 Task: Combining Tracks.
Action: Mouse moved to (92, 34)
Screenshot: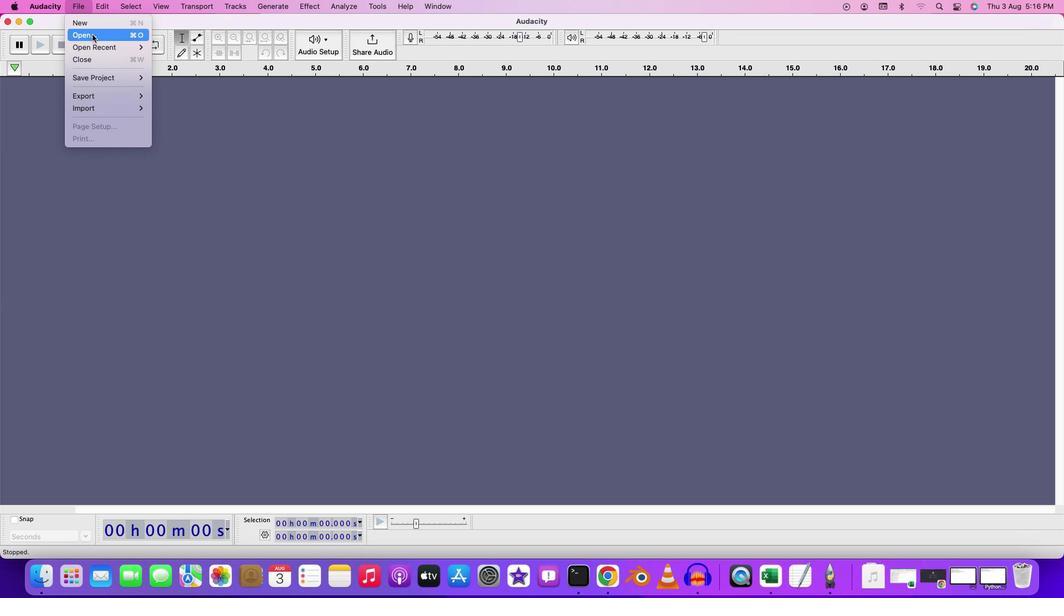 
Action: Mouse pressed left at (92, 34)
Screenshot: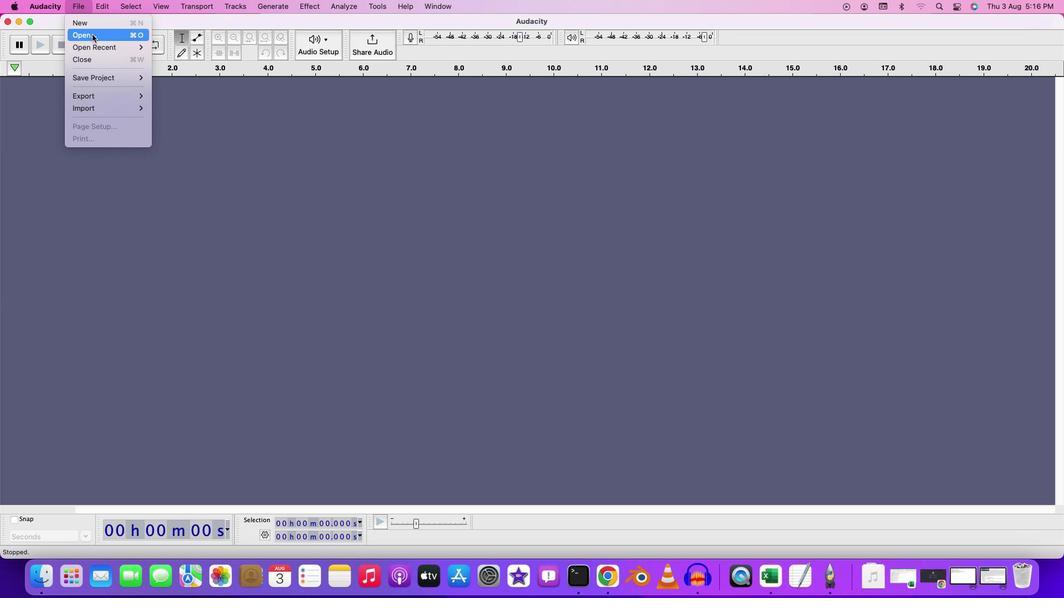 
Action: Mouse moved to (353, 174)
Screenshot: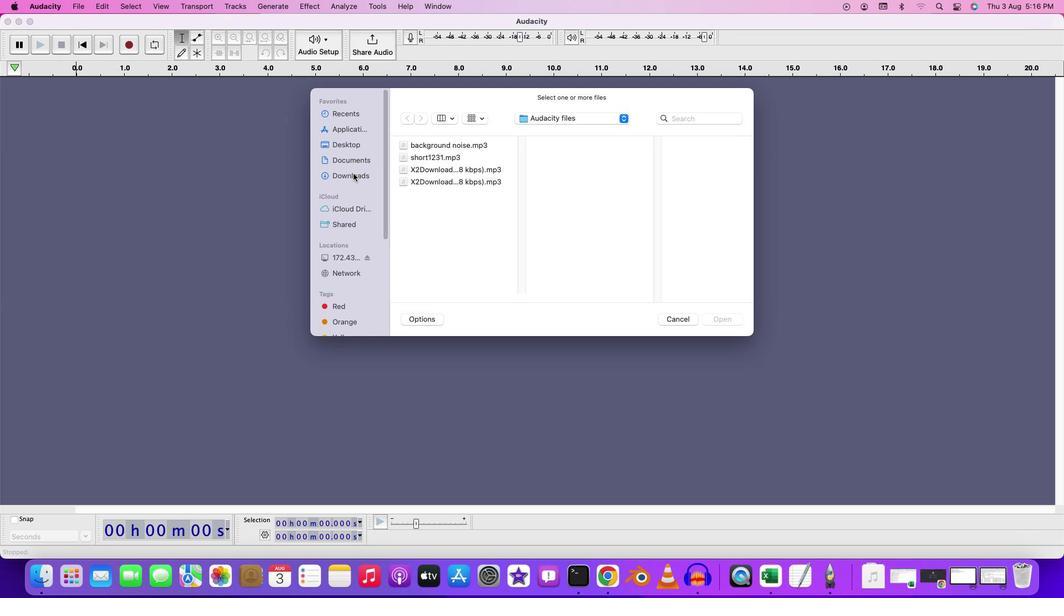 
Action: Mouse pressed left at (353, 174)
Screenshot: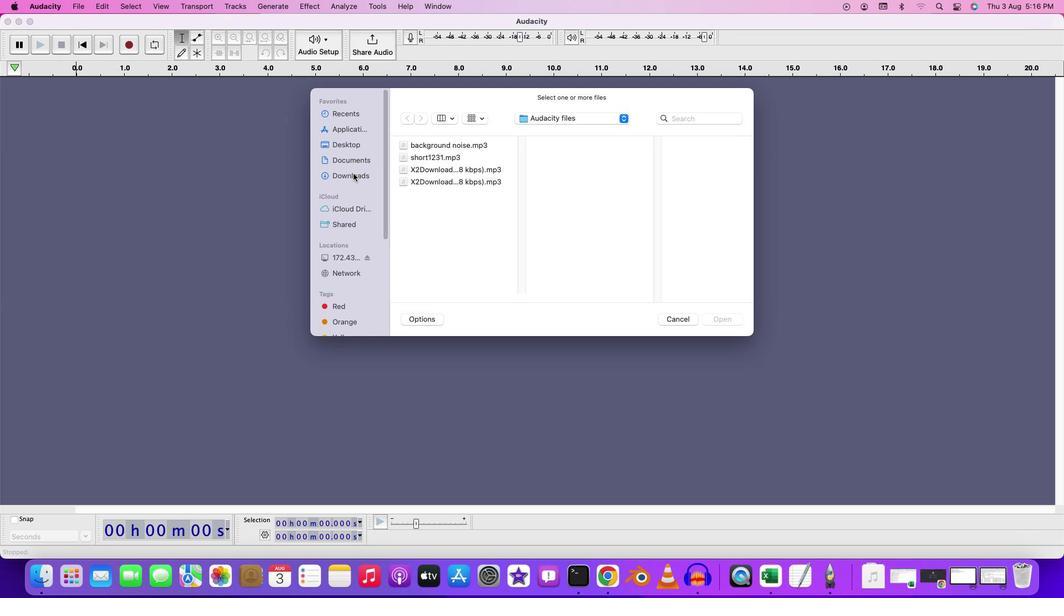
Action: Mouse moved to (441, 205)
Screenshot: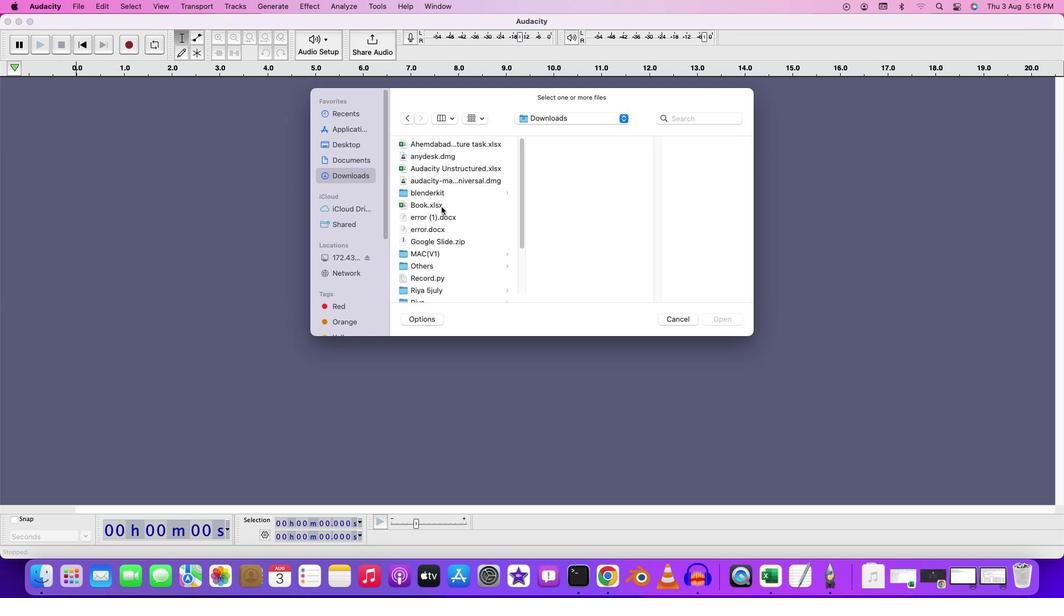 
Action: Mouse scrolled (441, 205) with delta (0, 0)
Screenshot: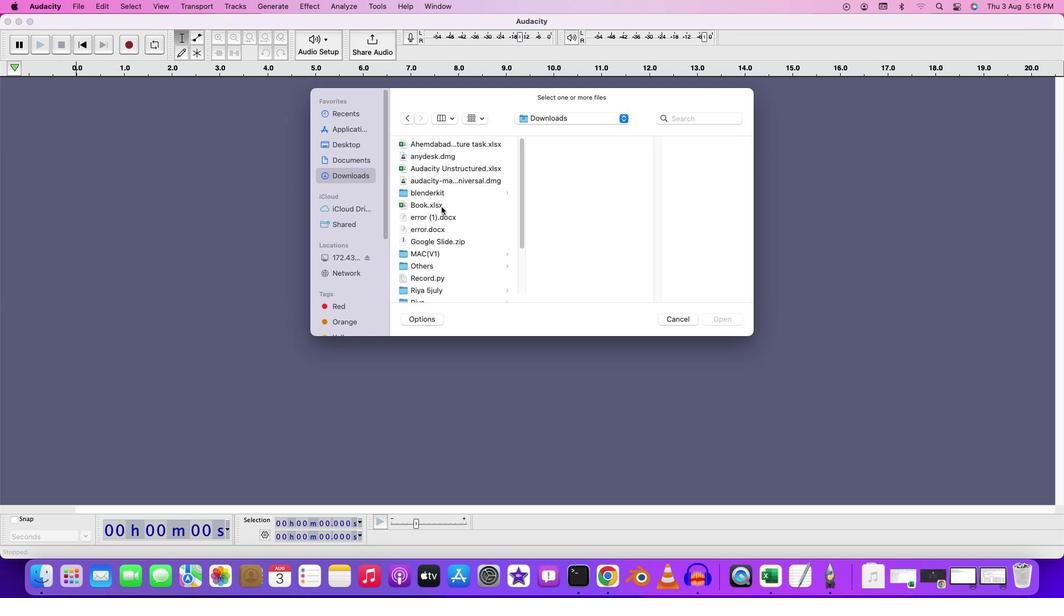 
Action: Mouse moved to (441, 206)
Screenshot: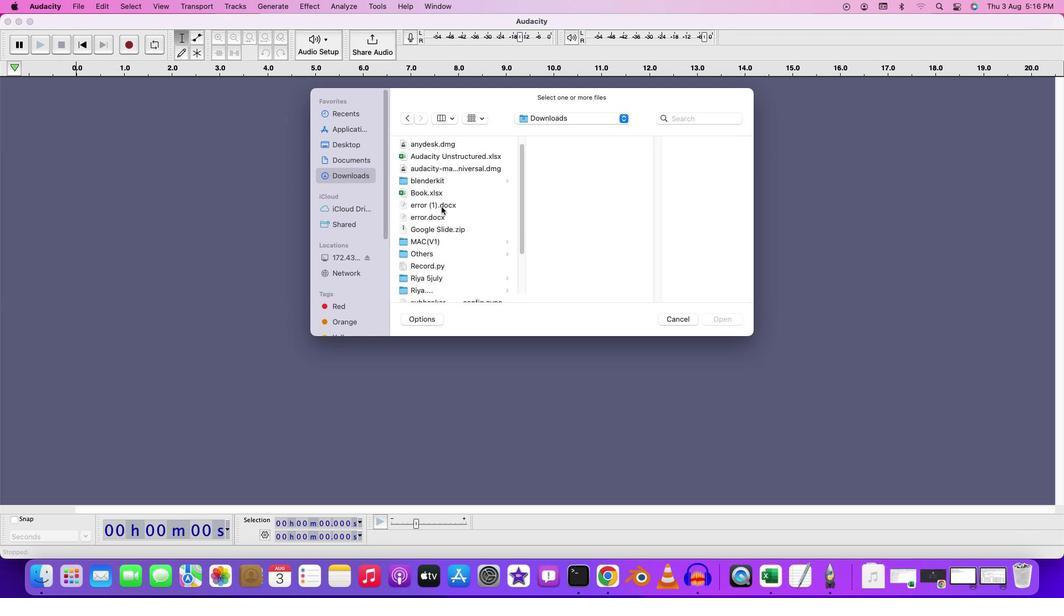 
Action: Mouse scrolled (441, 206) with delta (0, 0)
Screenshot: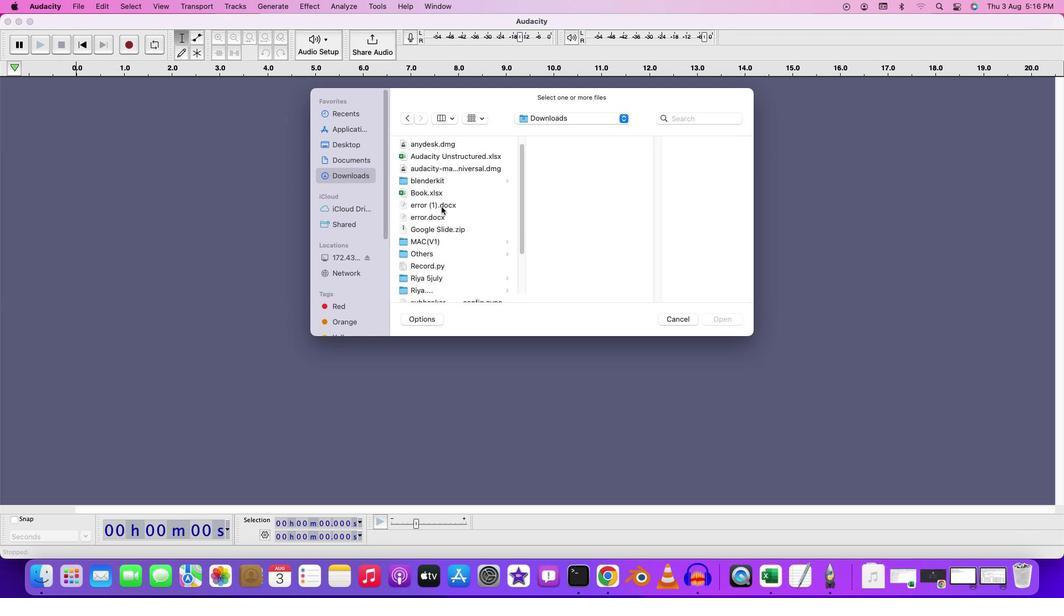 
Action: Mouse scrolled (441, 206) with delta (0, -1)
Screenshot: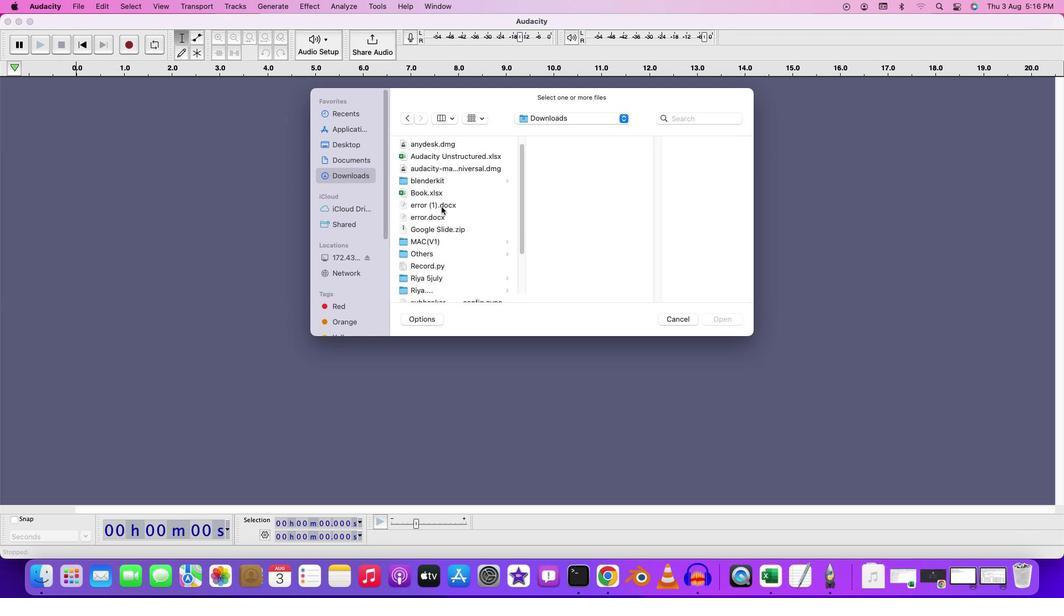
Action: Mouse moved to (441, 206)
Screenshot: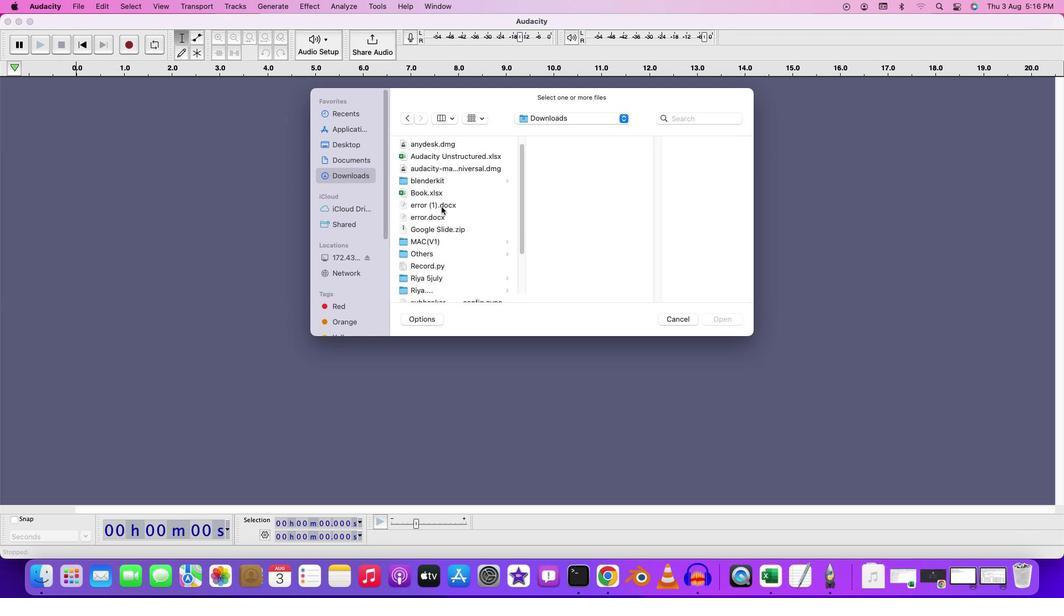 
Action: Mouse scrolled (441, 206) with delta (0, -2)
Screenshot: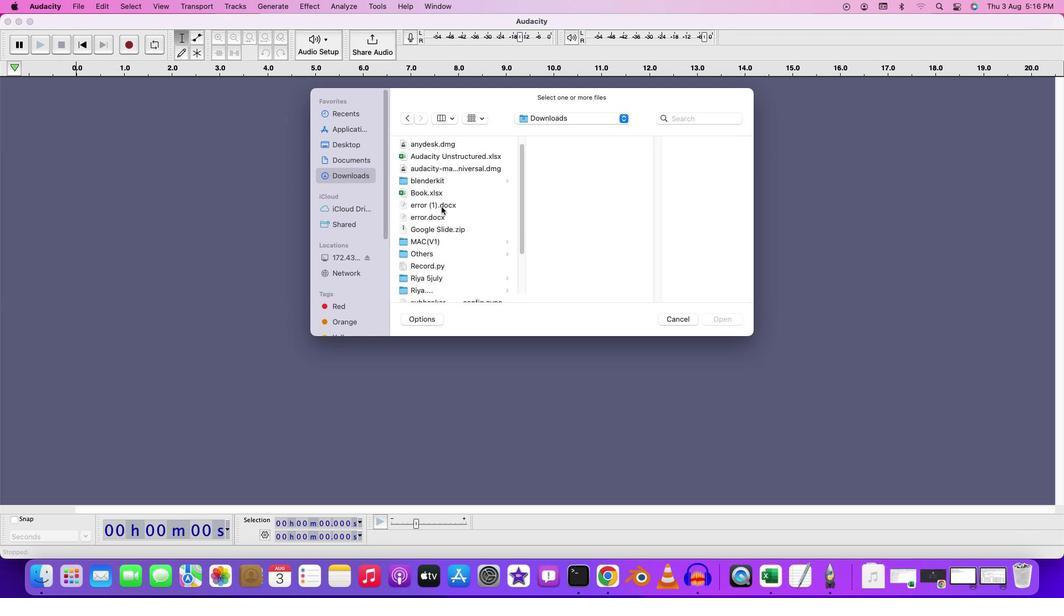 
Action: Mouse scrolled (441, 206) with delta (0, -3)
Screenshot: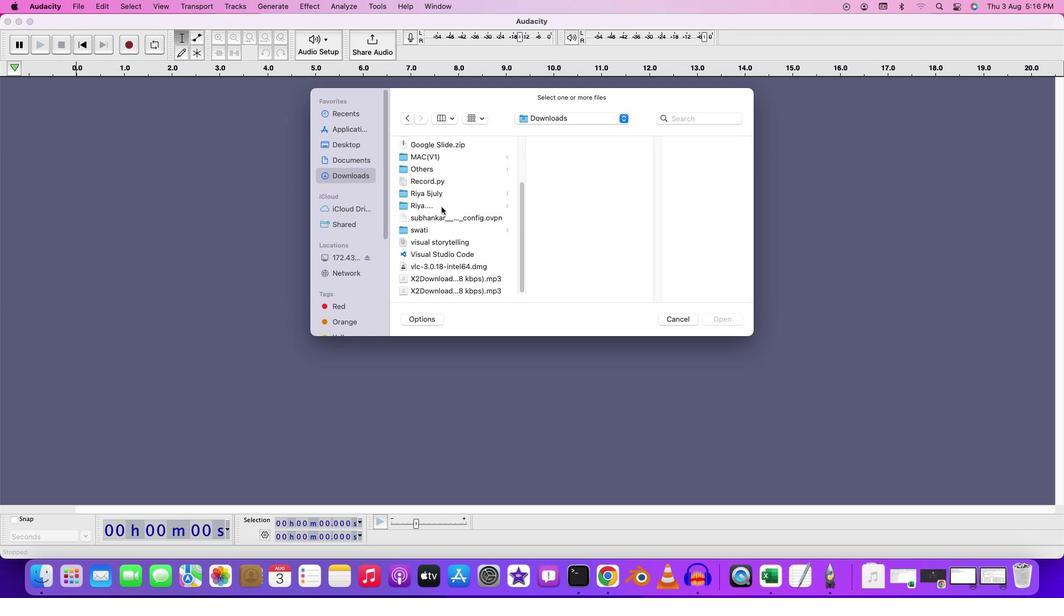 
Action: Mouse scrolled (441, 206) with delta (0, -3)
Screenshot: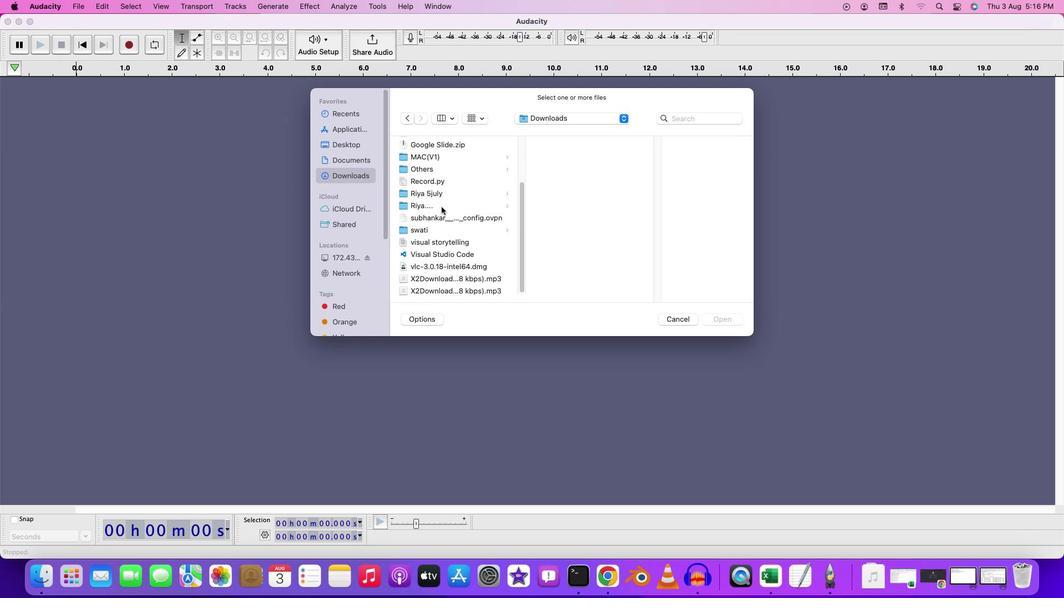 
Action: Mouse moved to (441, 206)
Screenshot: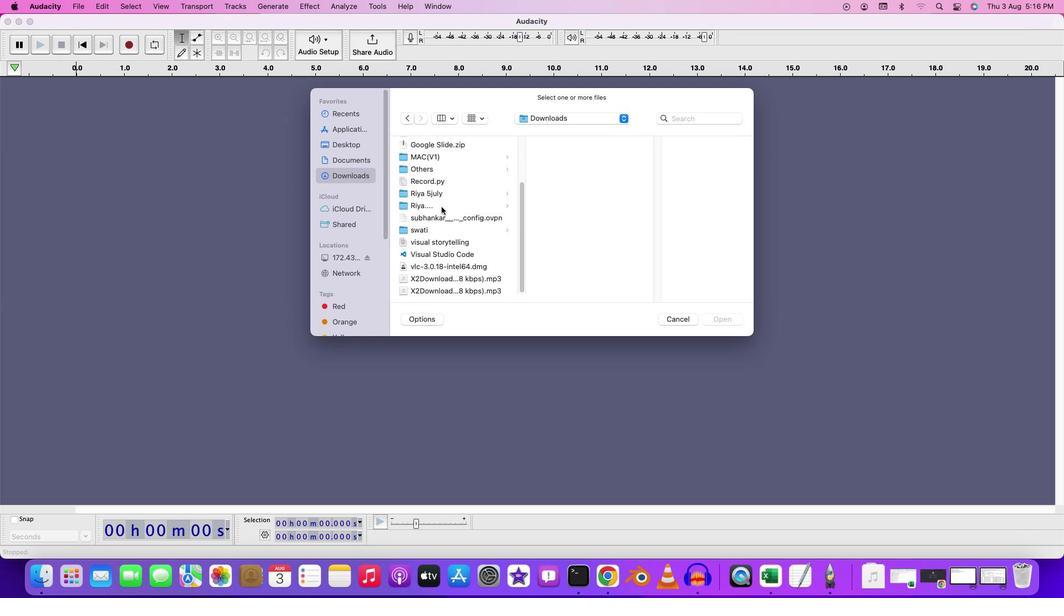 
Action: Mouse scrolled (441, 206) with delta (0, 0)
Screenshot: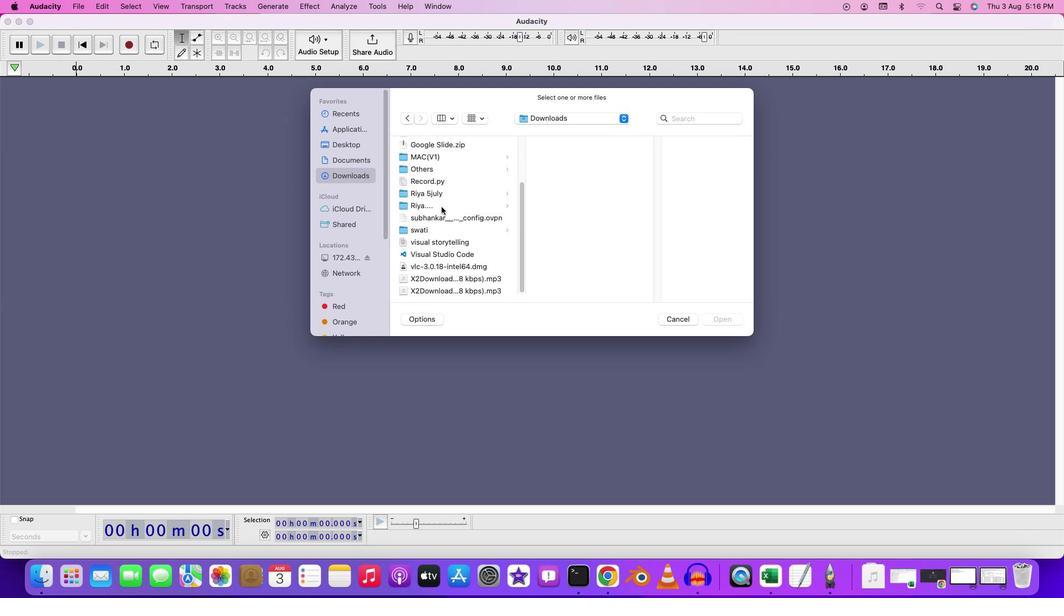
Action: Mouse moved to (441, 206)
Screenshot: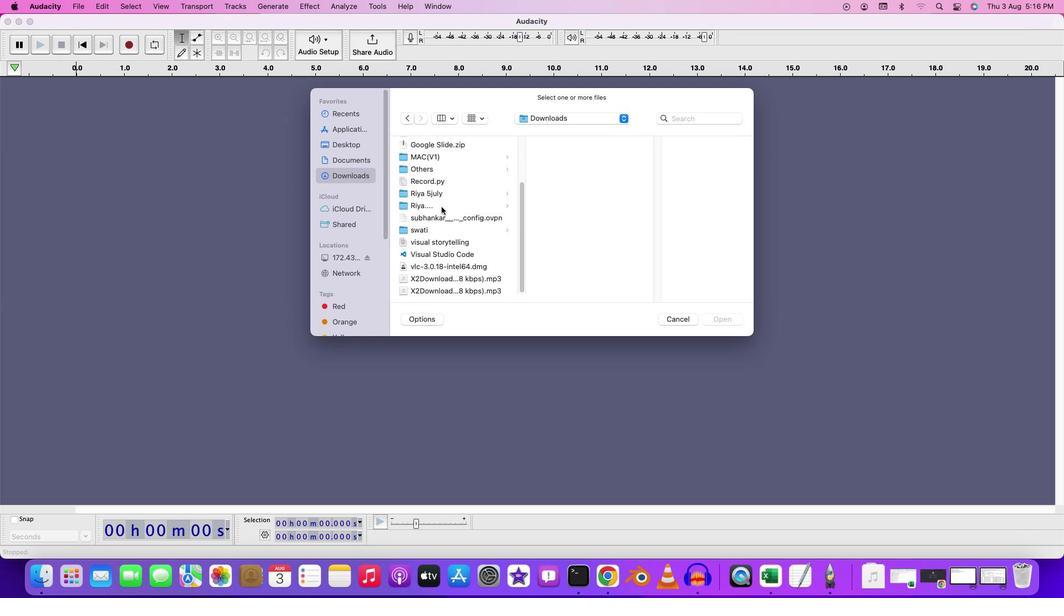
Action: Mouse scrolled (441, 206) with delta (0, 0)
Screenshot: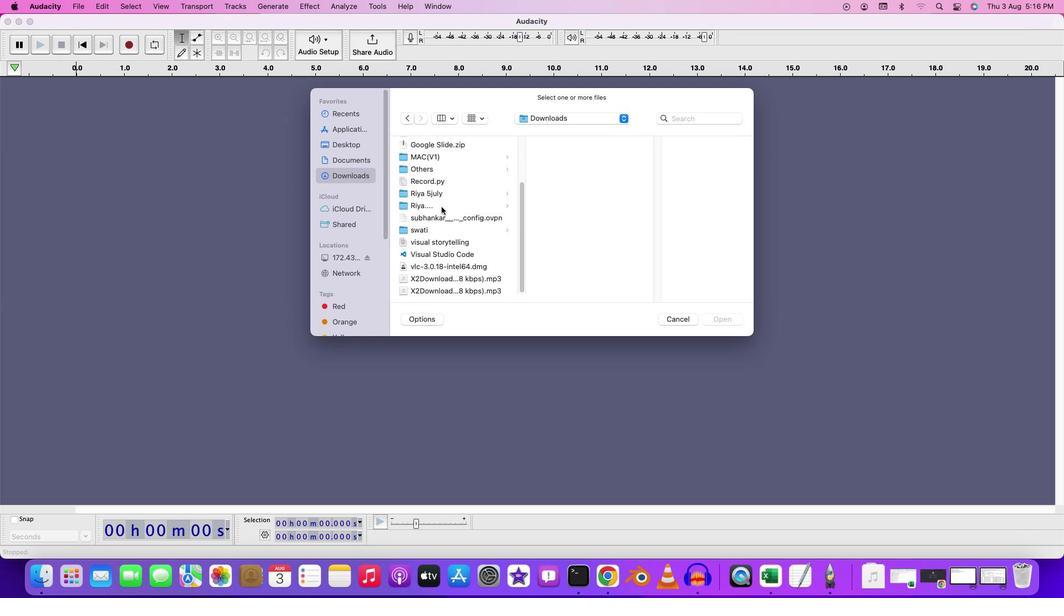 
Action: Mouse scrolled (441, 206) with delta (0, -1)
Screenshot: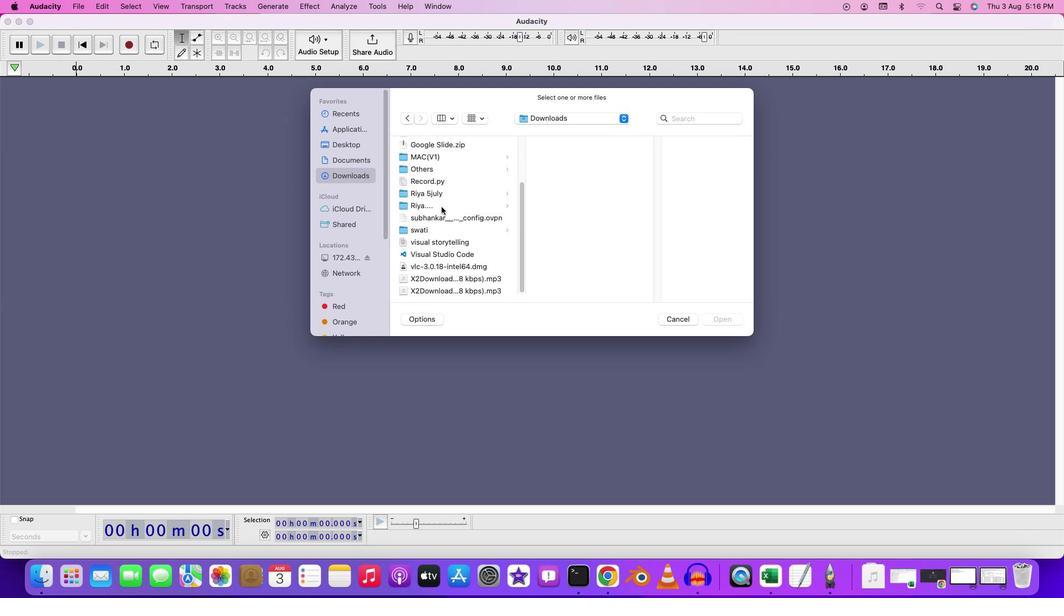 
Action: Mouse scrolled (441, 206) with delta (0, -2)
Screenshot: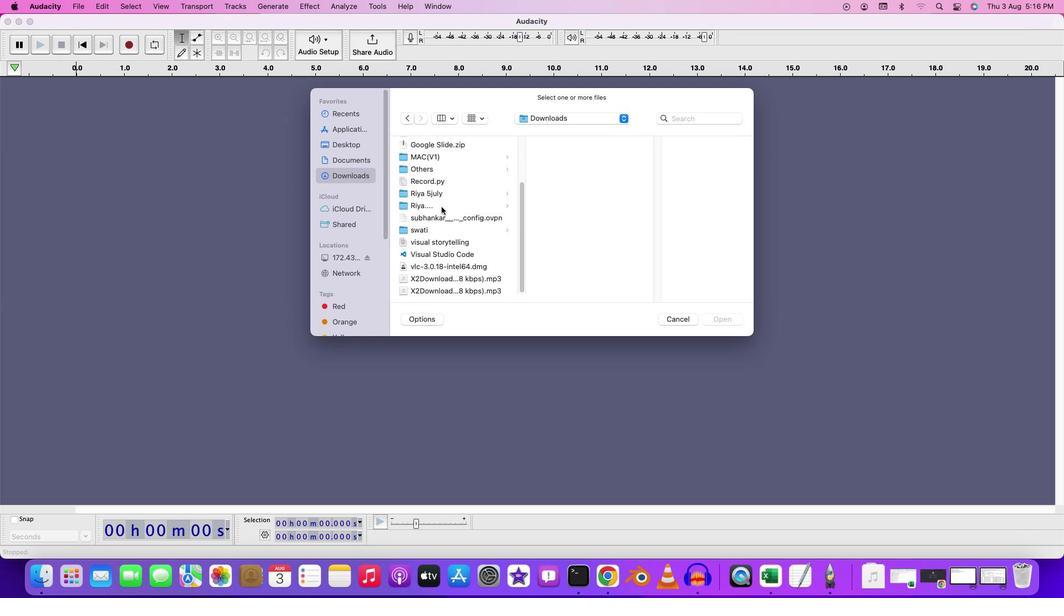 
Action: Mouse scrolled (441, 206) with delta (0, -3)
Screenshot: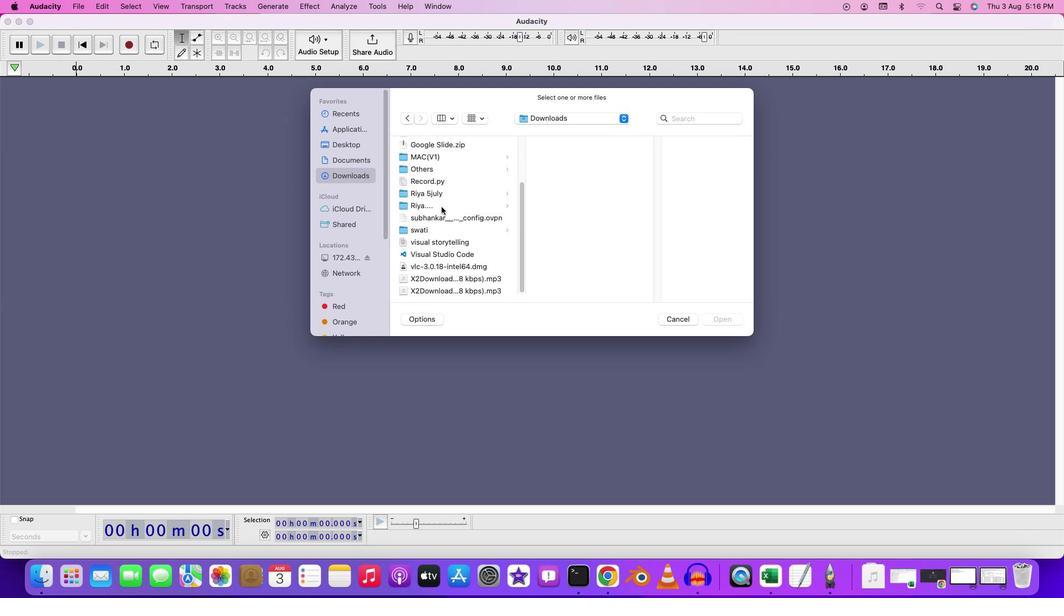 
Action: Mouse moved to (467, 289)
Screenshot: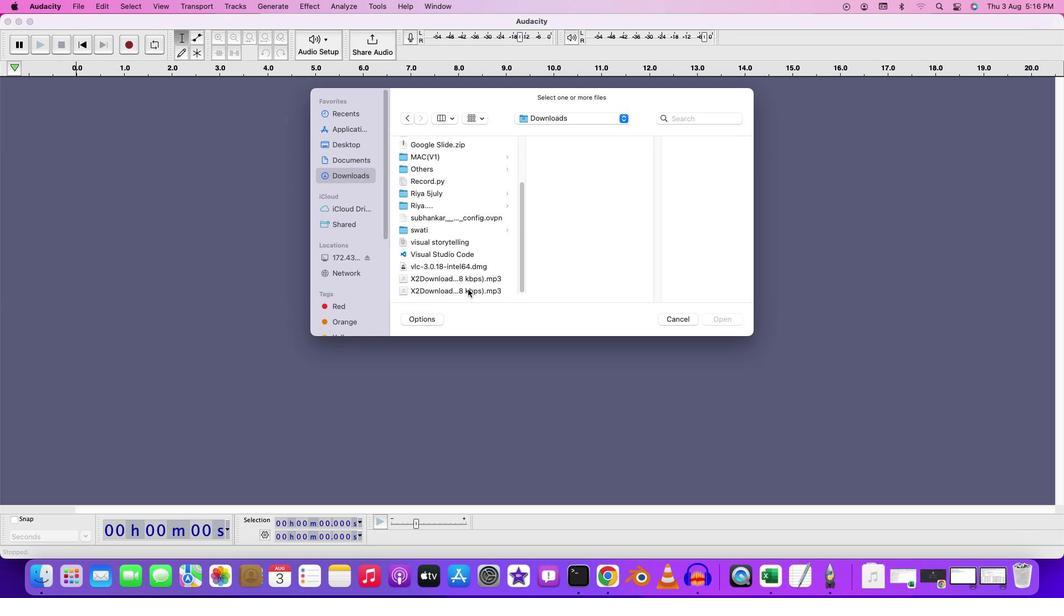 
Action: Mouse pressed left at (467, 289)
Screenshot: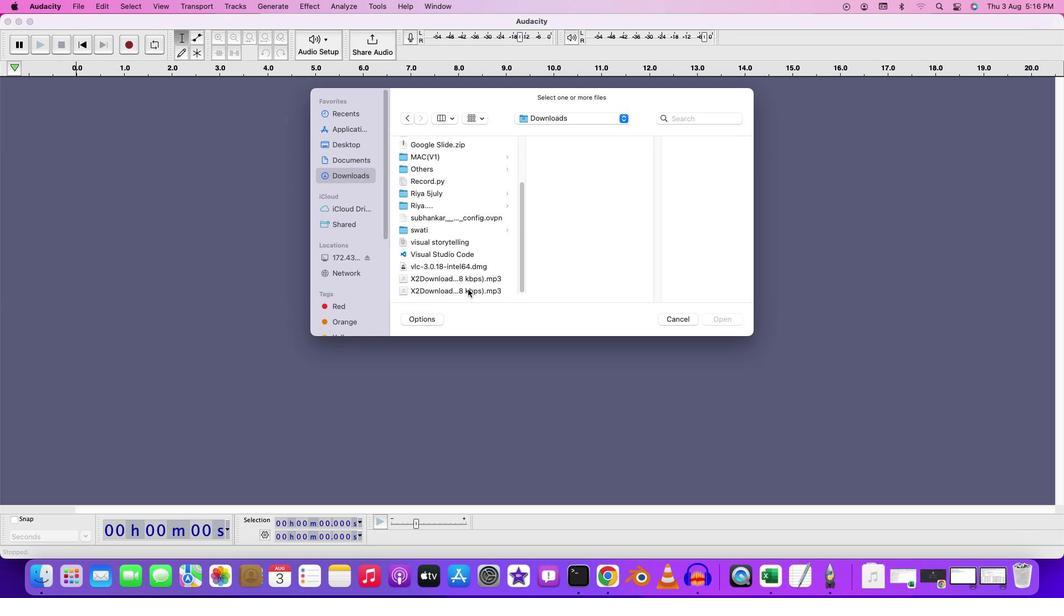 
Action: Mouse moved to (469, 291)
Screenshot: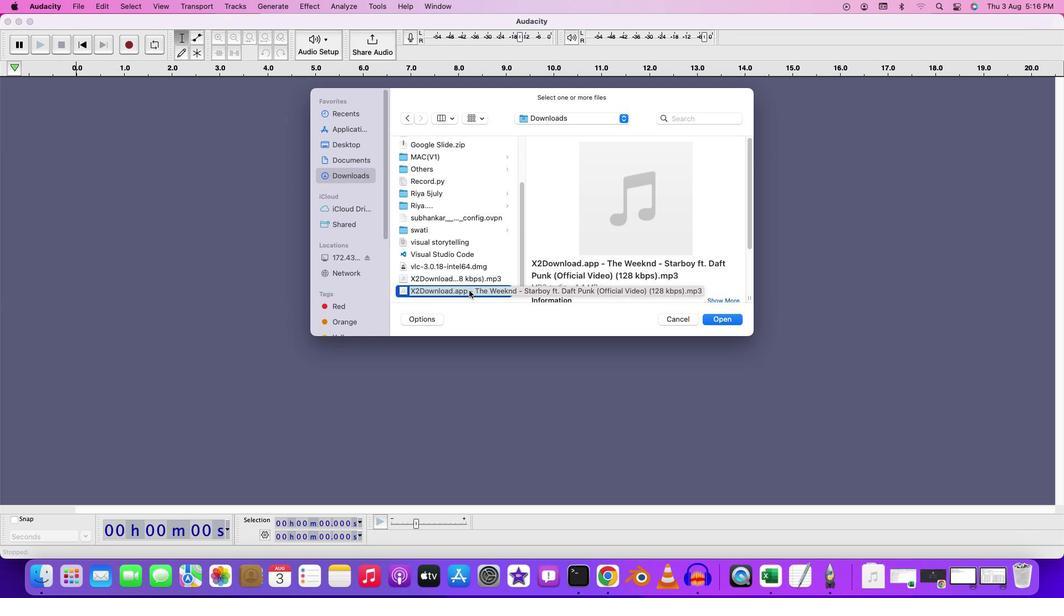 
Action: Mouse pressed left at (469, 291)
Screenshot: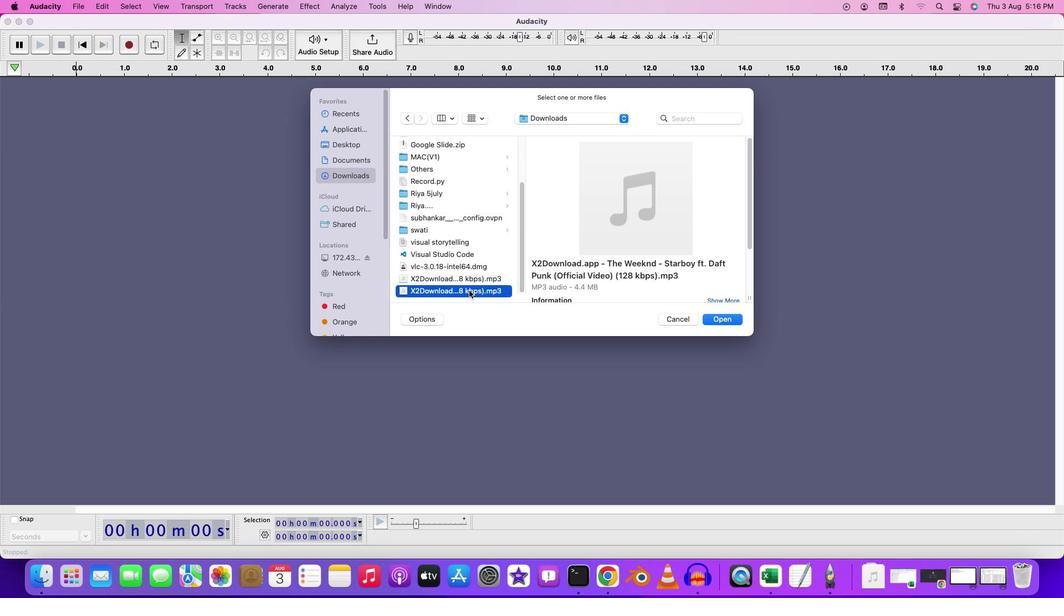 
Action: Mouse pressed left at (469, 291)
Screenshot: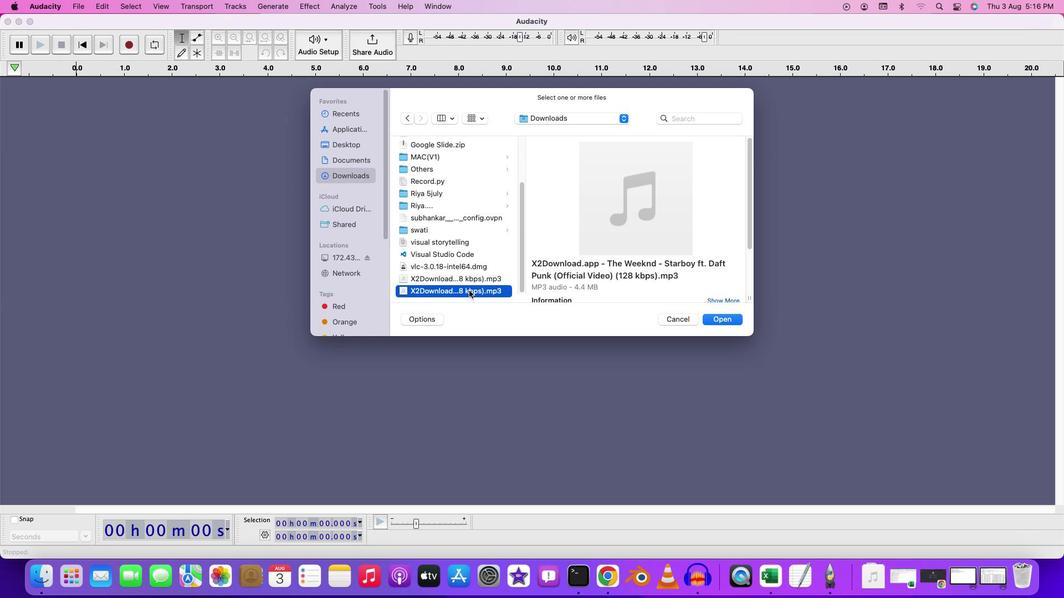 
Action: Mouse moved to (242, 283)
Screenshot: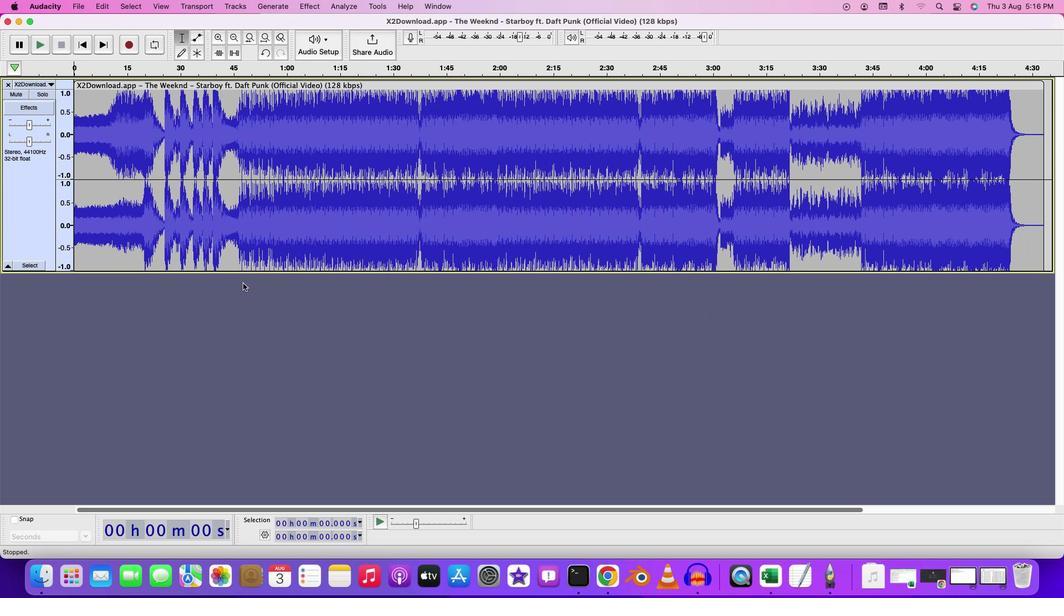 
Action: Mouse pressed left at (242, 283)
Screenshot: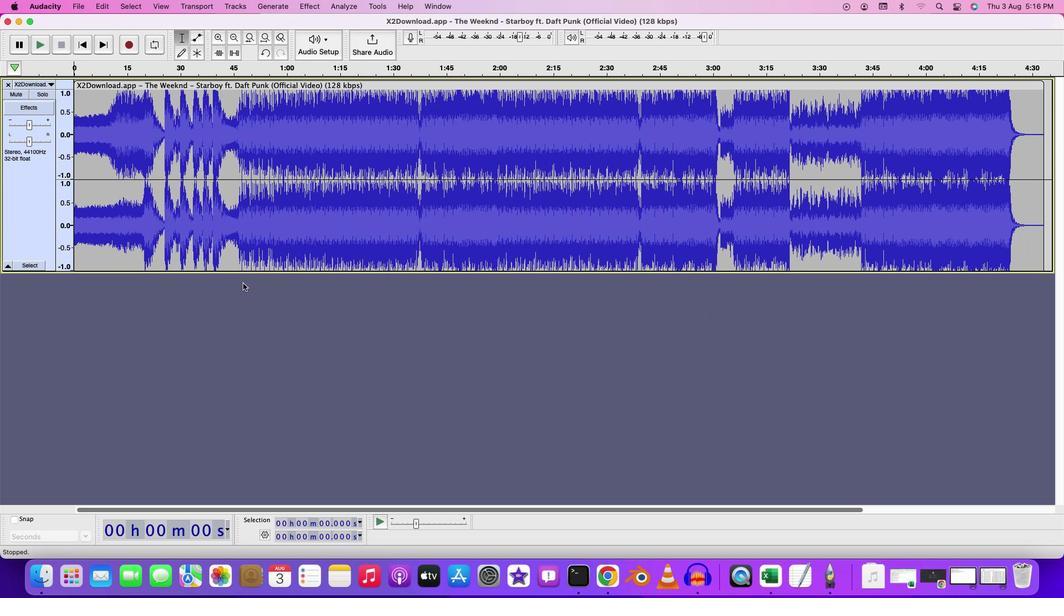
Action: Mouse moved to (226, 175)
Screenshot: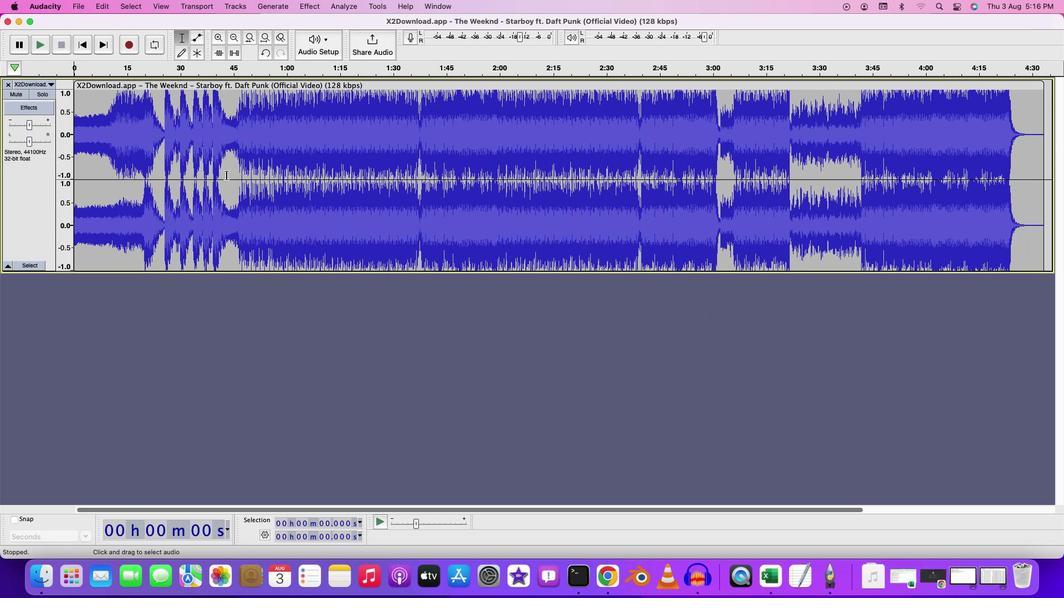 
Action: Mouse pressed left at (226, 175)
Screenshot: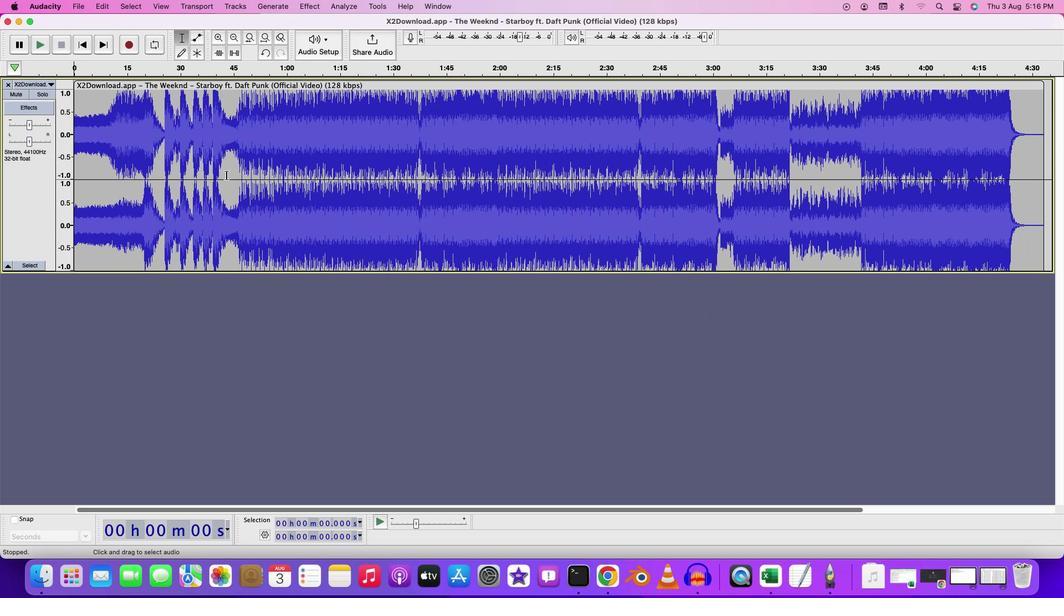 
Action: Key pressed Key.spaceKey.space
Screenshot: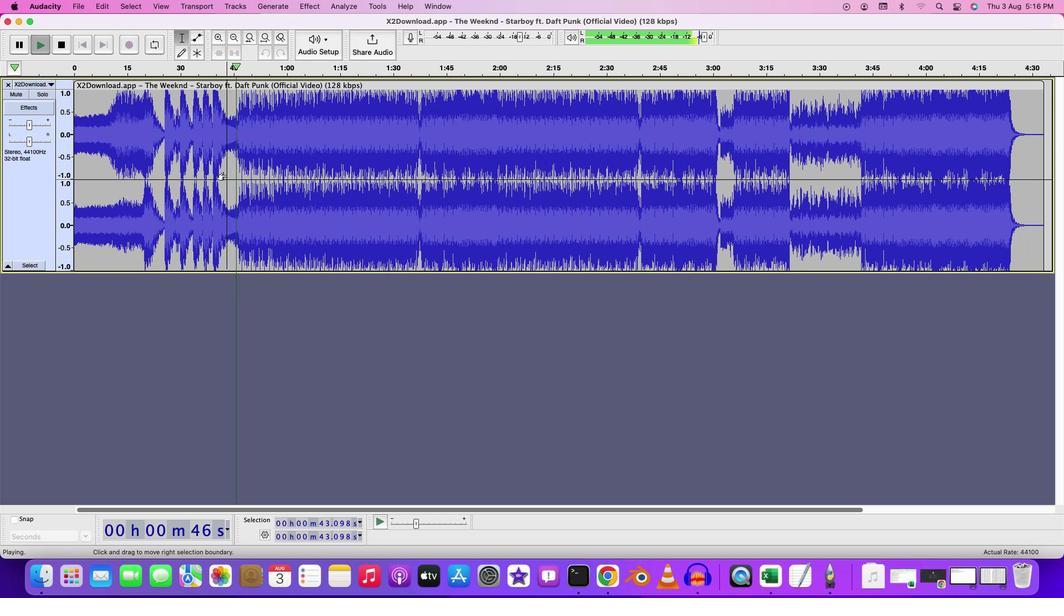 
Action: Mouse moved to (270, 219)
Screenshot: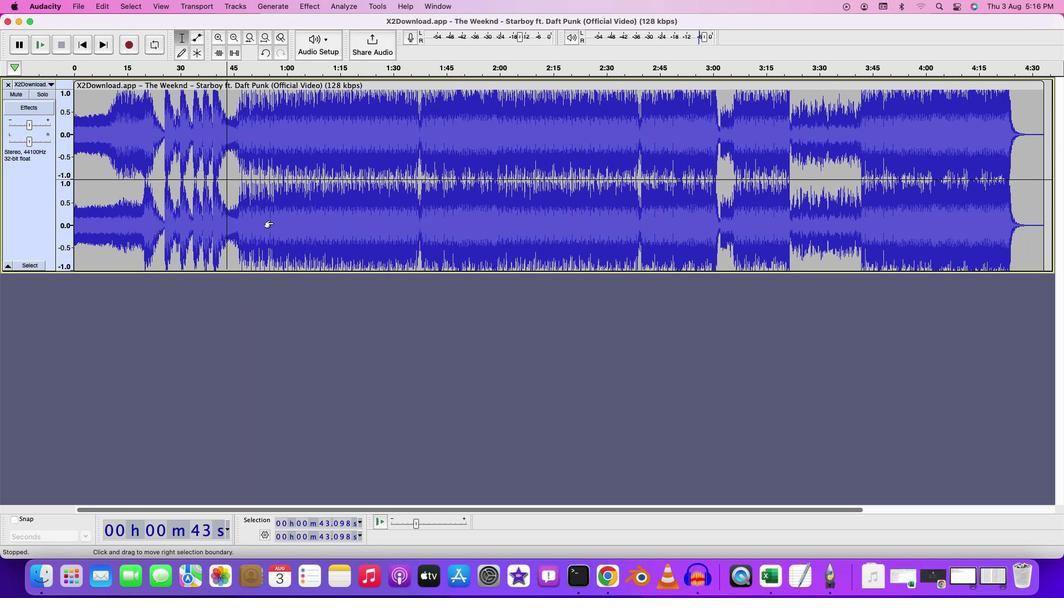
Action: Key pressed Key.cmd
Screenshot: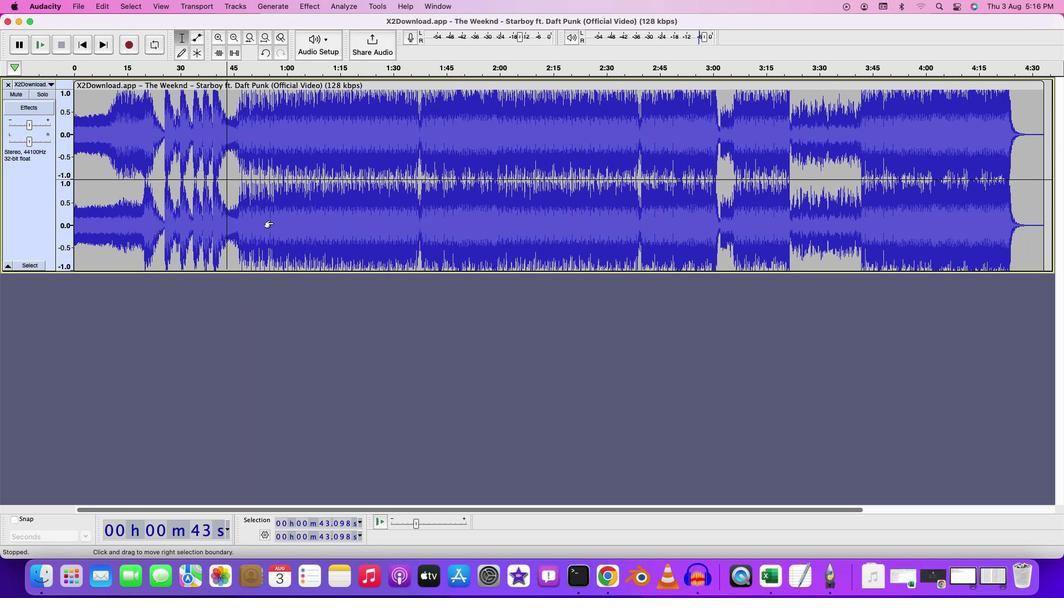 
Action: Mouse moved to (275, 241)
Screenshot: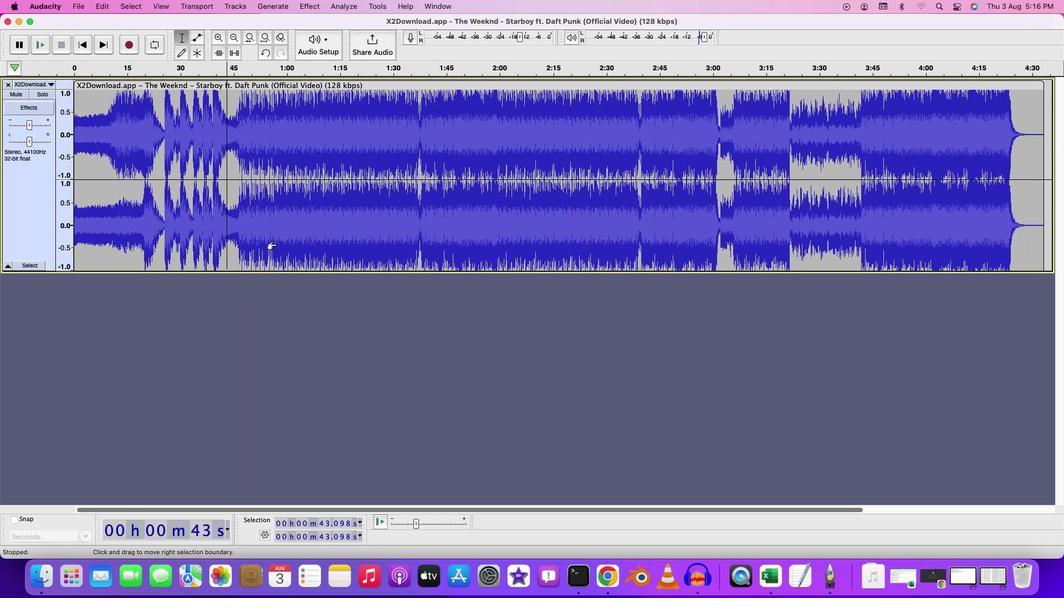 
Action: Mouse scrolled (275, 241) with delta (0, 0)
Screenshot: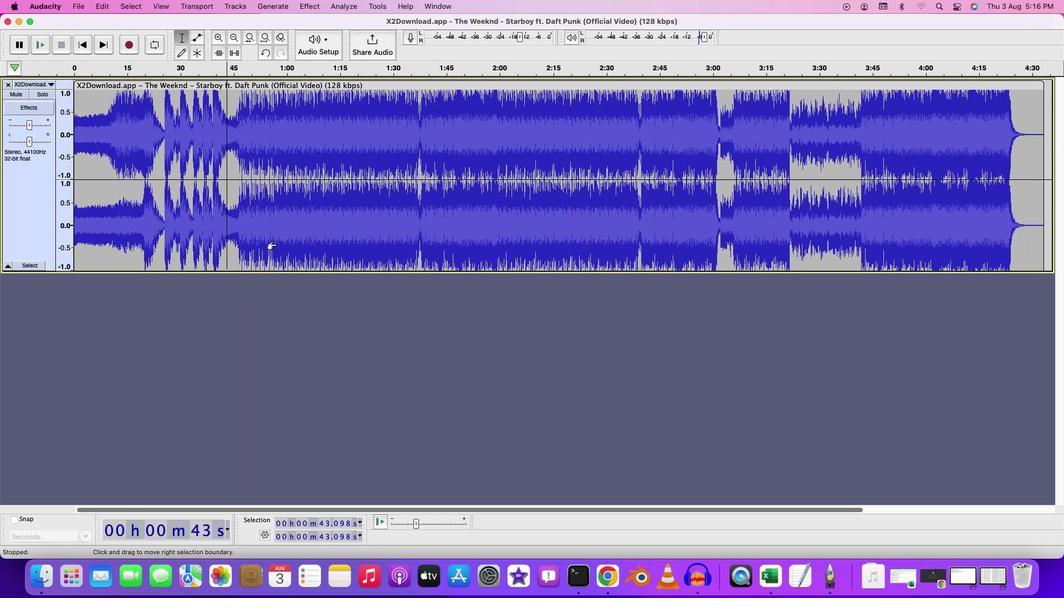 
Action: Mouse moved to (275, 244)
Screenshot: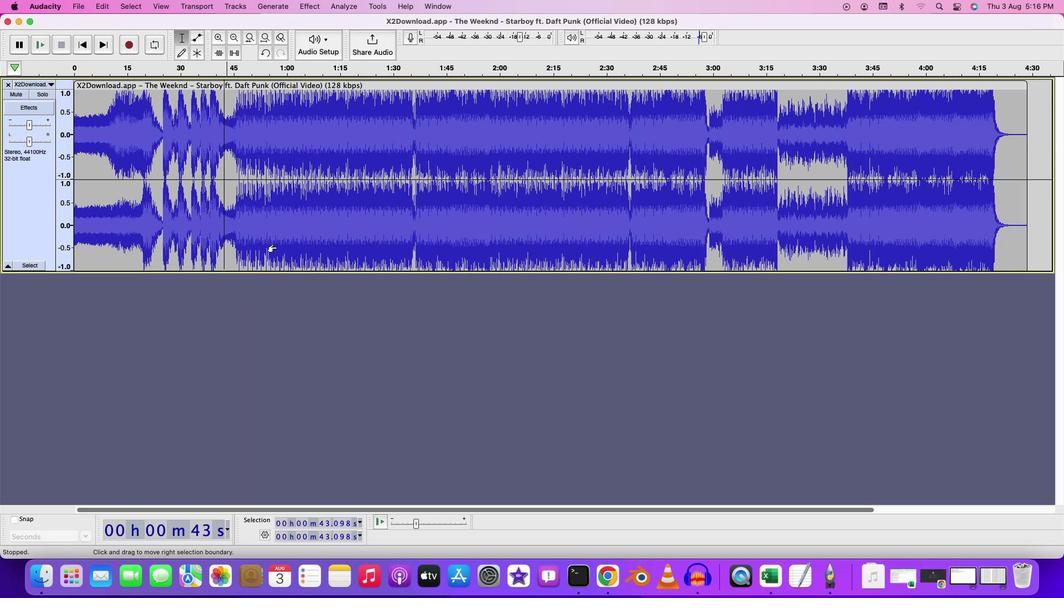 
Action: Mouse scrolled (275, 244) with delta (0, 0)
Screenshot: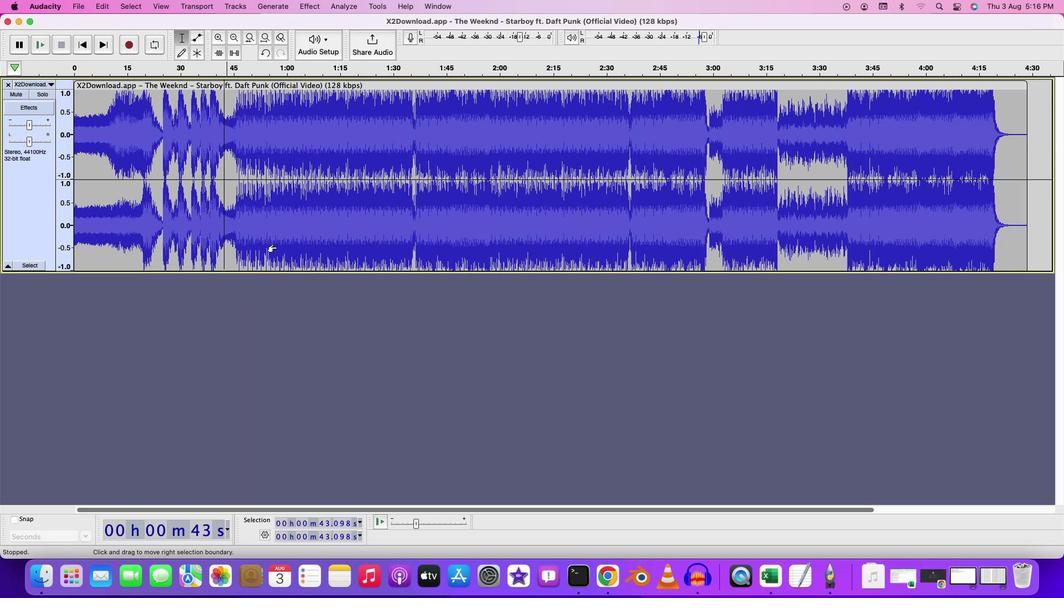 
Action: Mouse moved to (276, 249)
Screenshot: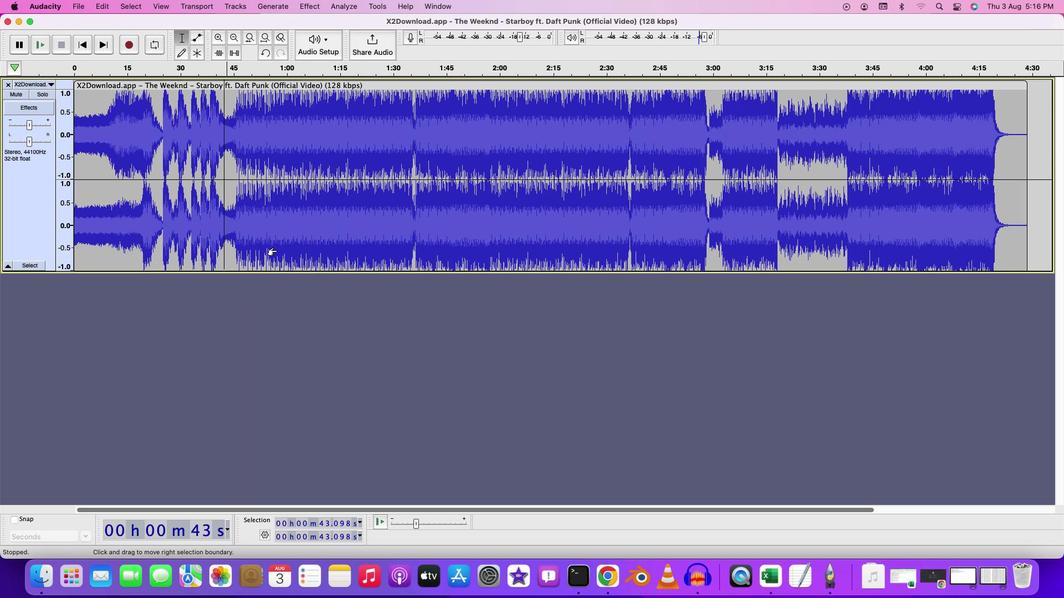 
Action: Mouse scrolled (276, 249) with delta (0, -1)
Screenshot: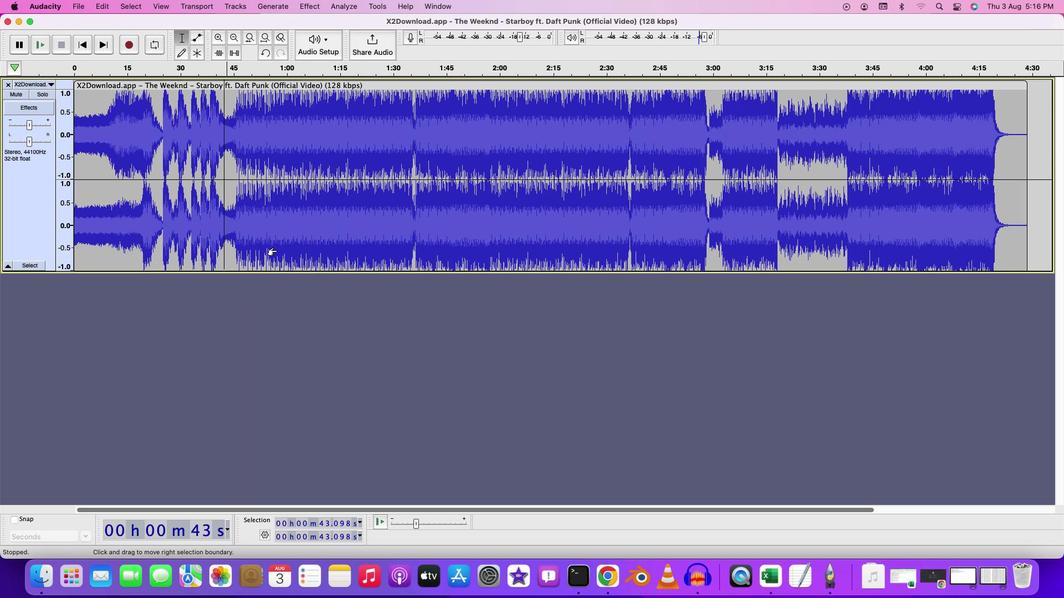 
Action: Mouse moved to (280, 260)
Screenshot: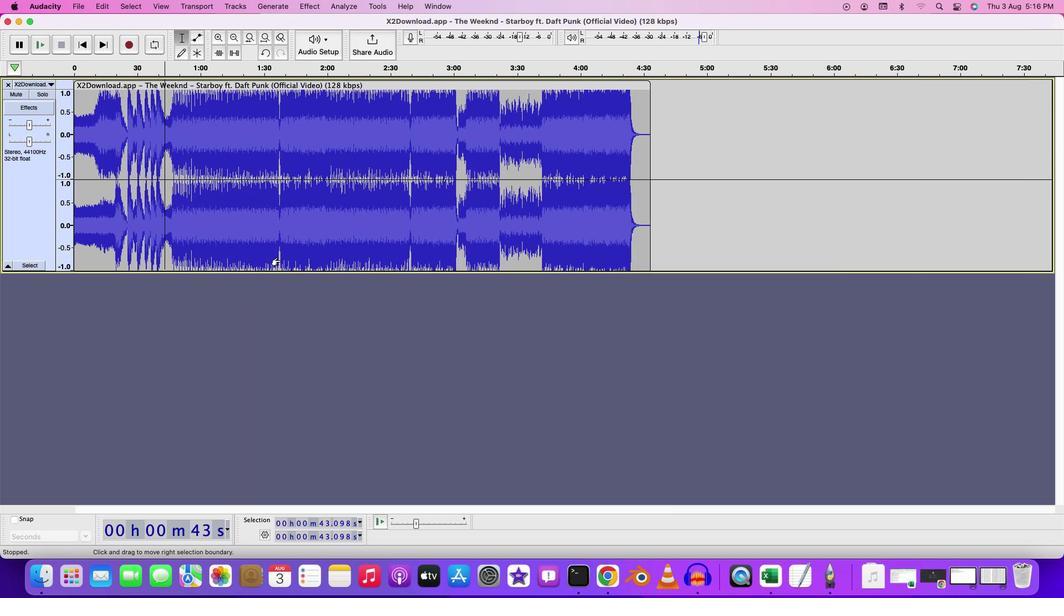 
Action: Mouse scrolled (280, 260) with delta (0, 0)
Screenshot: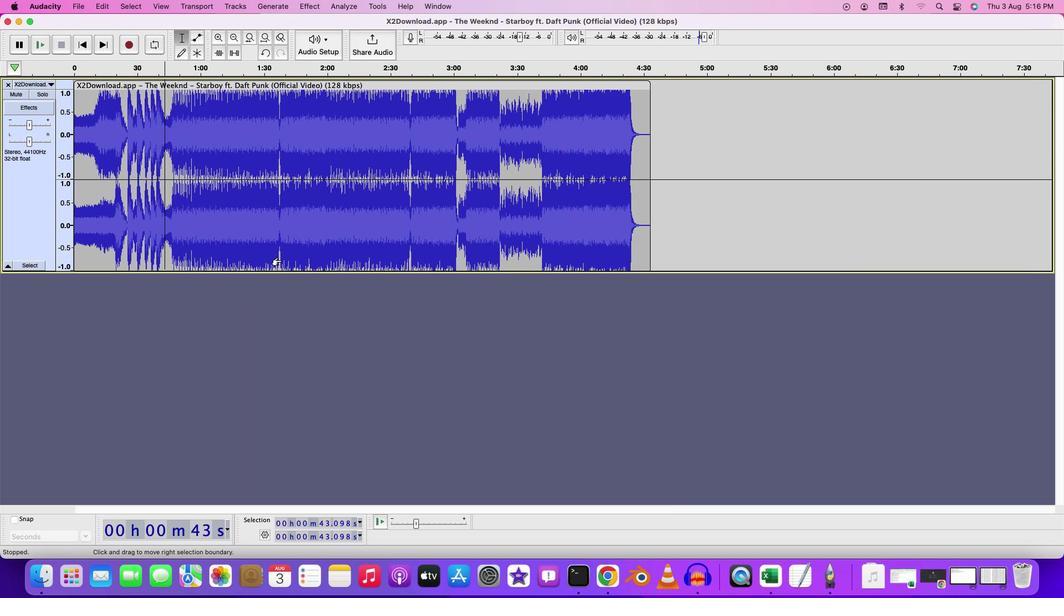 
Action: Mouse moved to (280, 261)
Screenshot: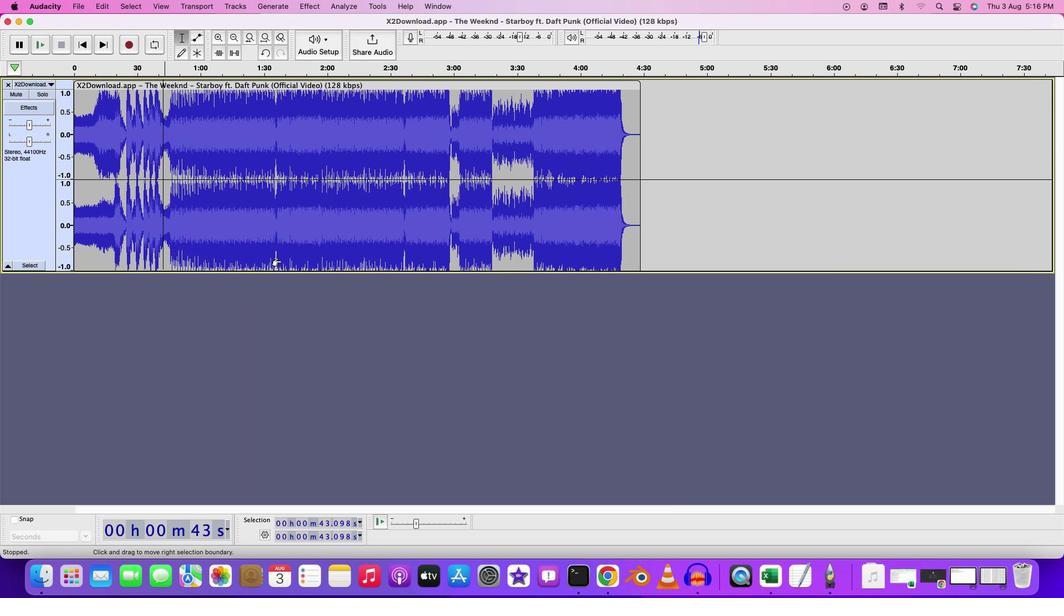
Action: Mouse scrolled (280, 261) with delta (0, 0)
Screenshot: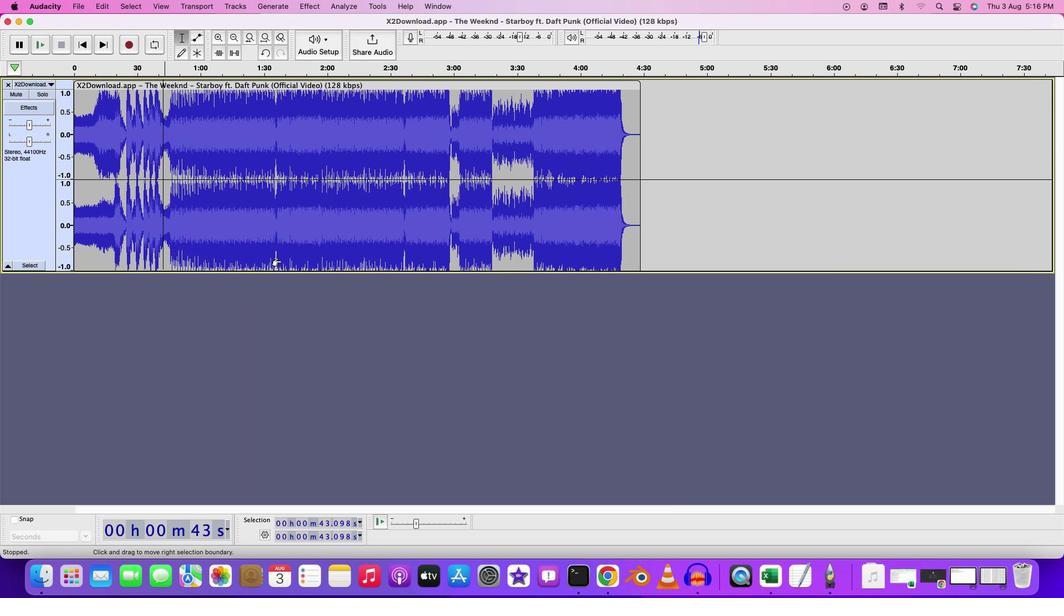 
Action: Mouse moved to (172, 149)
Screenshot: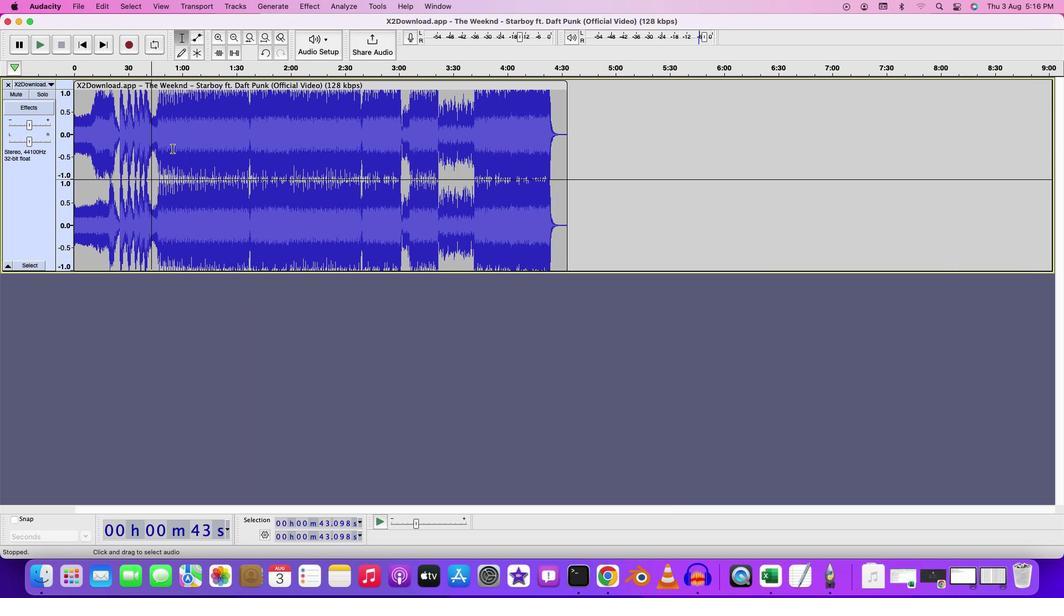 
Action: Mouse pressed left at (172, 149)
Screenshot: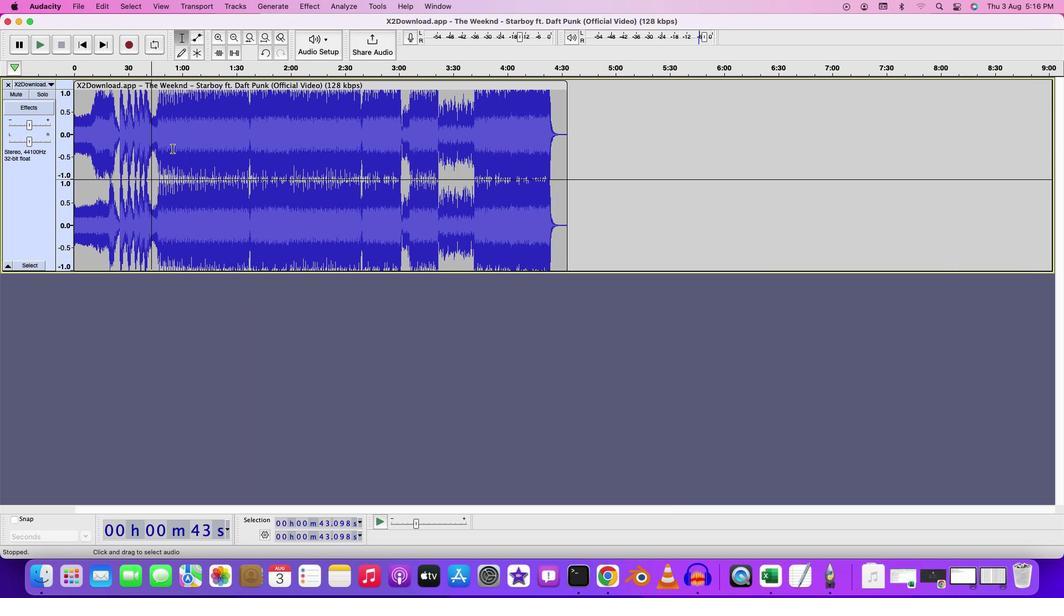
Action: Mouse moved to (191, 139)
Screenshot: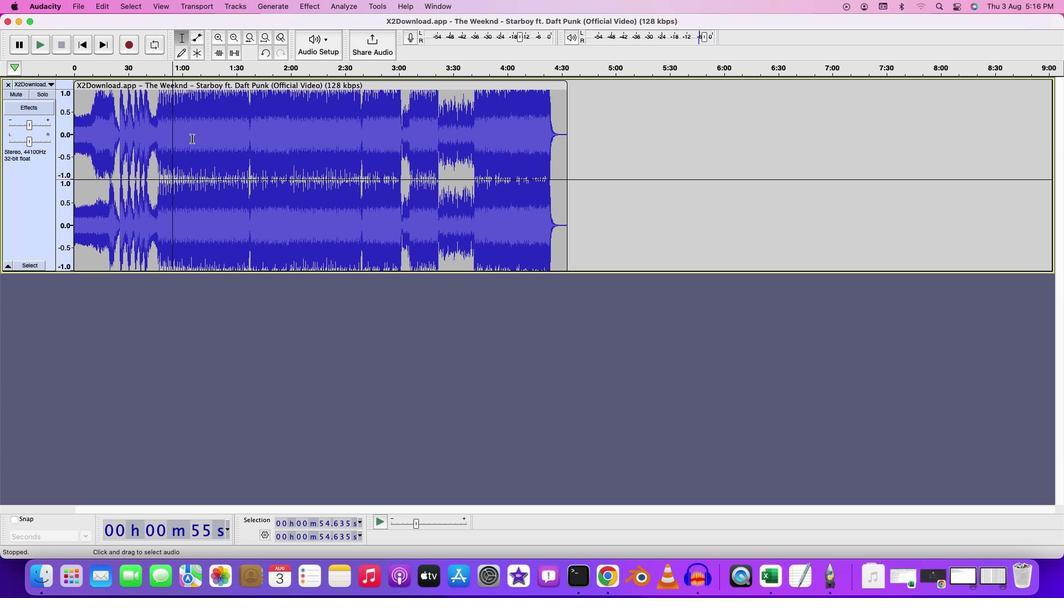 
Action: Key pressed Key.space
Screenshot: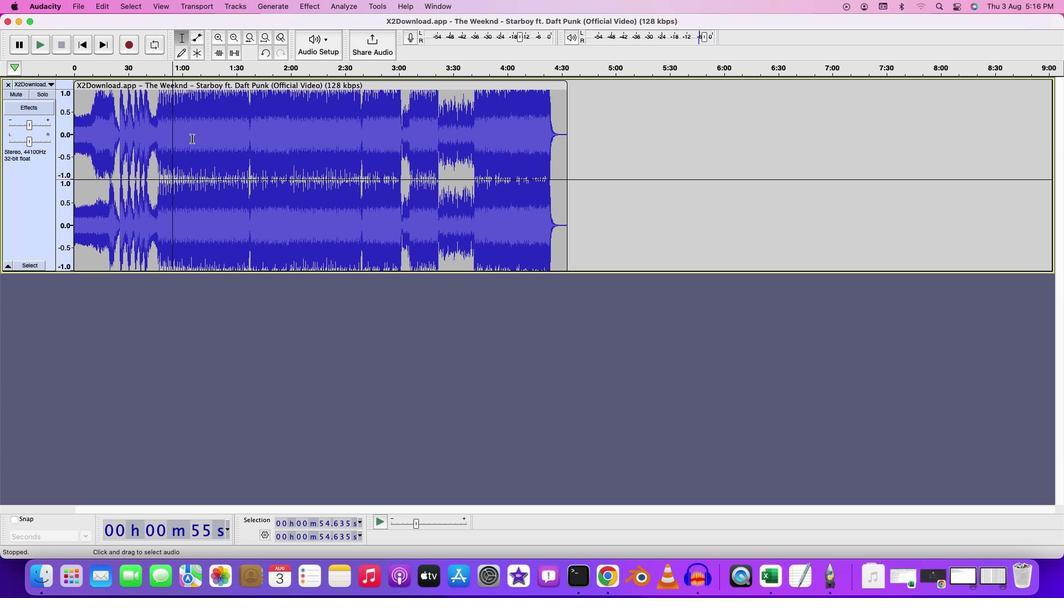 
Action: Mouse moved to (394, 109)
Screenshot: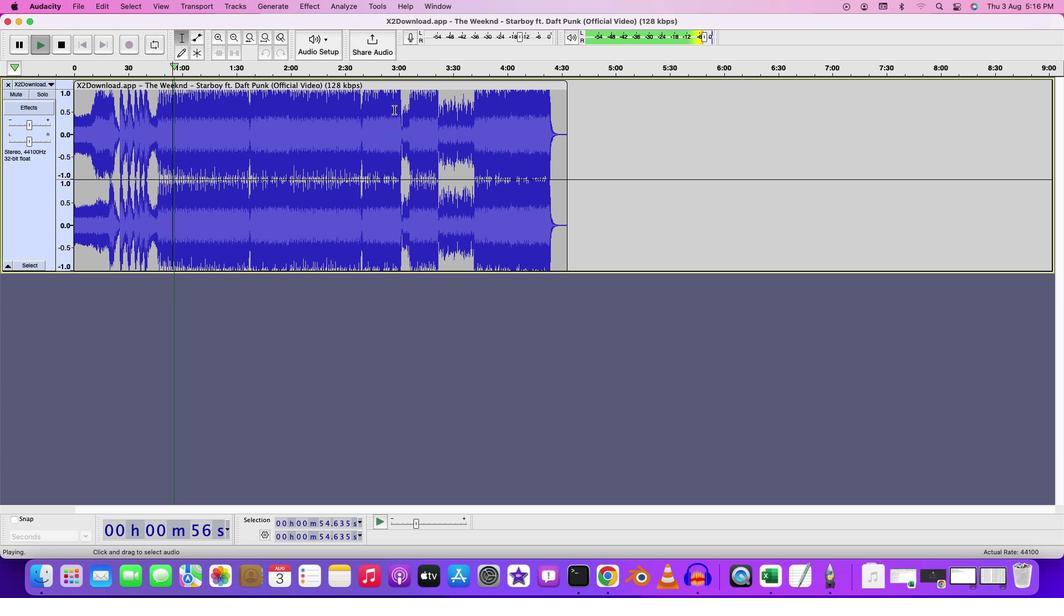 
Action: Mouse pressed left at (394, 109)
Screenshot: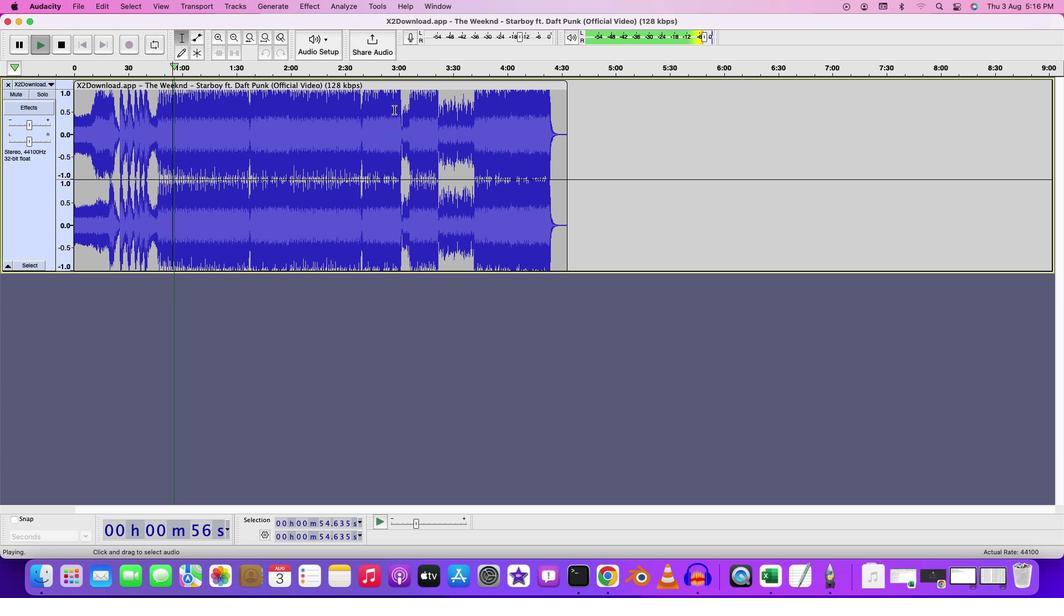 
Action: Key pressed Key.spaceKey.space
Screenshot: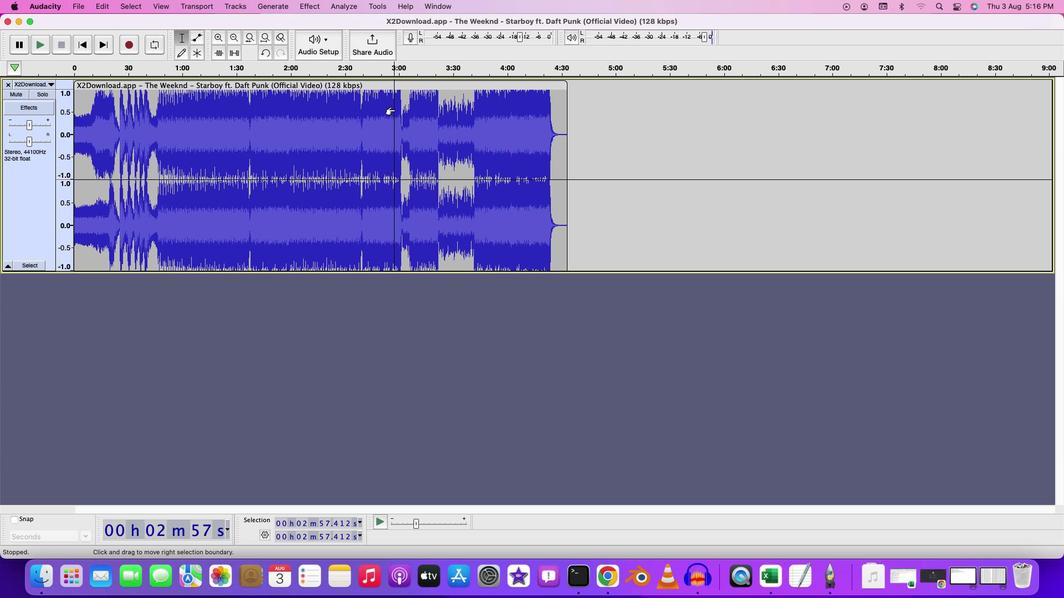 
Action: Mouse moved to (315, 197)
Screenshot: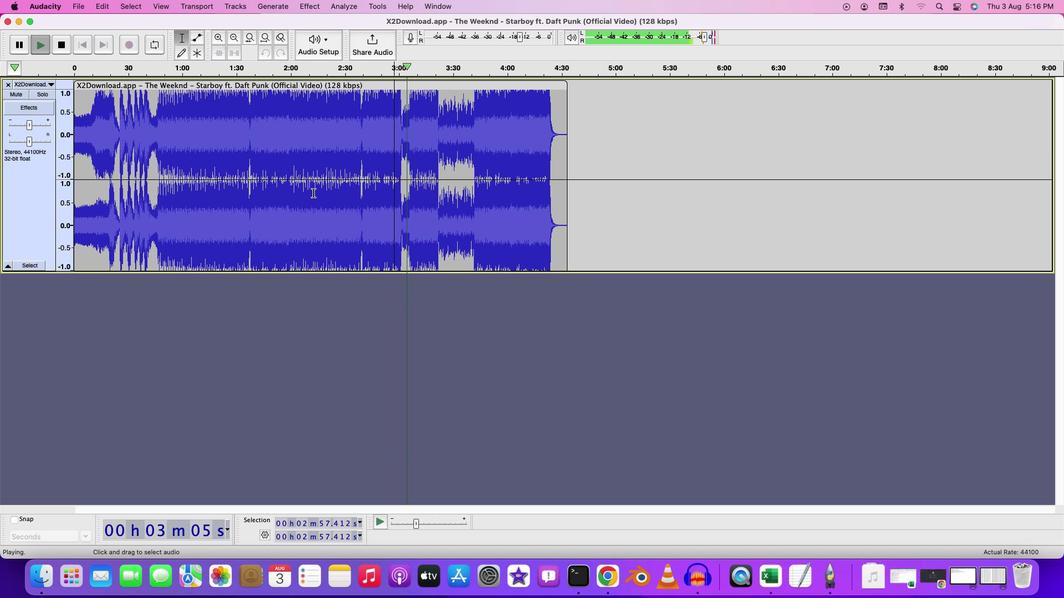 
Action: Key pressed Key.space
Screenshot: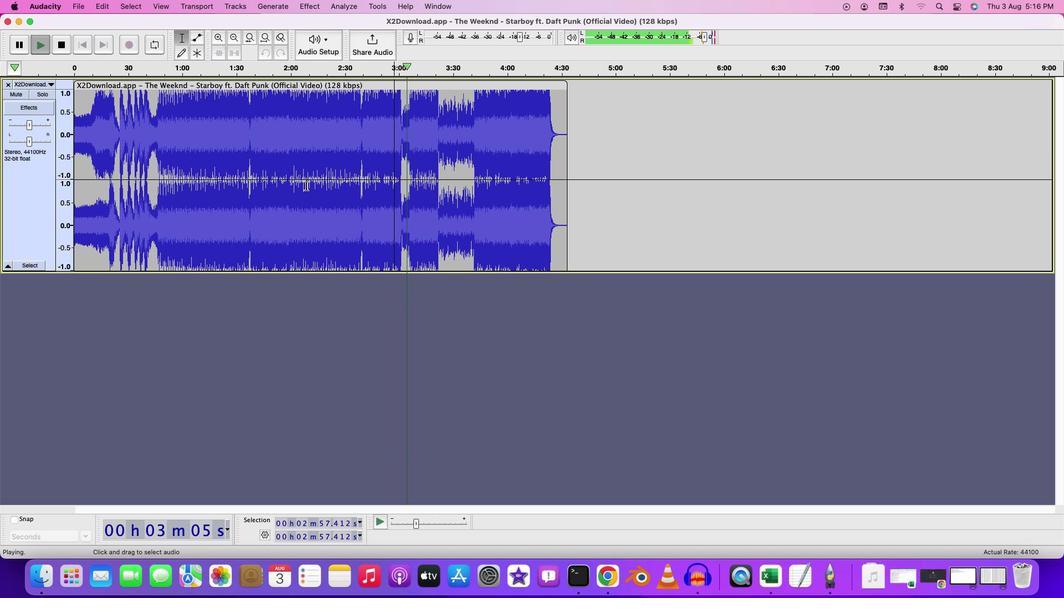 
Action: Mouse moved to (82, 8)
Screenshot: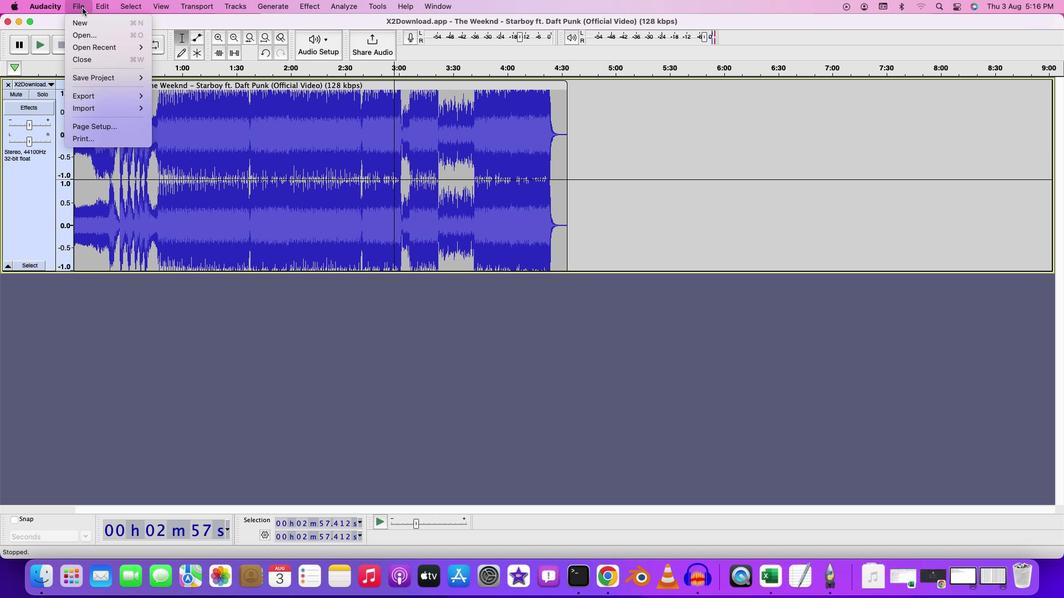 
Action: Mouse pressed left at (82, 8)
Screenshot: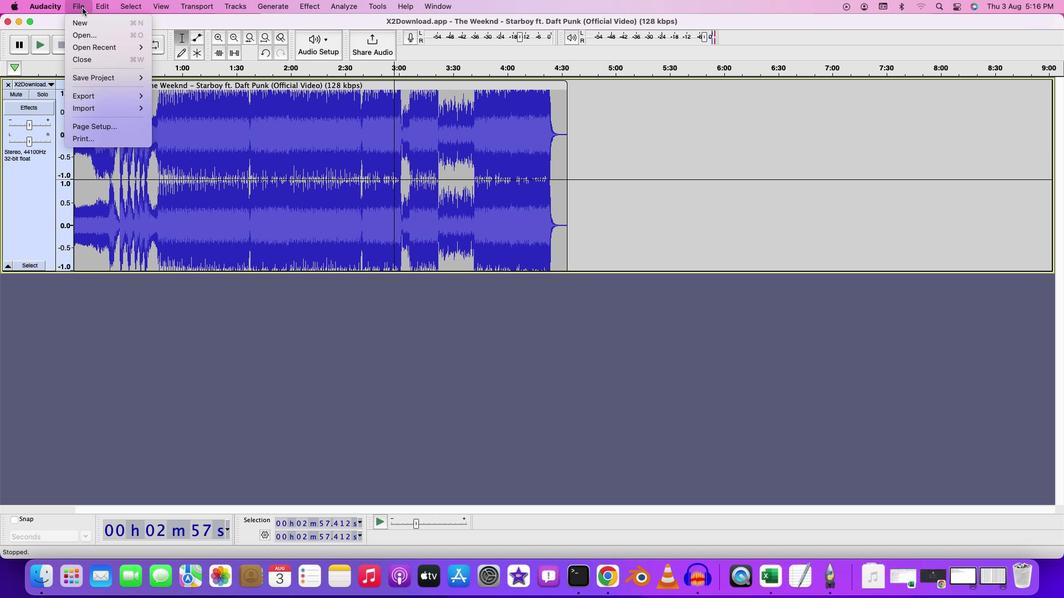
Action: Mouse moved to (91, 37)
Screenshot: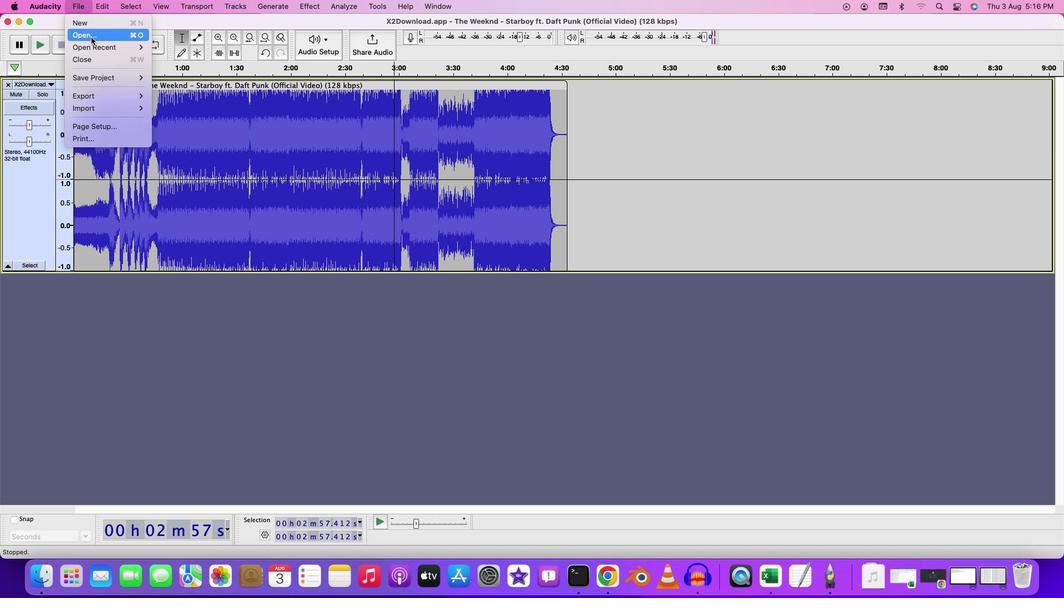 
Action: Mouse pressed left at (91, 37)
Screenshot: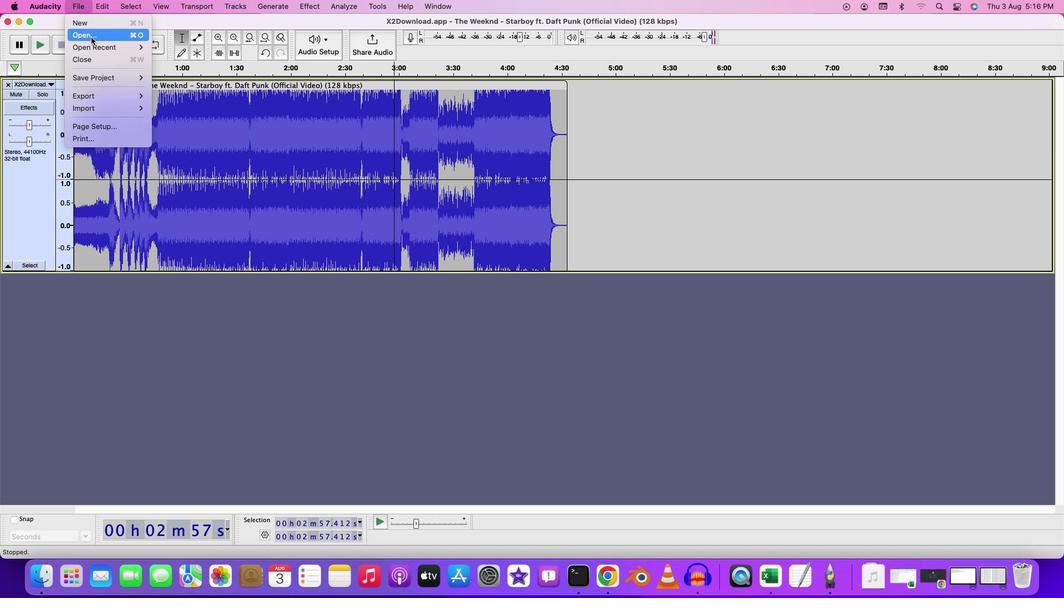 
Action: Mouse moved to (433, 234)
Screenshot: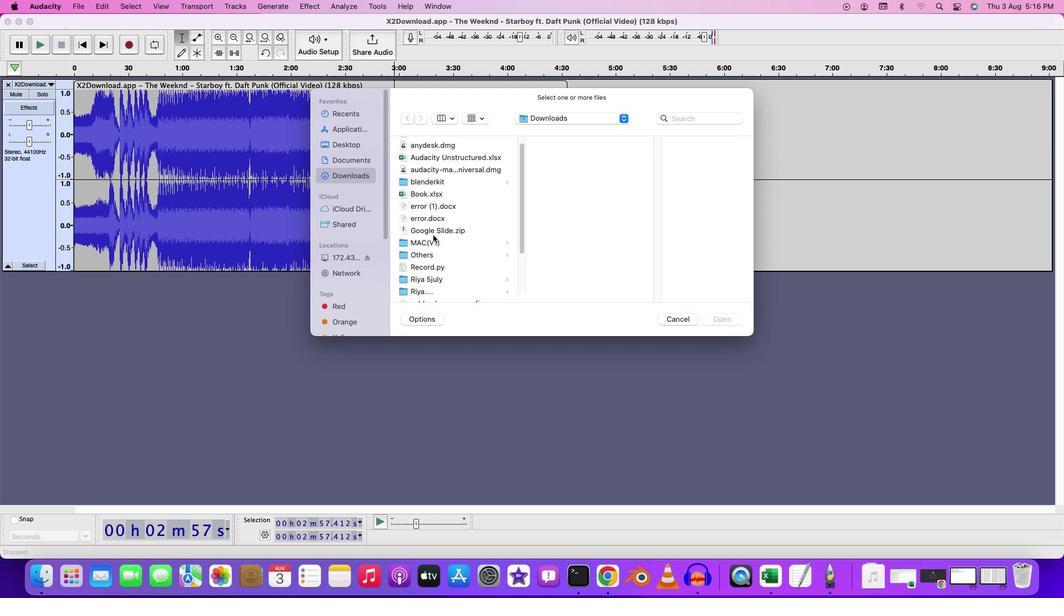 
Action: Mouse scrolled (433, 234) with delta (0, 0)
Screenshot: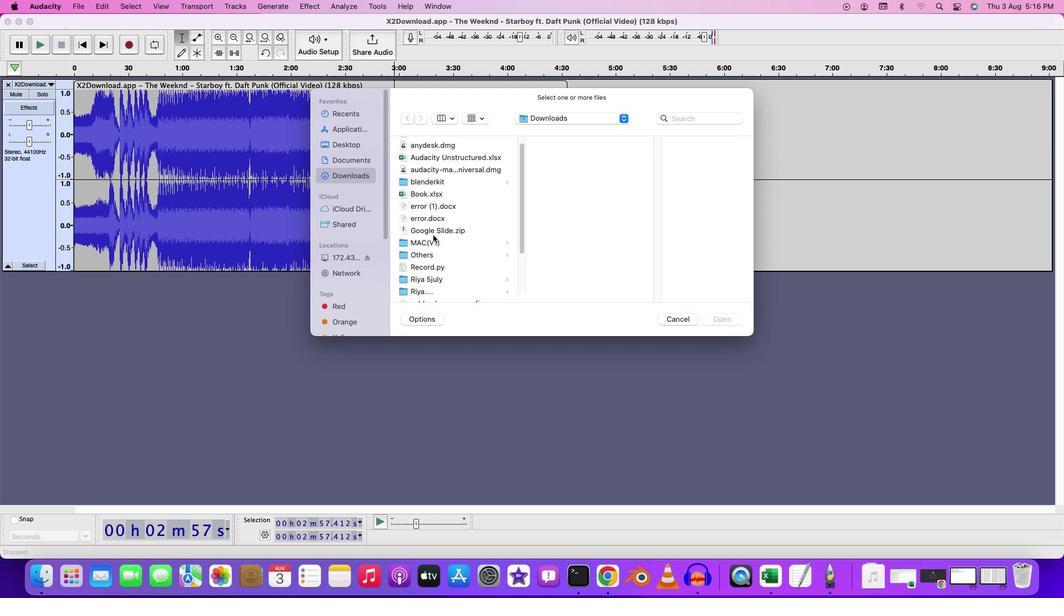 
Action: Mouse moved to (433, 235)
Screenshot: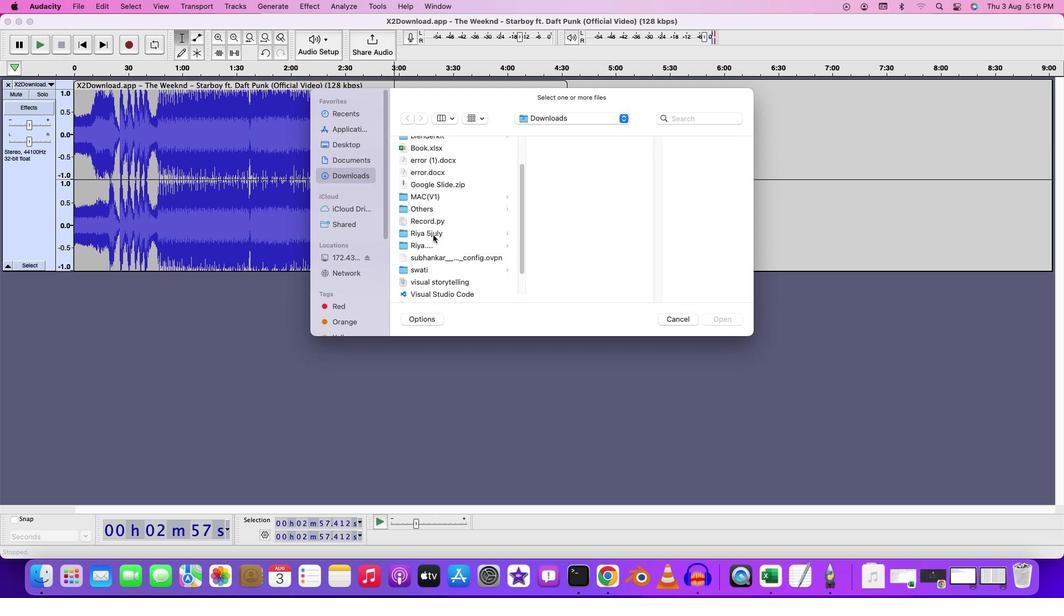
Action: Mouse scrolled (433, 235) with delta (0, 0)
Screenshot: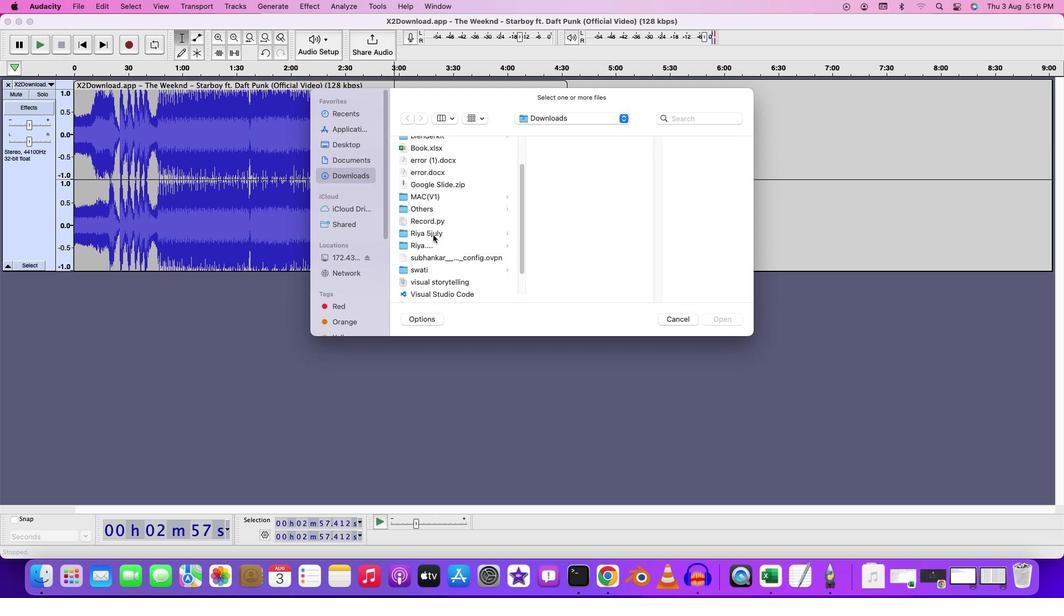 
Action: Mouse moved to (433, 235)
Screenshot: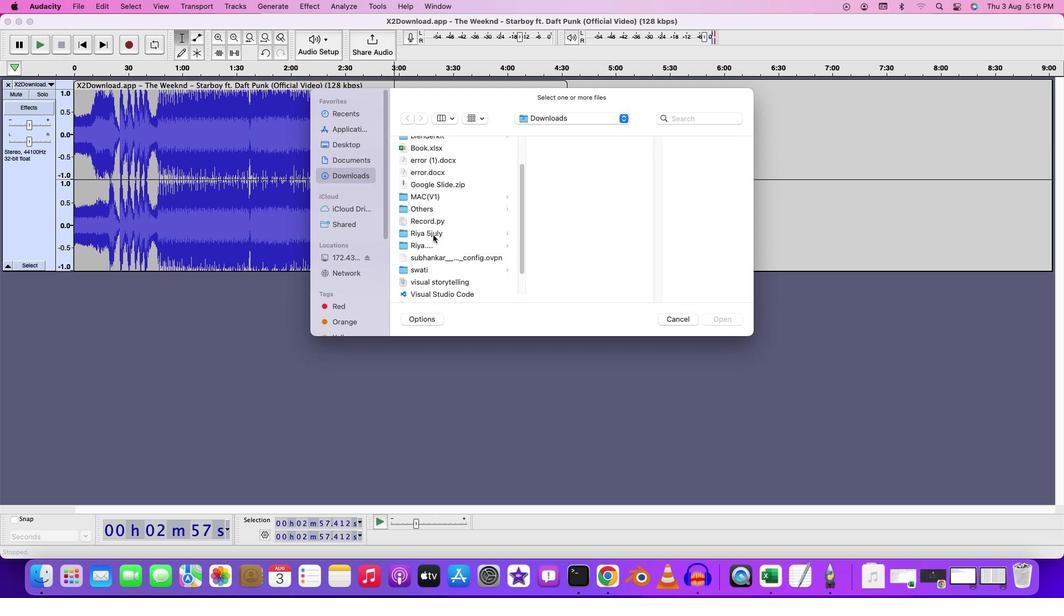 
Action: Mouse scrolled (433, 235) with delta (0, -1)
Screenshot: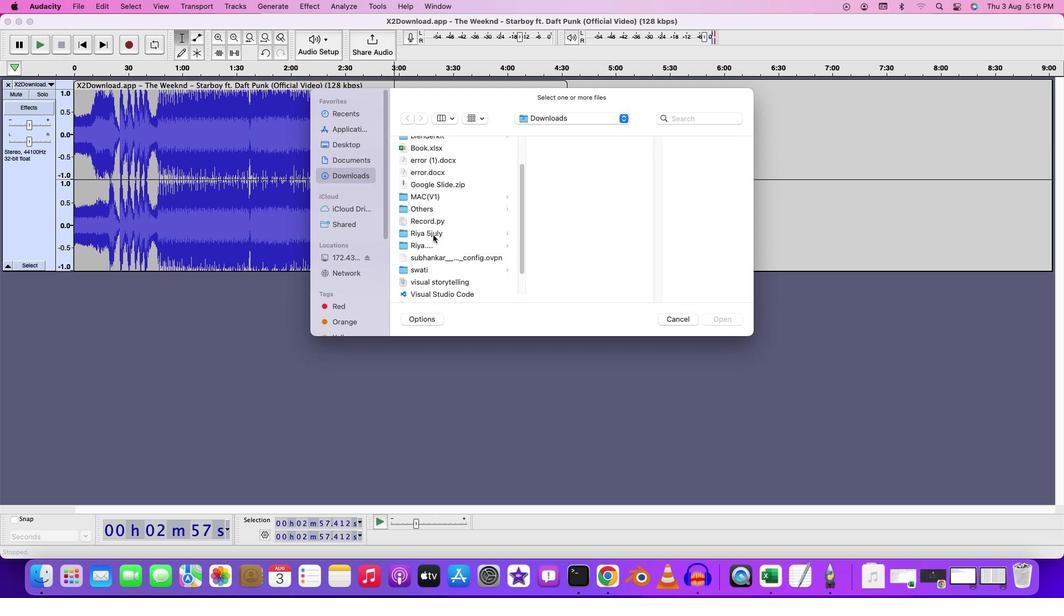 
Action: Mouse scrolled (433, 235) with delta (0, -2)
Screenshot: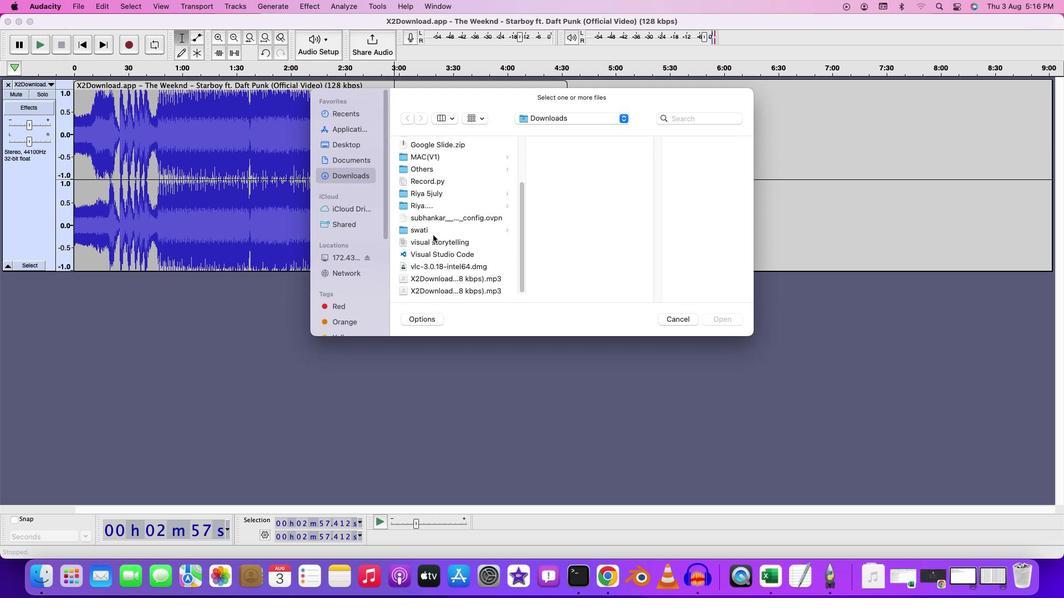 
Action: Mouse scrolled (433, 235) with delta (0, -3)
Screenshot: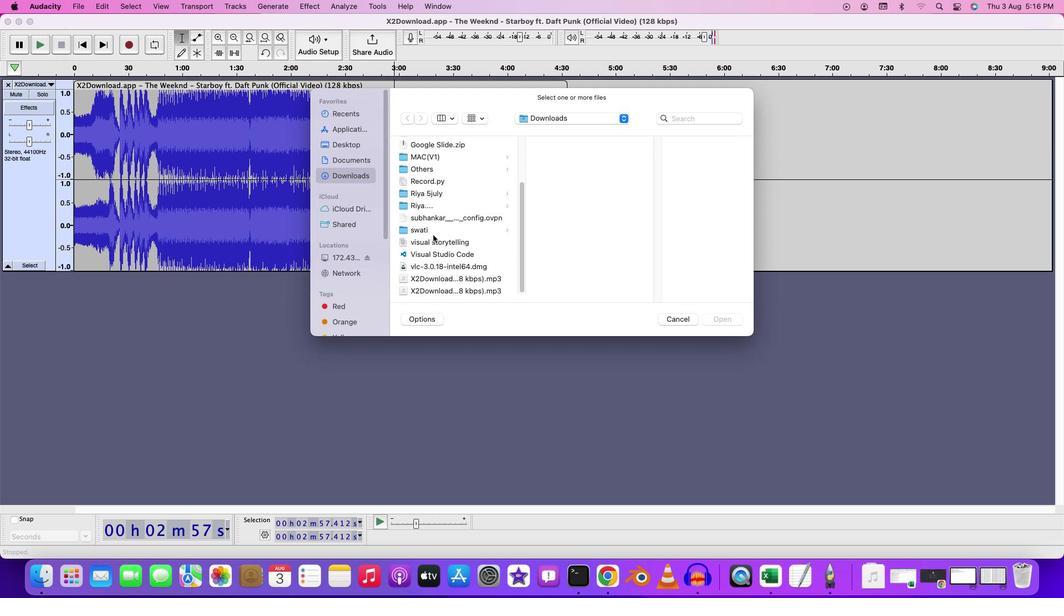 
Action: Mouse moved to (434, 238)
Screenshot: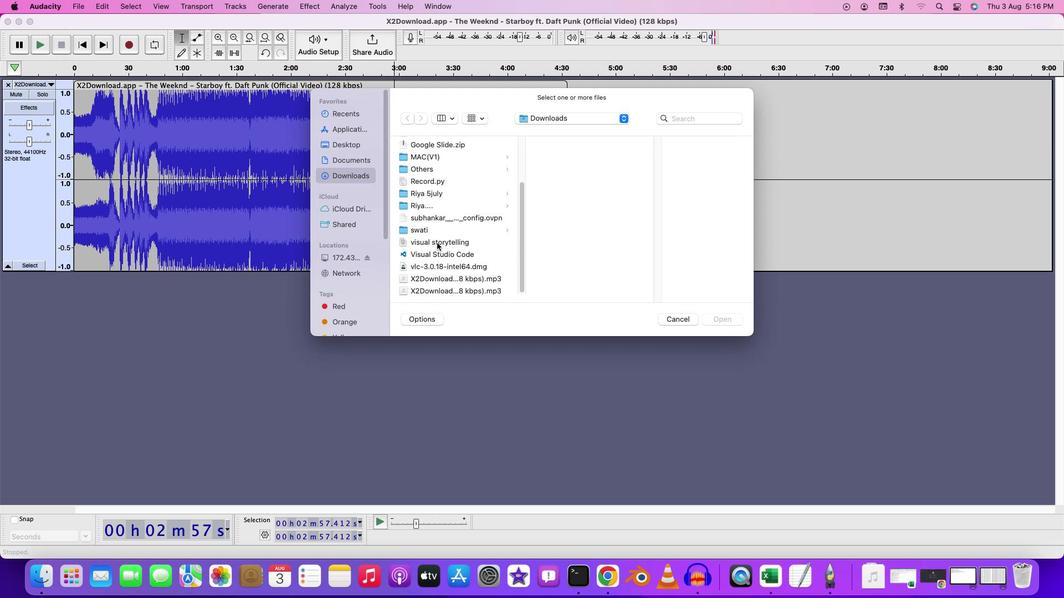 
Action: Mouse scrolled (434, 238) with delta (0, 0)
Screenshot: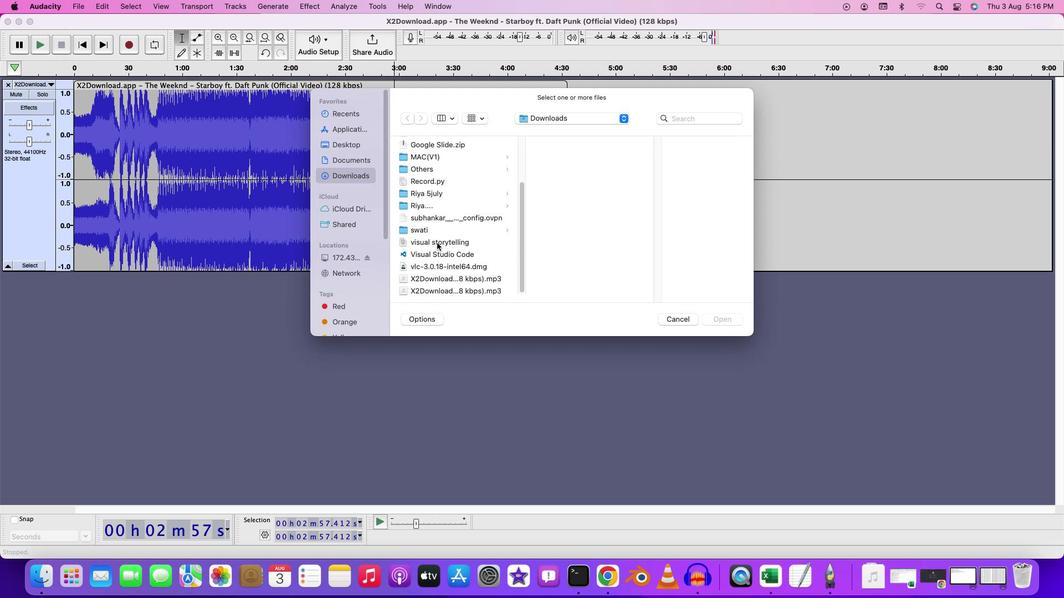 
Action: Mouse moved to (435, 241)
Screenshot: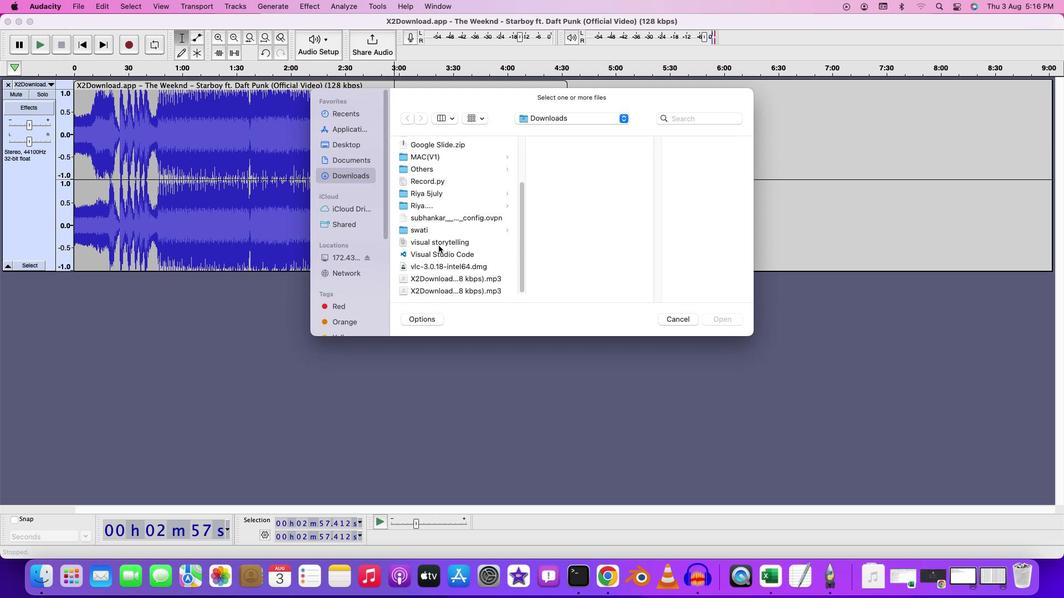 
Action: Mouse scrolled (435, 241) with delta (0, 0)
Screenshot: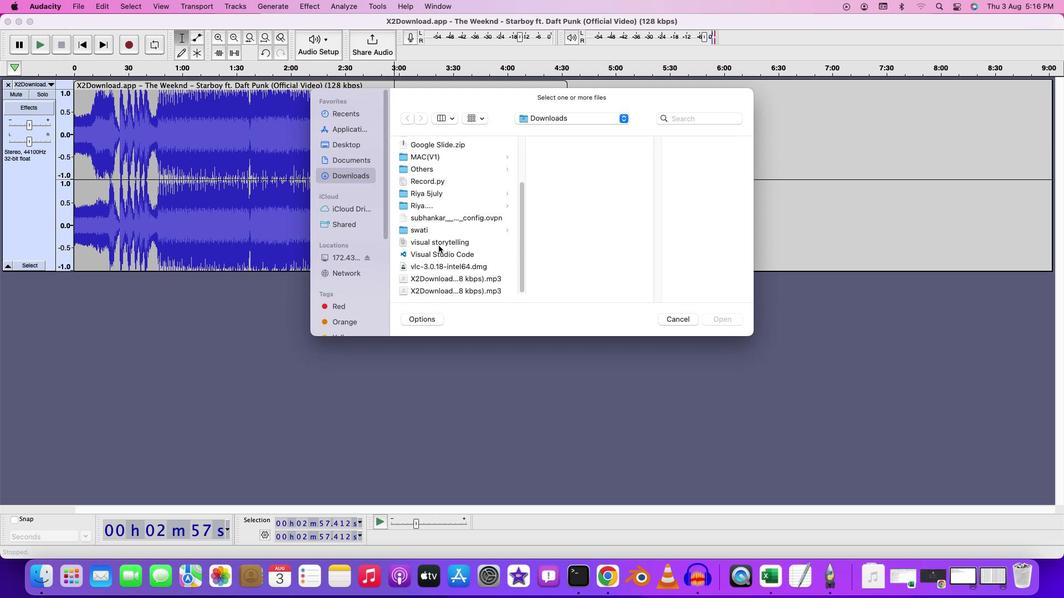 
Action: Mouse moved to (436, 242)
Screenshot: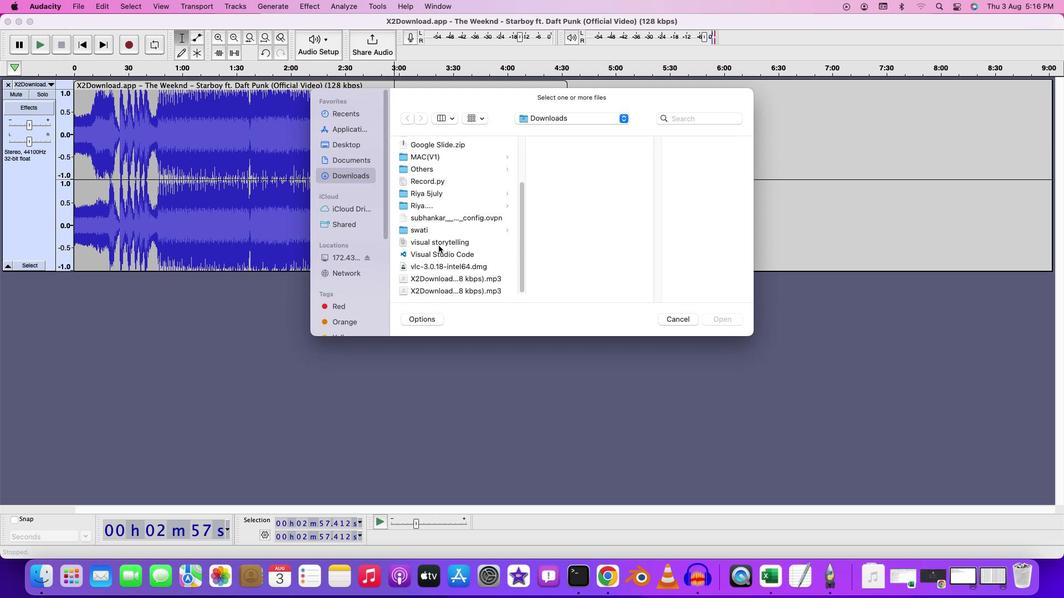 
Action: Mouse scrolled (436, 242) with delta (0, -1)
Screenshot: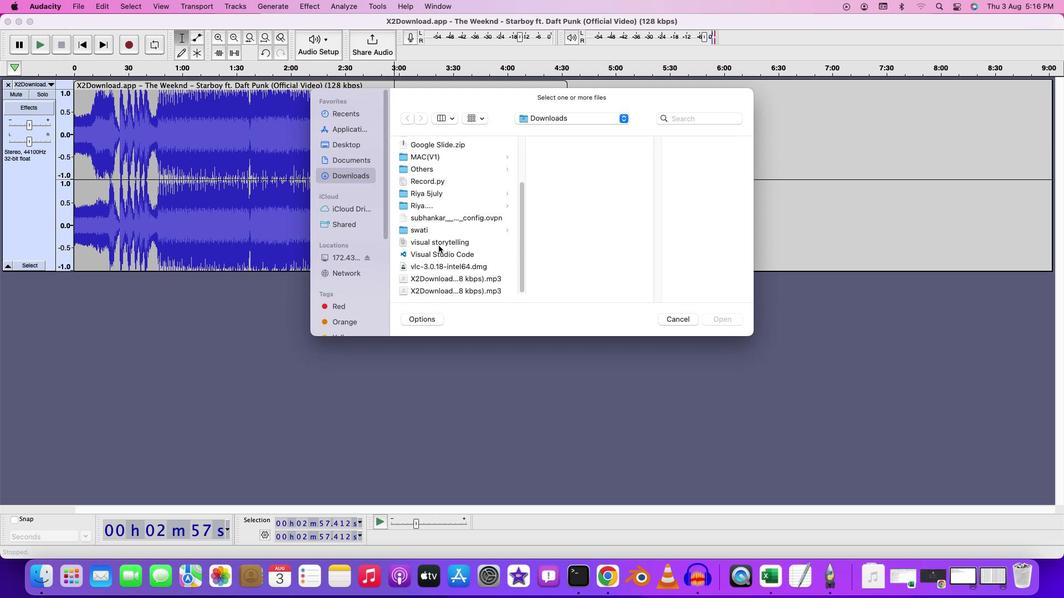 
Action: Mouse moved to (464, 279)
Screenshot: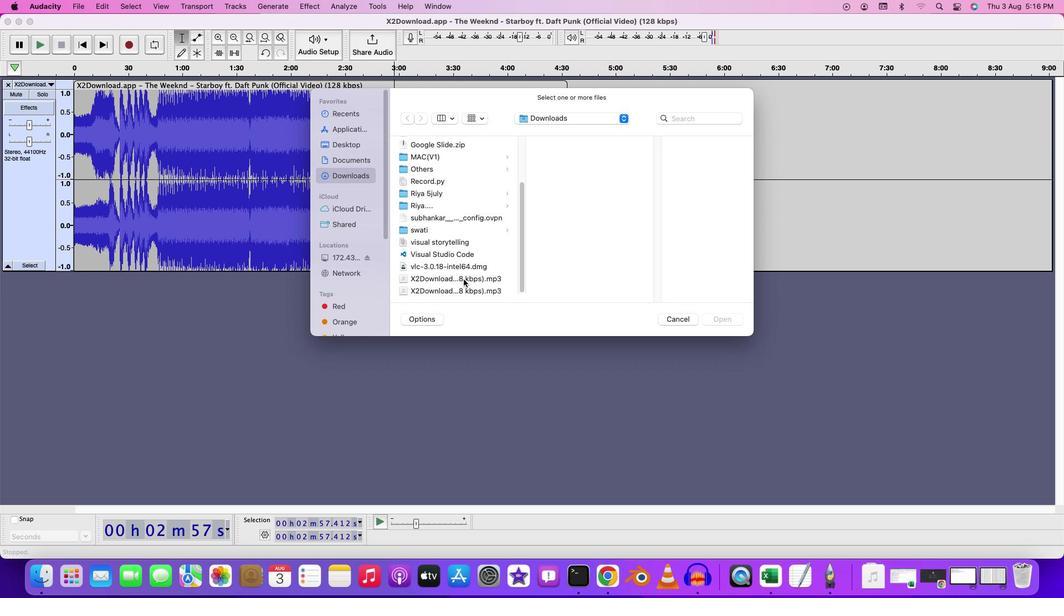 
Action: Mouse pressed left at (464, 279)
Screenshot: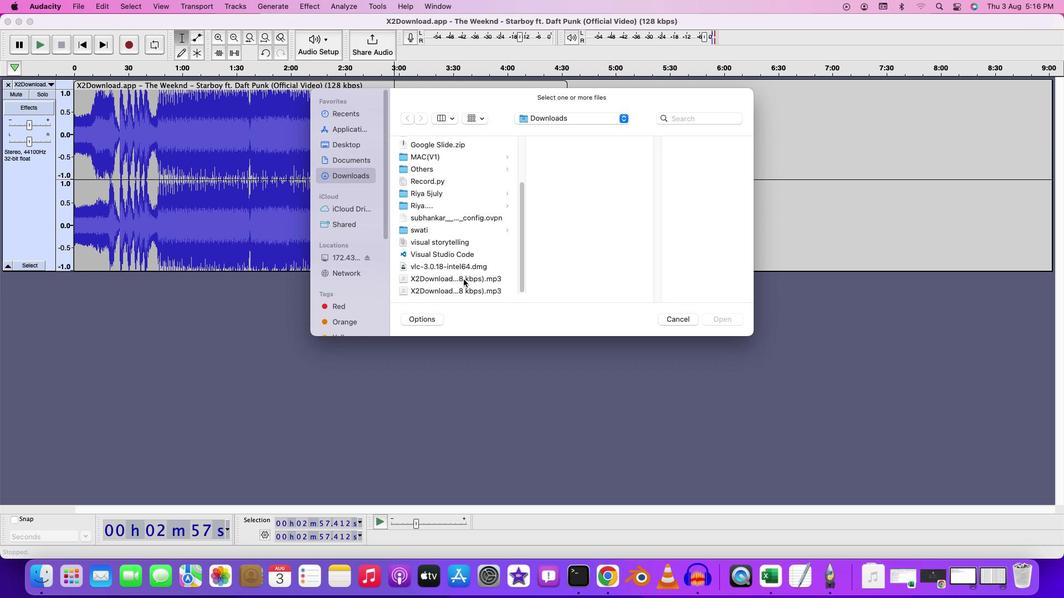 
Action: Mouse moved to (727, 318)
Screenshot: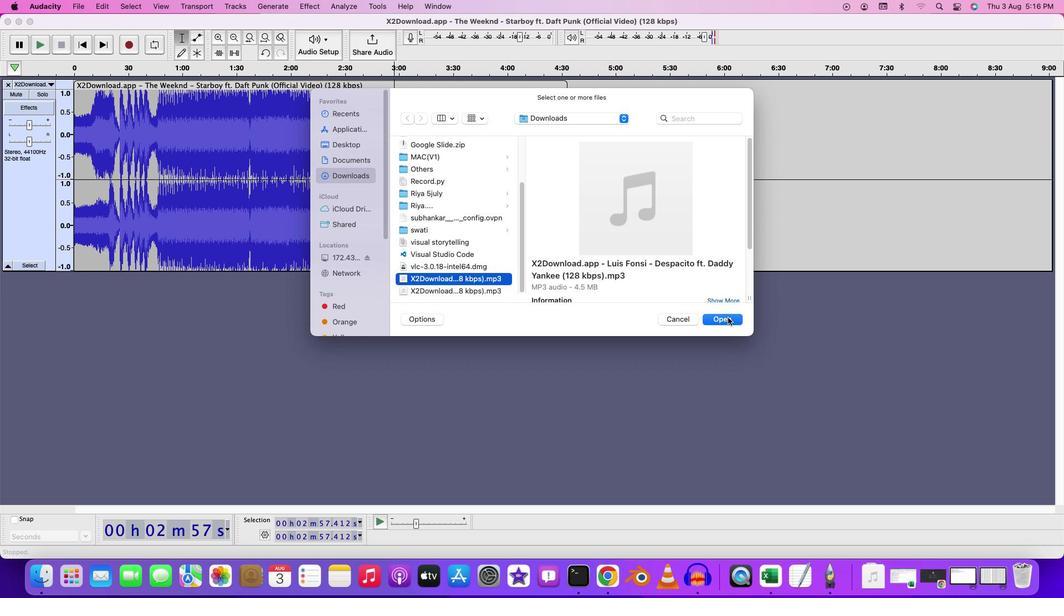 
Action: Mouse pressed left at (727, 318)
Screenshot: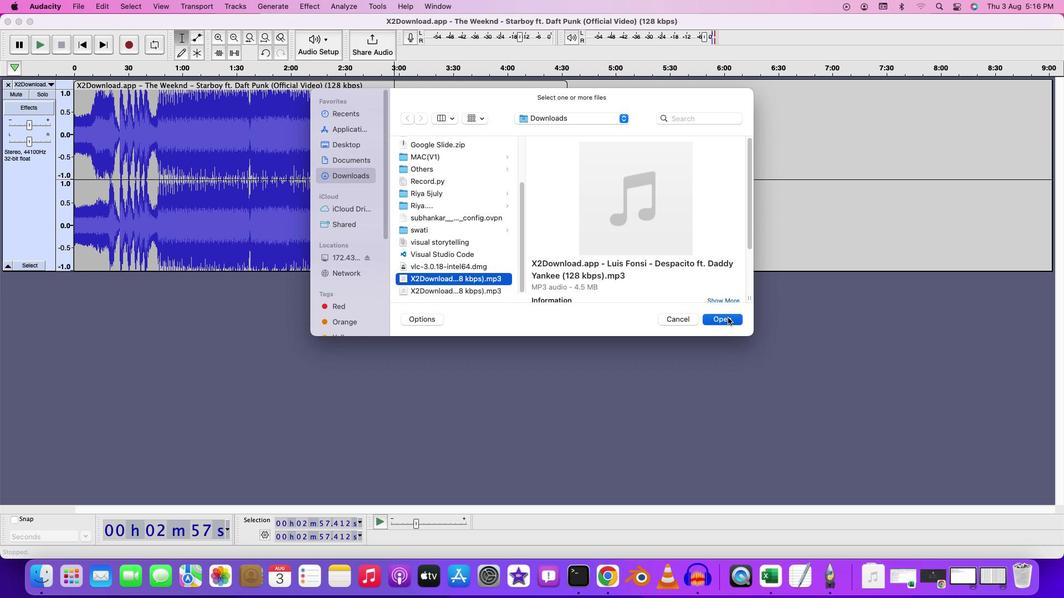 
Action: Mouse moved to (135, 254)
Screenshot: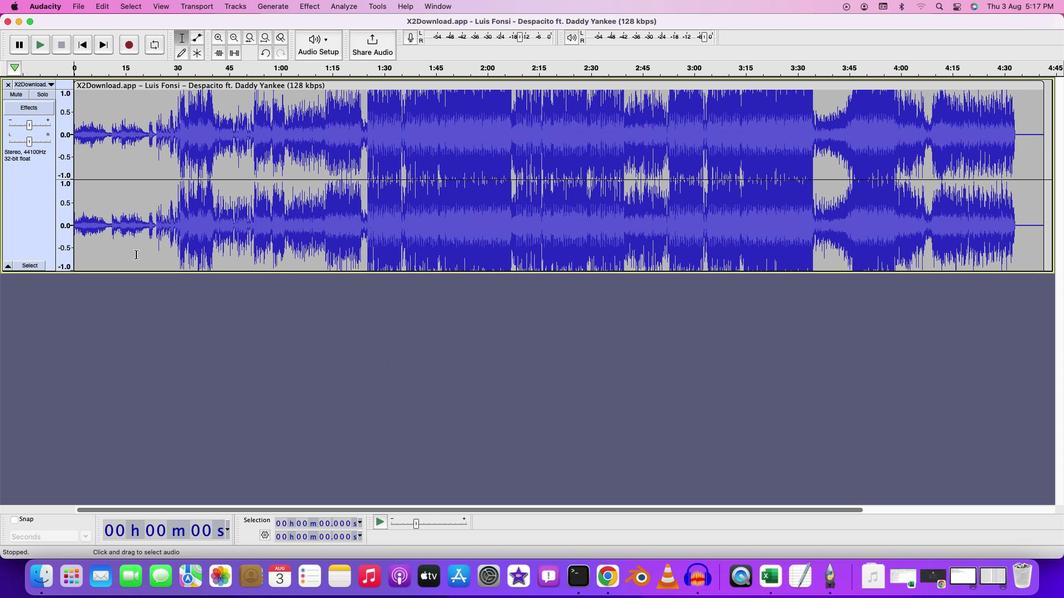 
Action: Mouse pressed left at (135, 254)
Screenshot: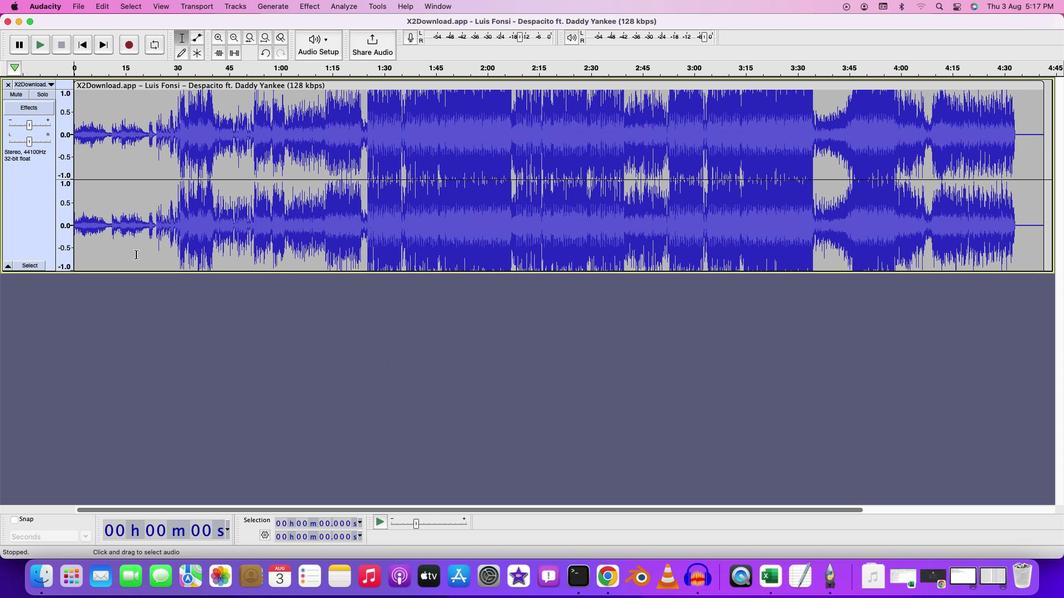 
Action: Mouse moved to (206, 332)
Screenshot: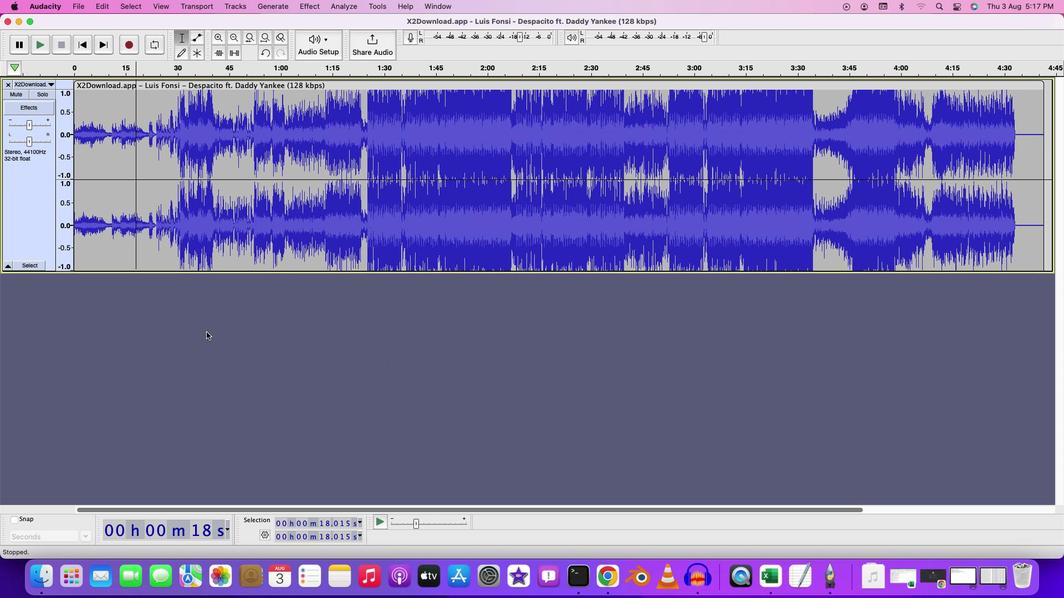 
Action: Mouse pressed left at (206, 332)
Screenshot: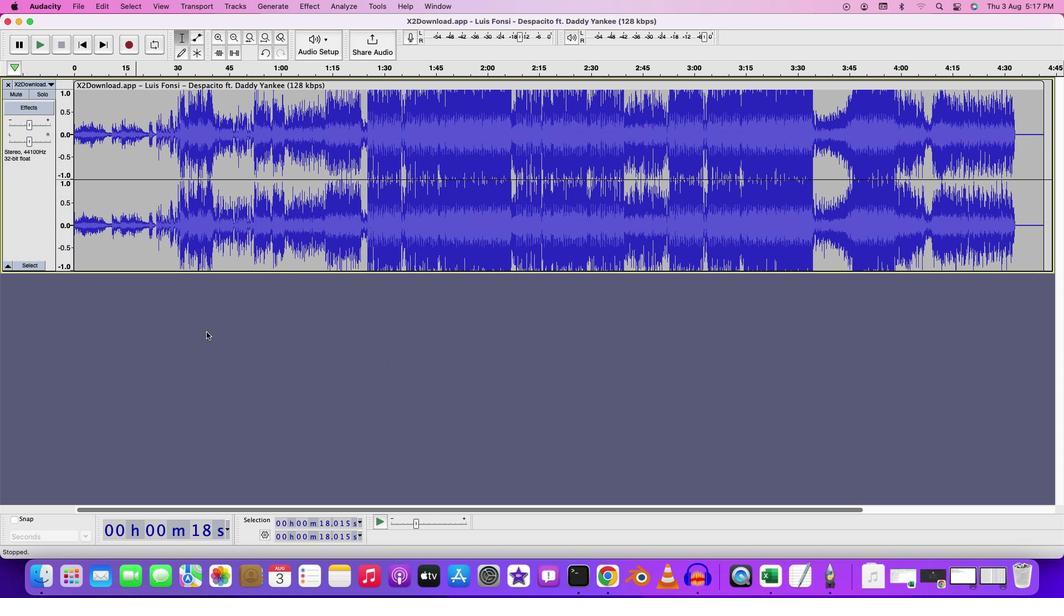 
Action: Mouse moved to (222, 355)
Screenshot: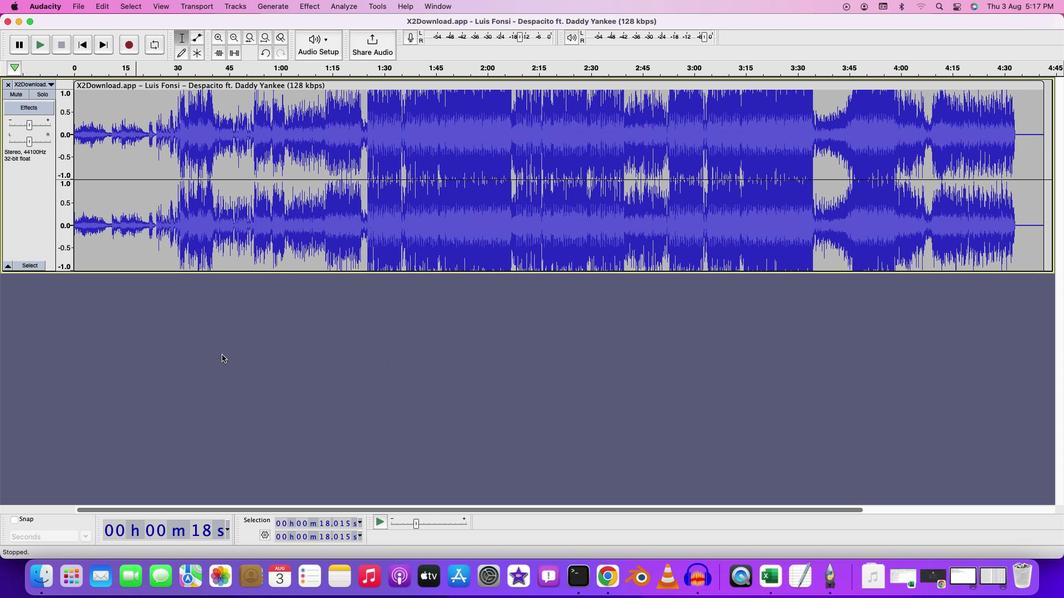 
Action: Mouse pressed left at (222, 355)
Screenshot: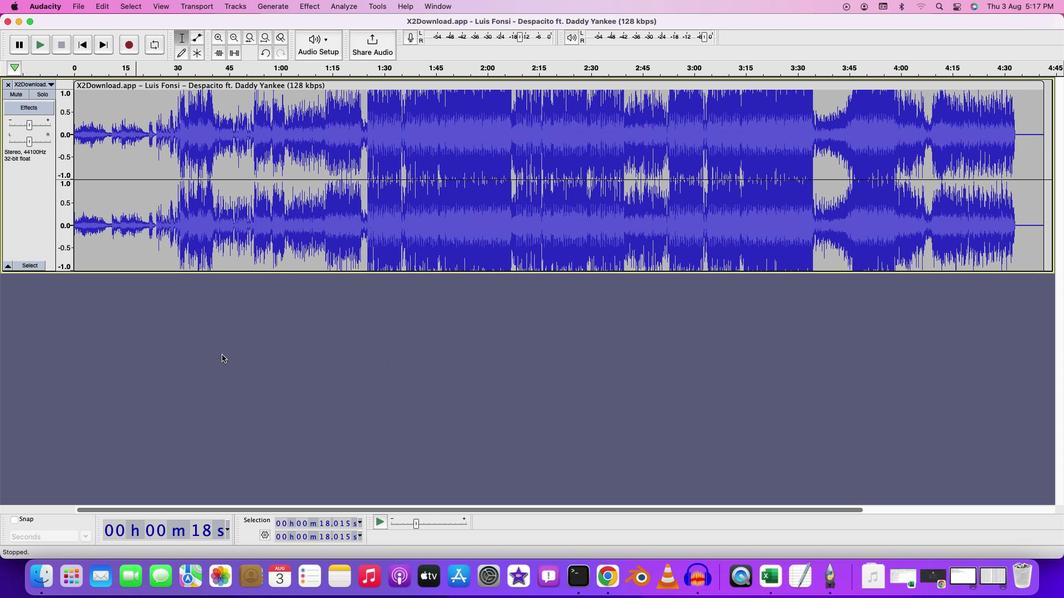 
Action: Mouse moved to (81, 23)
Screenshot: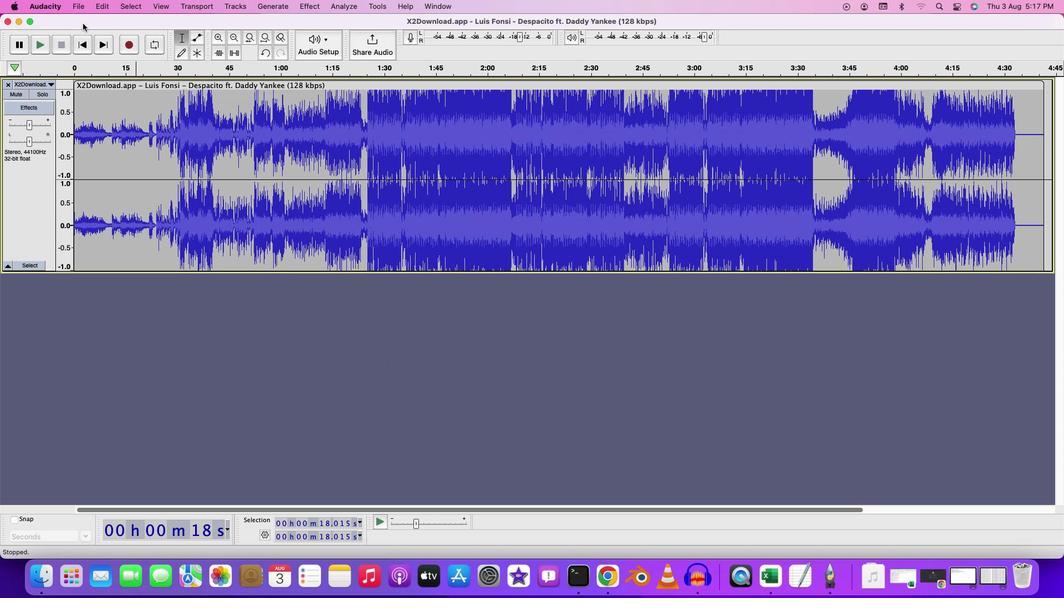 
Action: Mouse pressed left at (81, 23)
Screenshot: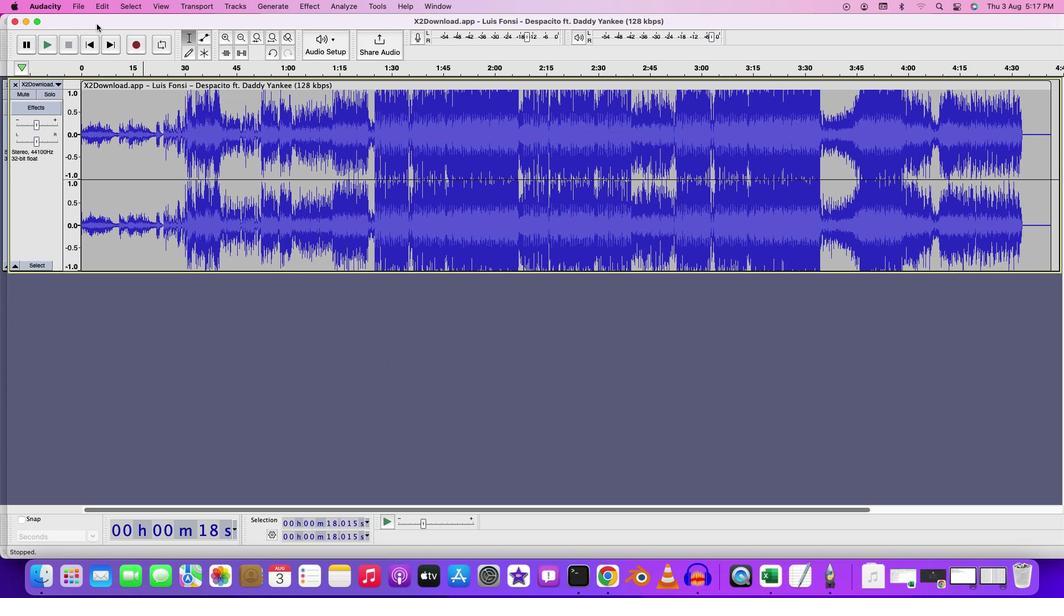 
Action: Mouse moved to (408, 233)
Screenshot: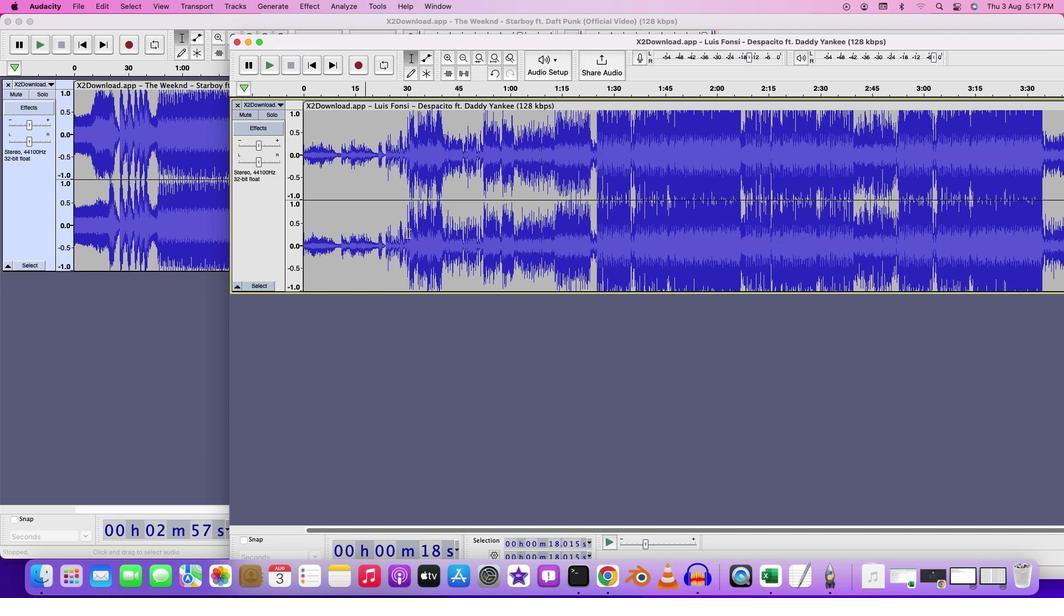 
Action: Key pressed Key.cmd'a'
Screenshot: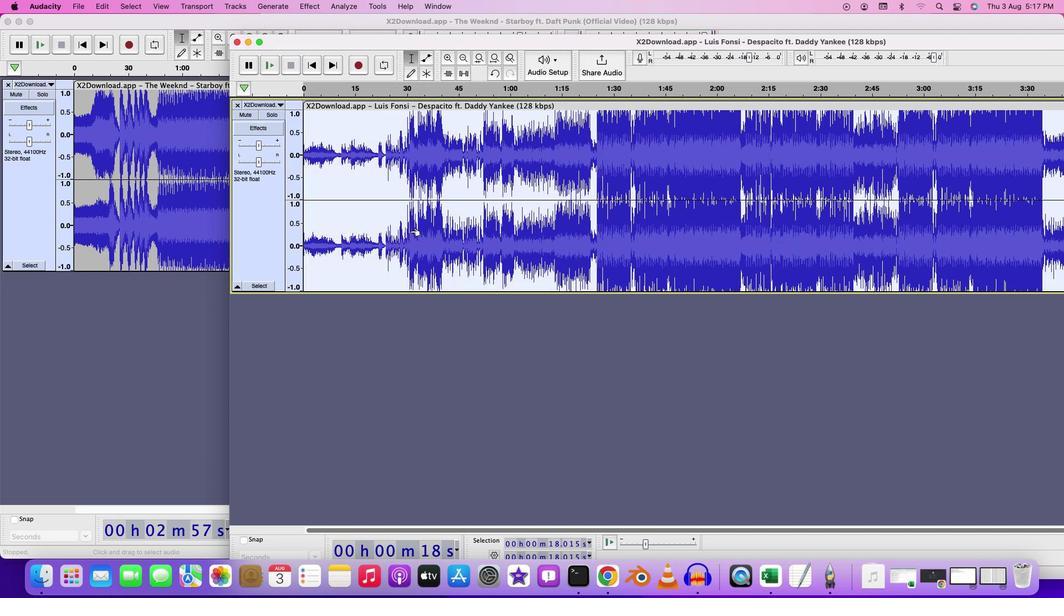 
Action: Mouse moved to (436, 161)
Screenshot: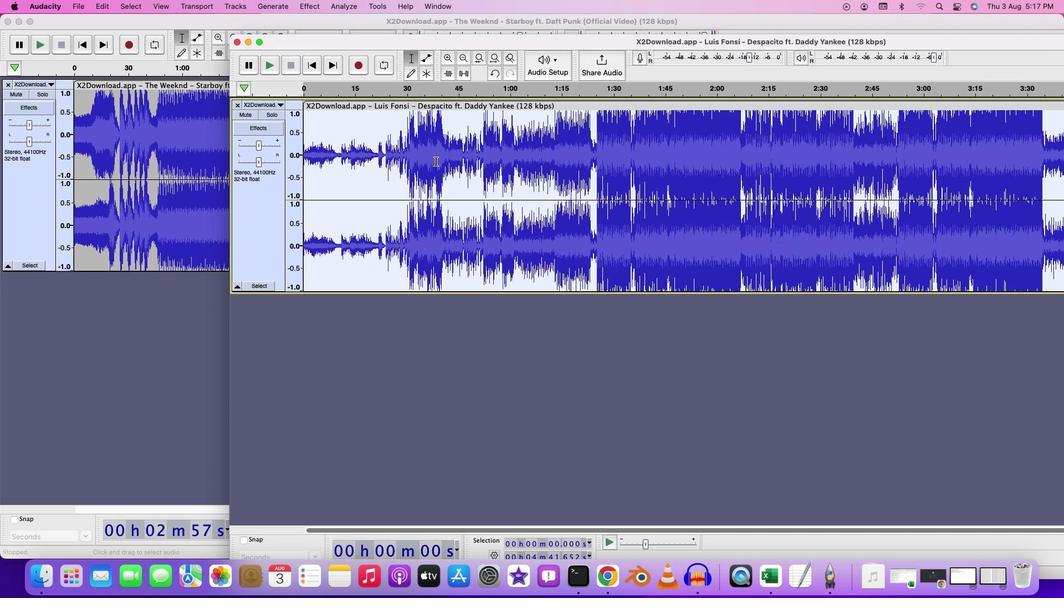 
Action: Mouse pressed left at (436, 161)
Screenshot: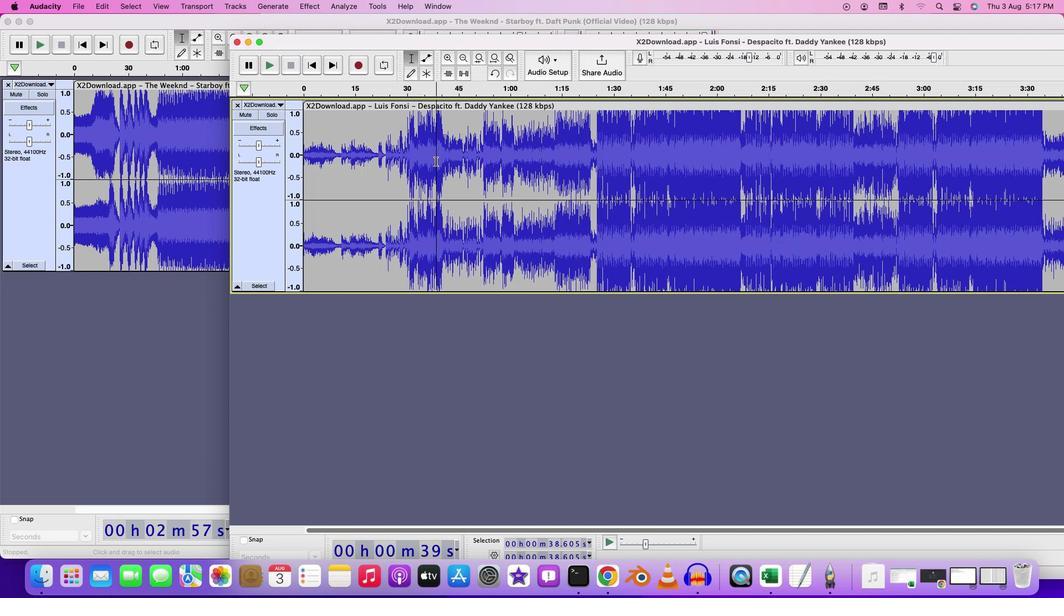 
Action: Mouse moved to (344, 340)
Screenshot: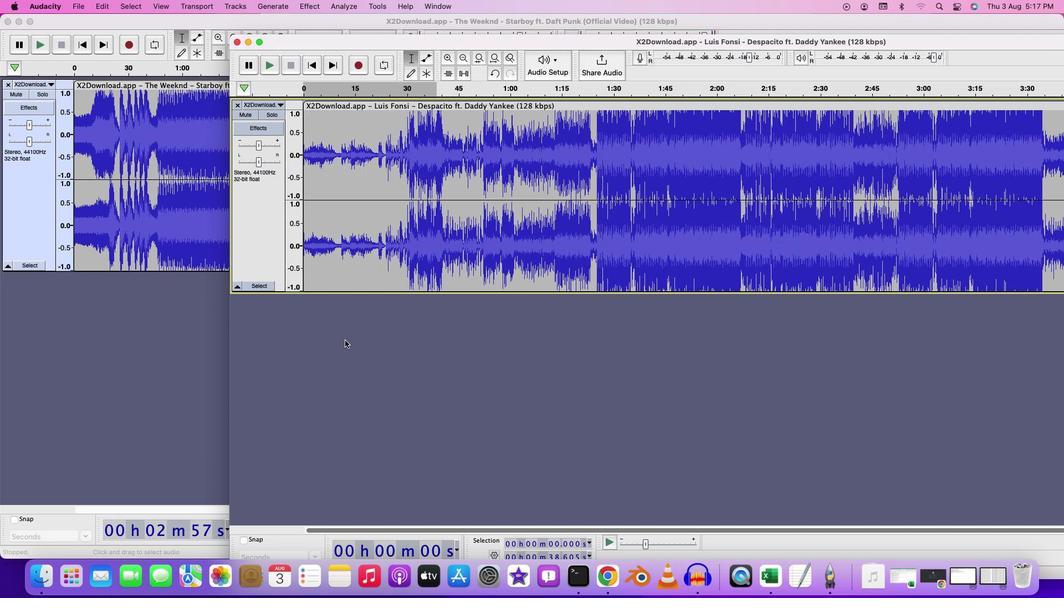 
Action: Mouse pressed left at (344, 340)
Screenshot: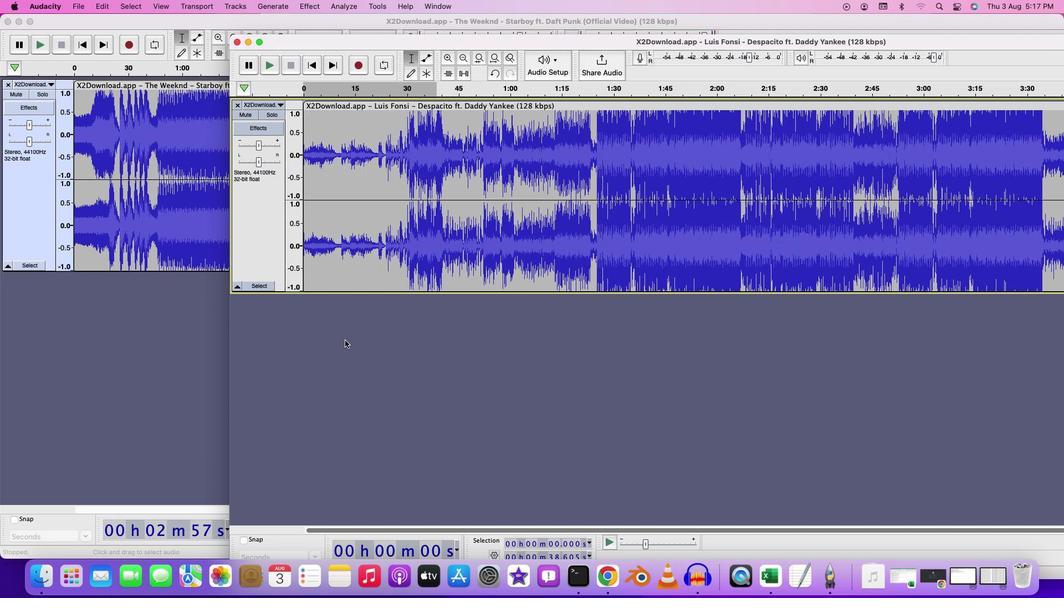 
Action: Mouse moved to (343, 320)
Screenshot: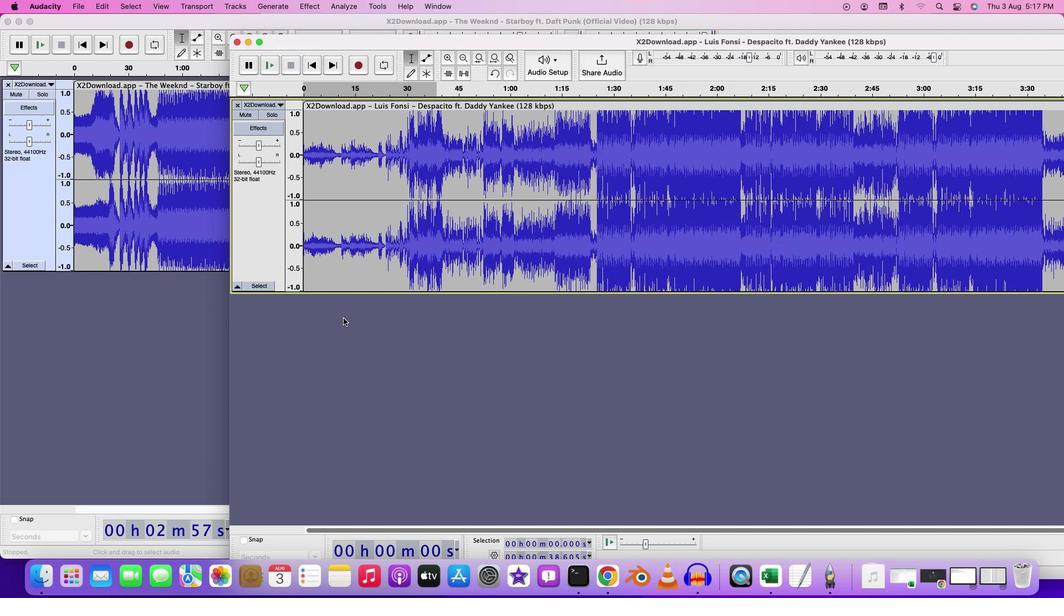 
Action: Key pressed Key.cmd
Screenshot: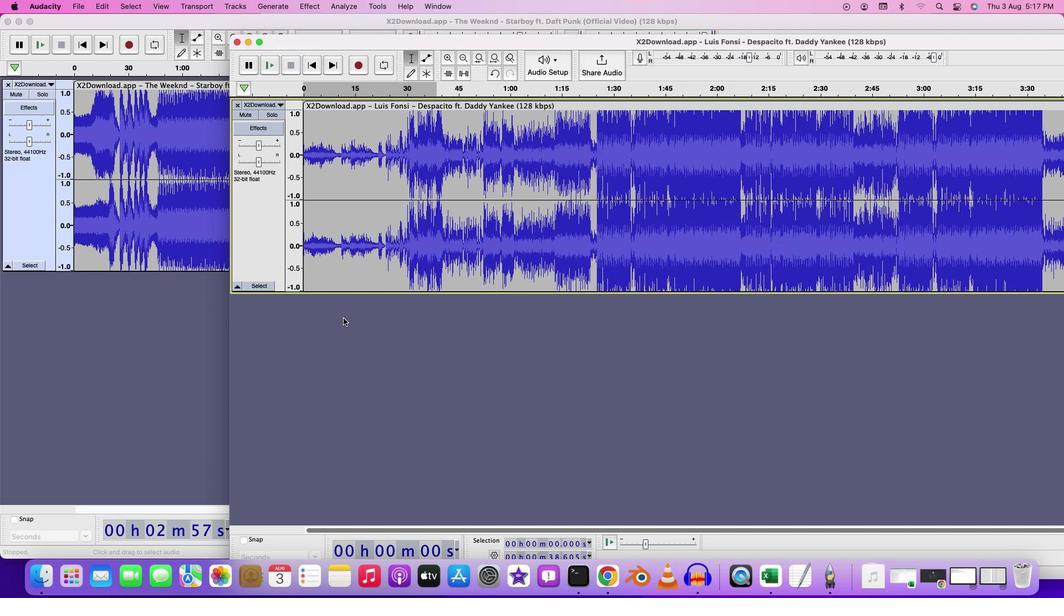 
Action: Mouse moved to (343, 318)
Screenshot: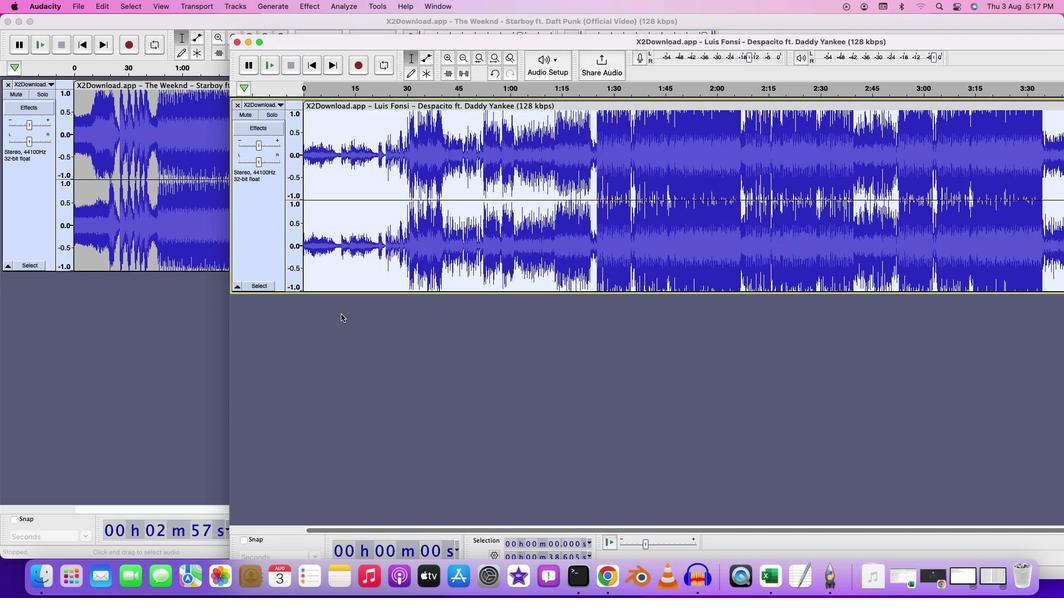 
Action: Key pressed 'a'
Screenshot: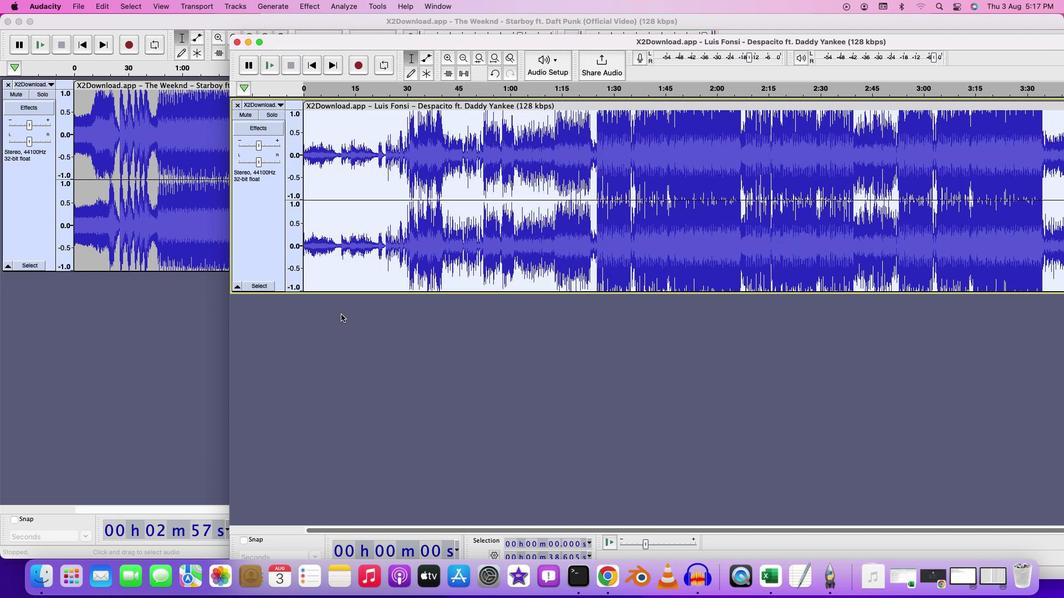 
Action: Mouse moved to (254, 102)
Screenshot: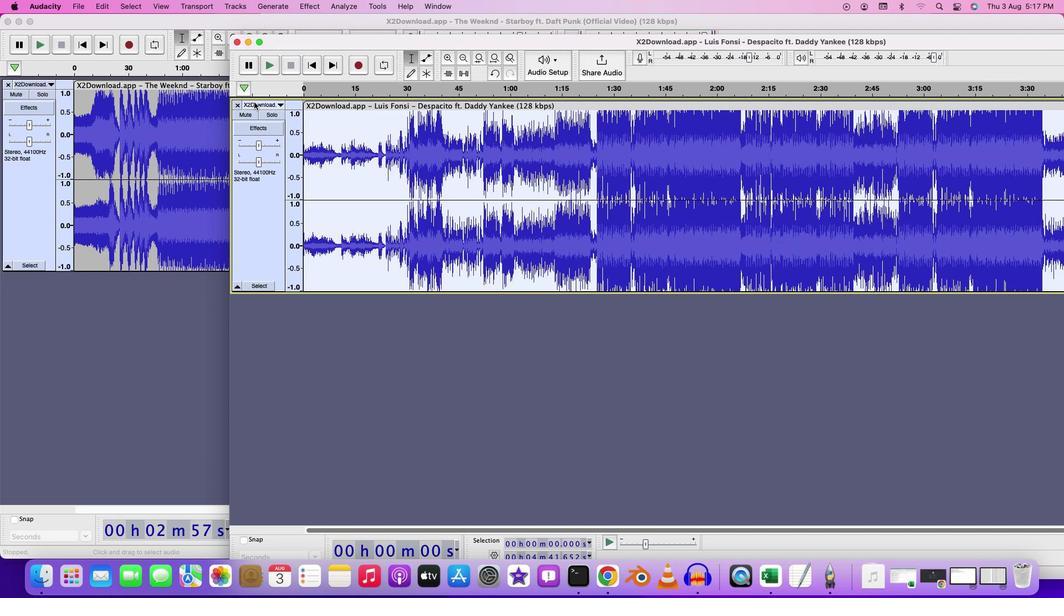 
Action: Mouse pressed left at (254, 102)
Screenshot: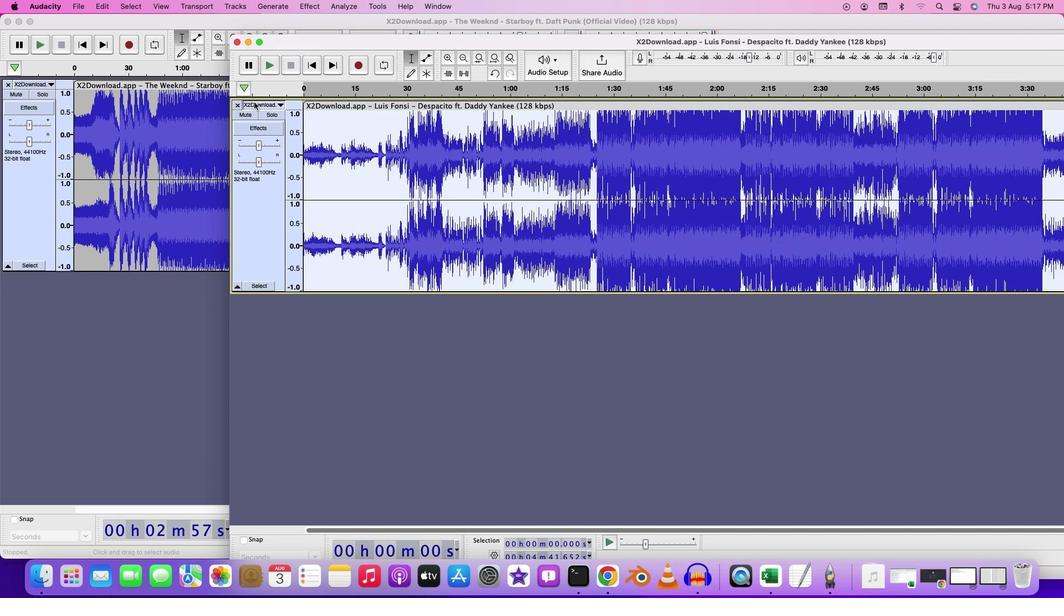
Action: Mouse moved to (282, 105)
Screenshot: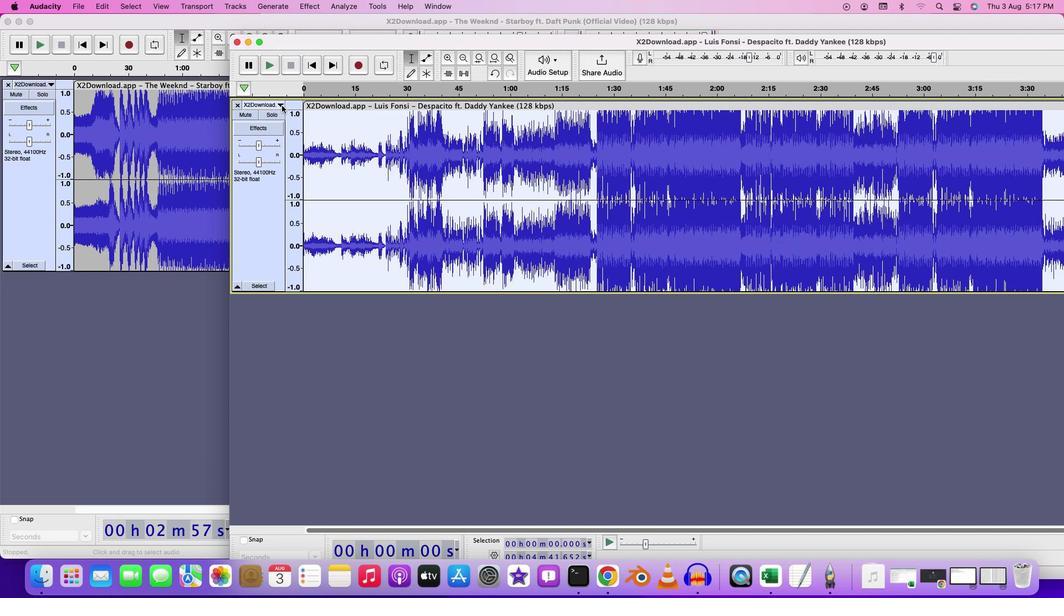 
Action: Mouse pressed left at (282, 105)
Screenshot: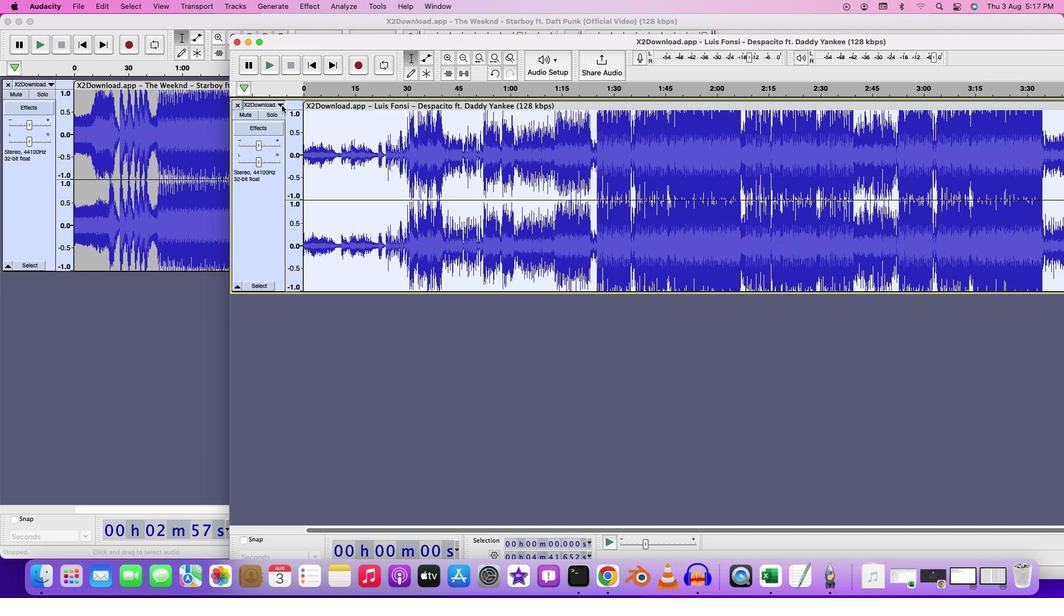 
Action: Mouse moved to (479, 358)
Screenshot: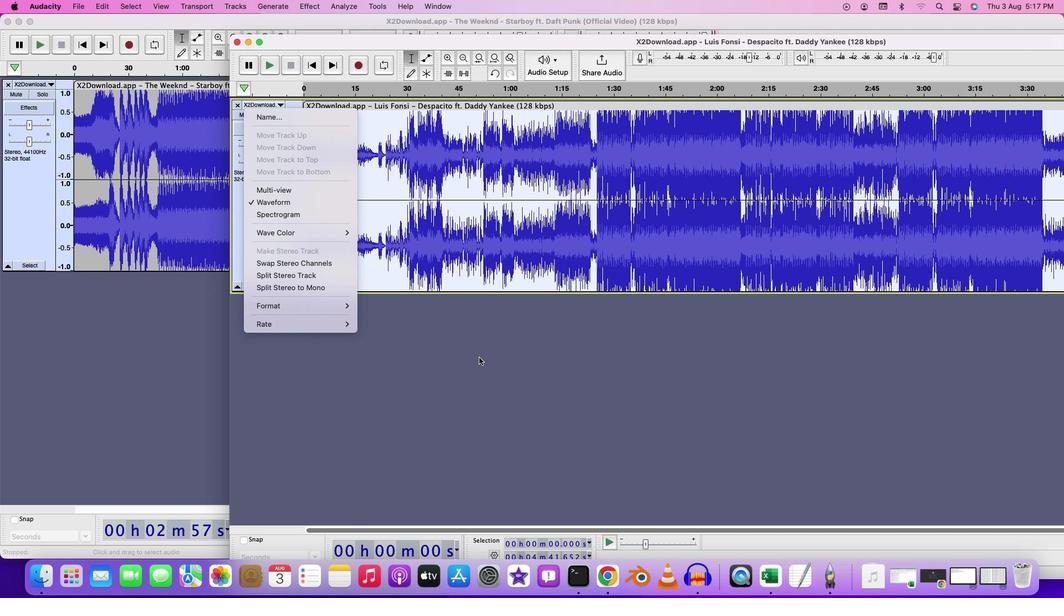 
Action: Mouse pressed left at (479, 358)
Screenshot: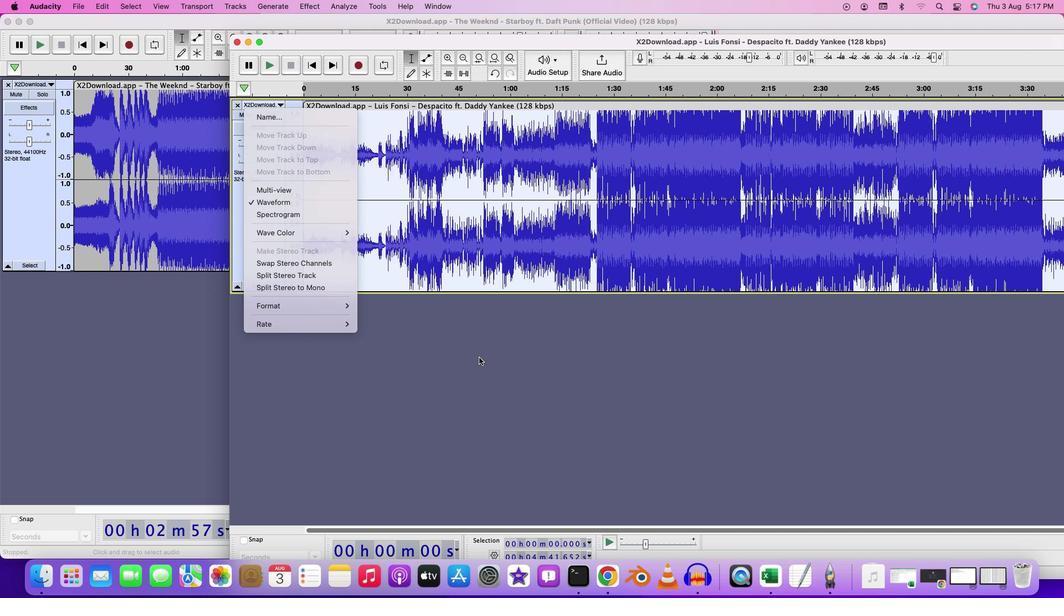 
Action: Mouse moved to (322, 108)
Screenshot: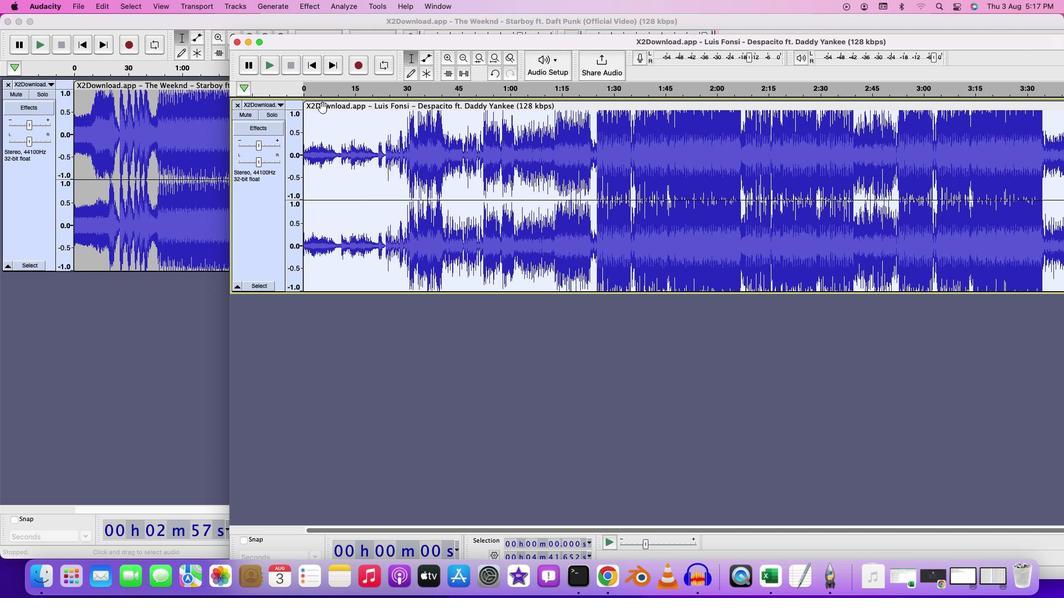 
Action: Mouse pressed left at (322, 108)
Screenshot: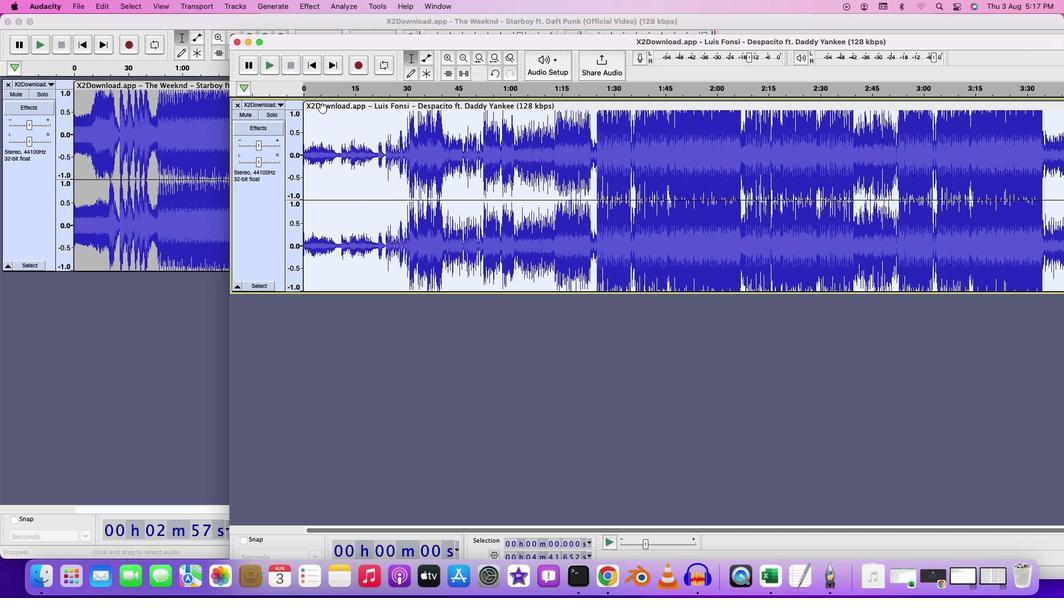 
Action: Mouse moved to (430, 166)
Screenshot: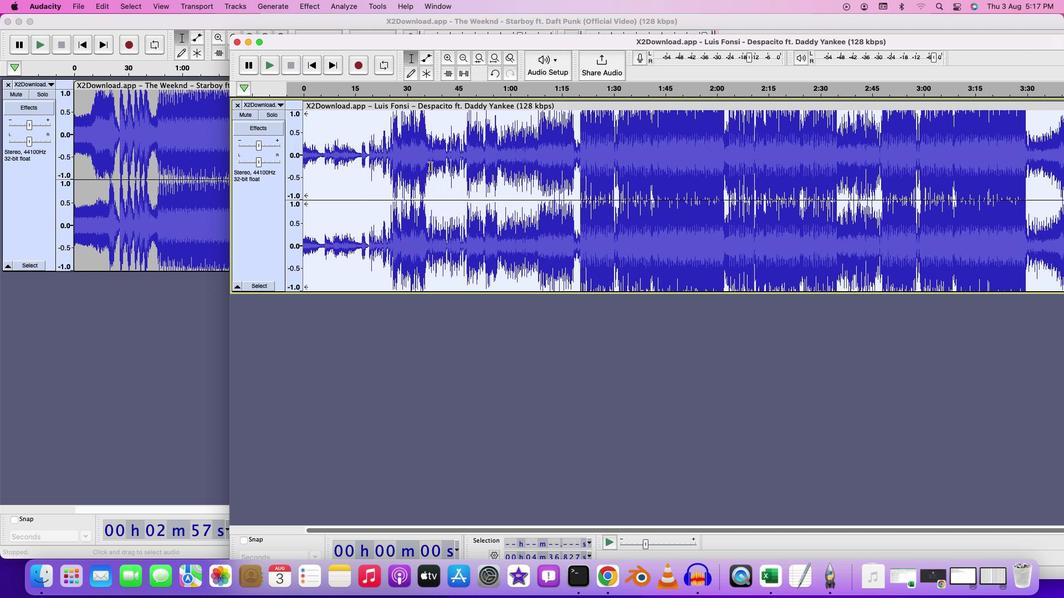 
Action: Mouse pressed left at (430, 166)
Screenshot: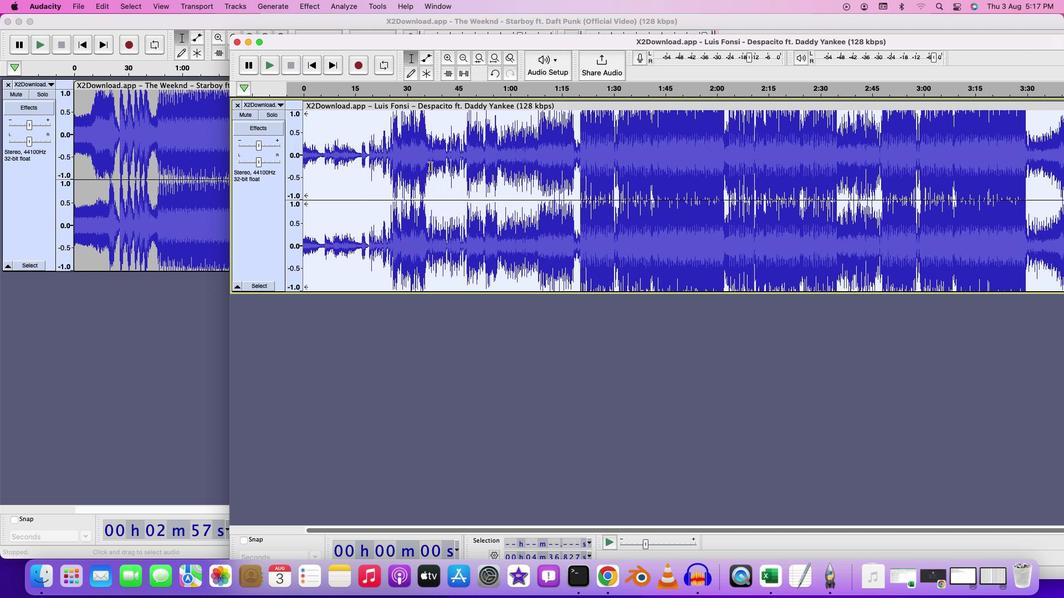 
Action: Mouse moved to (431, 166)
Screenshot: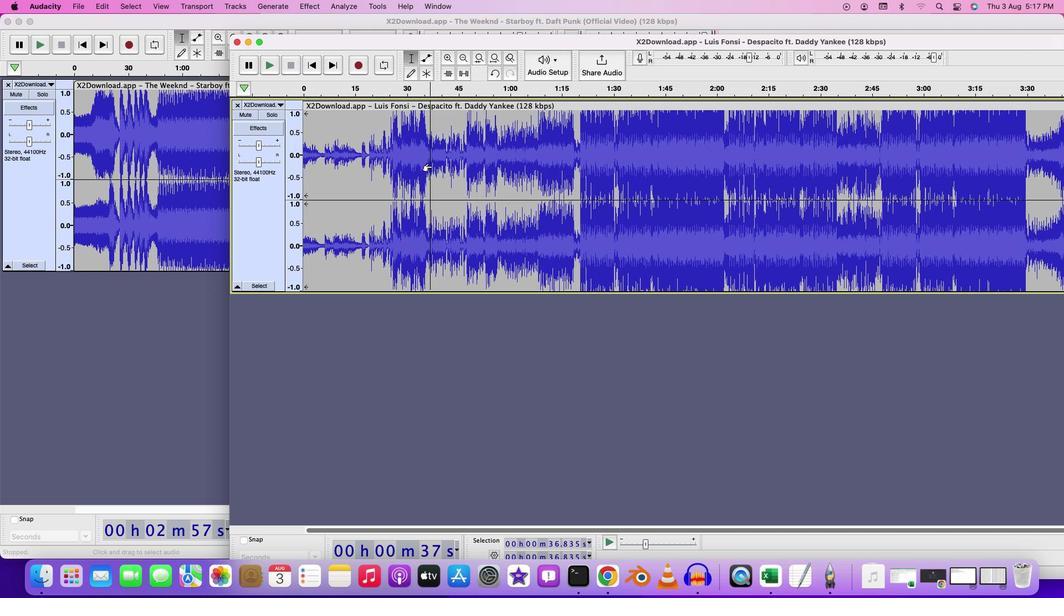 
Action: Key pressed Key.cmd'a'Key.cmd'x'
Screenshot: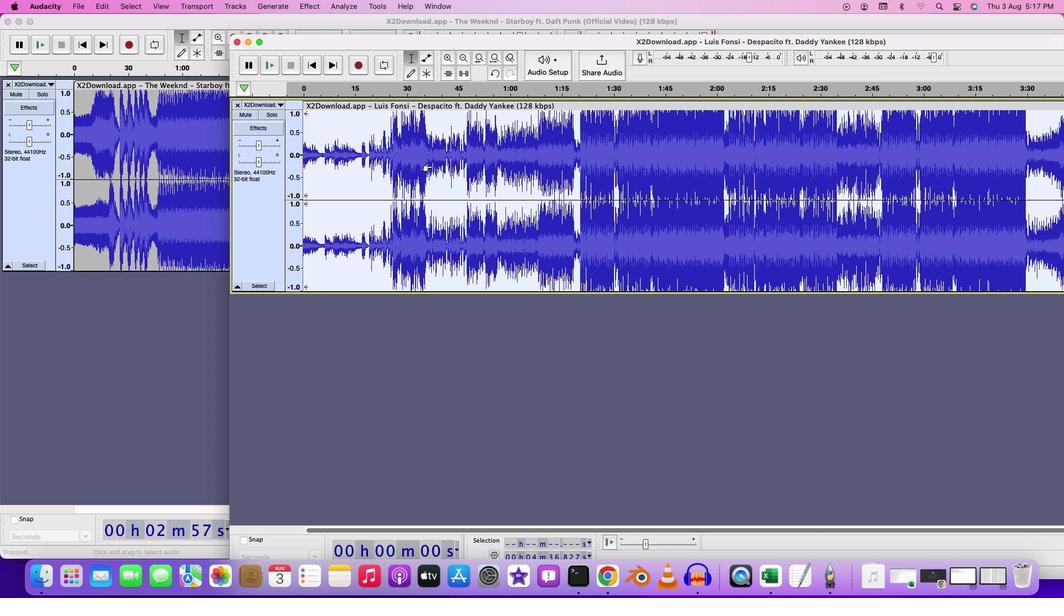 
Action: Mouse moved to (16, 289)
Screenshot: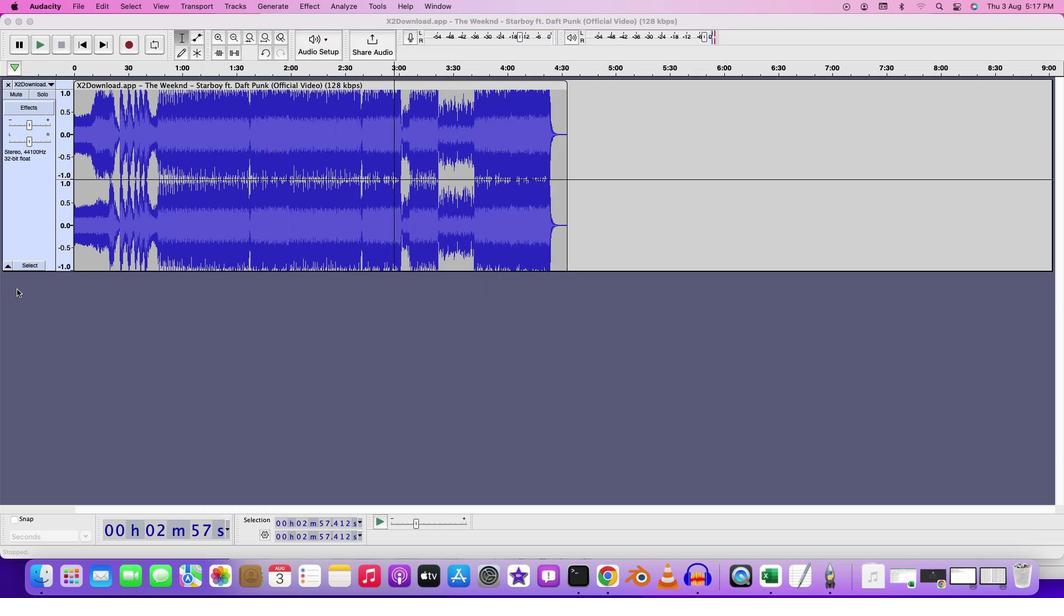 
Action: Mouse pressed left at (16, 289)
Screenshot: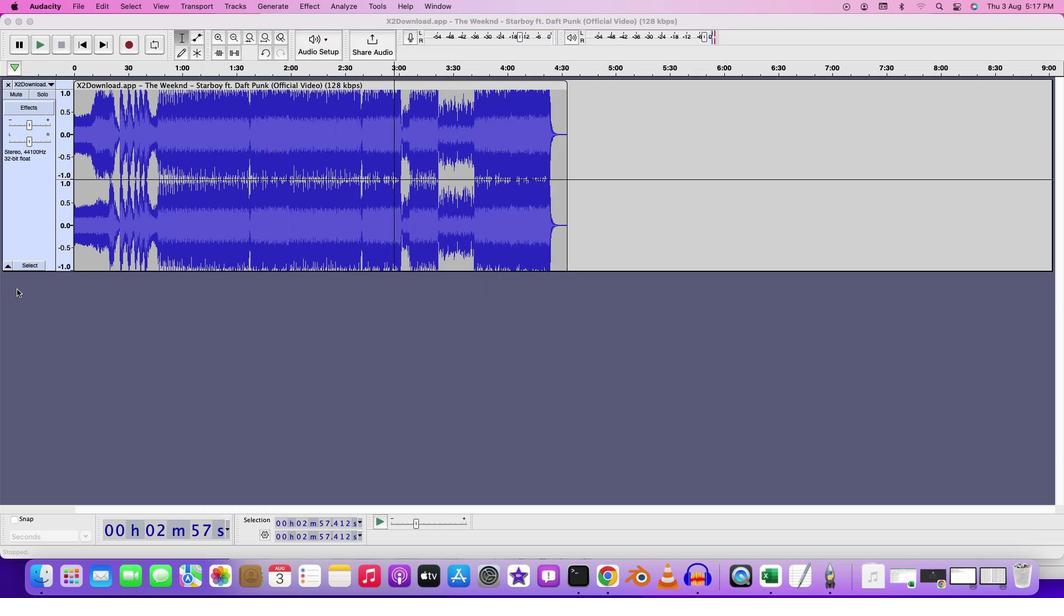 
Action: Mouse moved to (34, 301)
Screenshot: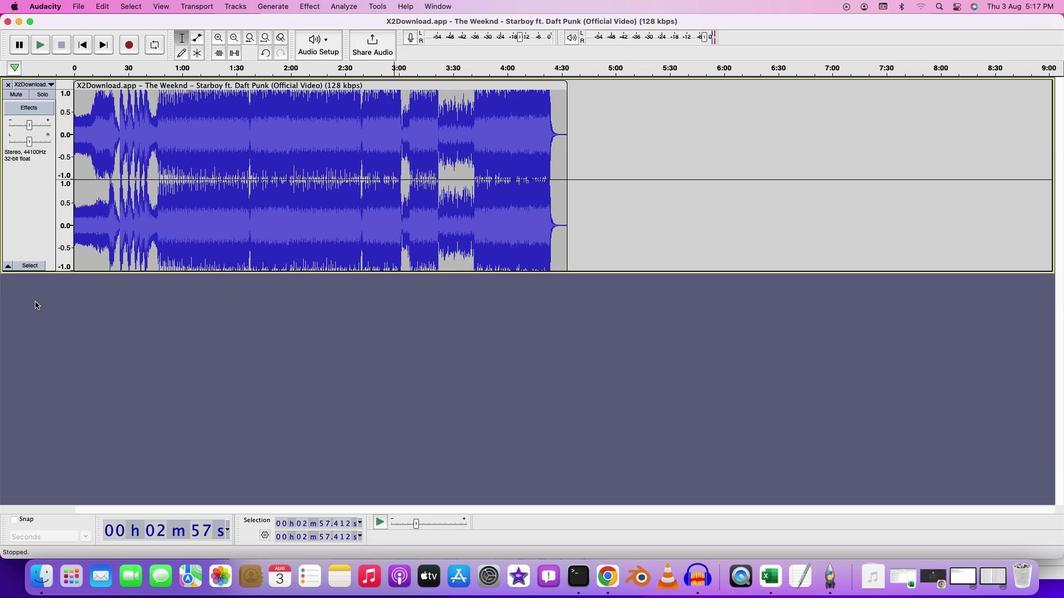 
Action: Mouse pressed left at (34, 301)
Screenshot: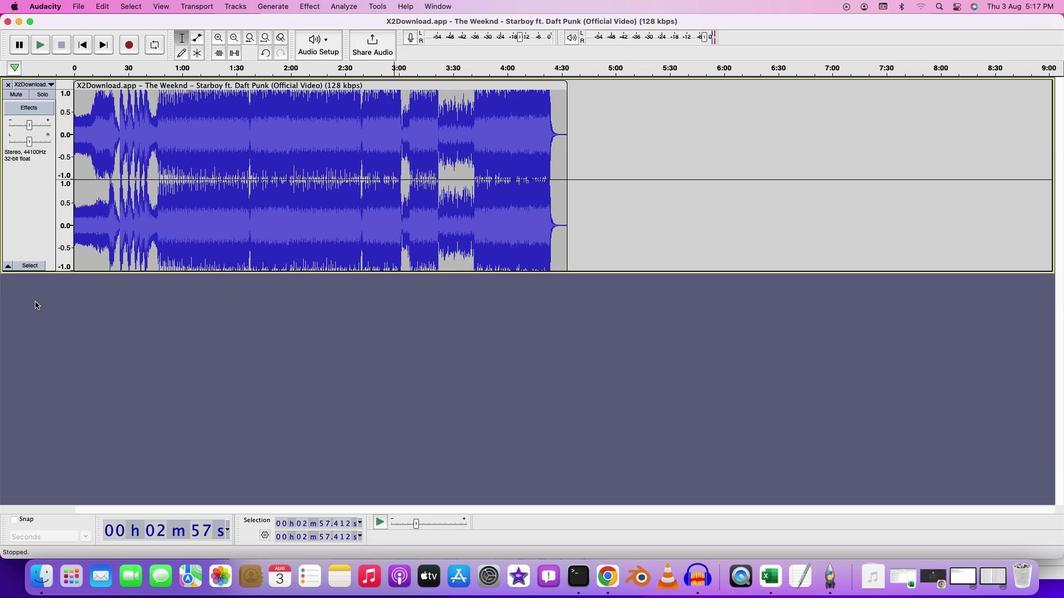 
Action: Mouse moved to (618, 131)
Screenshot: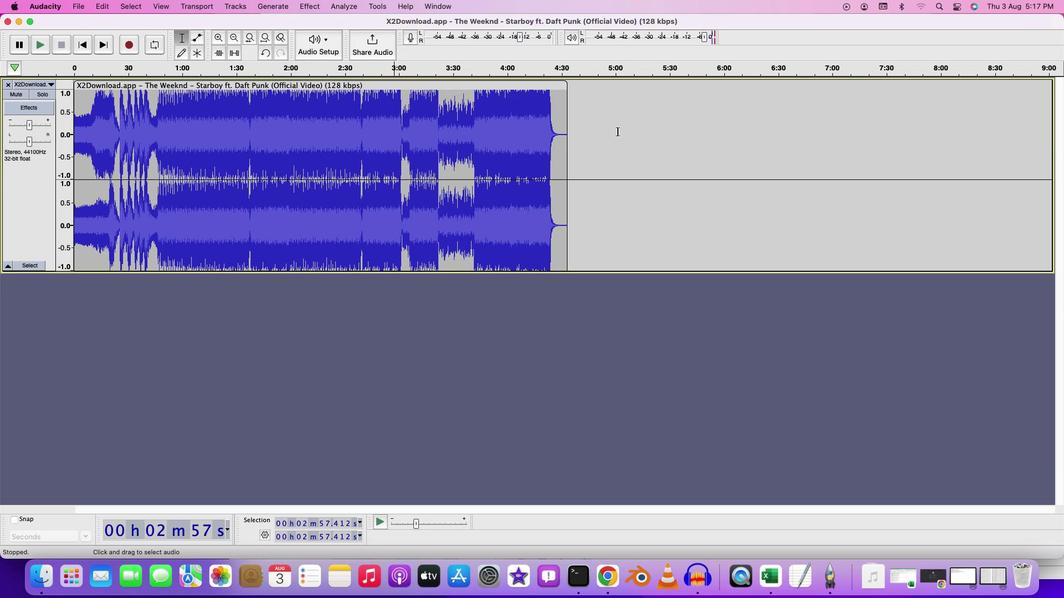 
Action: Mouse pressed left at (618, 131)
Screenshot: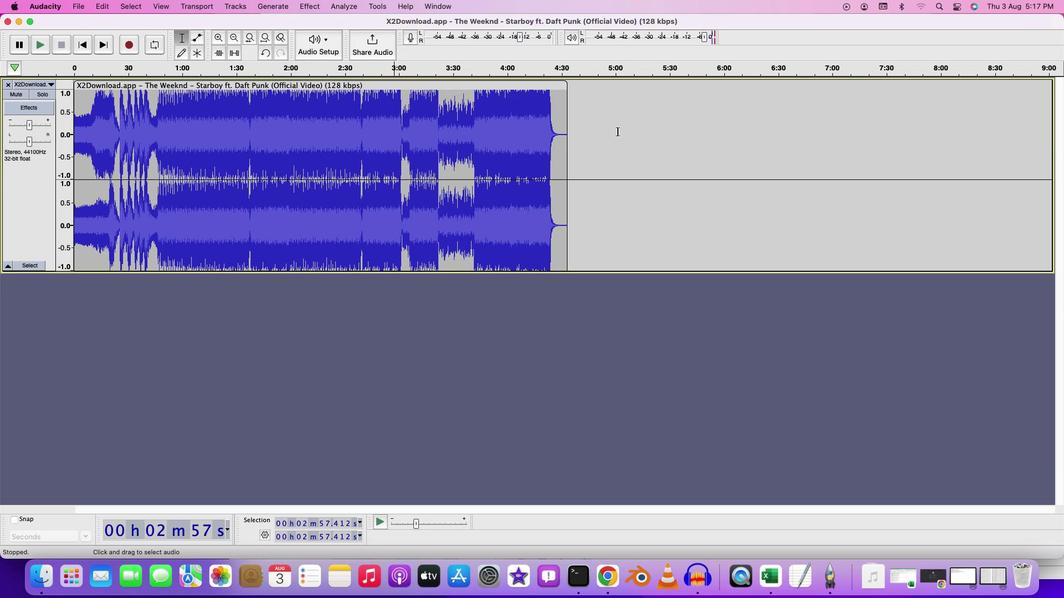 
Action: Mouse moved to (605, 123)
Screenshot: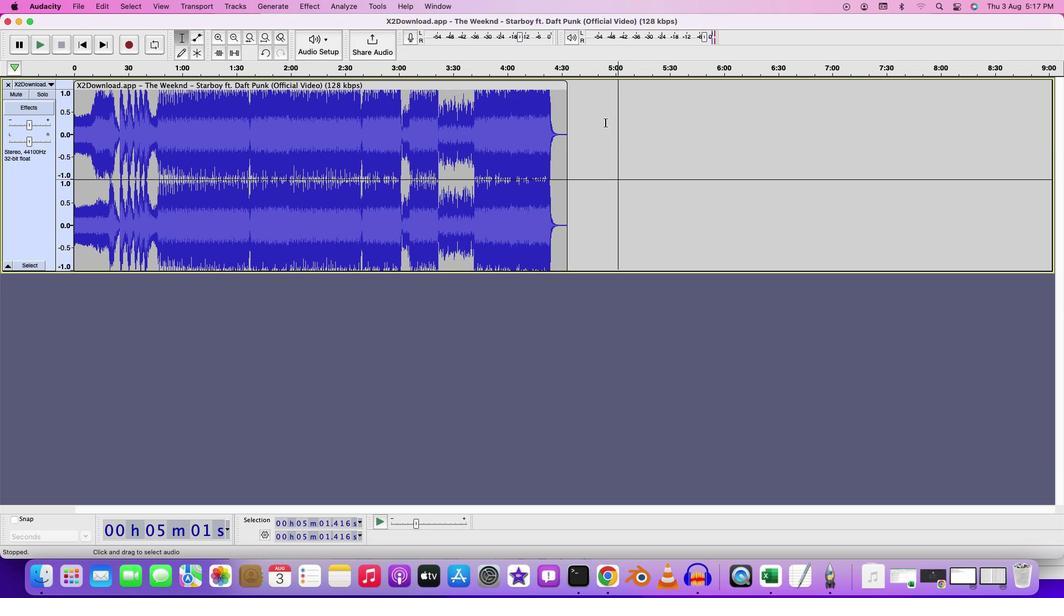 
Action: Key pressed Key.cmd'v'
Screenshot: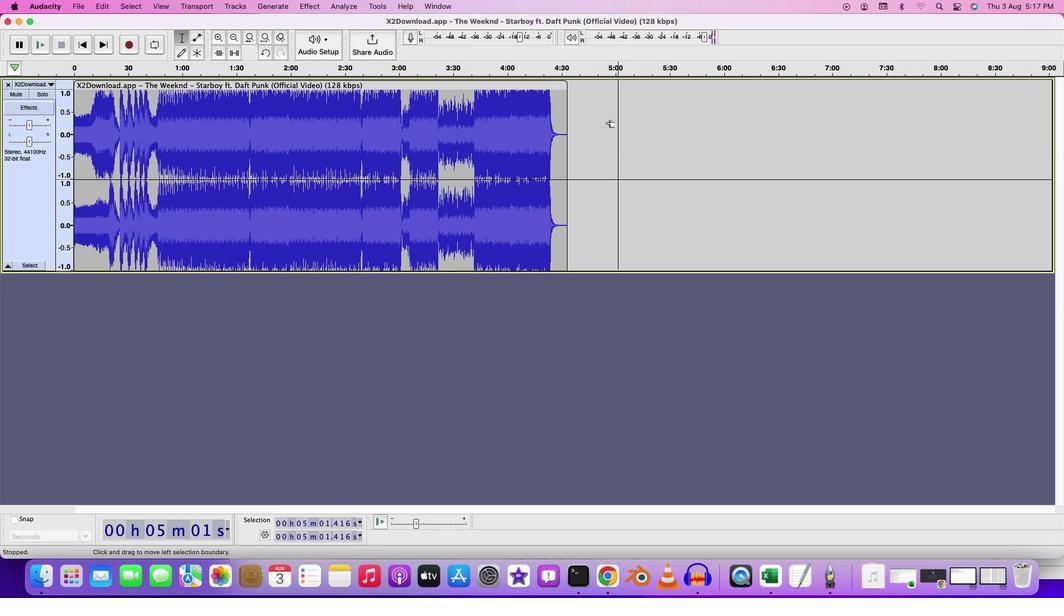 
Action: Mouse moved to (617, 120)
Screenshot: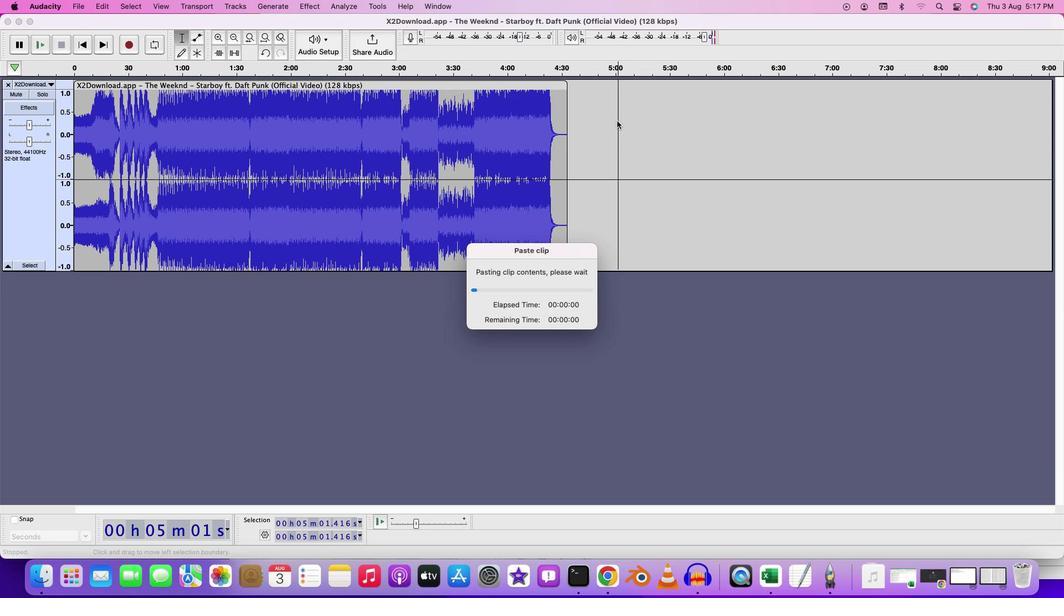 
Action: Mouse pressed left at (617, 120)
Screenshot: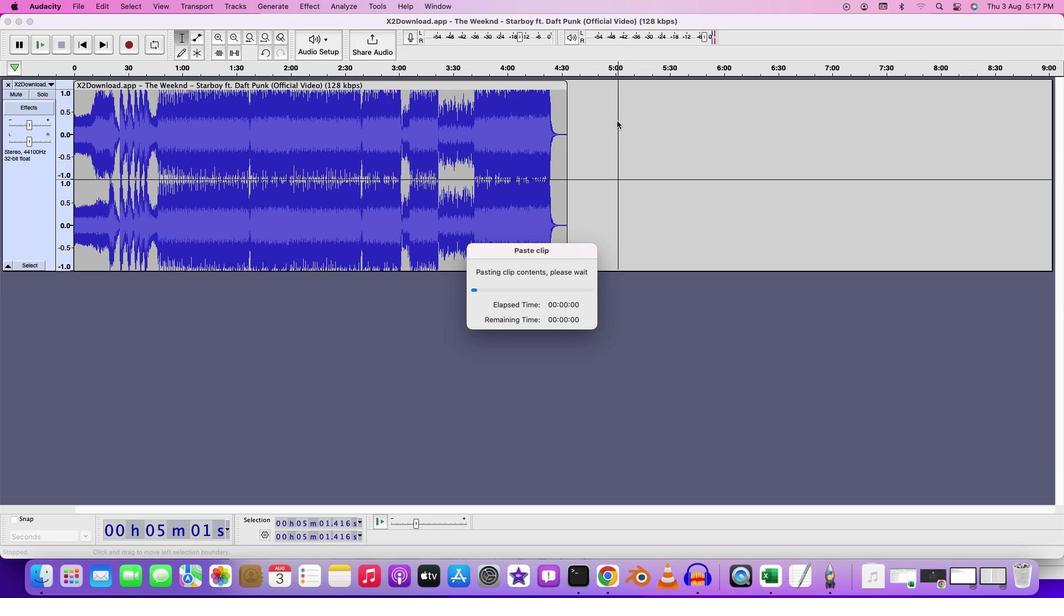 
Action: Mouse moved to (597, 105)
Screenshot: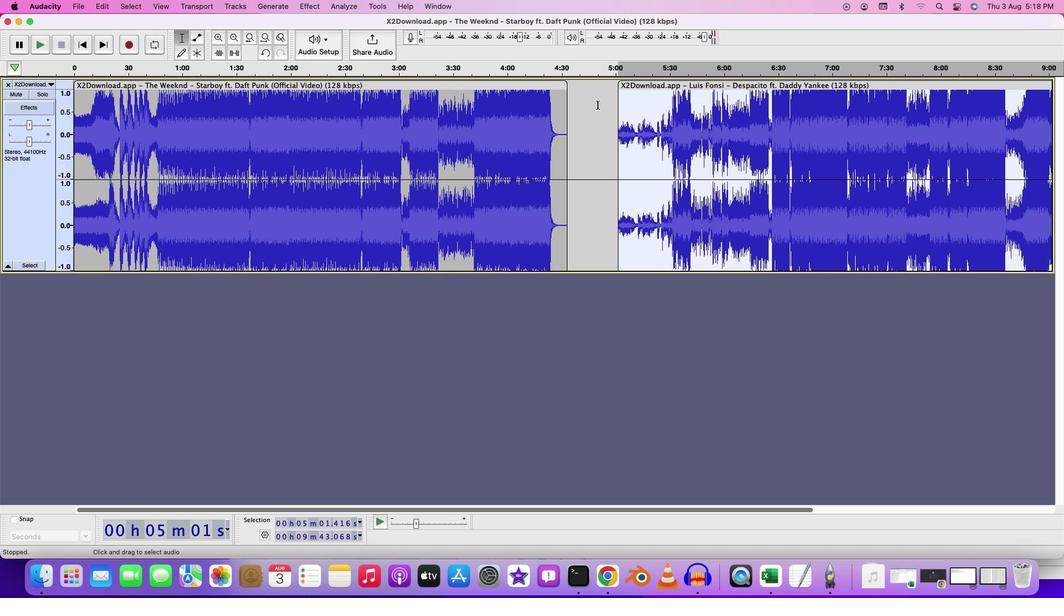 
Action: Mouse pressed left at (597, 105)
Screenshot: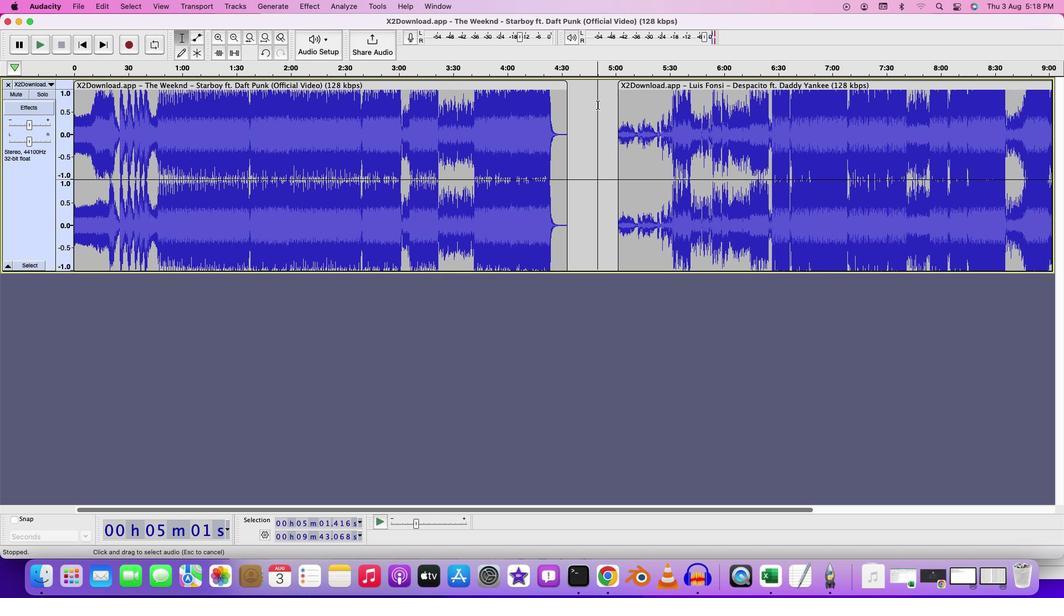 
Action: Mouse moved to (637, 99)
Screenshot: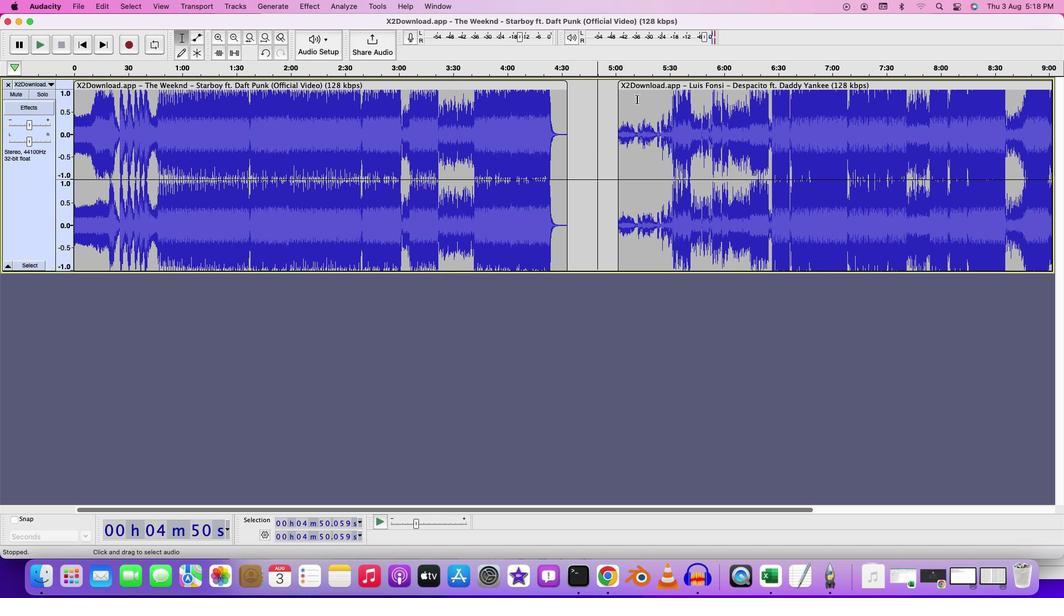 
Action: Key pressed Key.space
Screenshot: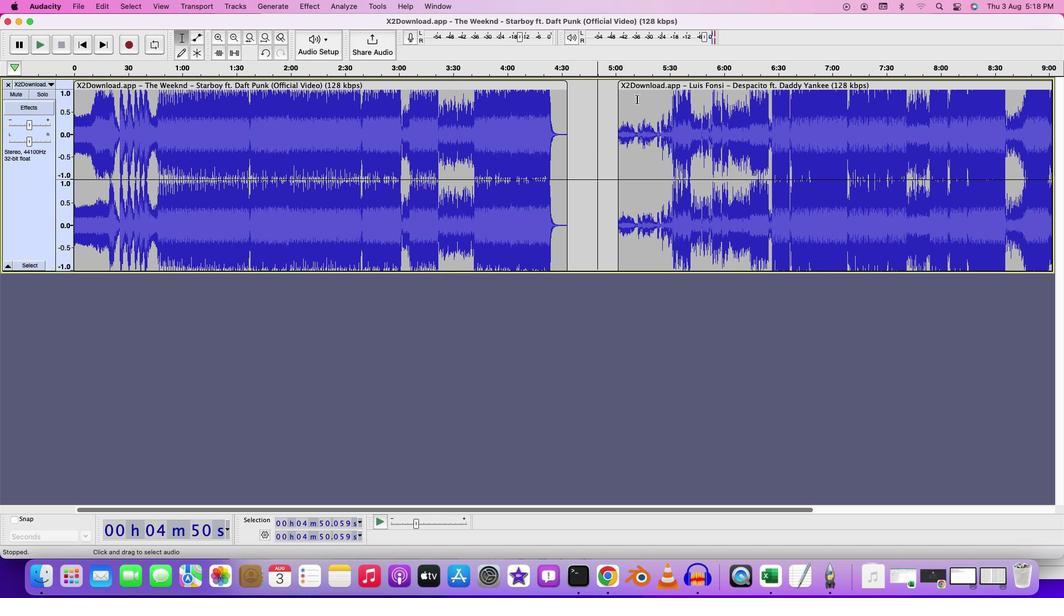 
Action: Mouse moved to (628, 109)
Screenshot: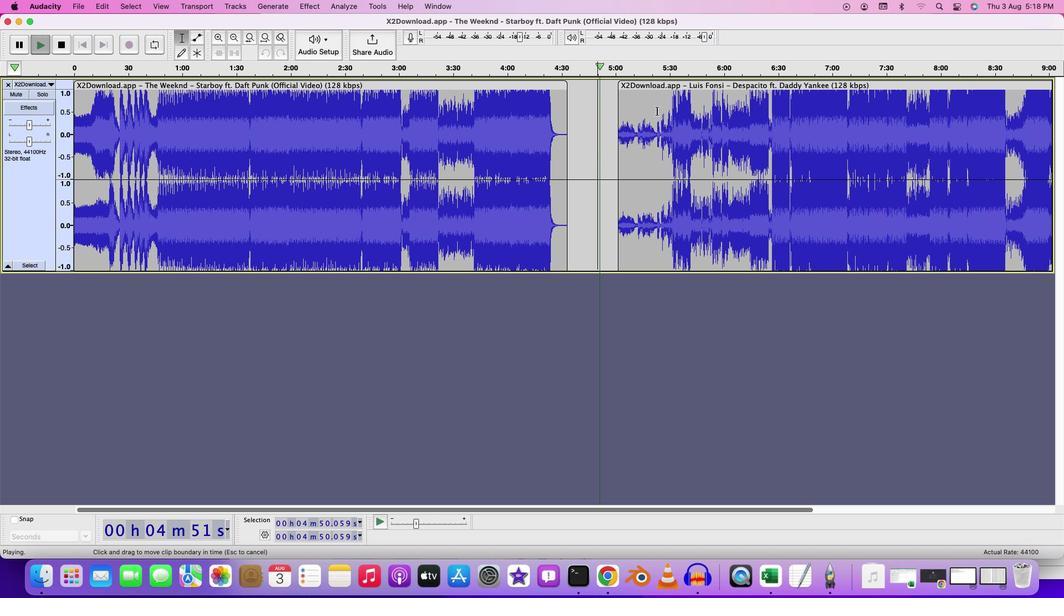 
Action: Key pressed Key.space
Screenshot: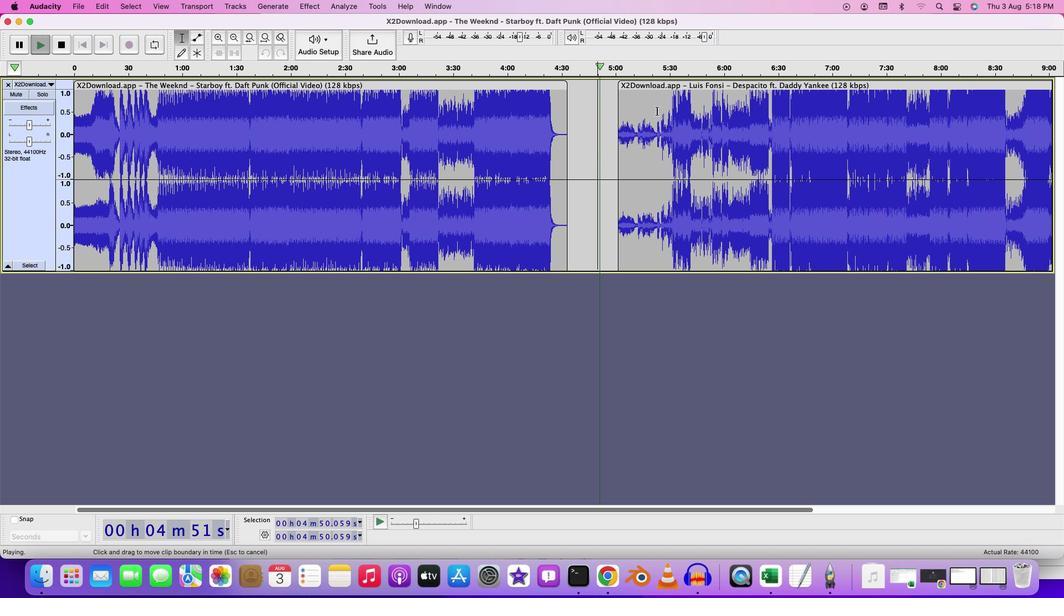 
Action: Mouse moved to (671, 110)
Screenshot: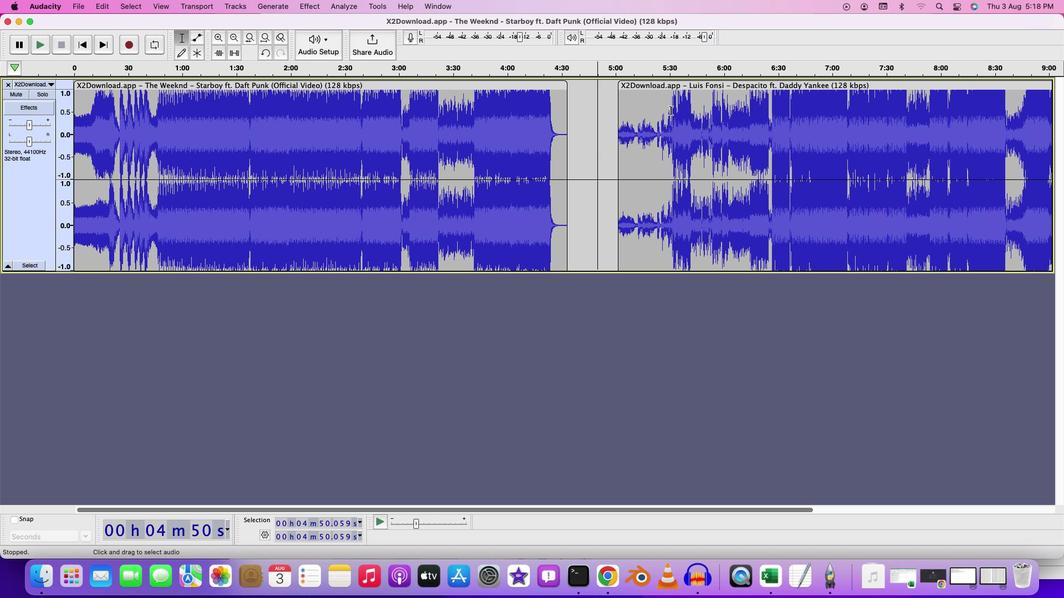 
Action: Mouse pressed left at (671, 110)
Screenshot: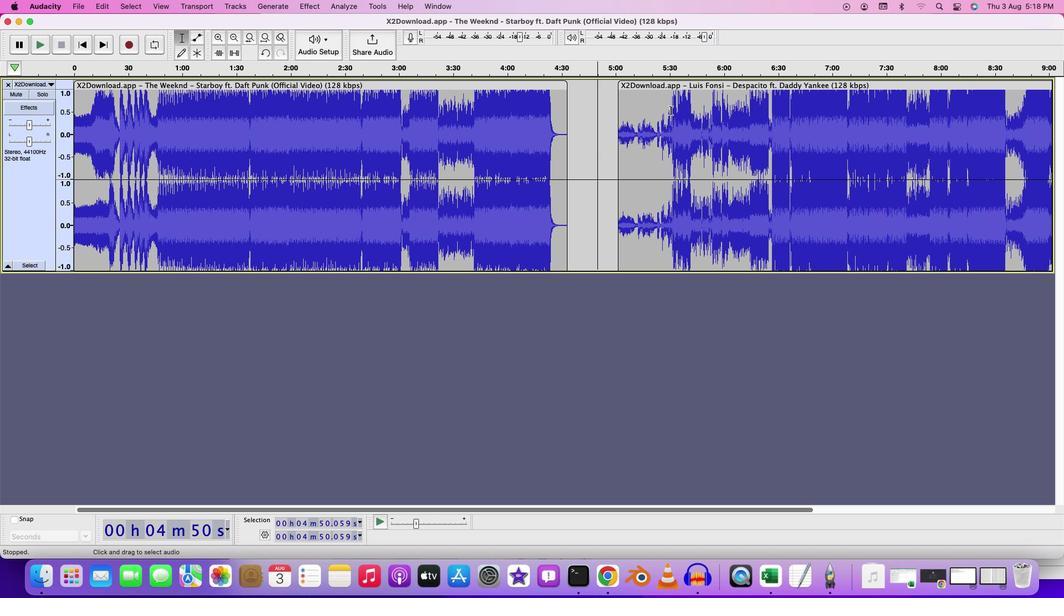 
Action: Mouse moved to (663, 109)
Screenshot: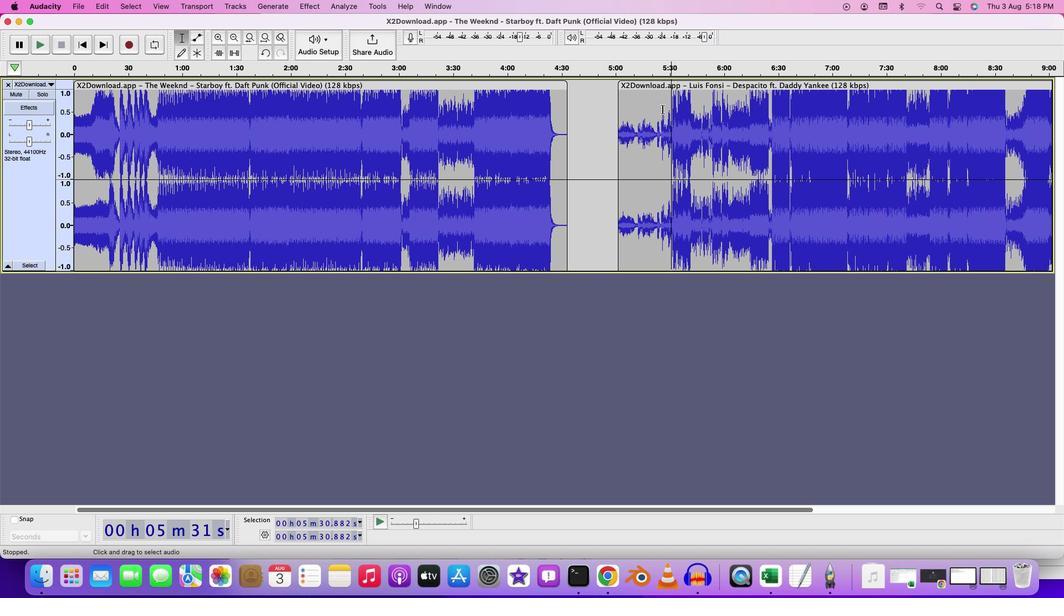 
Action: Mouse pressed left at (663, 109)
Screenshot: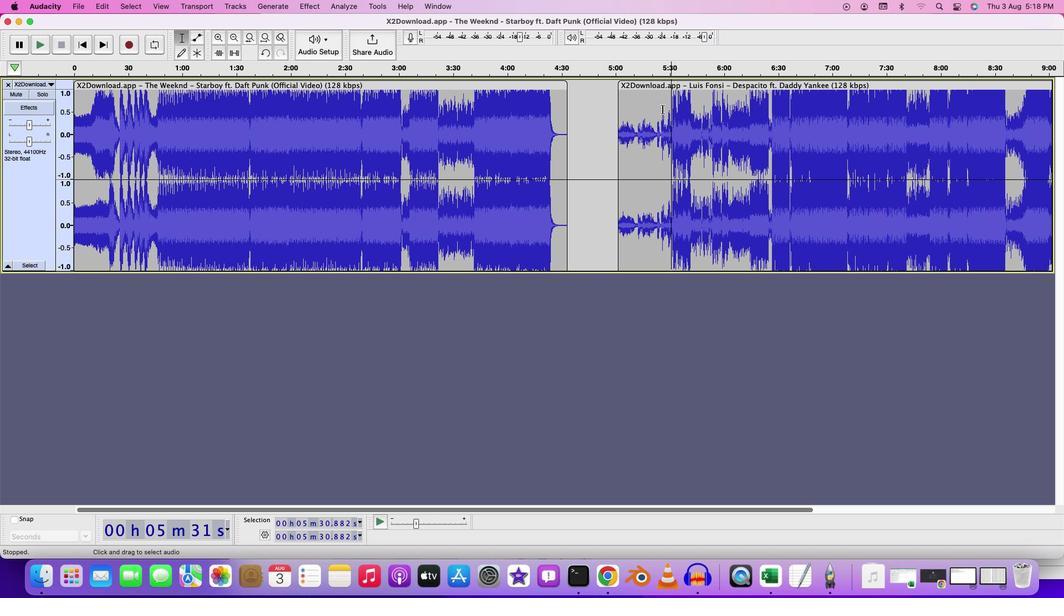 
Action: Mouse moved to (661, 86)
Screenshot: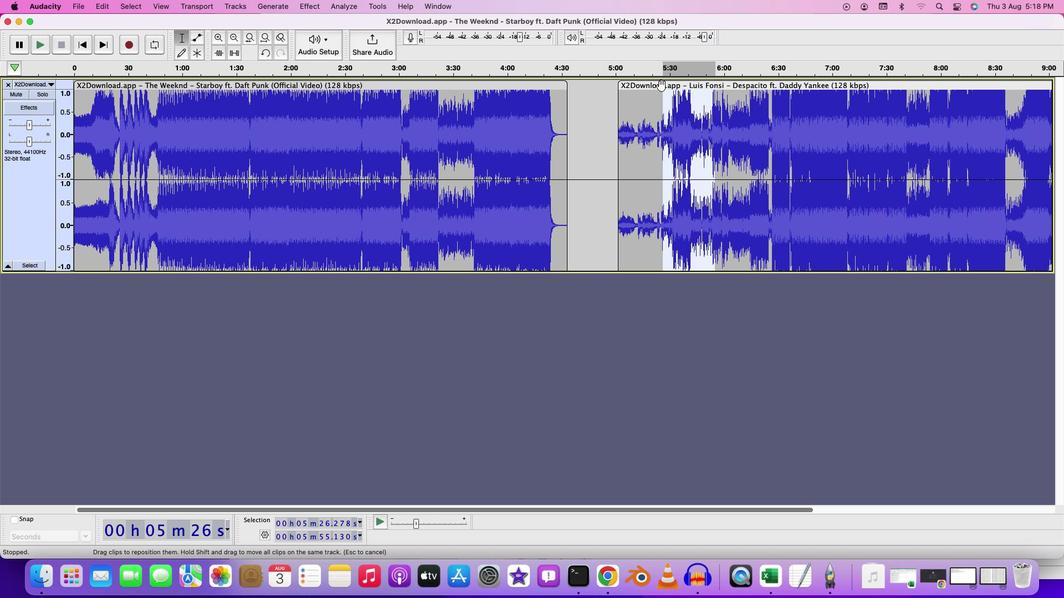 
Action: Mouse pressed left at (661, 86)
Screenshot: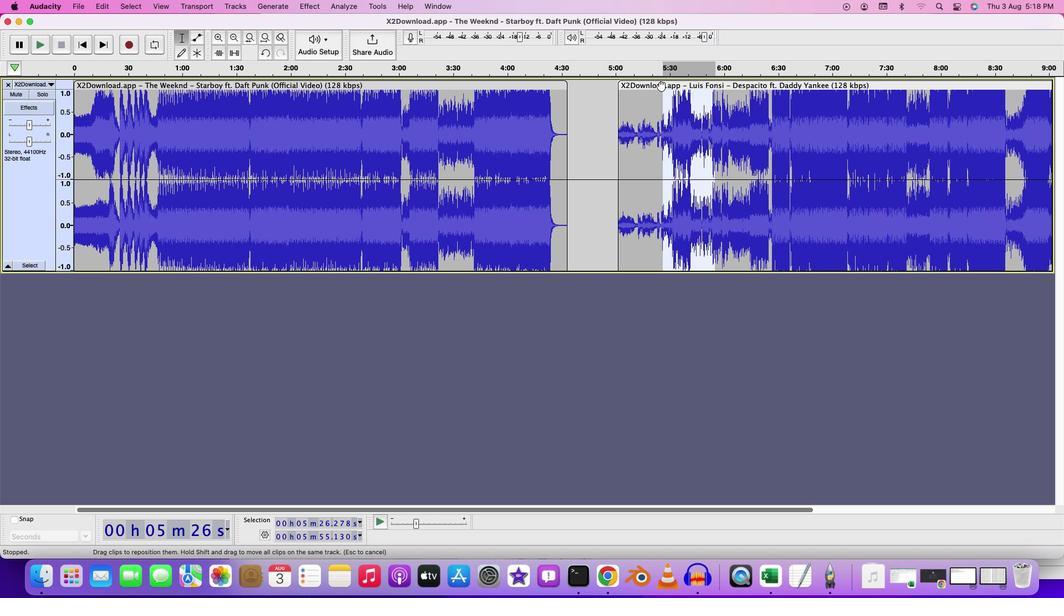 
Action: Mouse moved to (151, 332)
Screenshot: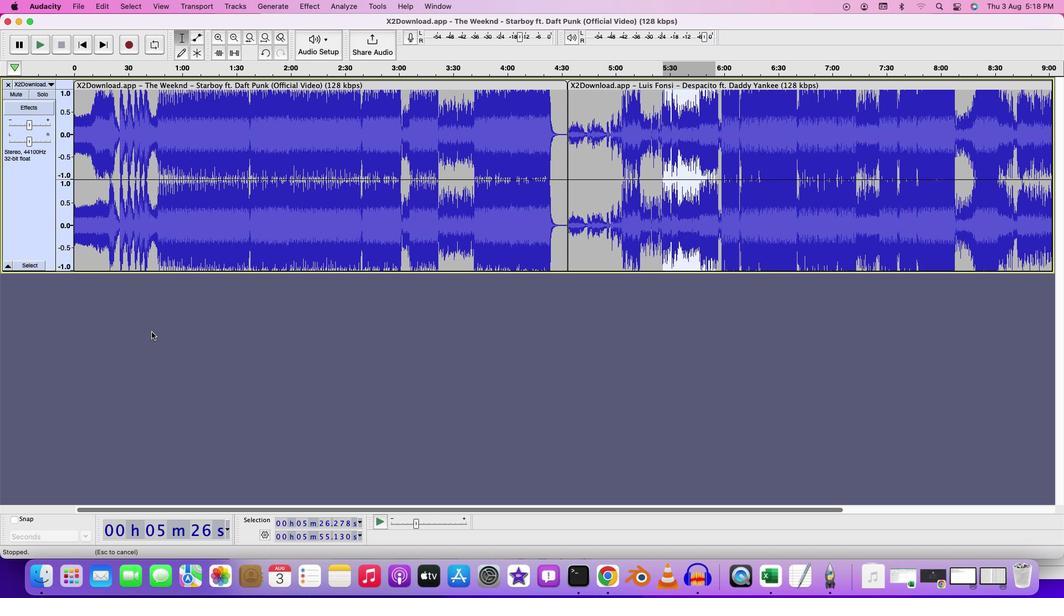 
Action: Mouse pressed right at (151, 332)
Screenshot: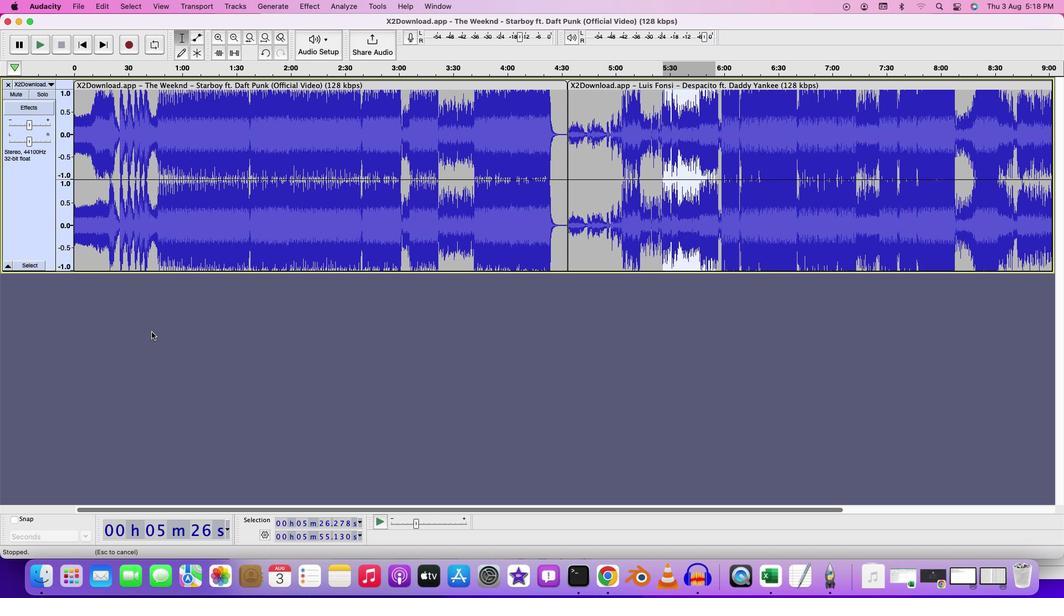 
Action: Mouse moved to (199, 352)
Screenshot: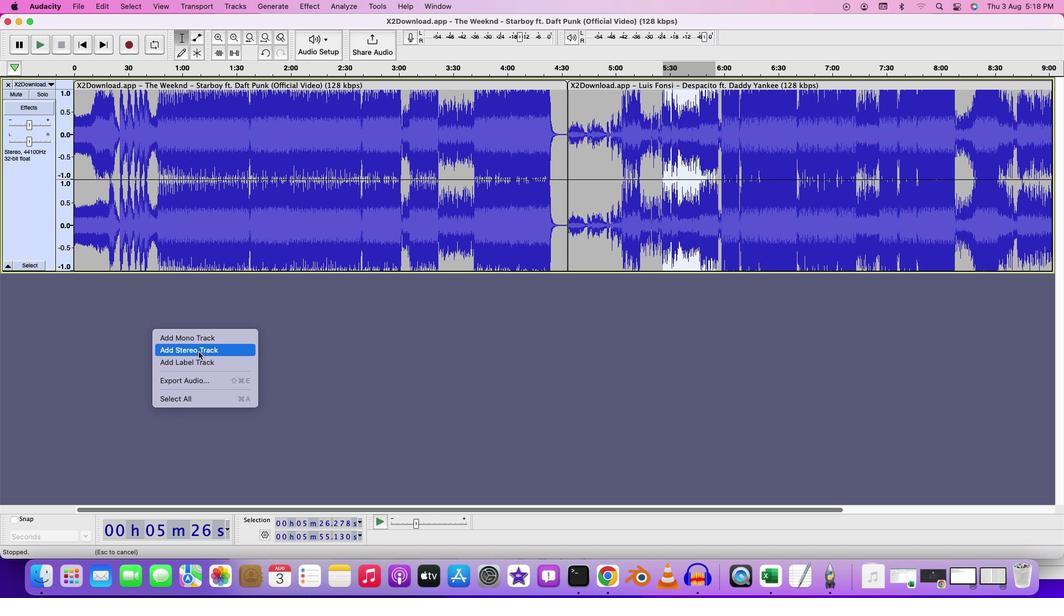 
Action: Mouse pressed left at (199, 352)
Screenshot: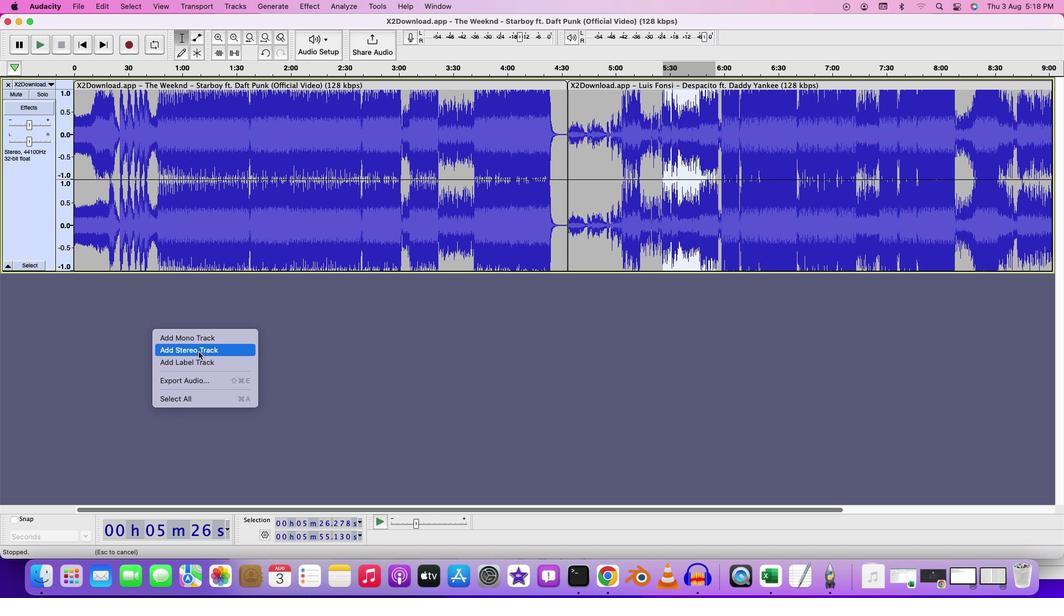 
Action: Mouse moved to (713, 87)
Screenshot: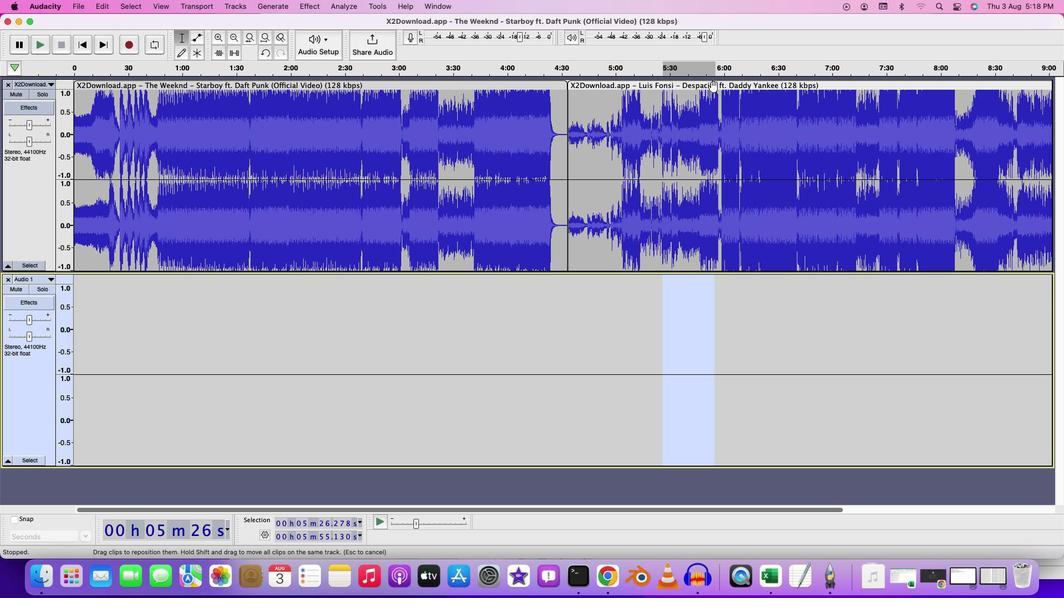 
Action: Mouse pressed left at (713, 87)
Screenshot: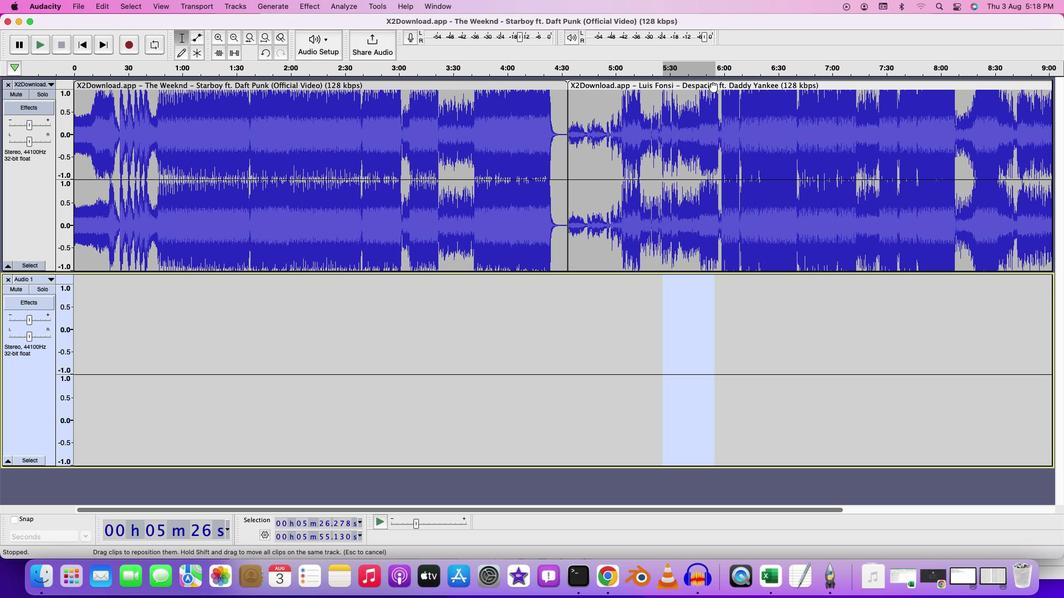 
Action: Mouse moved to (76, 85)
Screenshot: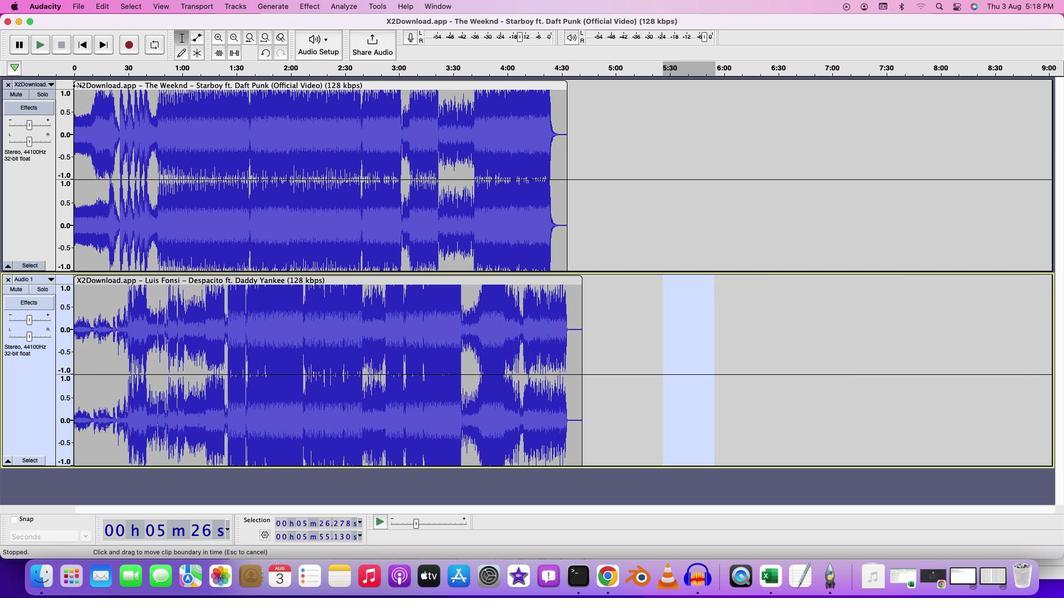 
Action: Mouse pressed left at (76, 85)
Screenshot: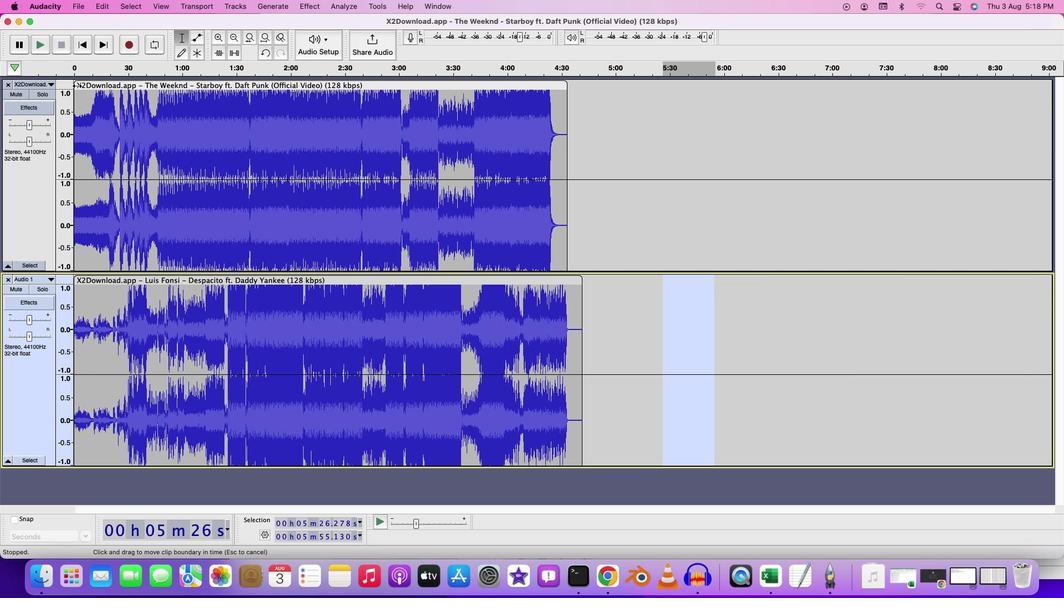 
Action: Mouse moved to (79, 94)
Screenshot: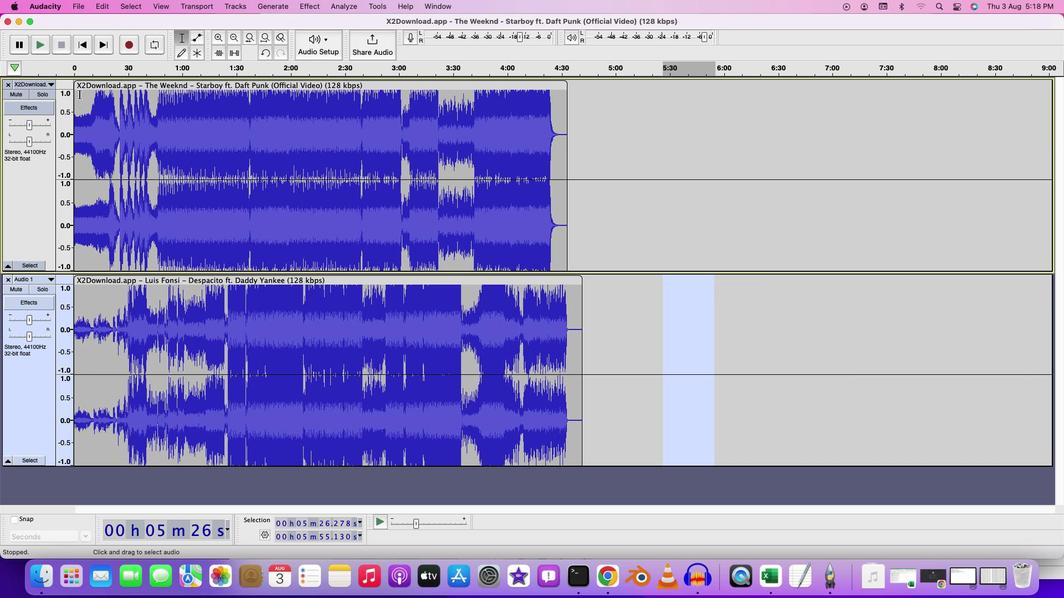 
Action: Mouse pressed left at (79, 94)
Screenshot: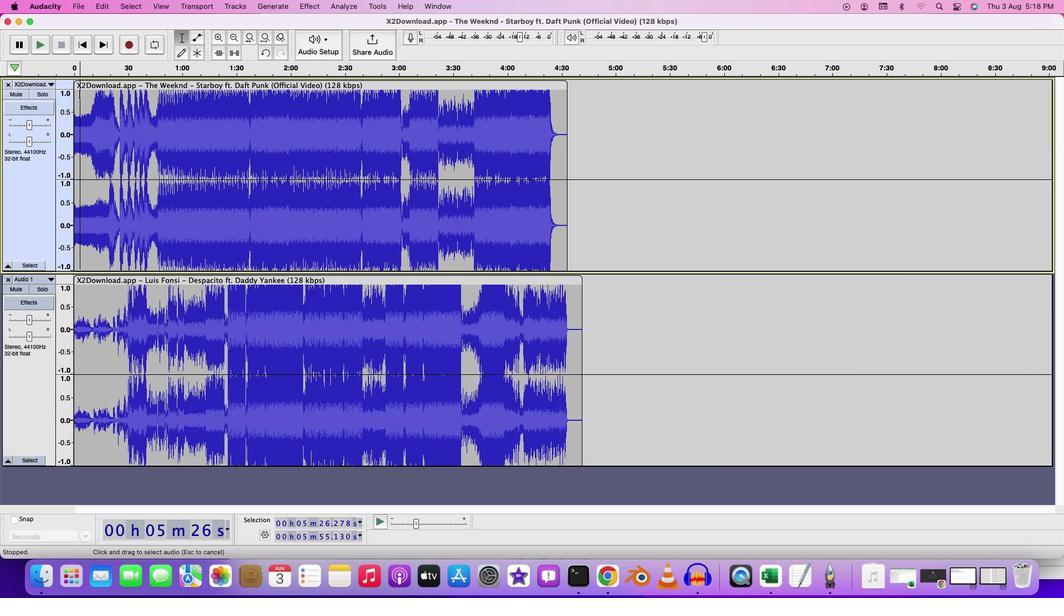 
Action: Key pressed Key.space
Screenshot: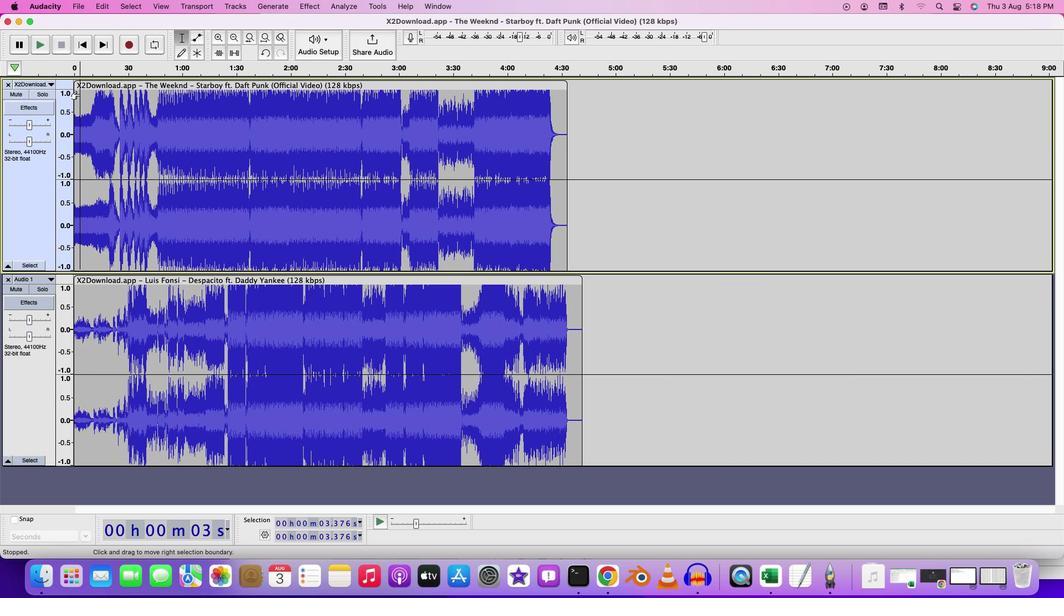 
Action: Mouse moved to (124, 63)
Screenshot: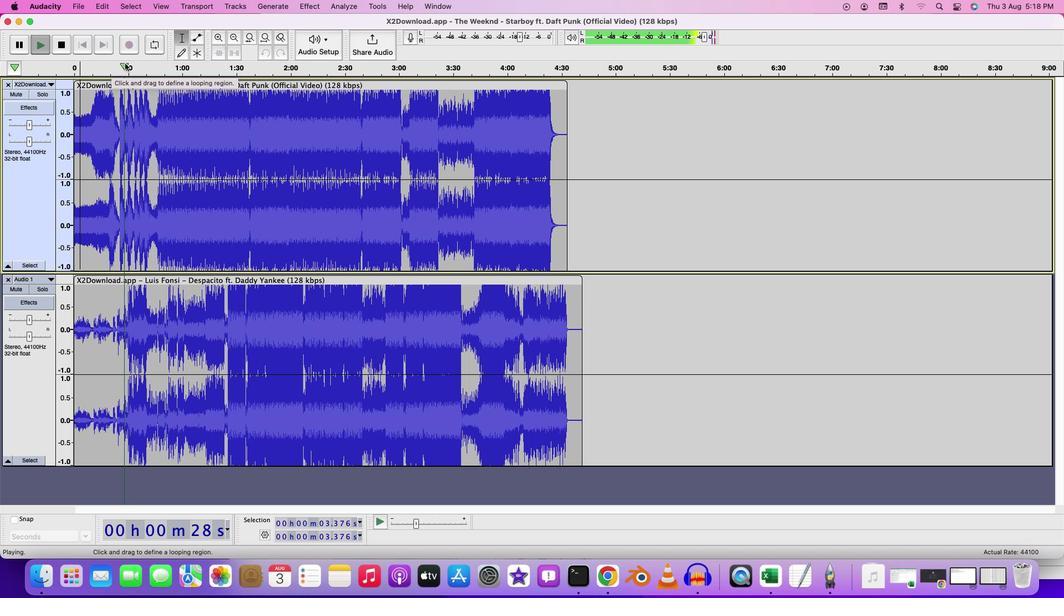
Action: Mouse pressed left at (124, 63)
Screenshot: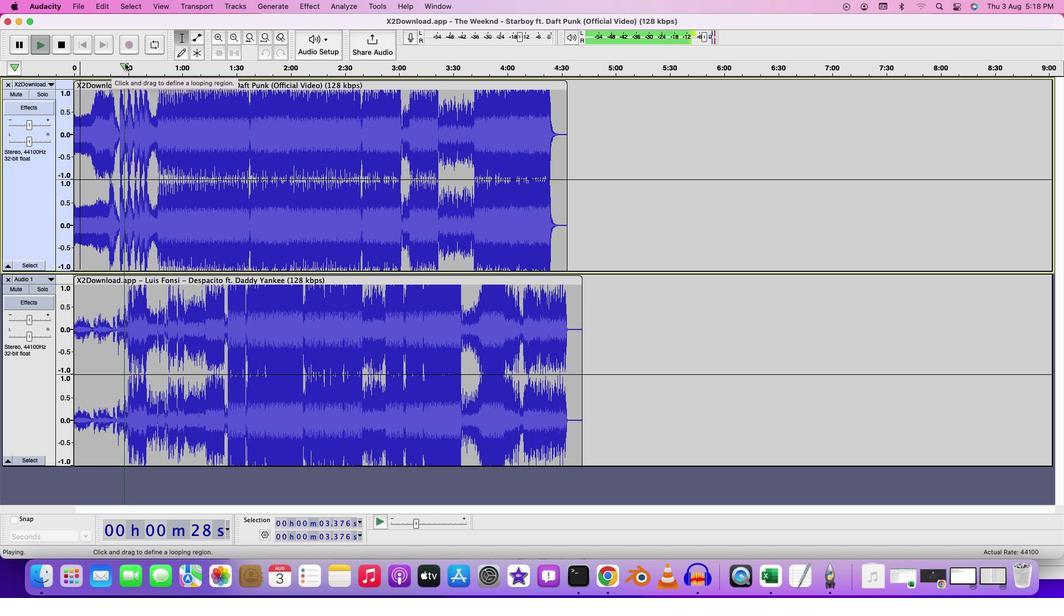 
Action: Mouse moved to (137, 65)
Screenshot: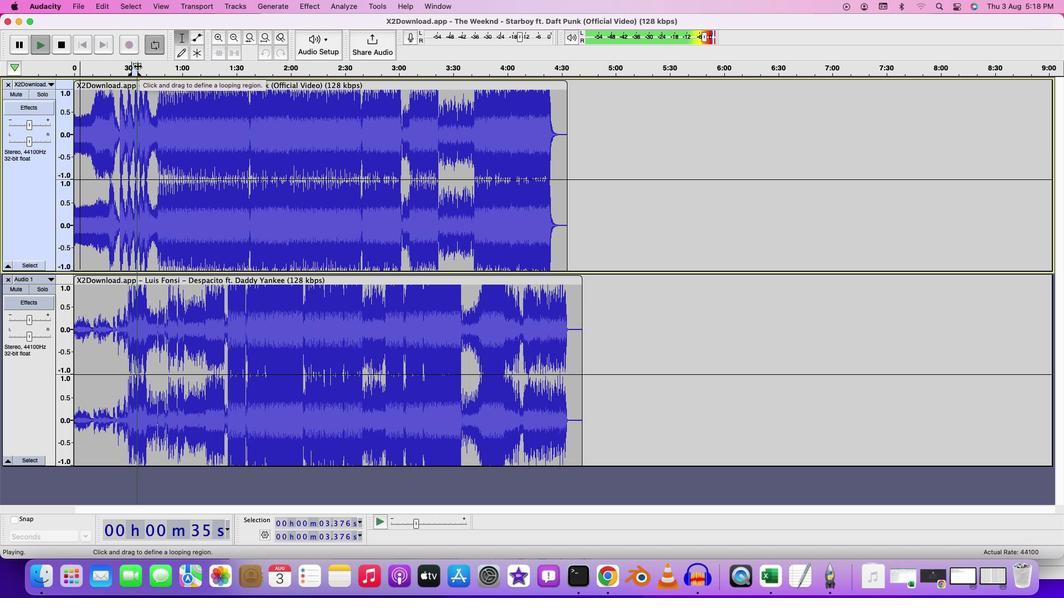 
Action: Mouse pressed left at (137, 65)
Screenshot: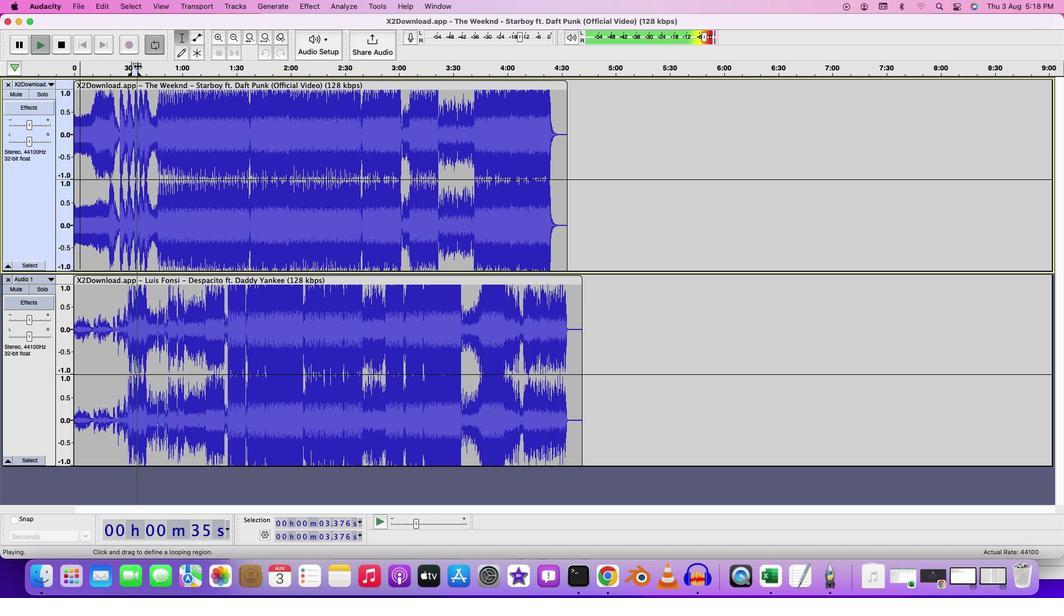 
Action: Mouse moved to (138, 79)
Screenshot: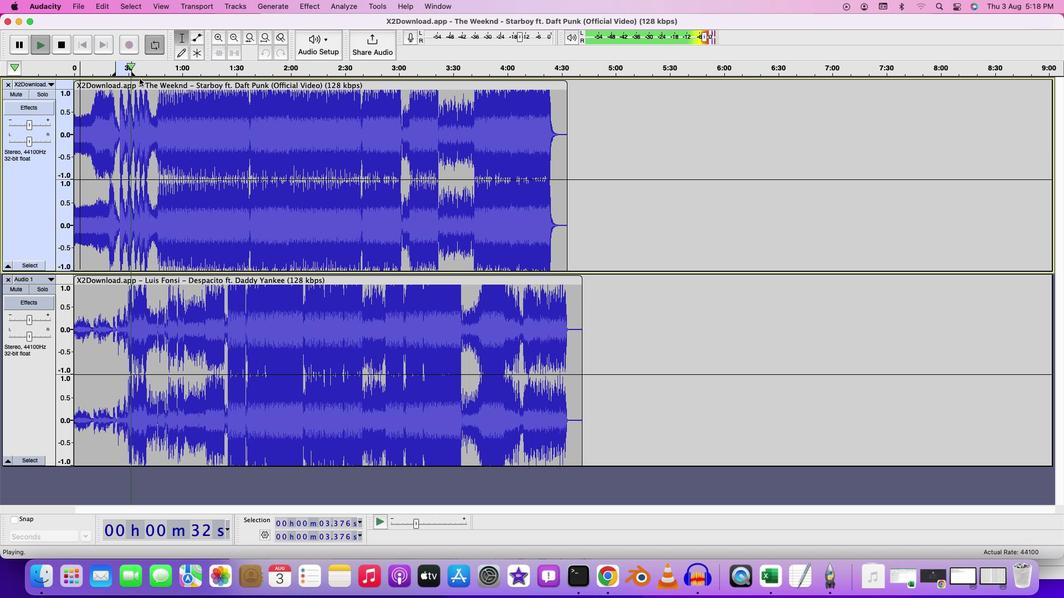 
Action: Key pressed Key.space
Screenshot: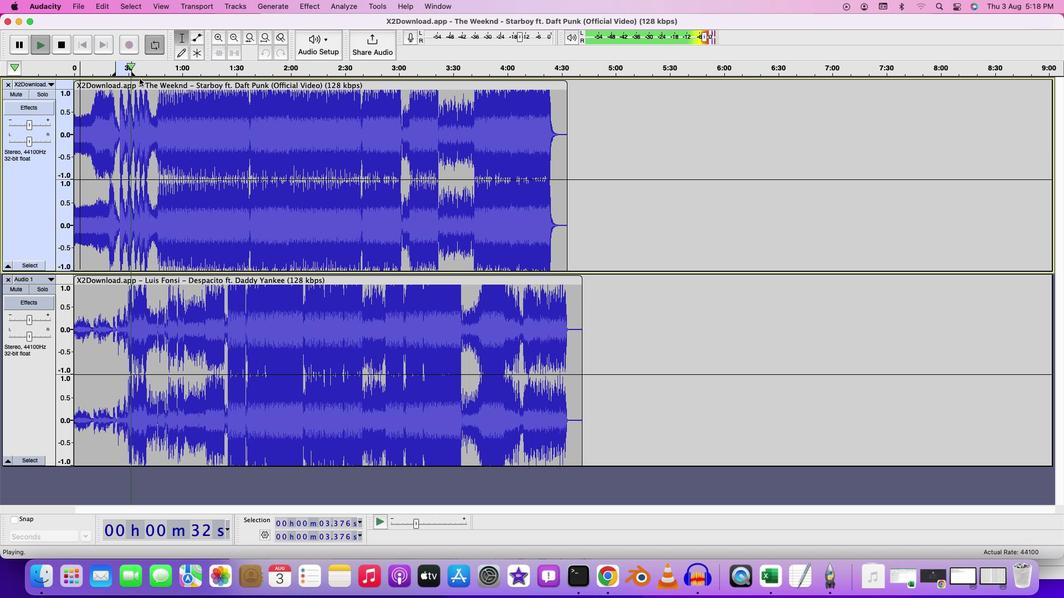 
Action: Mouse moved to (125, 65)
Screenshot: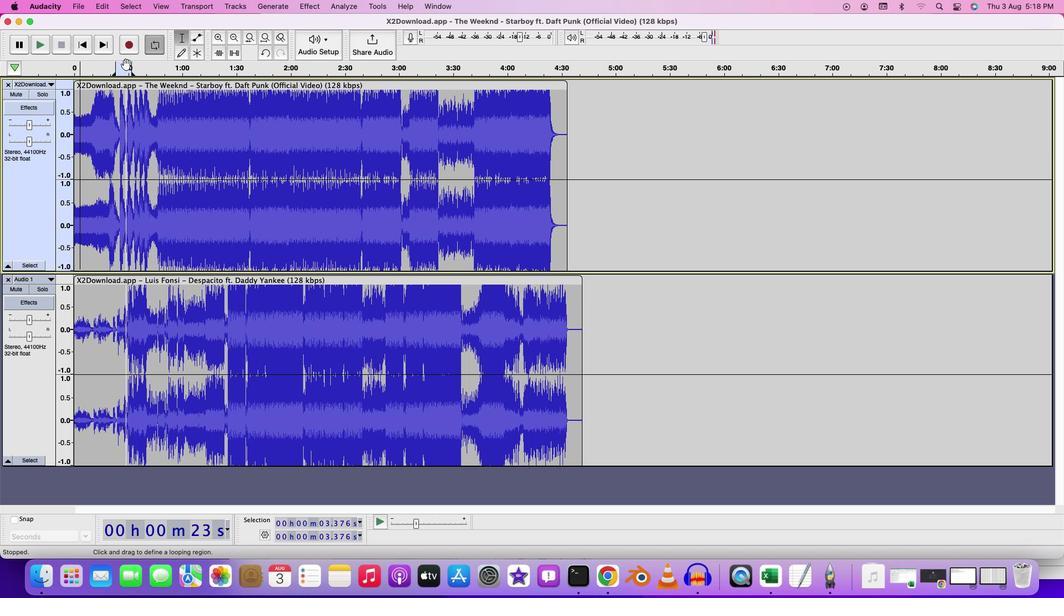 
Action: Mouse pressed left at (125, 65)
Screenshot: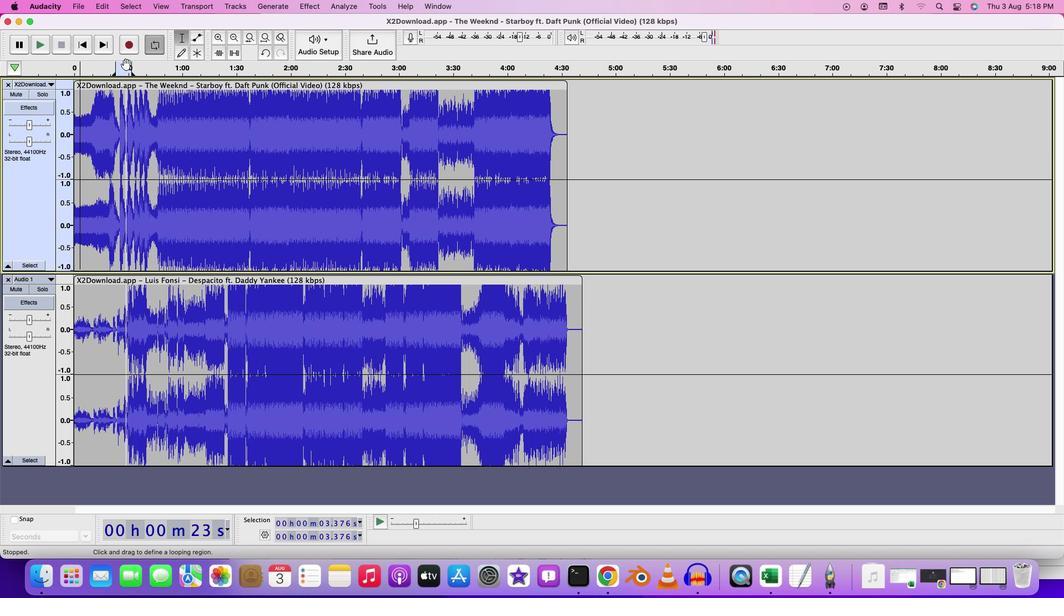 
Action: Mouse moved to (124, 68)
Screenshot: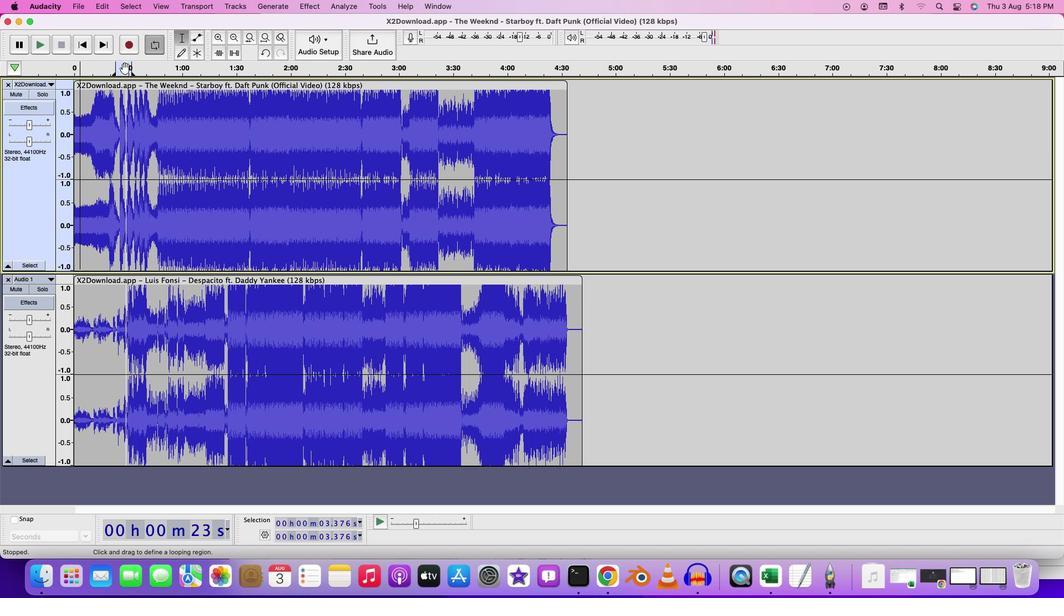 
Action: Mouse pressed left at (124, 68)
Screenshot: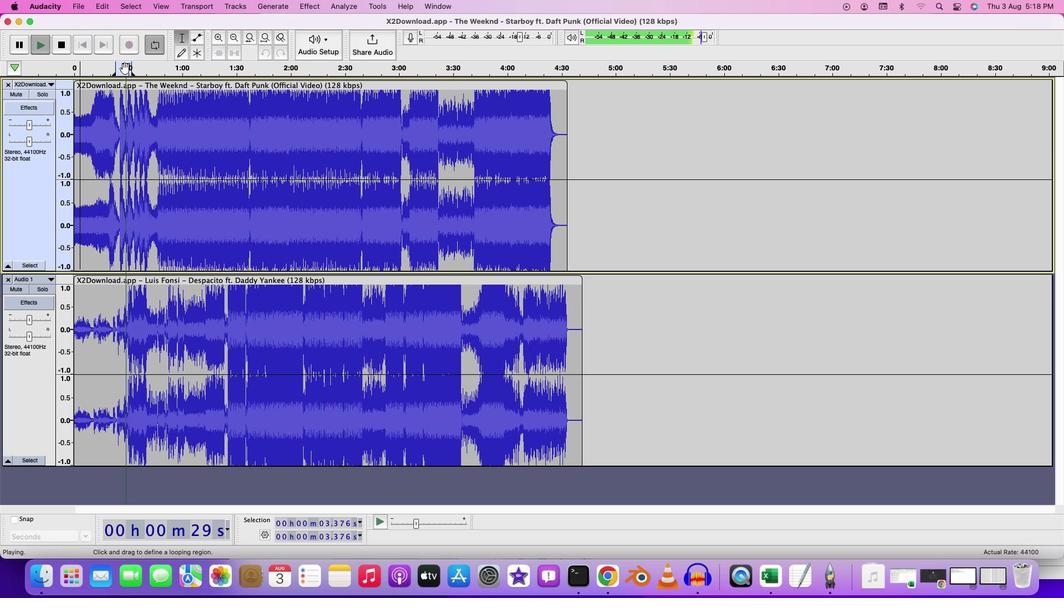 
Action: Mouse moved to (123, 90)
Screenshot: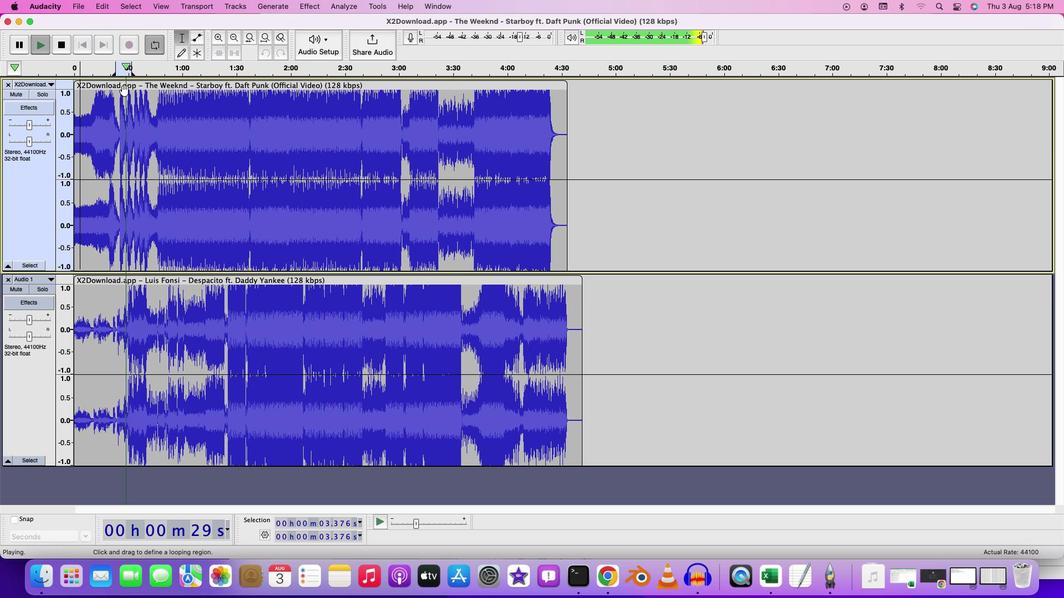 
Action: Key pressed Key.space
Screenshot: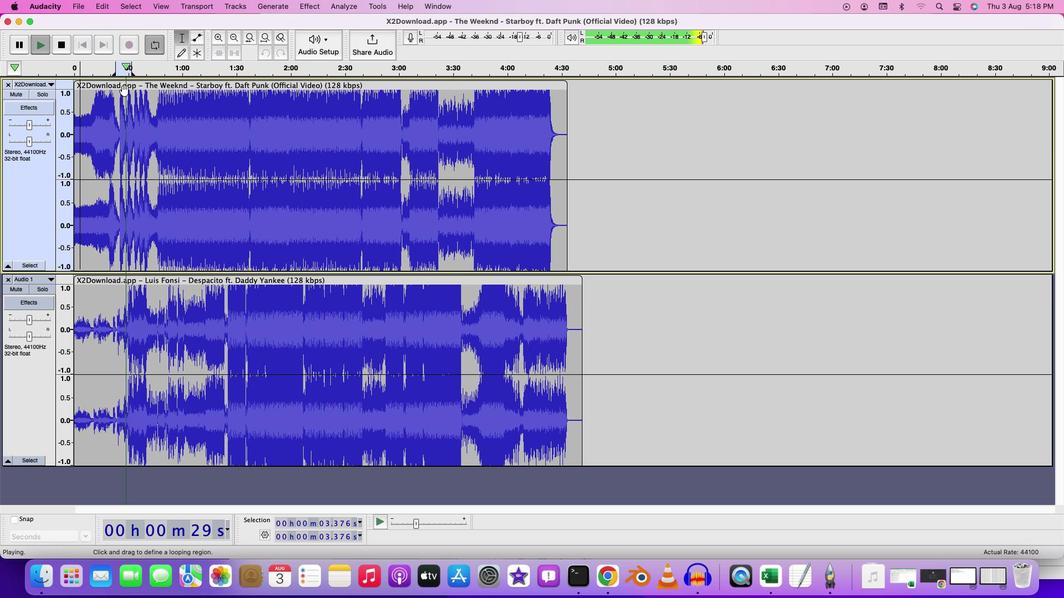 
Action: Mouse moved to (121, 100)
Screenshot: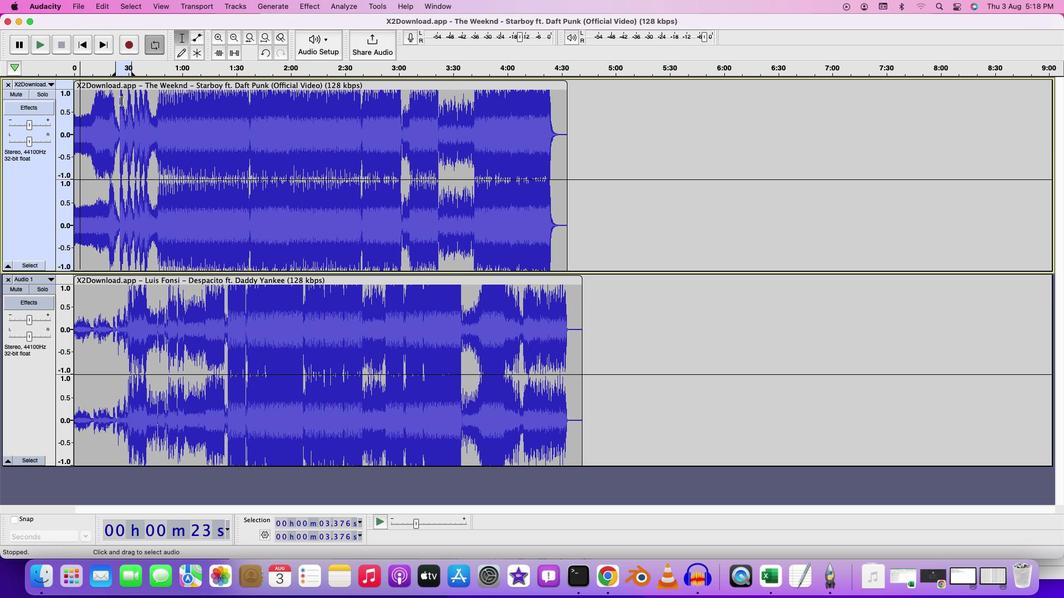 
Action: Key pressed Key.space
Screenshot: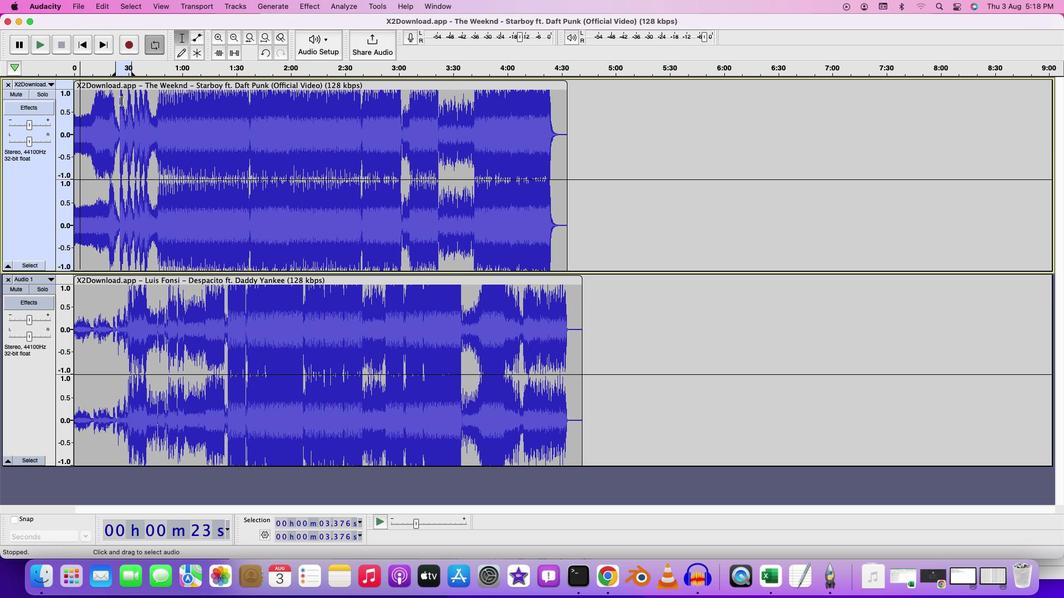 
Action: Mouse moved to (121, 98)
Screenshot: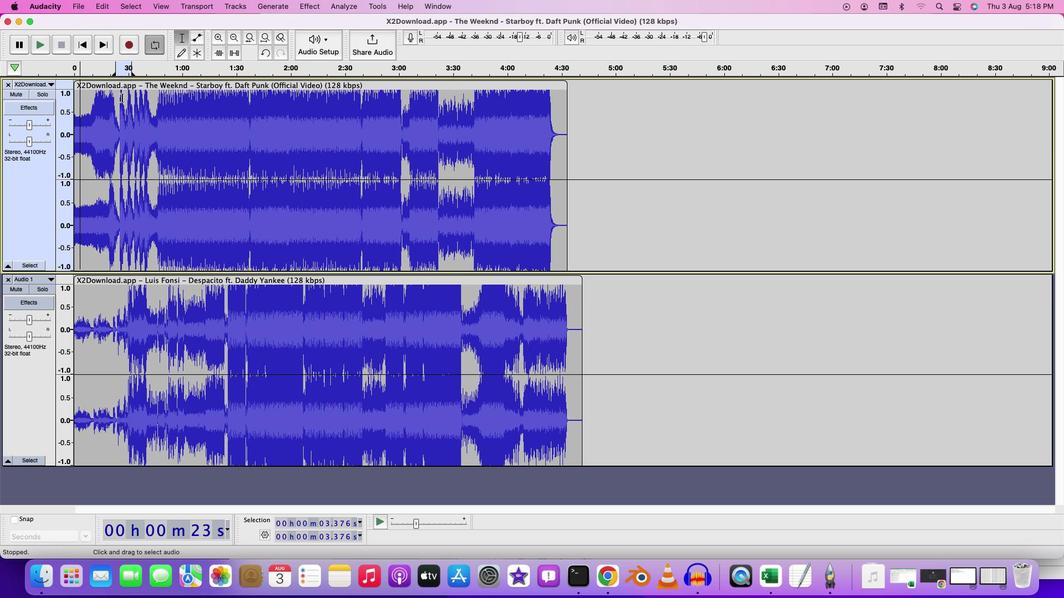 
Action: Mouse pressed left at (121, 98)
Screenshot: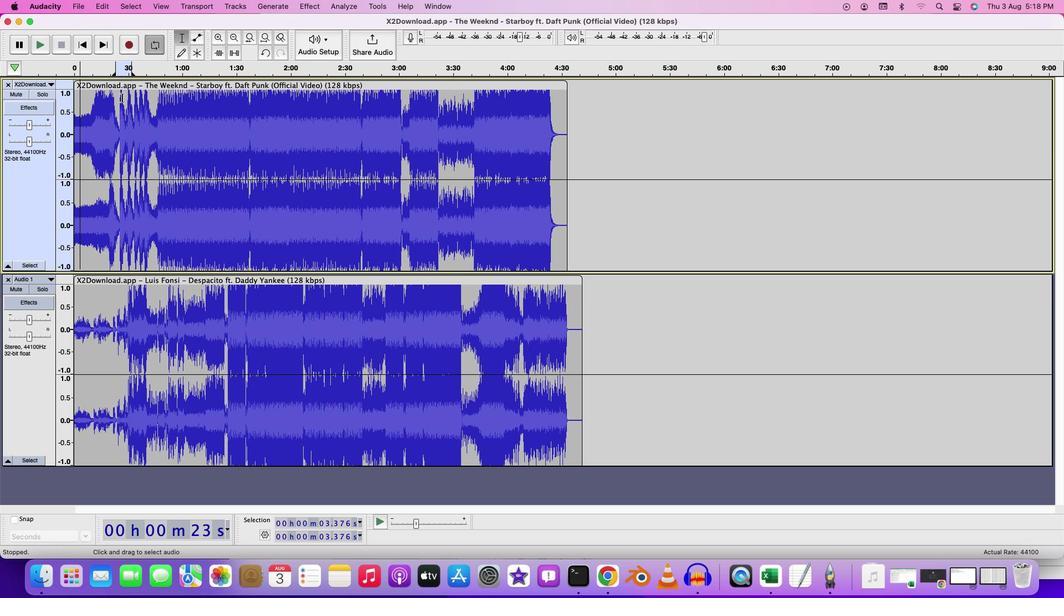 
Action: Mouse moved to (133, 99)
Screenshot: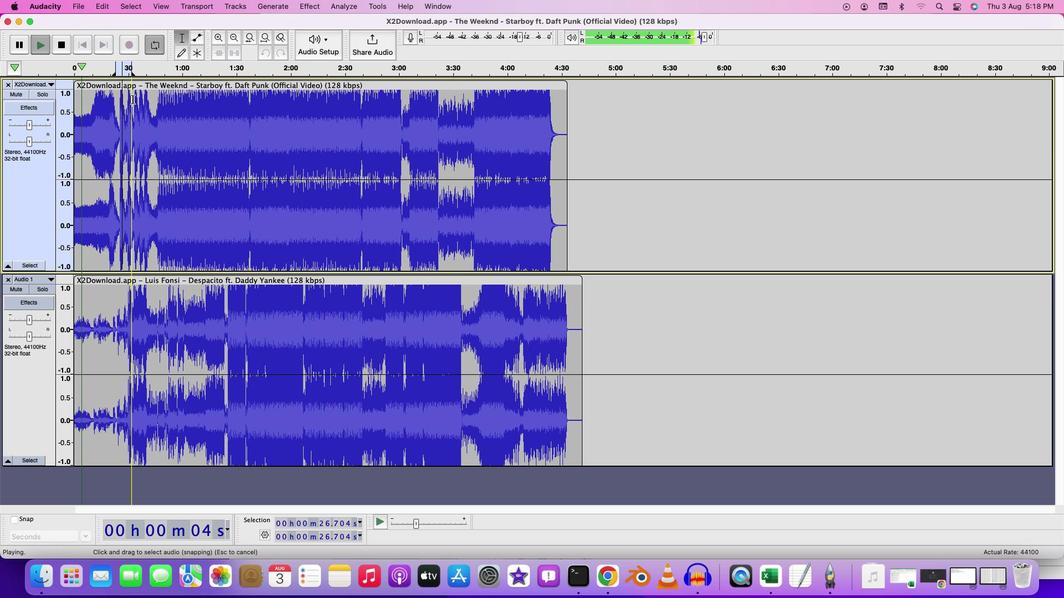 
Action: Mouse pressed left at (133, 99)
Screenshot: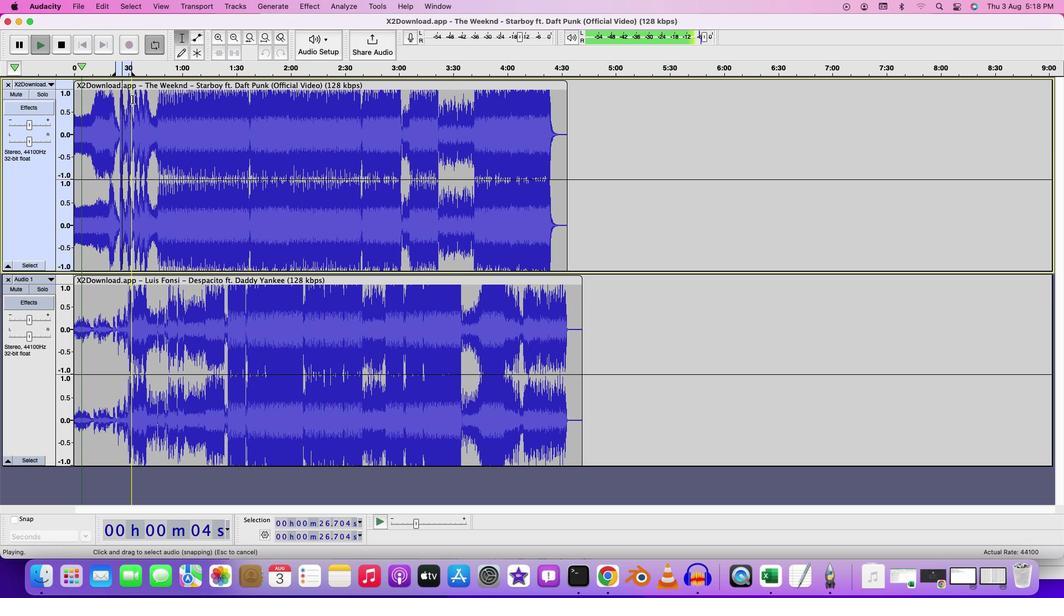 
Action: Mouse moved to (124, 100)
Screenshot: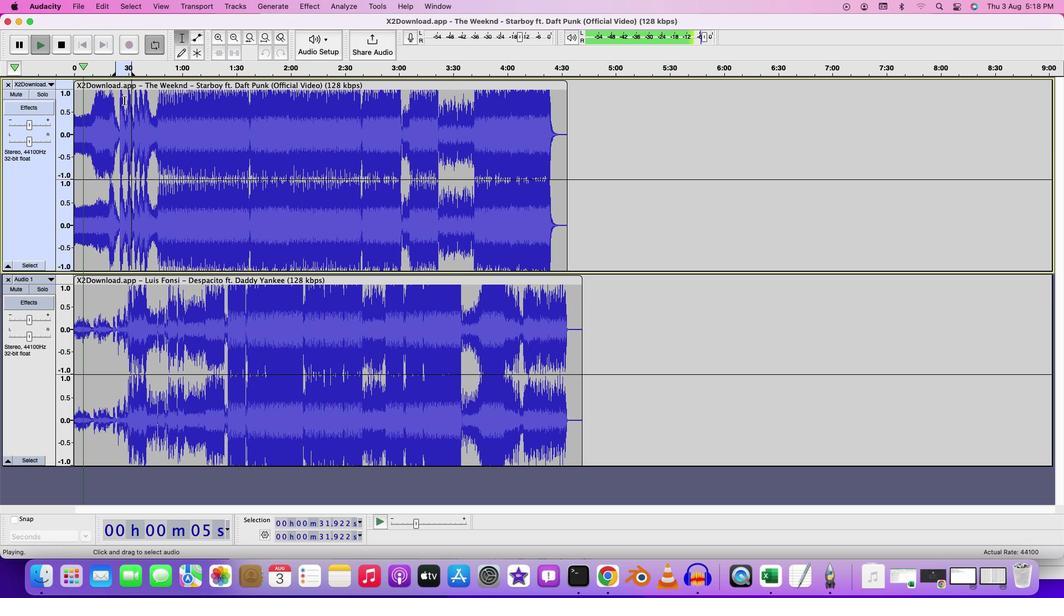 
Action: Mouse pressed left at (124, 100)
Screenshot: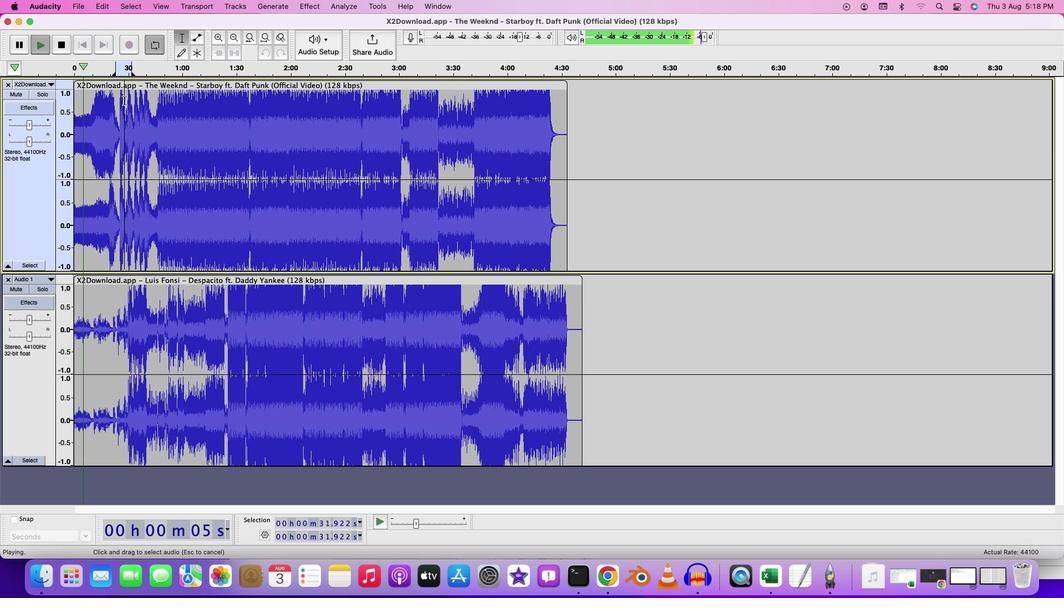 
Action: Key pressed Key.space
Screenshot: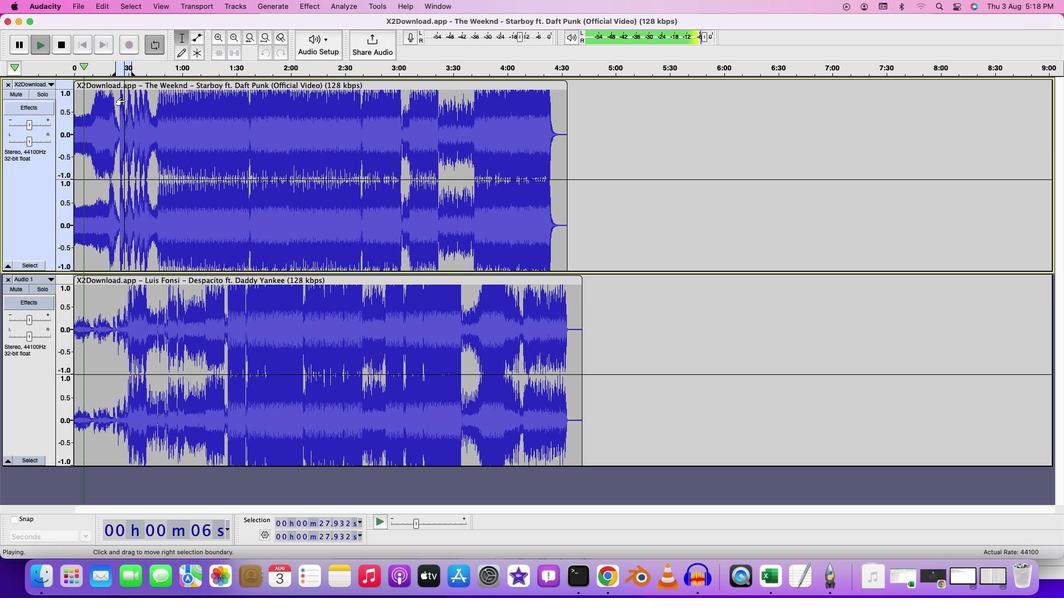 
Action: Mouse moved to (153, 121)
Screenshot: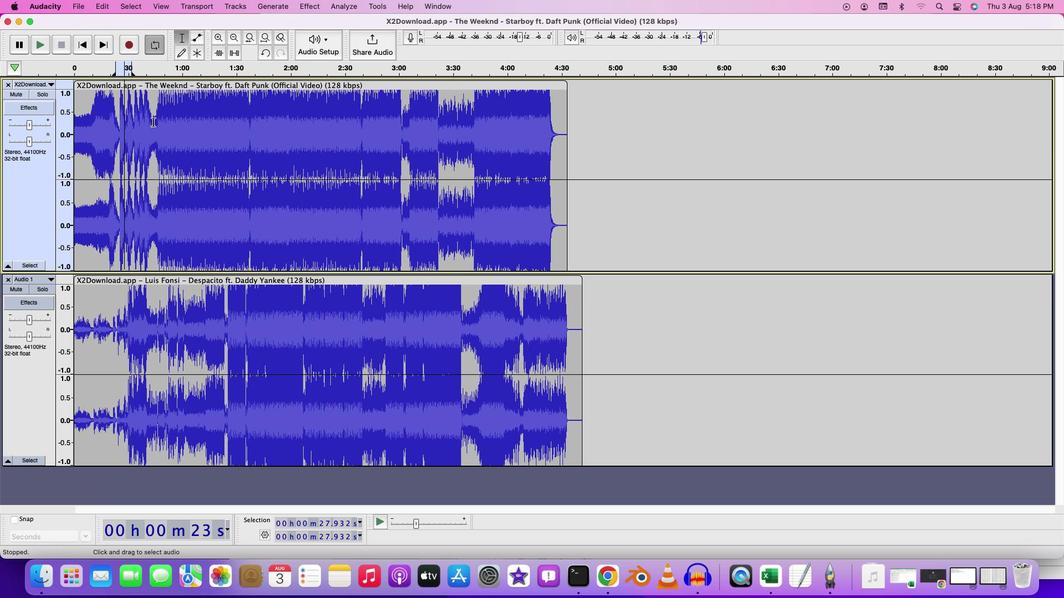 
Action: Key pressed Key.space
Screenshot: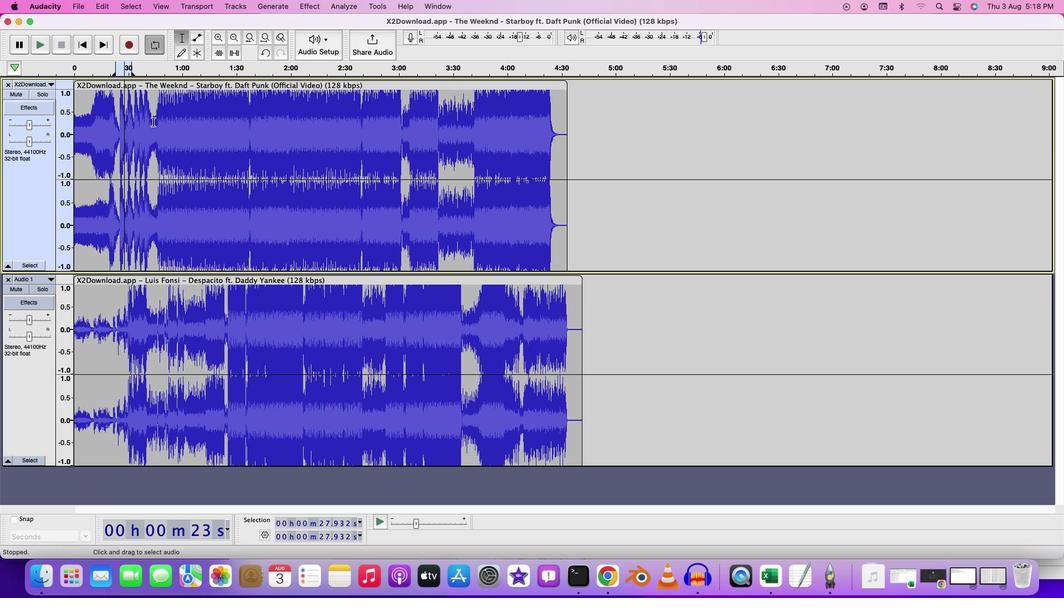 
Action: Mouse moved to (153, 123)
Screenshot: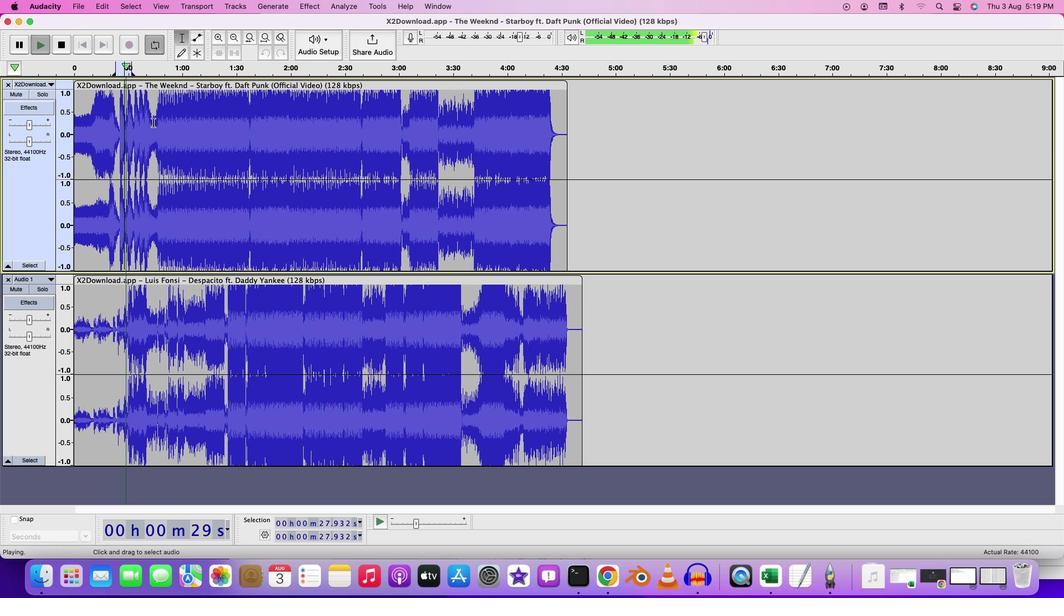 
Action: Key pressed Key.space
Screenshot: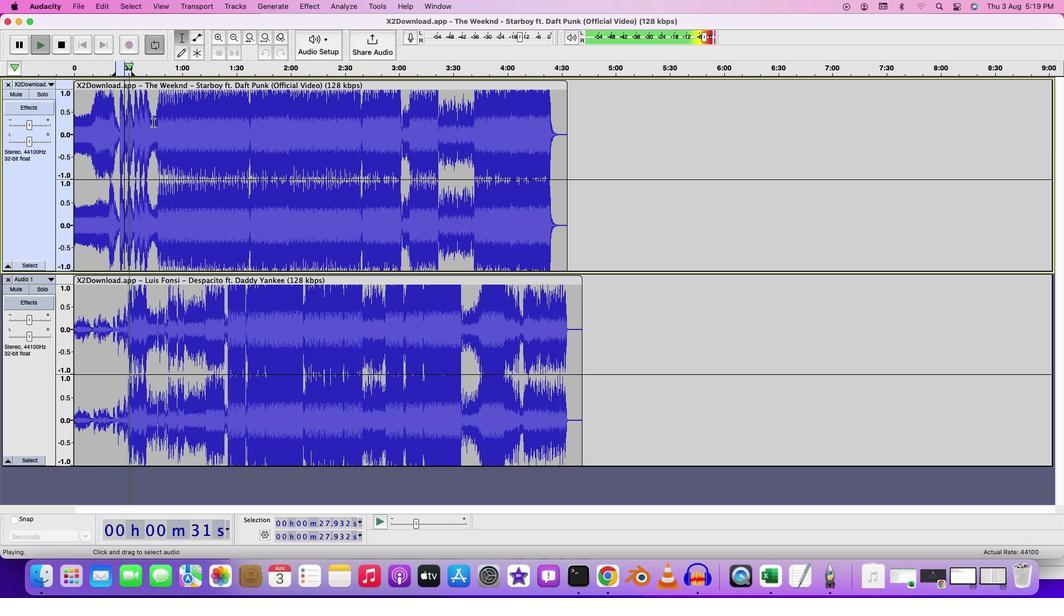 
Action: Mouse moved to (130, 97)
Screenshot: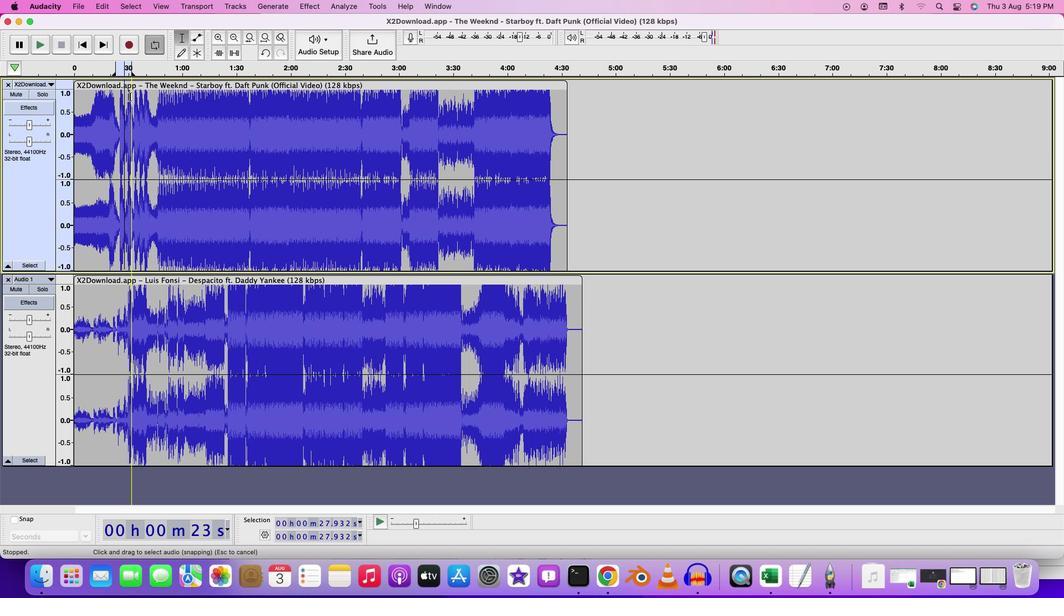 
Action: Mouse pressed left at (130, 97)
Screenshot: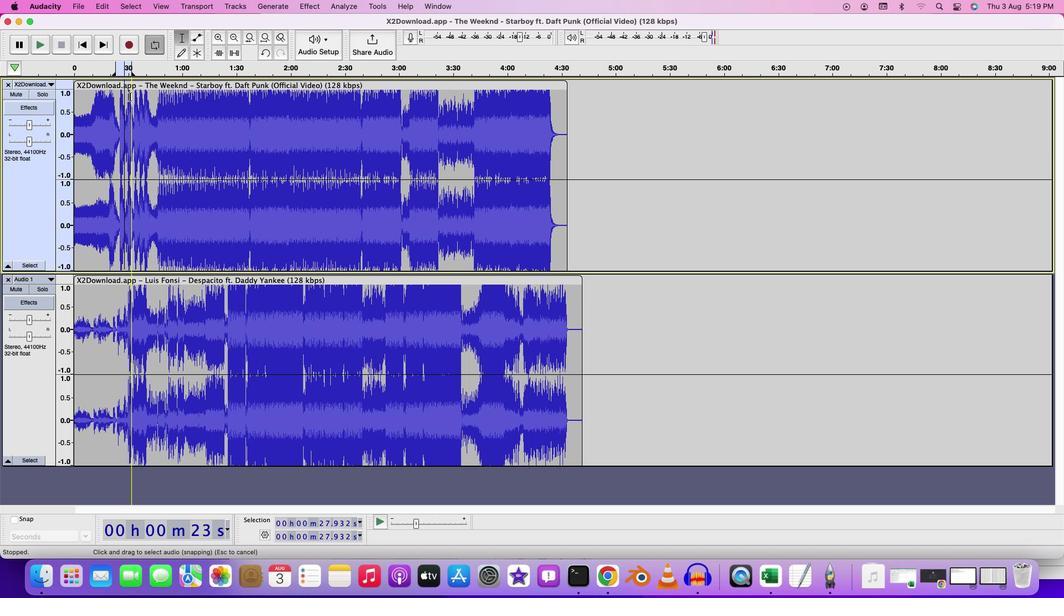 
Action: Mouse moved to (144, 118)
Screenshot: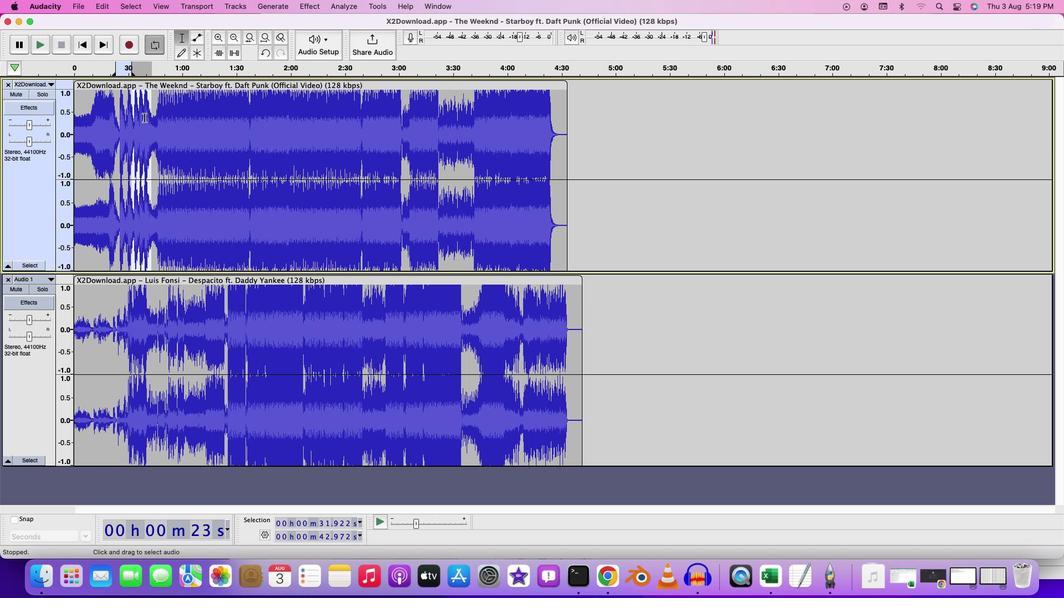 
Action: Key pressed Key.delete
Screenshot: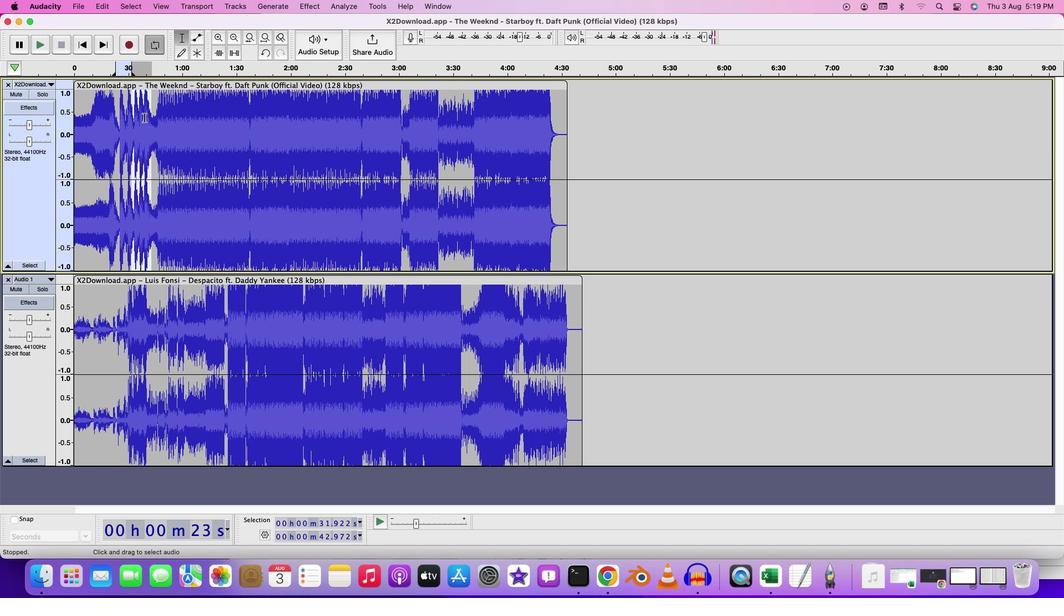 
Action: Mouse moved to (130, 94)
Screenshot: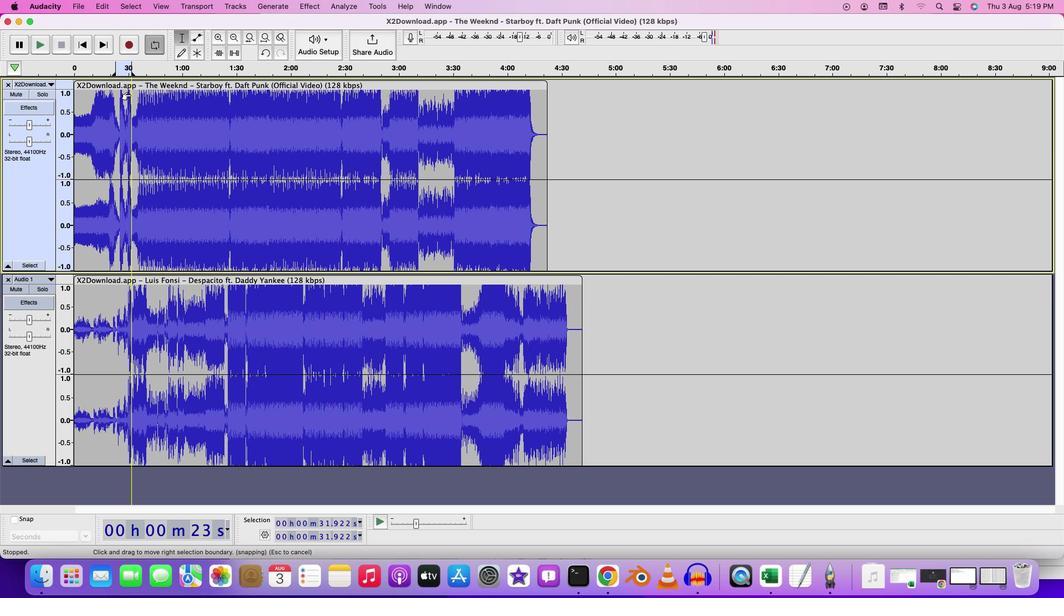 
Action: Mouse pressed left at (130, 94)
Screenshot: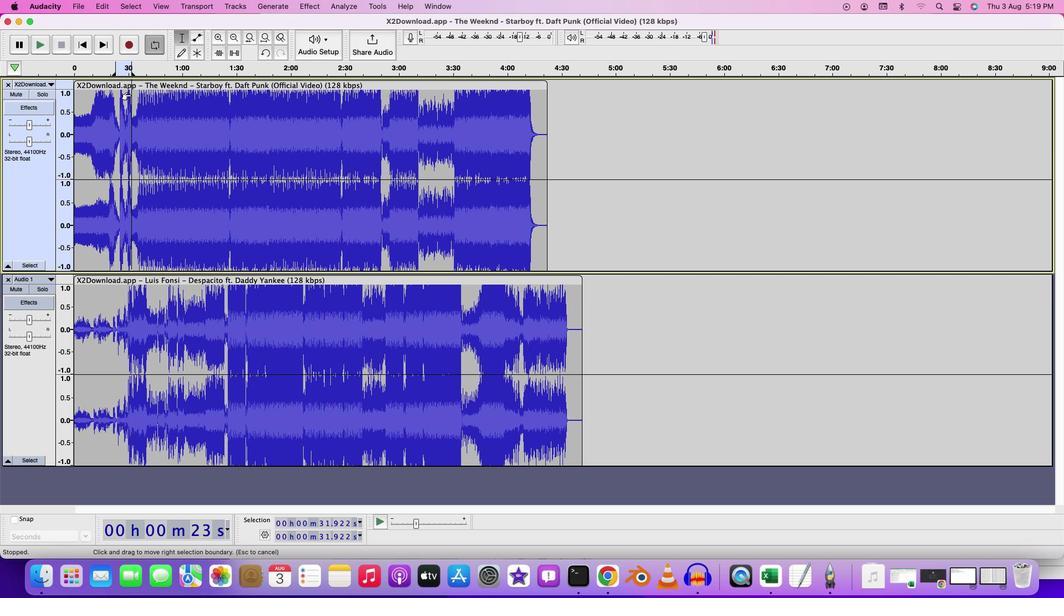 
Action: Mouse moved to (127, 97)
Screenshot: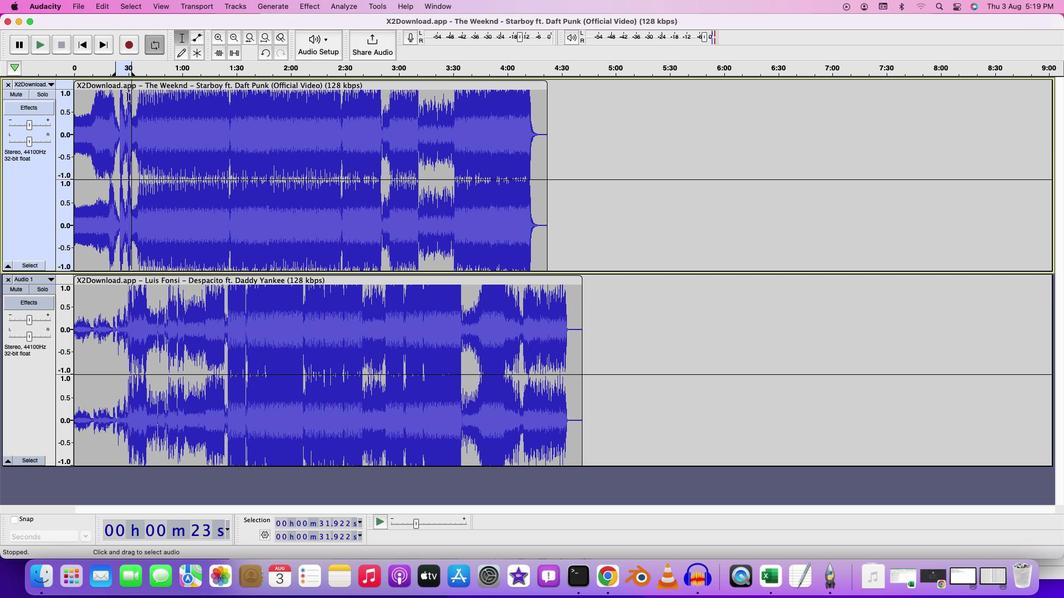 
Action: Mouse pressed left at (127, 97)
Screenshot: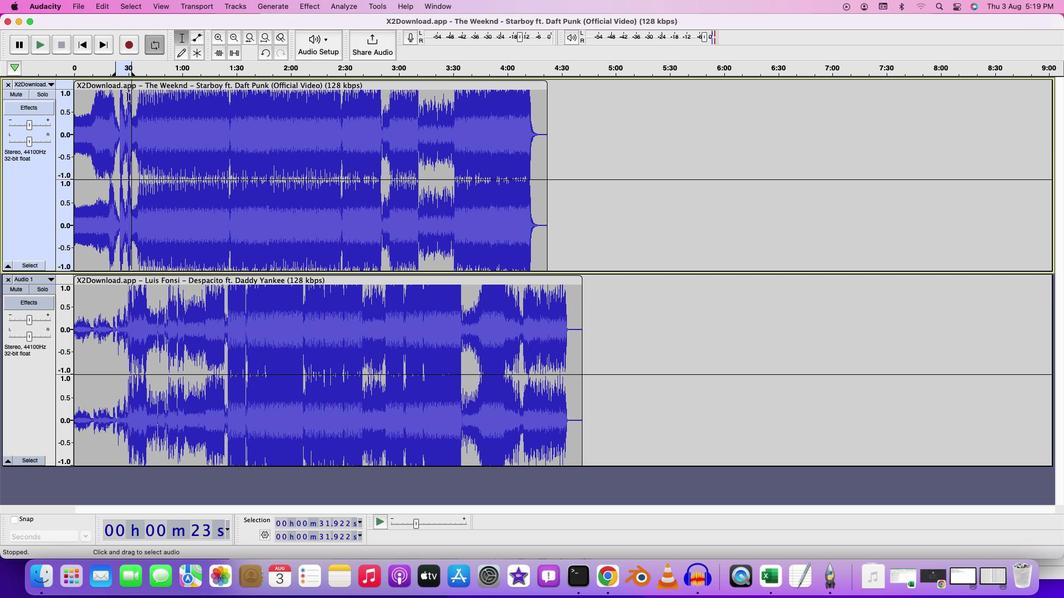 
Action: Key pressed Key.space
Screenshot: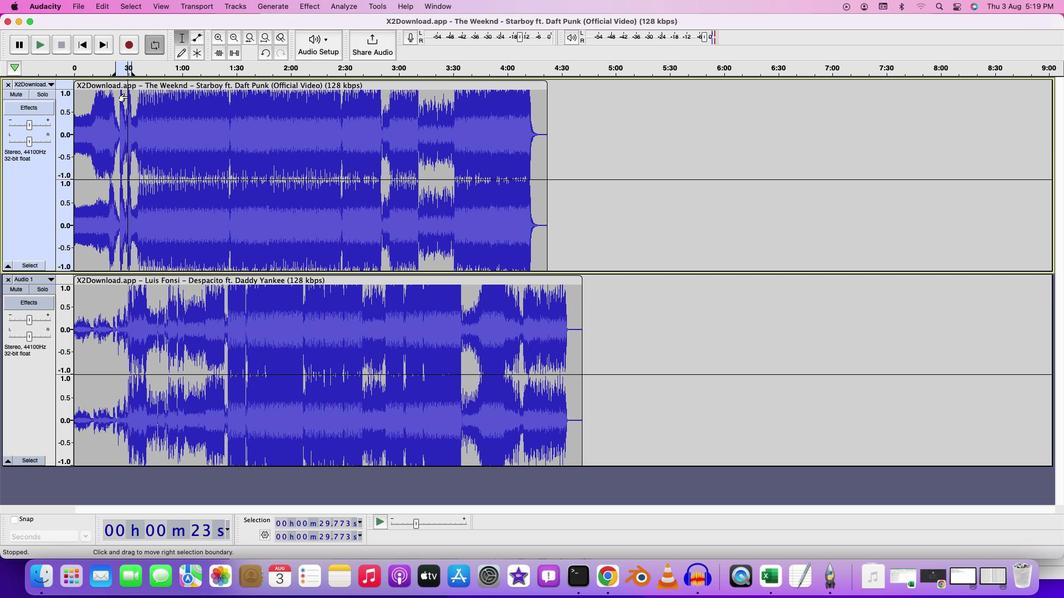 
Action: Mouse moved to (138, 113)
Screenshot: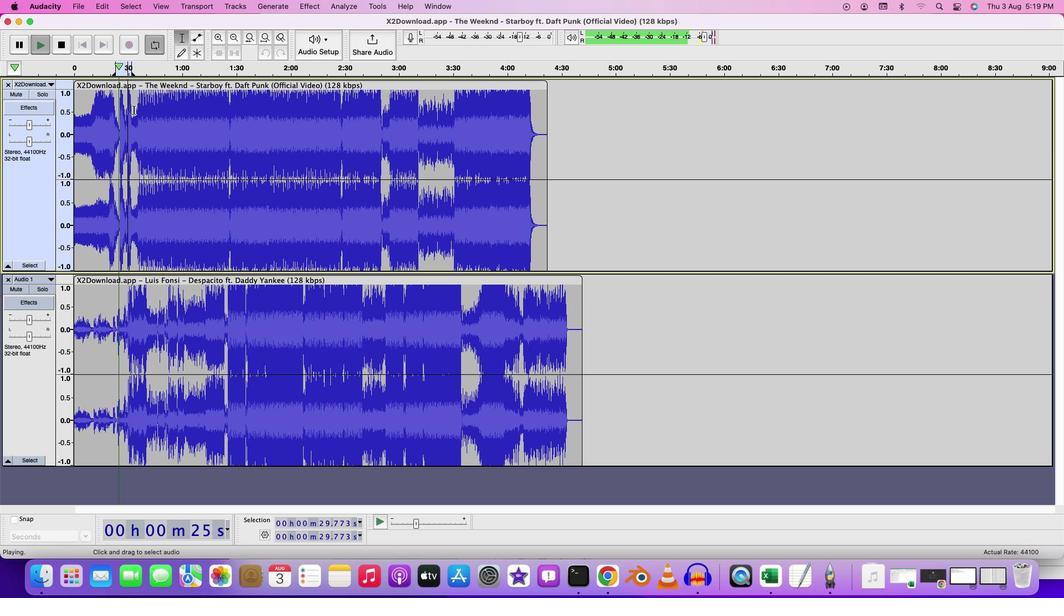 
Action: Key pressed Key.space
Screenshot: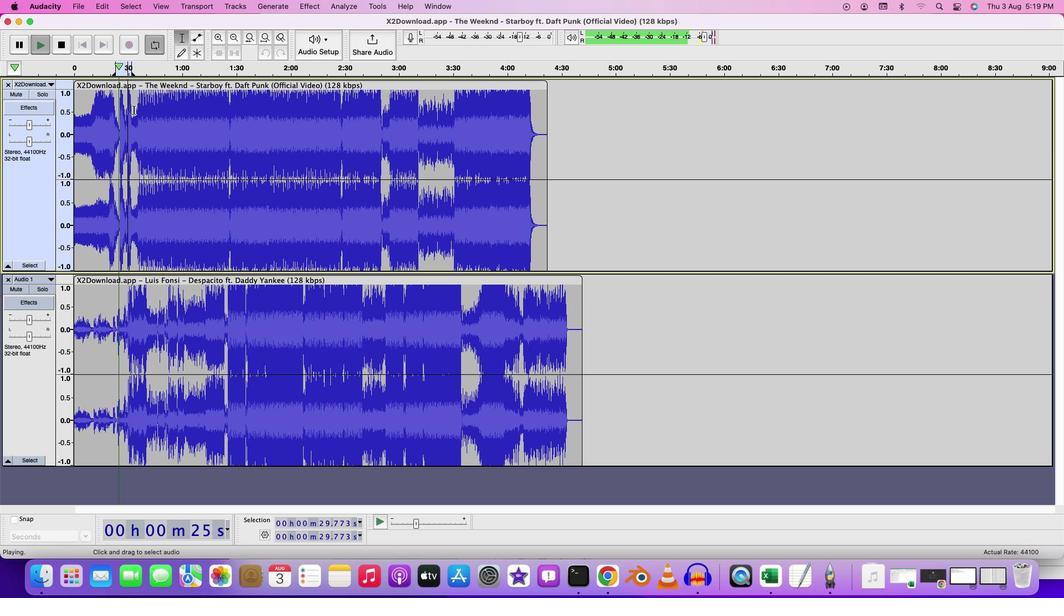 
Action: Mouse moved to (131, 74)
Screenshot: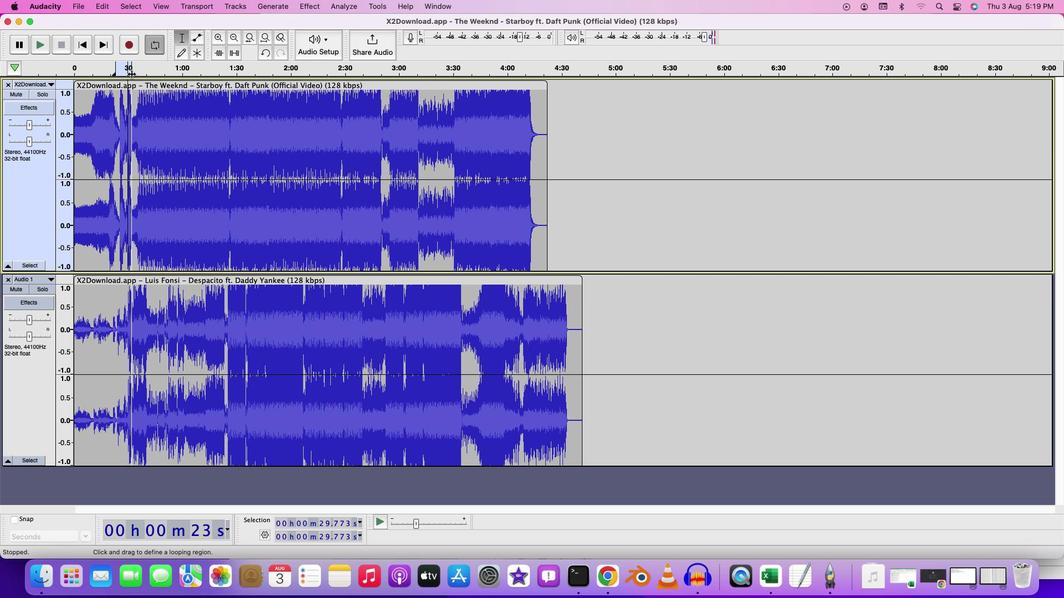 
Action: Mouse pressed left at (131, 74)
Screenshot: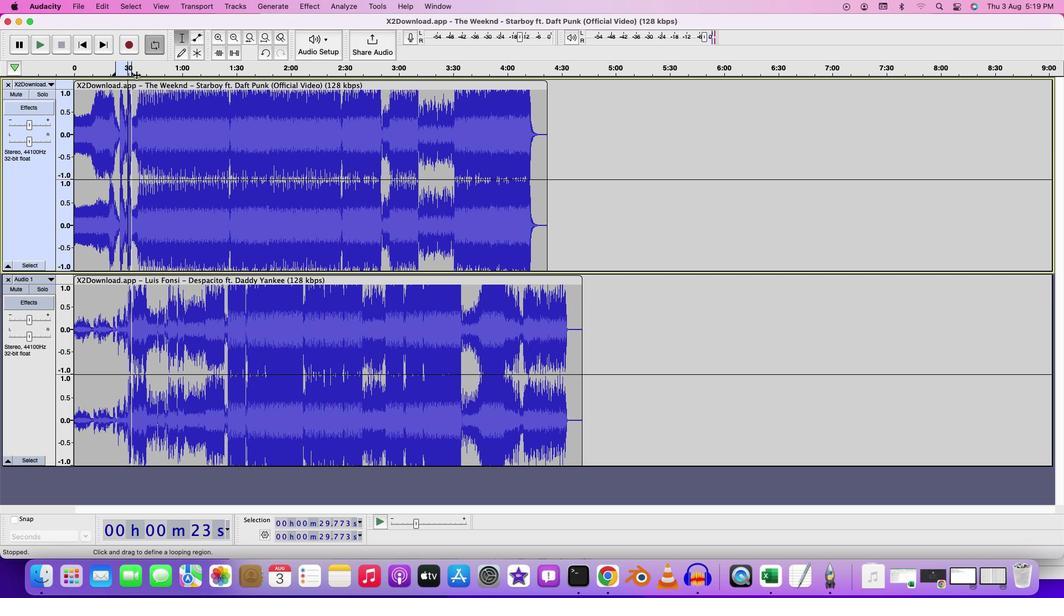 
Action: Mouse moved to (115, 74)
Screenshot: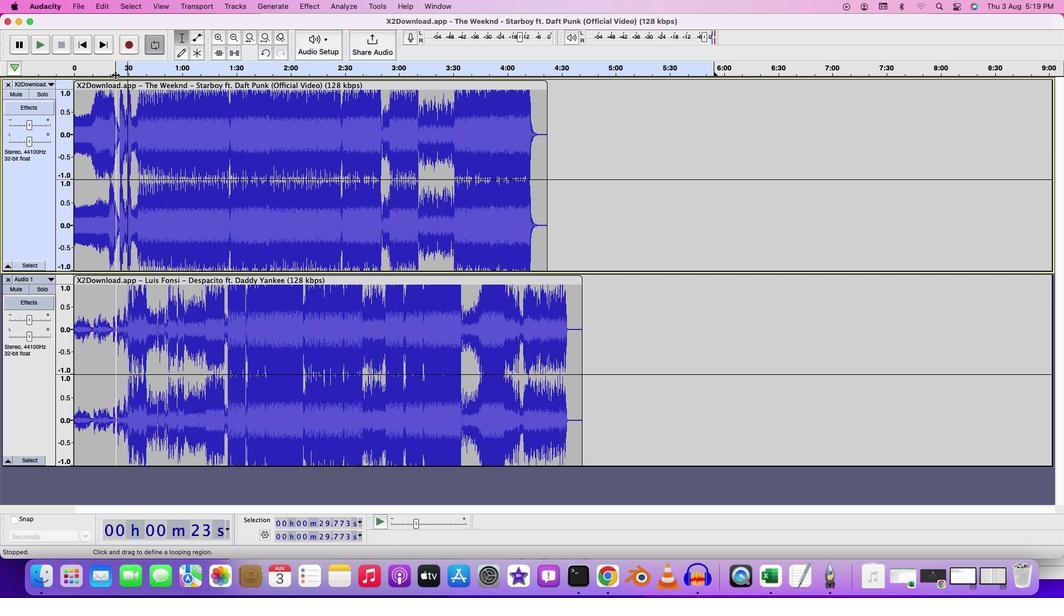 
Action: Mouse pressed left at (115, 74)
Screenshot: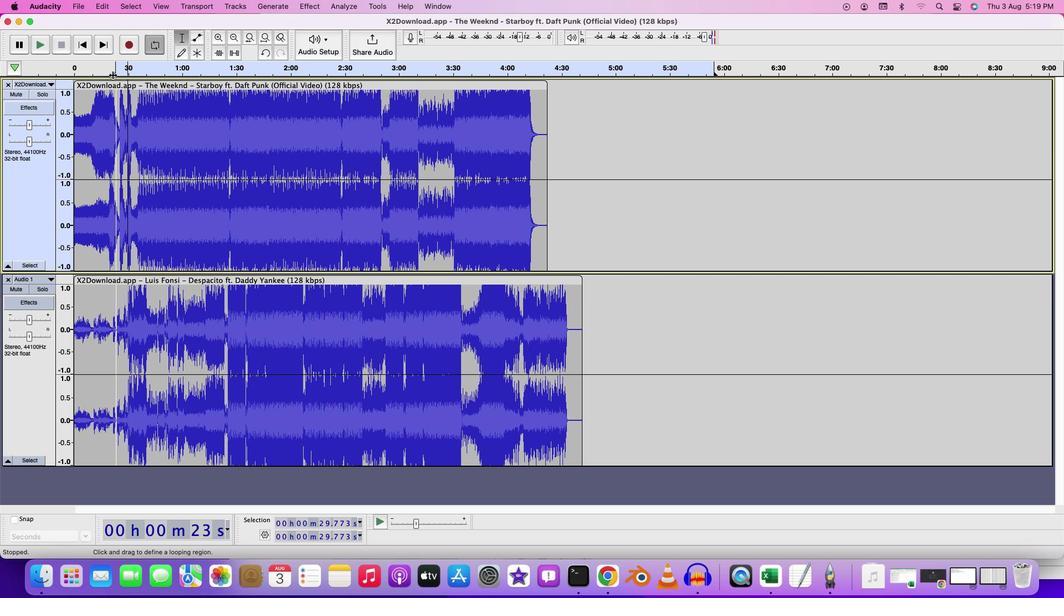 
Action: Mouse moved to (124, 97)
Screenshot: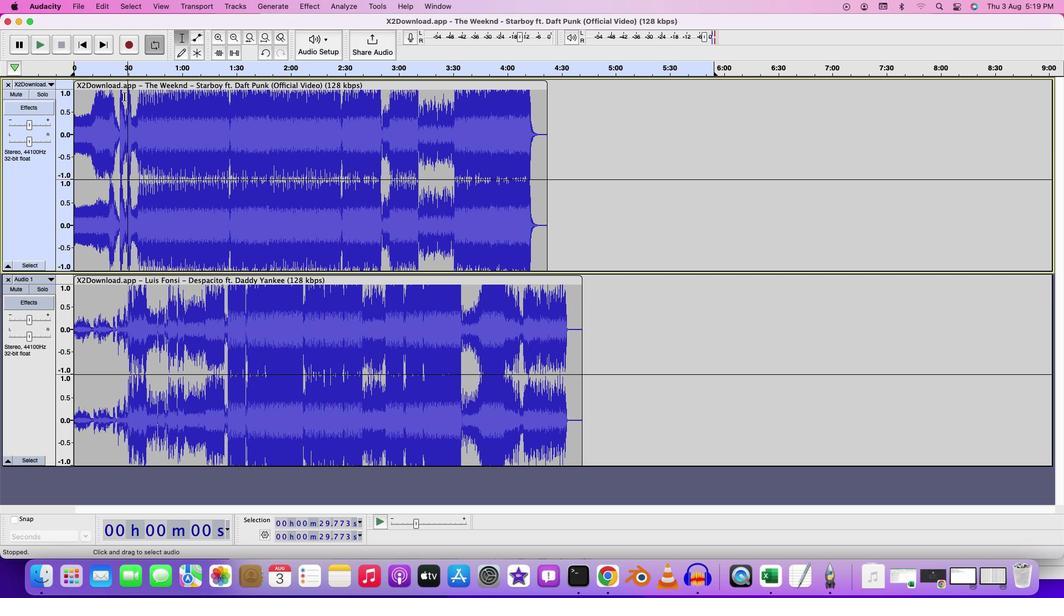 
Action: Mouse pressed left at (124, 97)
Screenshot: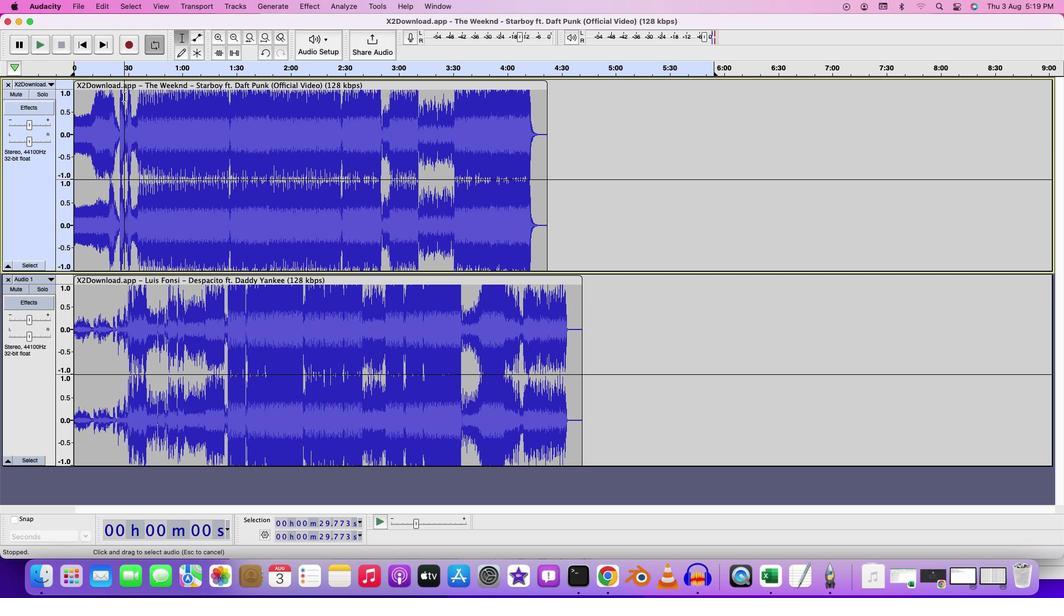 
Action: Key pressed Key.space
Screenshot: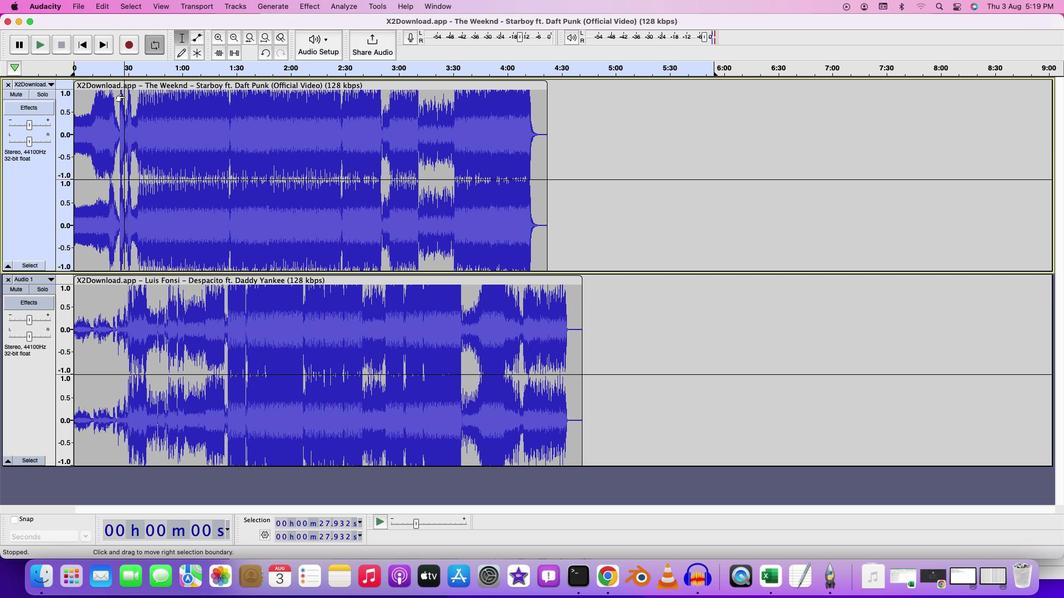 
Action: Mouse moved to (372, 158)
Screenshot: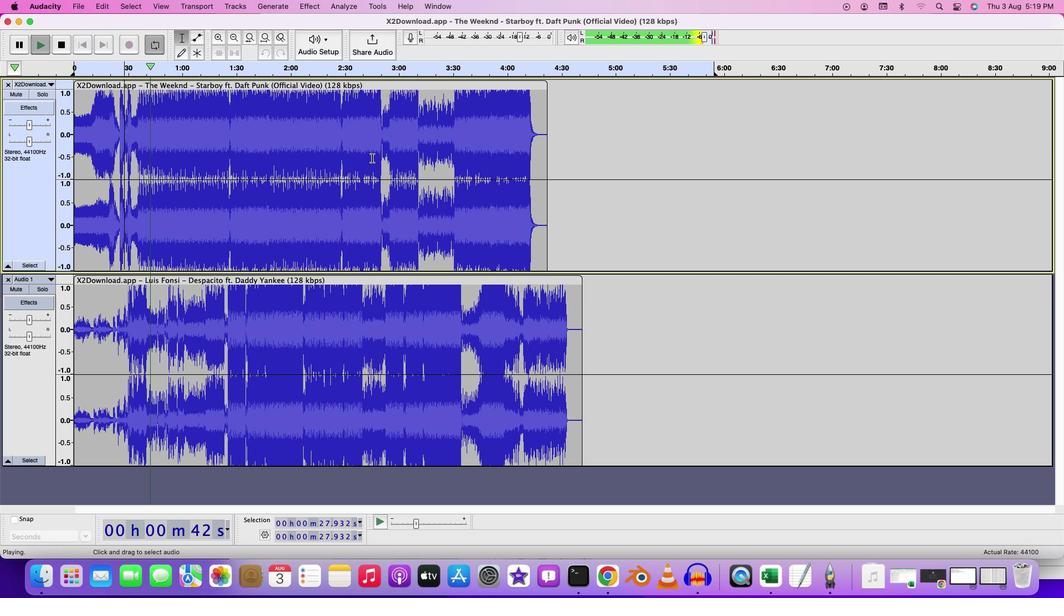 
Action: Key pressed Key.space
Screenshot: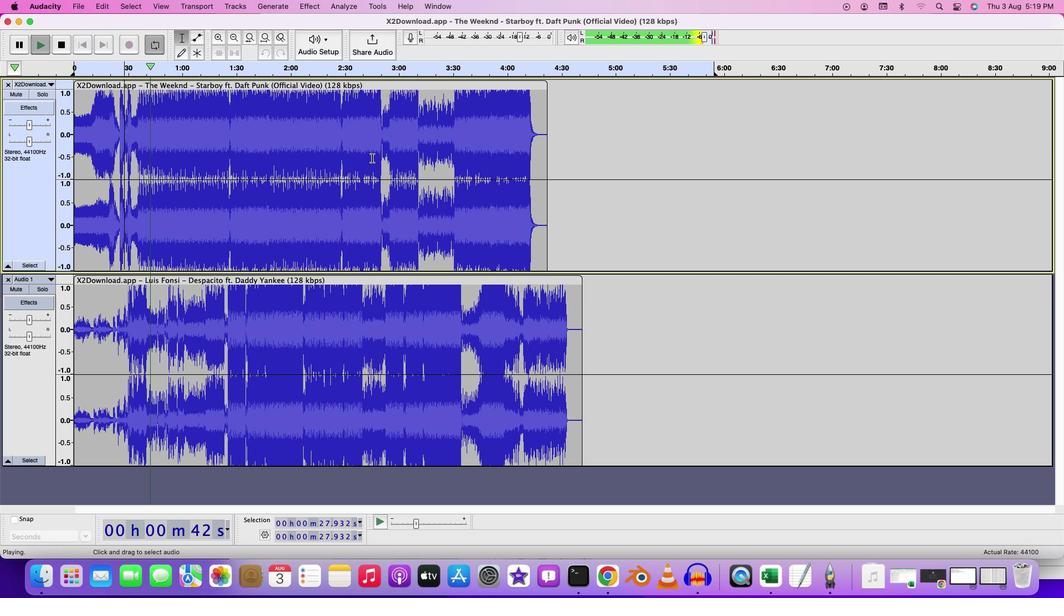 
Action: Mouse moved to (277, 124)
Screenshot: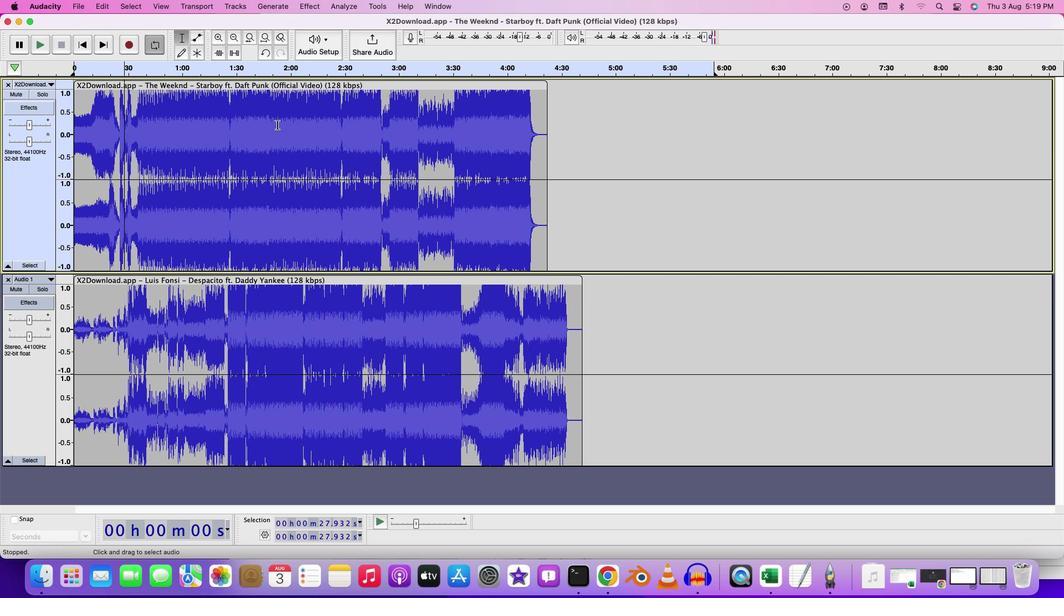 
Action: Mouse pressed left at (277, 124)
Screenshot: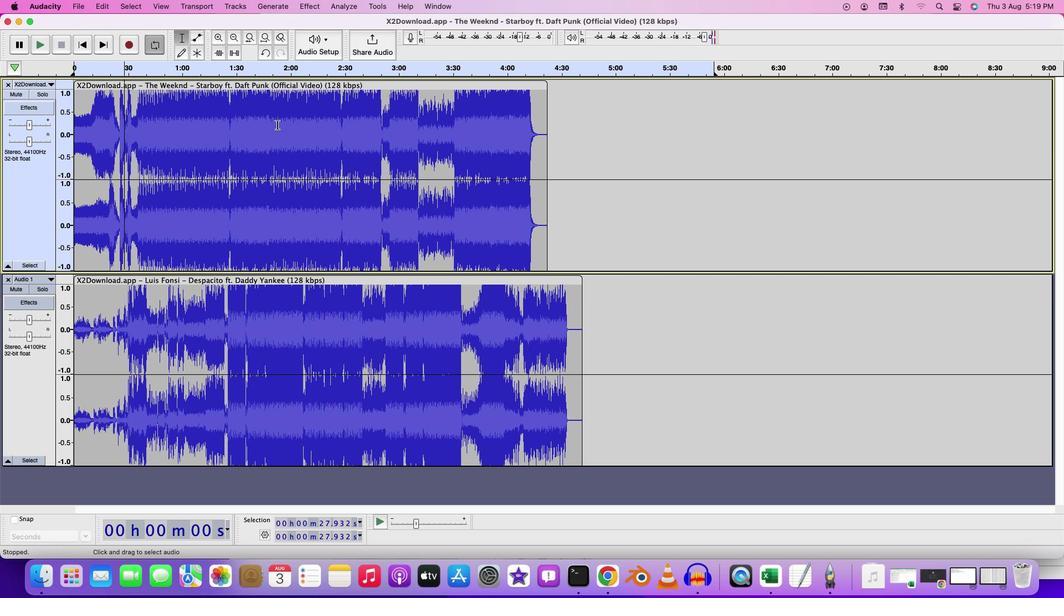 
Action: Mouse moved to (223, 139)
Screenshot: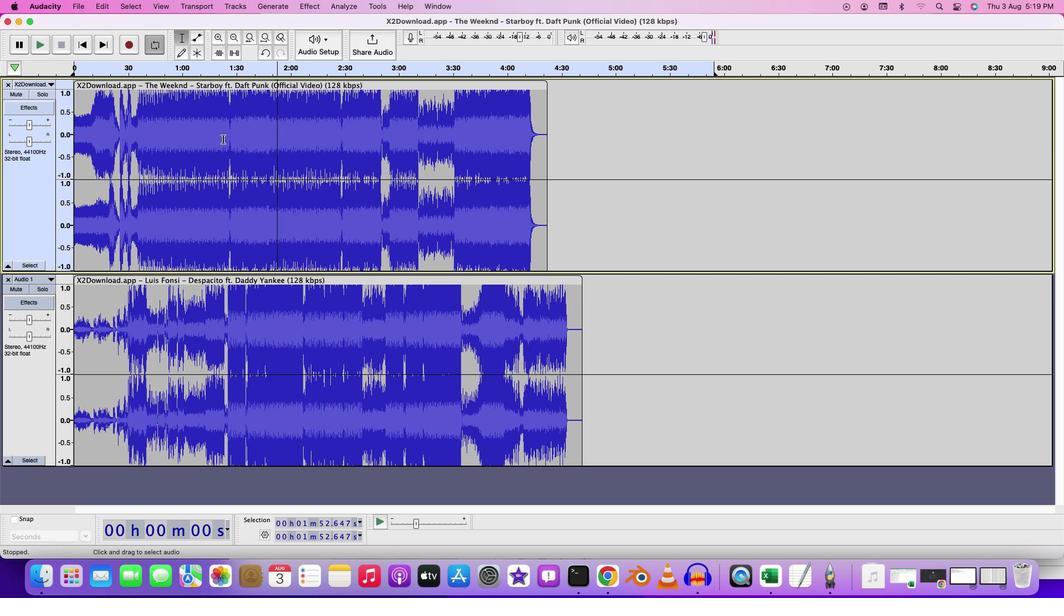 
Action: Mouse pressed left at (223, 139)
Screenshot: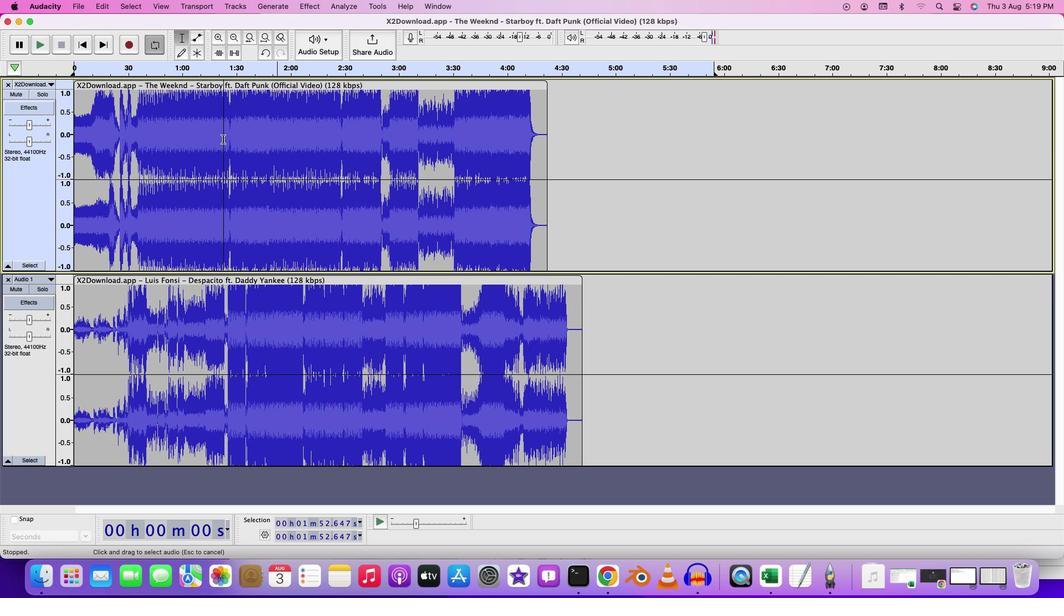 
Action: Mouse moved to (223, 139)
Screenshot: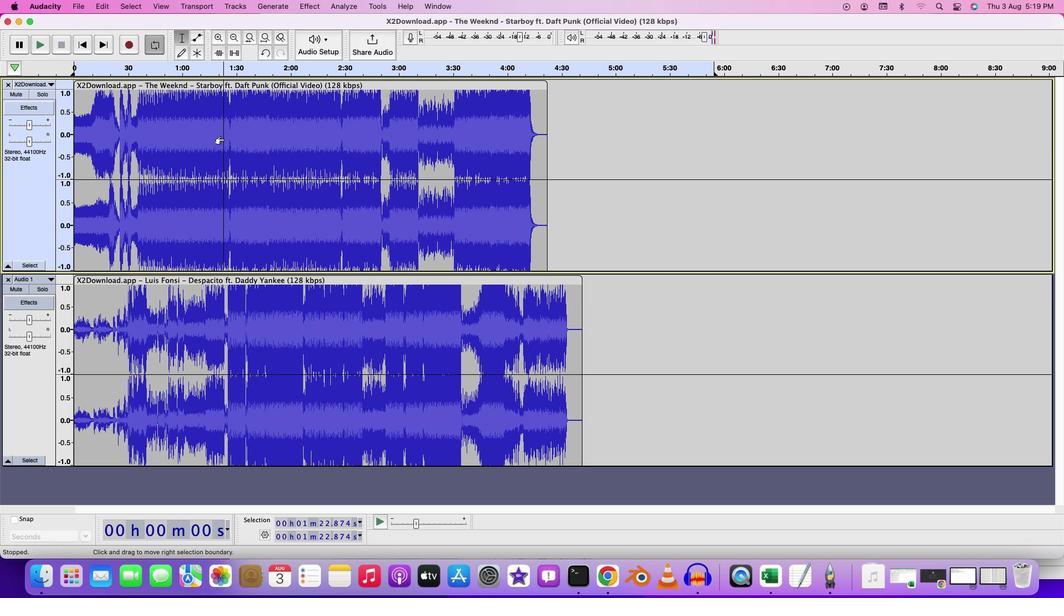 
Action: Key pressed Key.cmd'a'
Screenshot: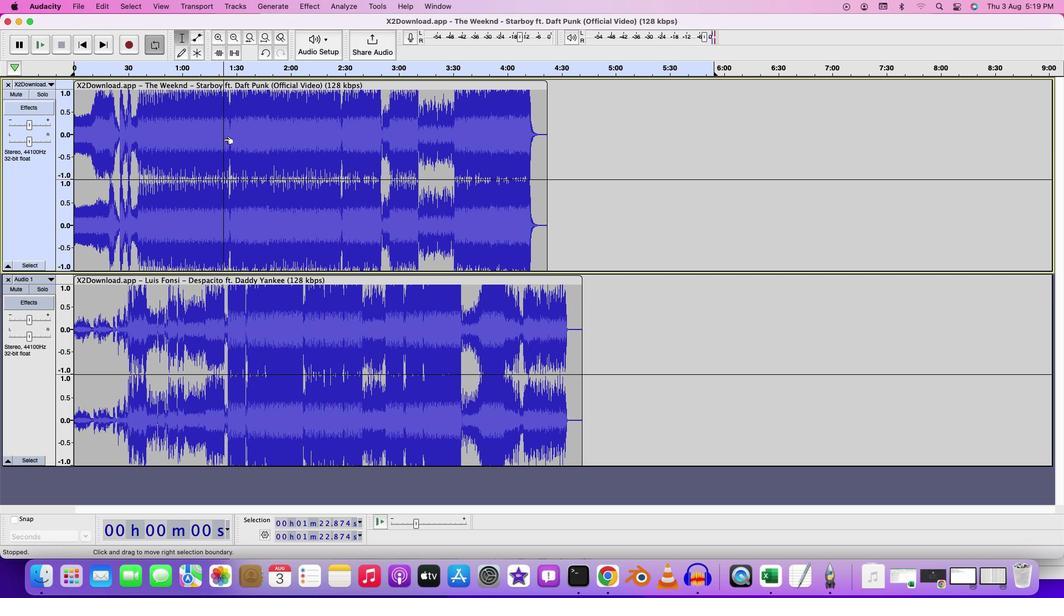 
Action: Mouse moved to (598, 185)
Screenshot: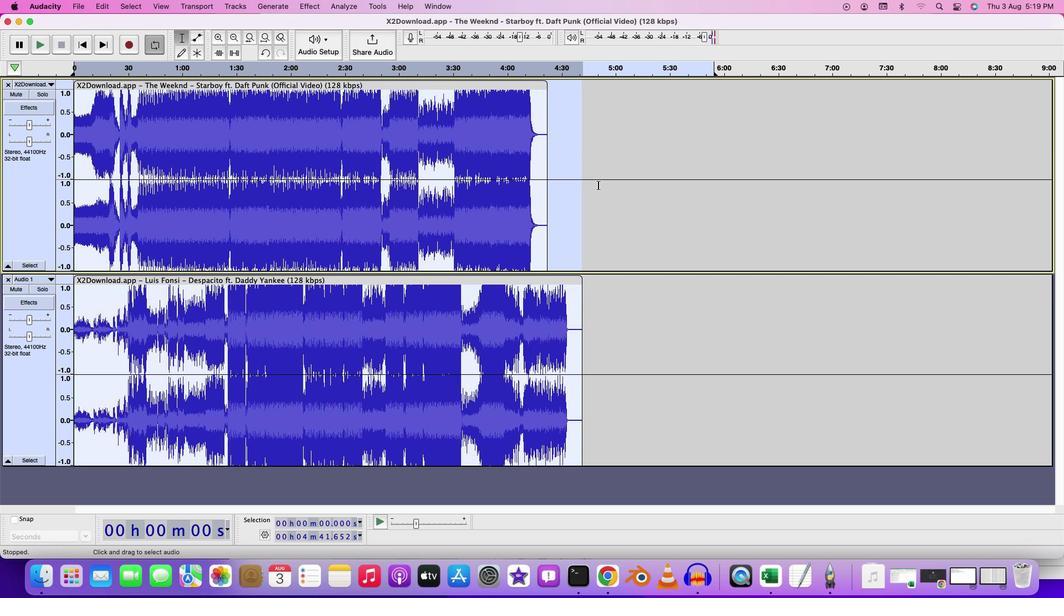 
Action: Mouse pressed left at (598, 185)
Screenshot: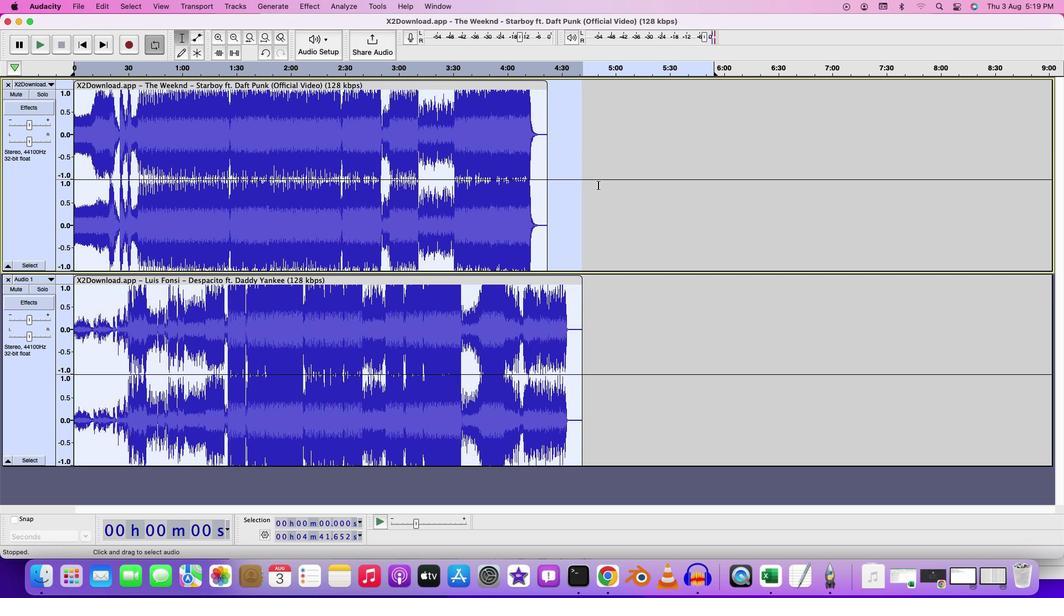 
Action: Mouse moved to (75, 94)
Screenshot: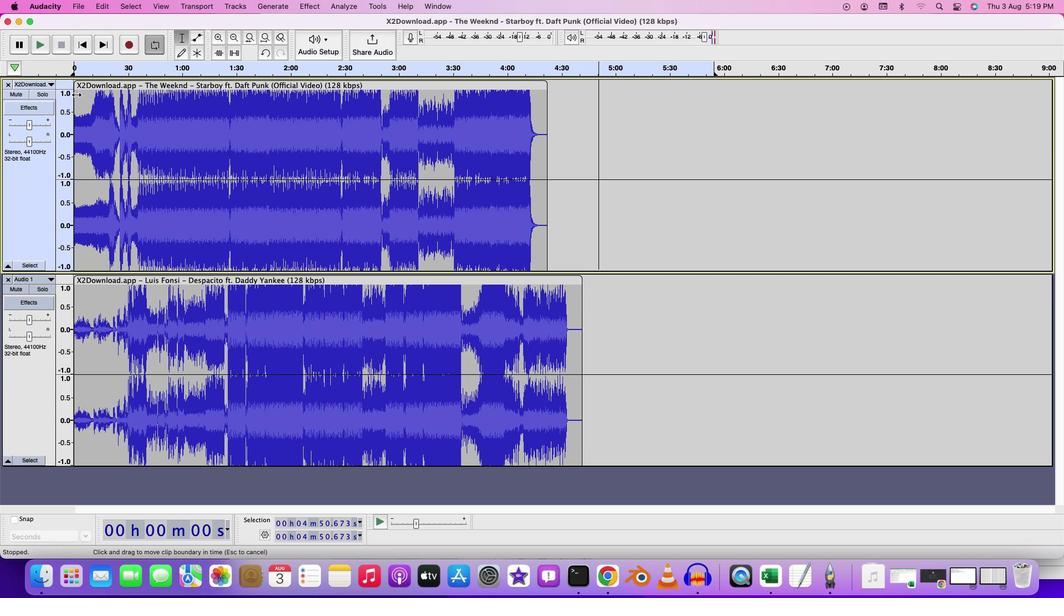 
Action: Mouse pressed left at (75, 94)
Screenshot: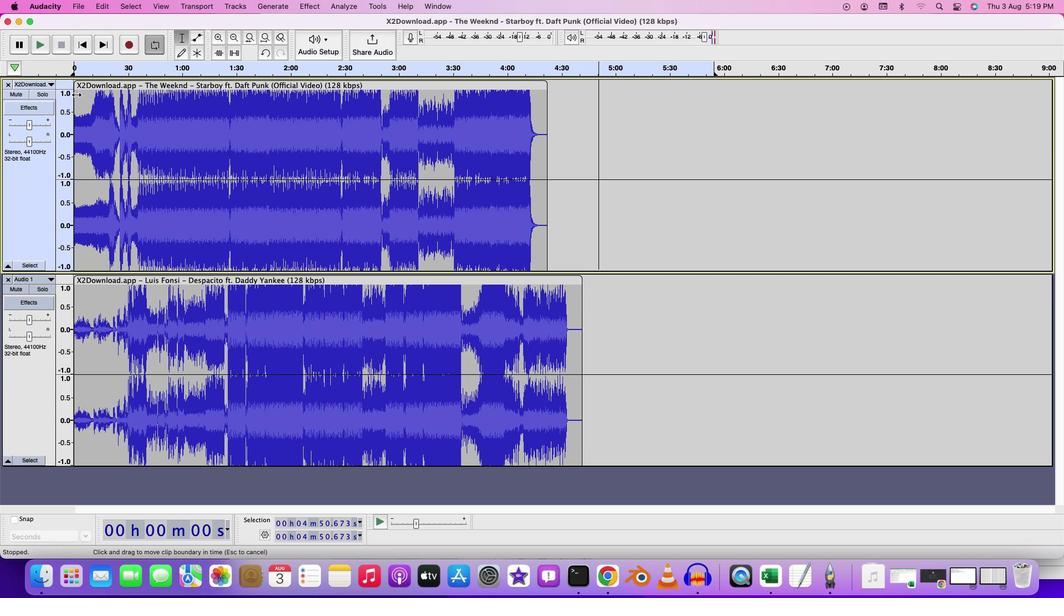 
Action: Mouse moved to (77, 95)
Screenshot: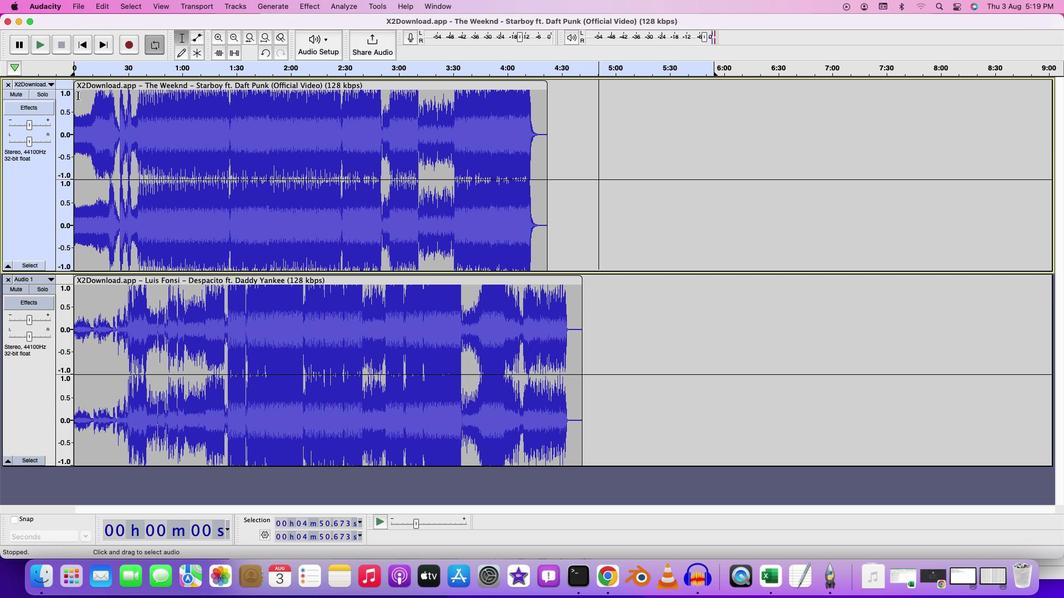 
Action: Mouse pressed left at (77, 95)
Screenshot: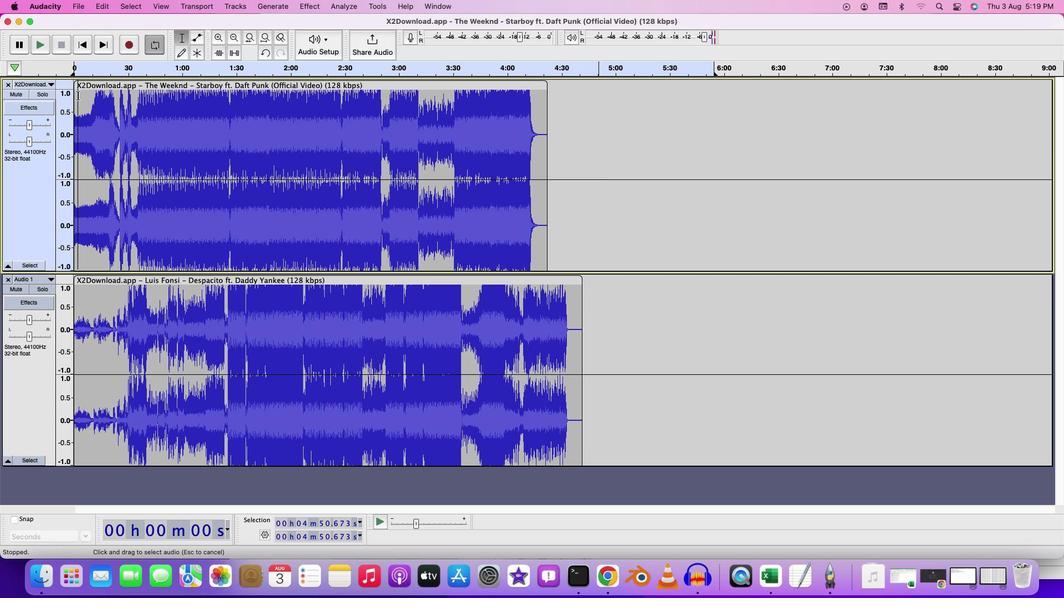 
Action: Mouse moved to (310, 5)
Screenshot: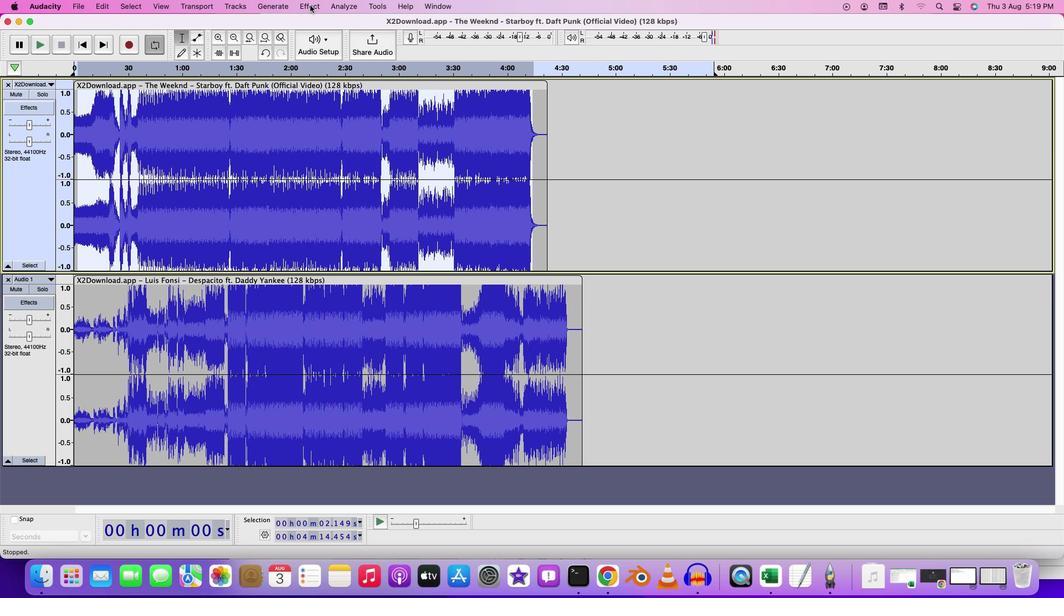 
Action: Mouse pressed left at (310, 5)
Screenshot: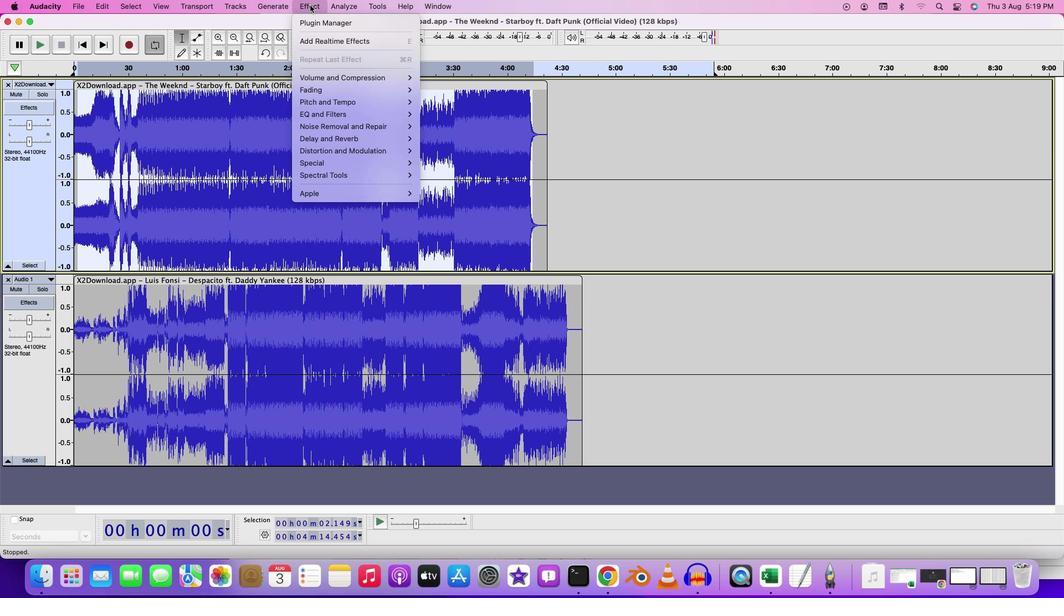 
Action: Mouse moved to (429, 76)
Screenshot: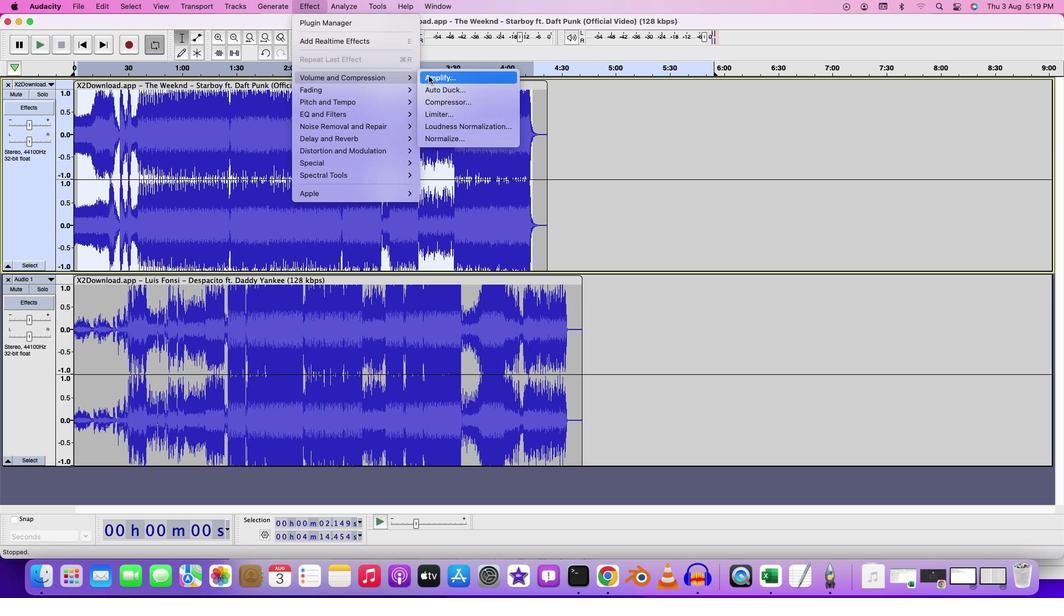 
Action: Mouse pressed left at (429, 76)
Screenshot: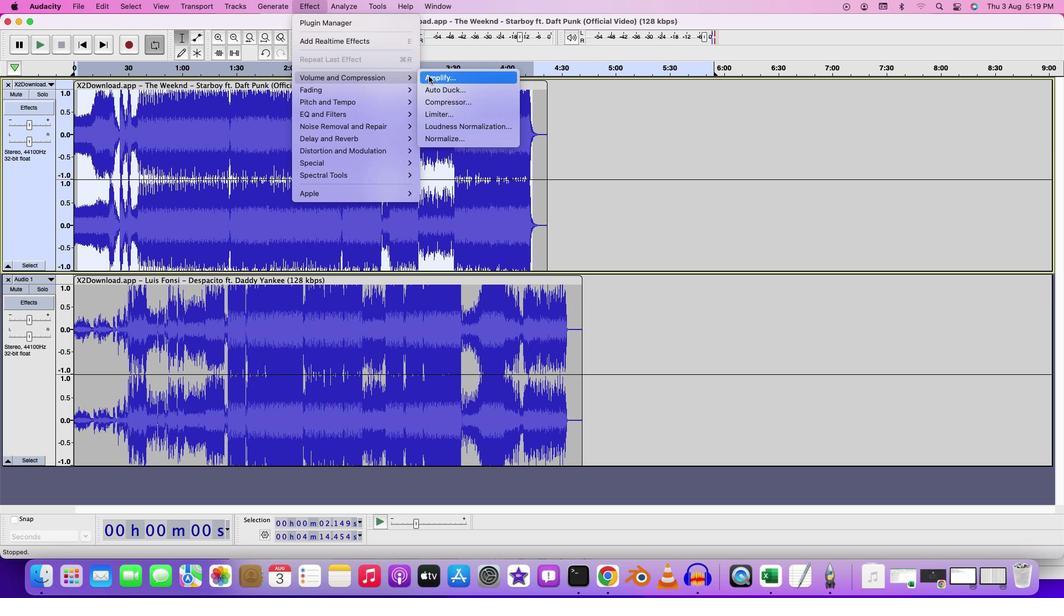 
Action: Mouse moved to (523, 296)
Screenshot: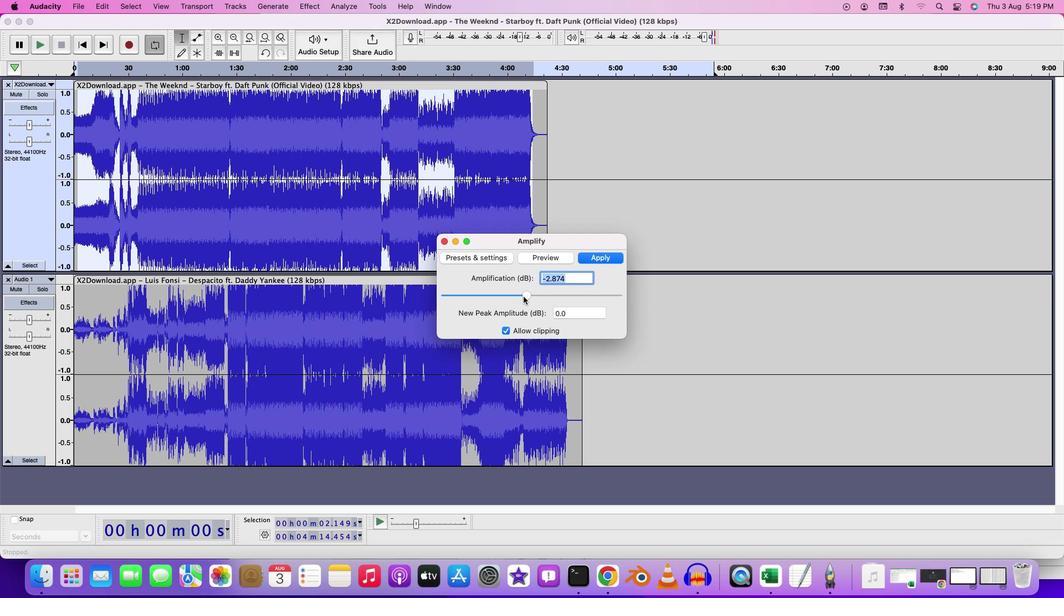 
Action: Mouse pressed left at (523, 296)
Screenshot: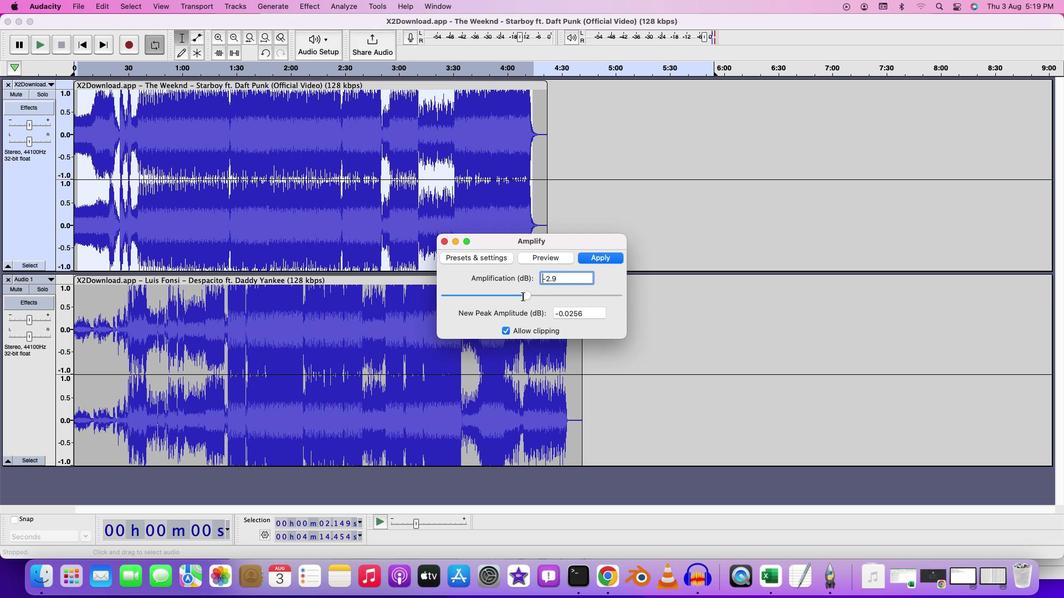 
Action: Mouse moved to (604, 260)
Screenshot: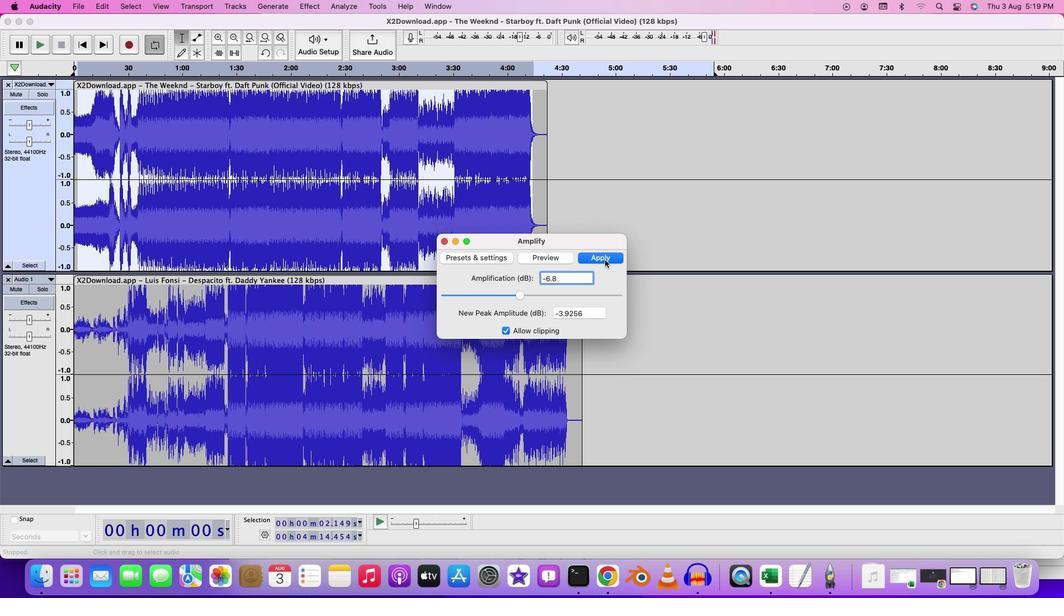 
Action: Mouse pressed left at (604, 260)
Screenshot: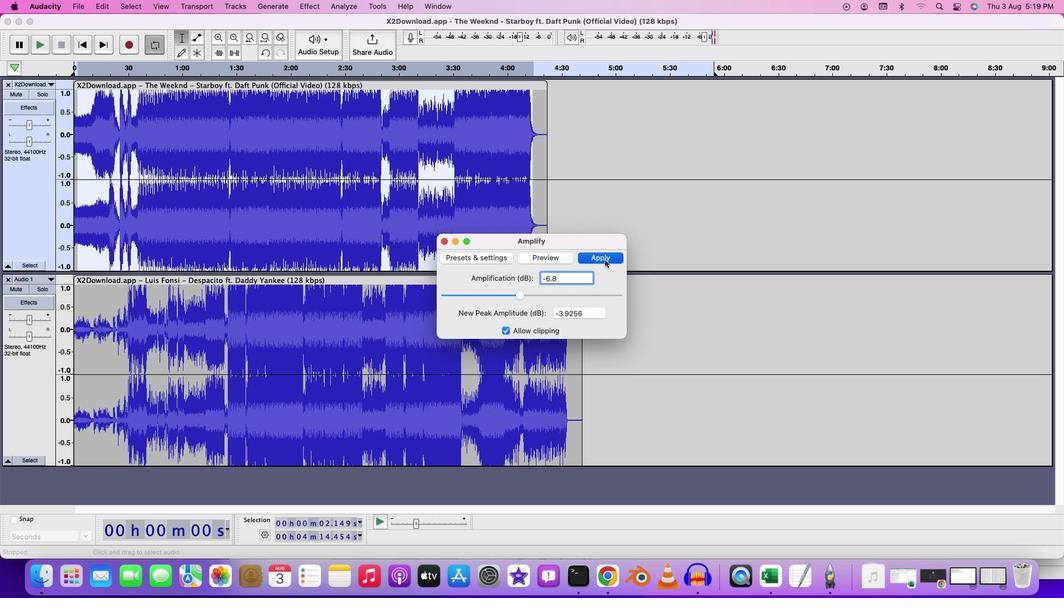 
Action: Mouse moved to (91, 104)
Screenshot: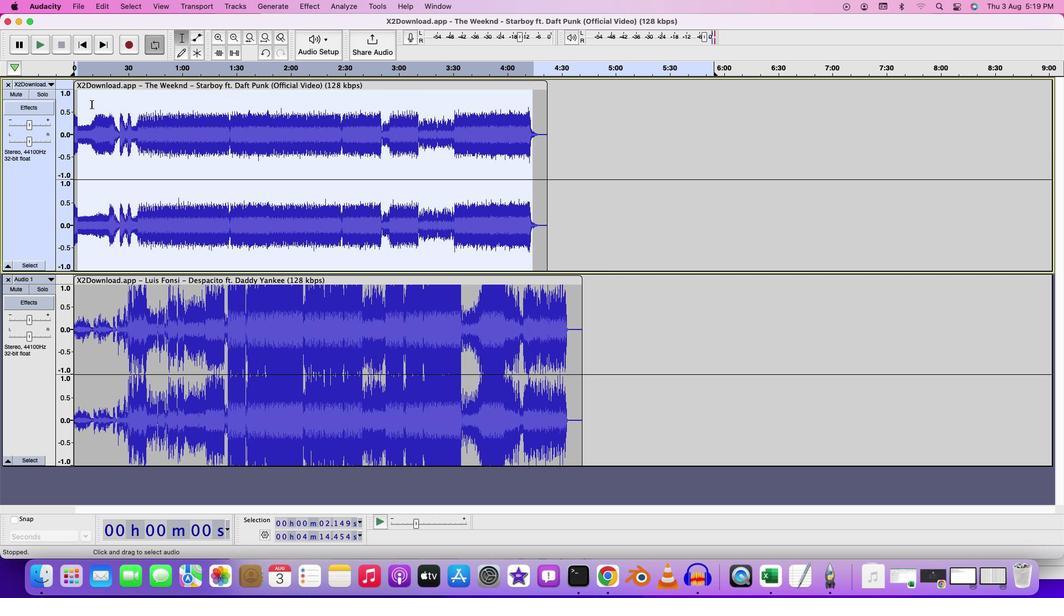 
Action: Mouse pressed left at (91, 104)
Screenshot: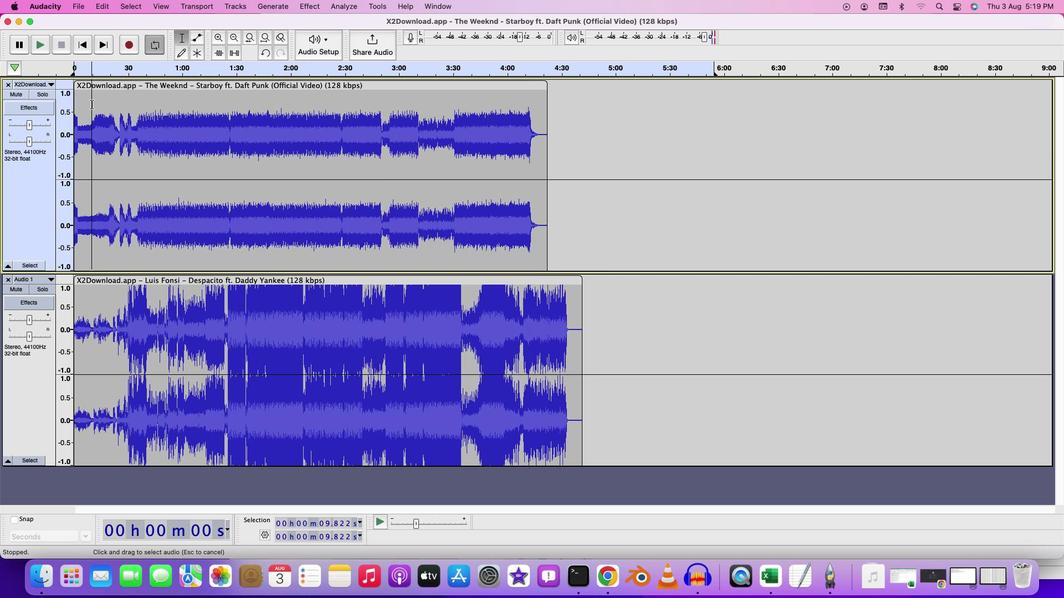 
Action: Key pressed Key.space
Screenshot: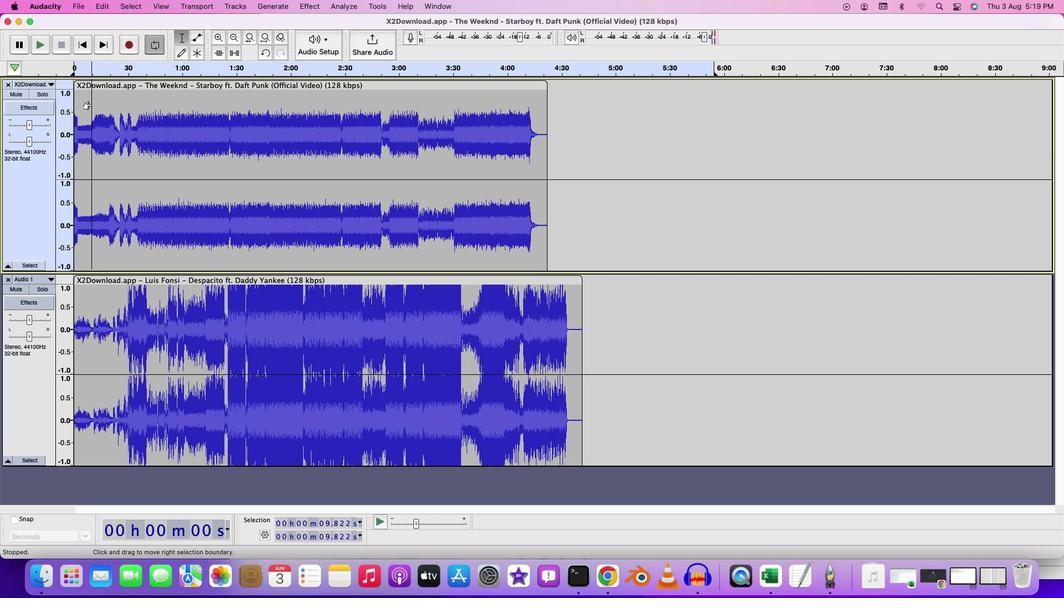 
Action: Mouse moved to (130, 98)
Screenshot: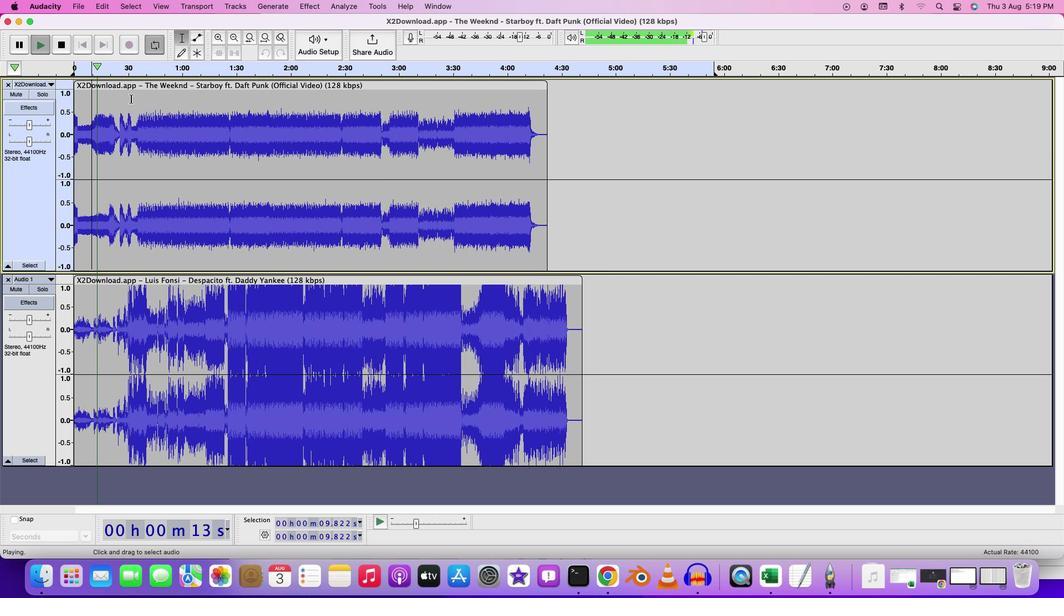 
Action: Mouse pressed left at (130, 98)
Screenshot: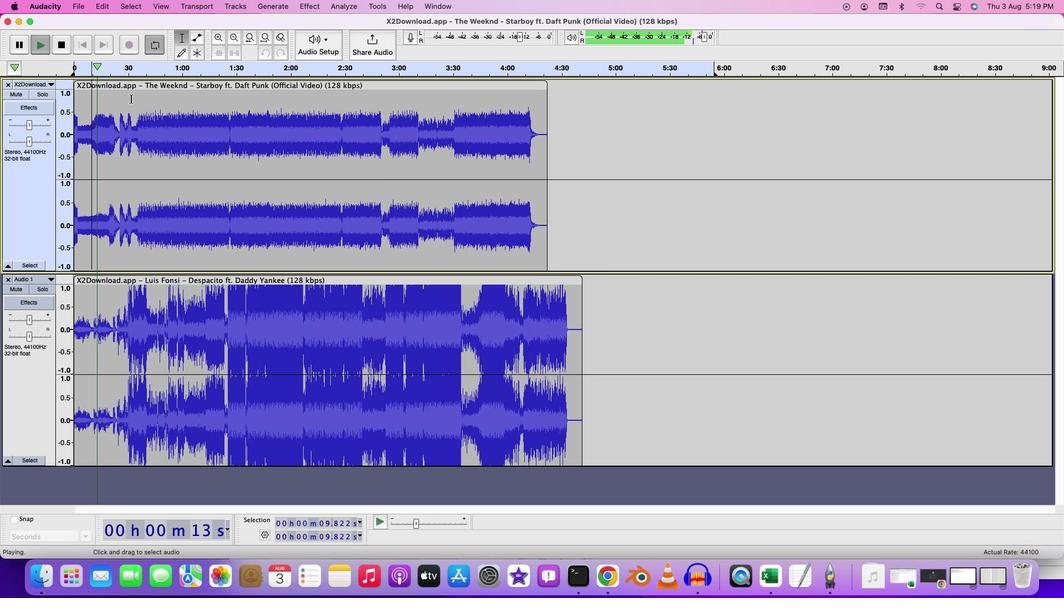 
Action: Mouse moved to (134, 107)
Screenshot: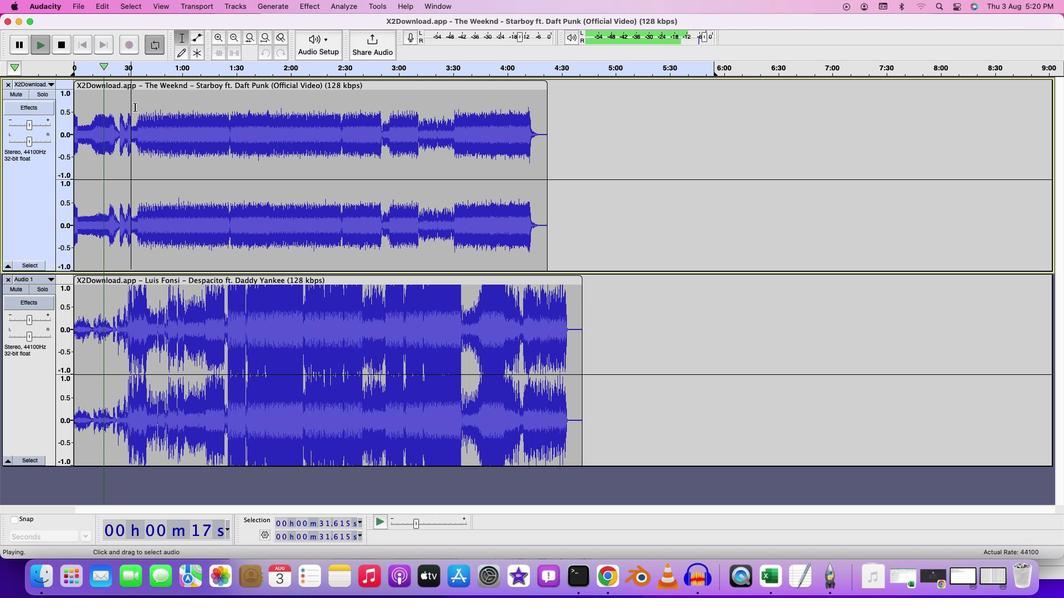 
Action: Key pressed Key.spaceKey.space
Screenshot: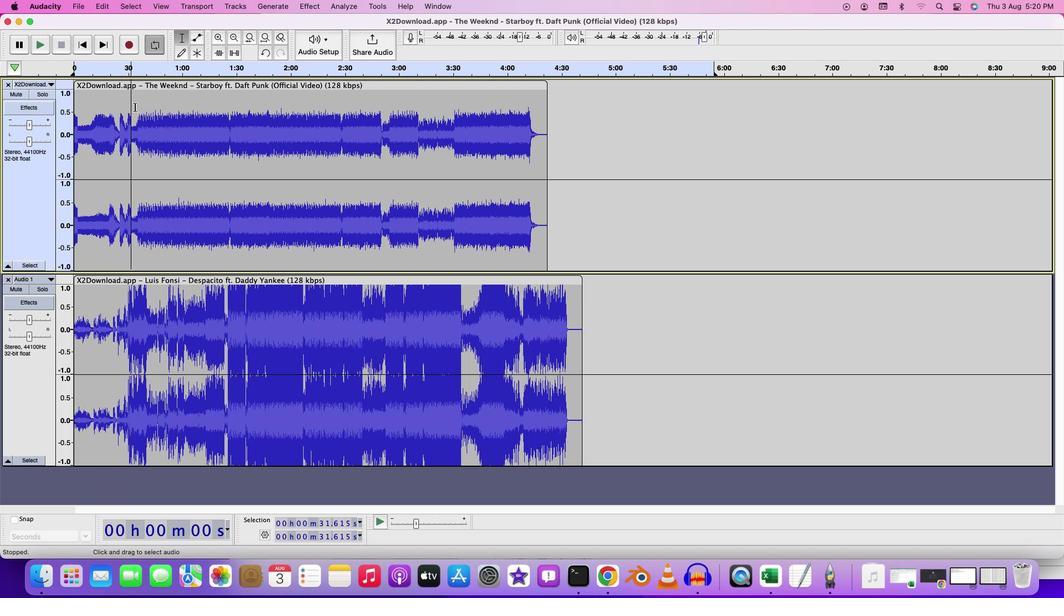 
Action: Mouse moved to (374, 293)
Screenshot: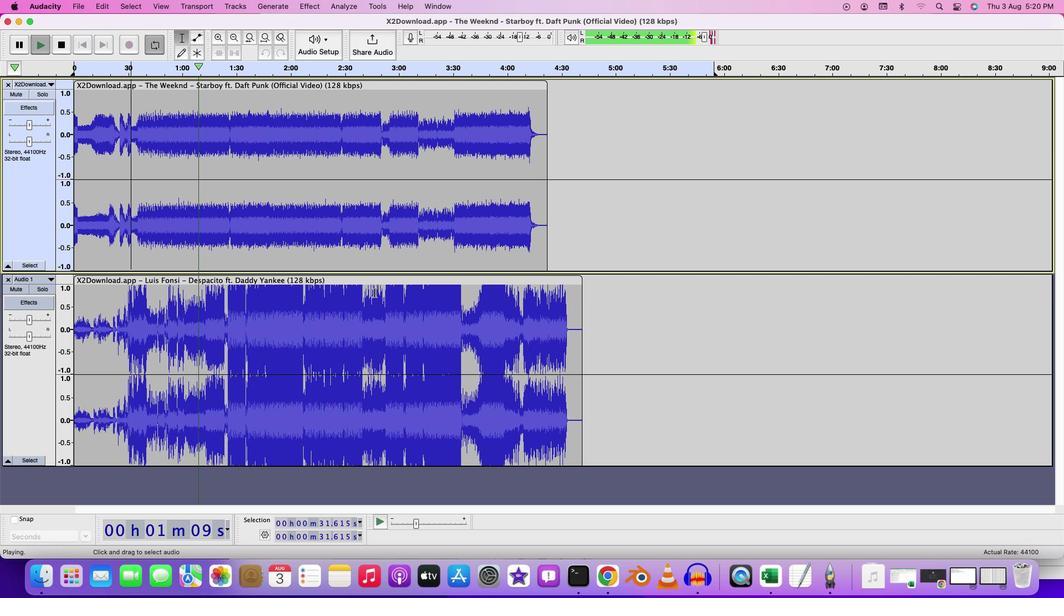 
Action: Mouse pressed left at (374, 293)
Screenshot: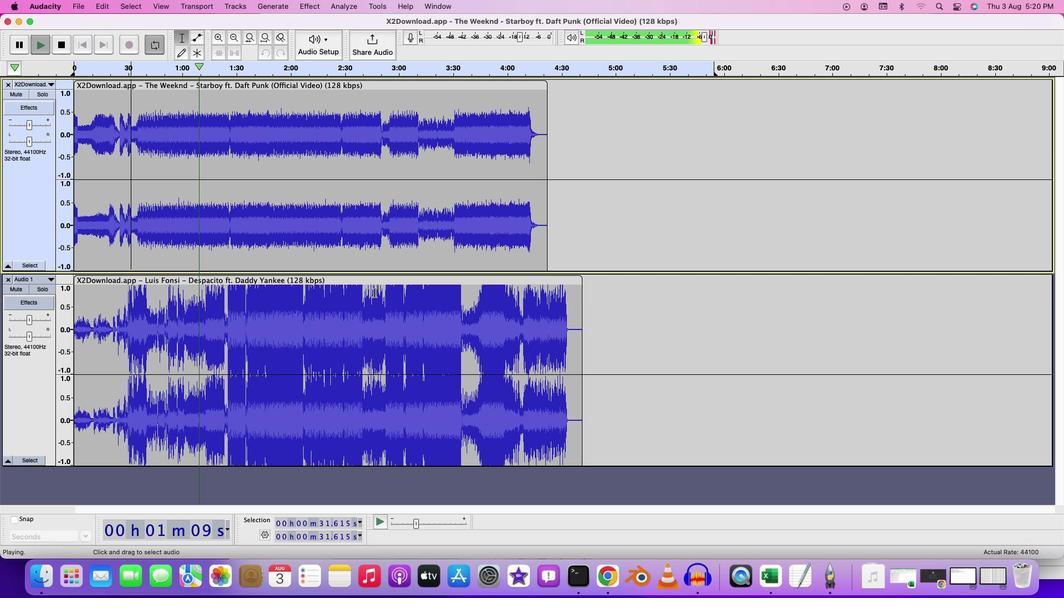 
Action: Mouse moved to (367, 154)
Screenshot: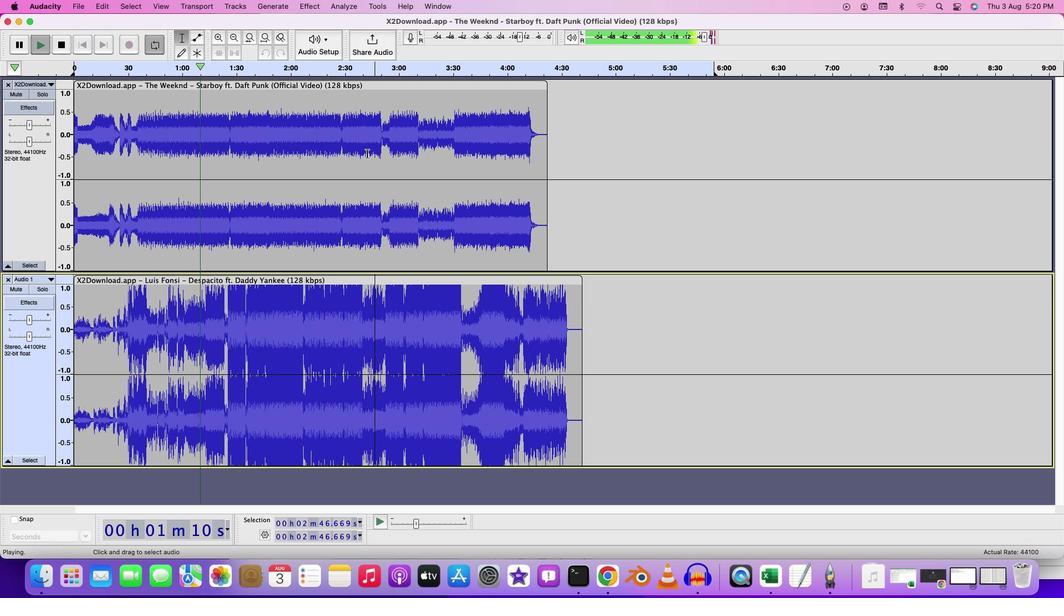
Action: Mouse pressed left at (367, 154)
Screenshot: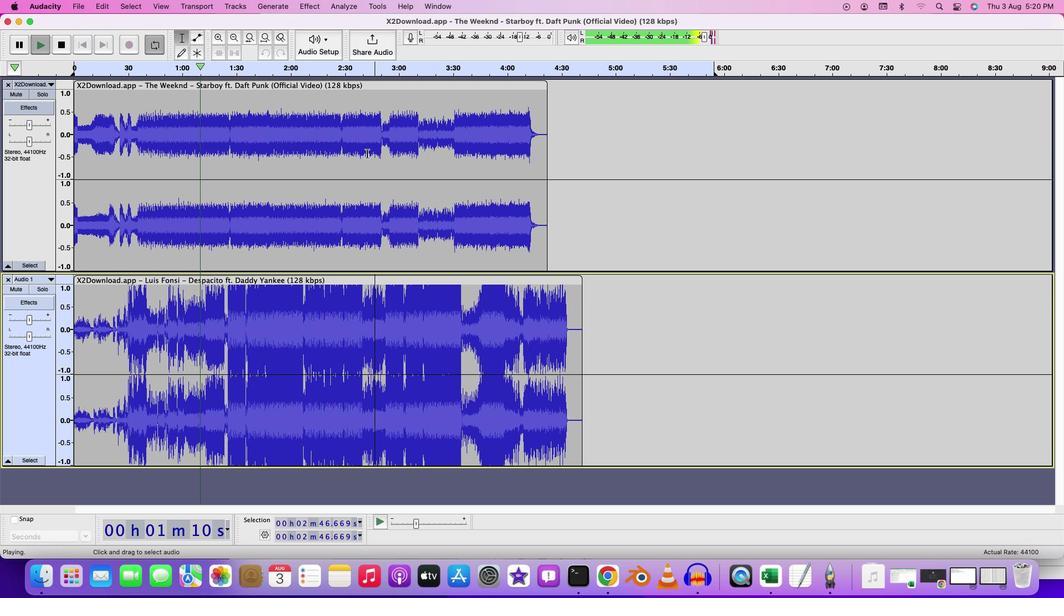 
Action: Key pressed Key.spaceKey.space
Screenshot: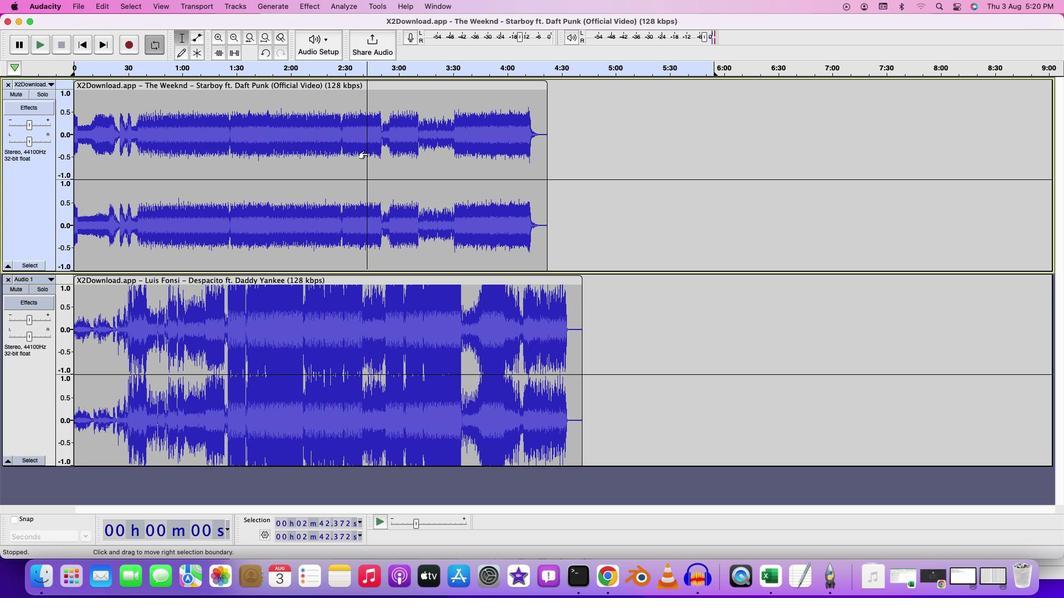 
Action: Mouse moved to (545, 184)
Screenshot: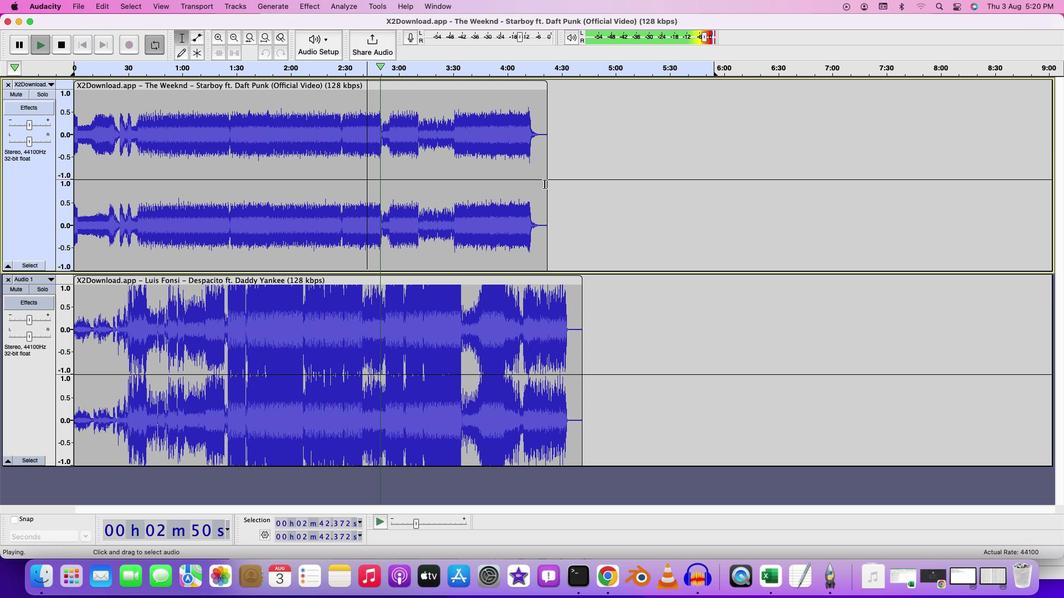 
Action: Mouse pressed left at (545, 184)
Screenshot: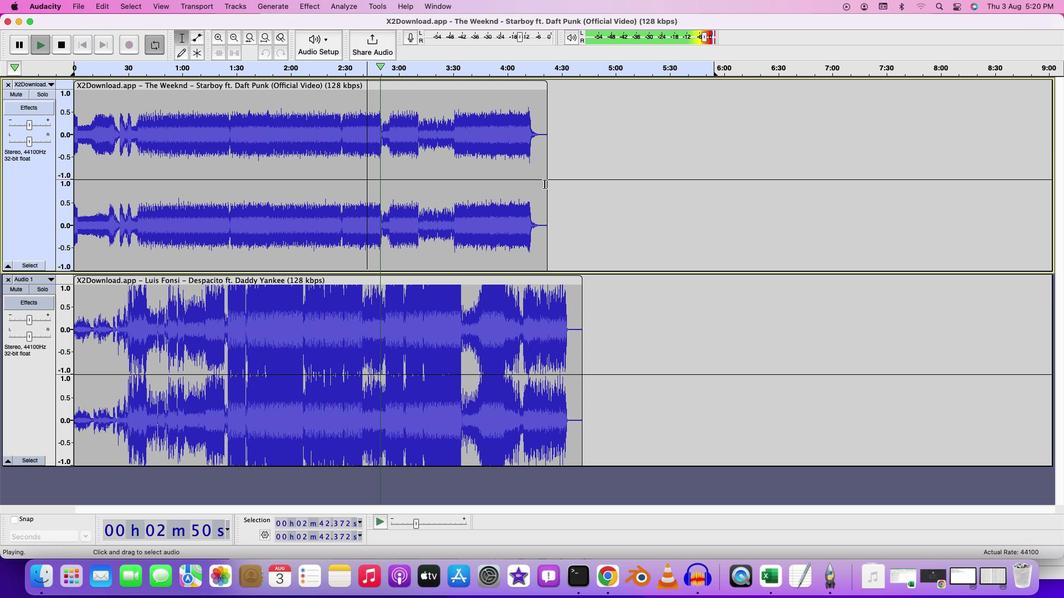 
Action: Mouse moved to (545, 183)
Screenshot: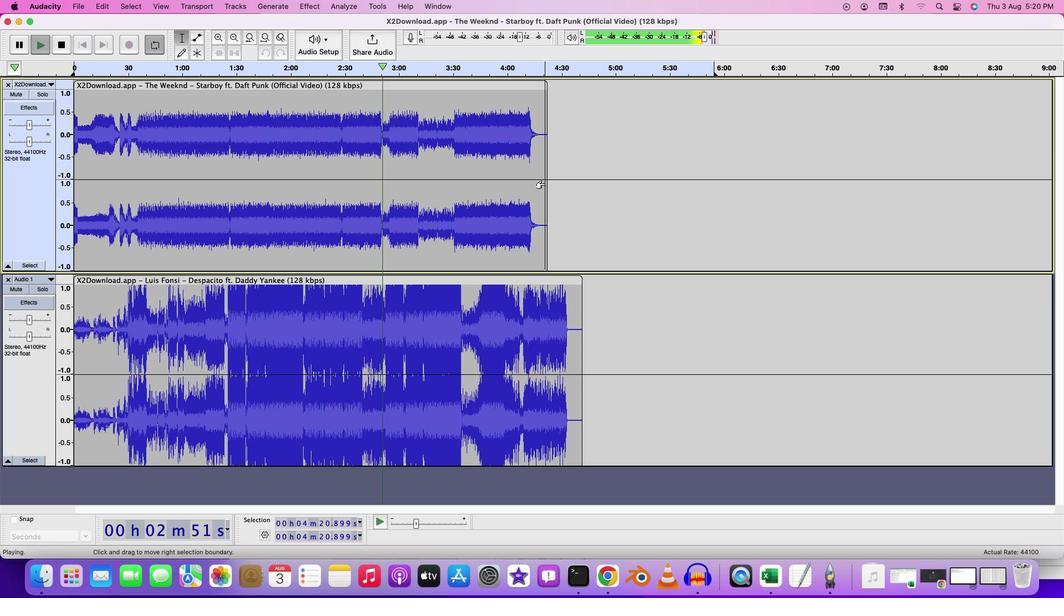 
Action: Mouse pressed left at (545, 183)
Screenshot: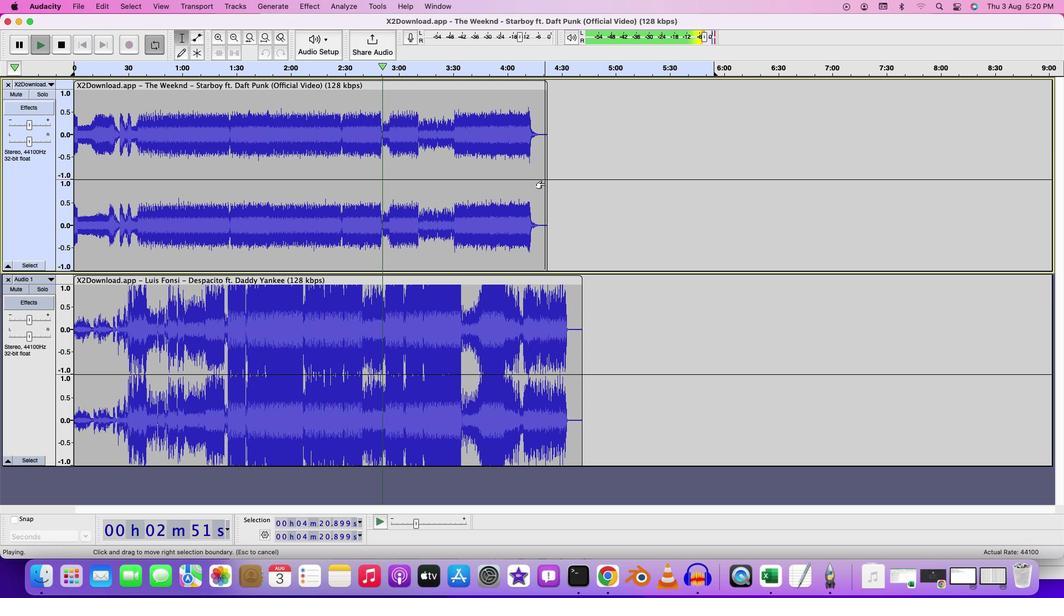 
Action: Mouse moved to (579, 186)
Screenshot: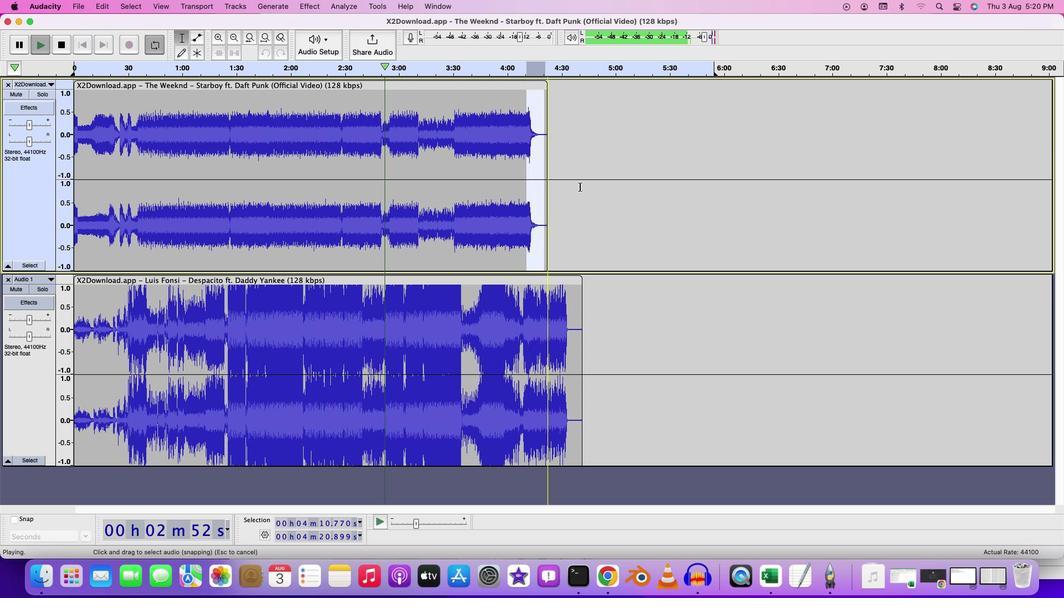 
Action: Mouse pressed left at (579, 186)
Screenshot: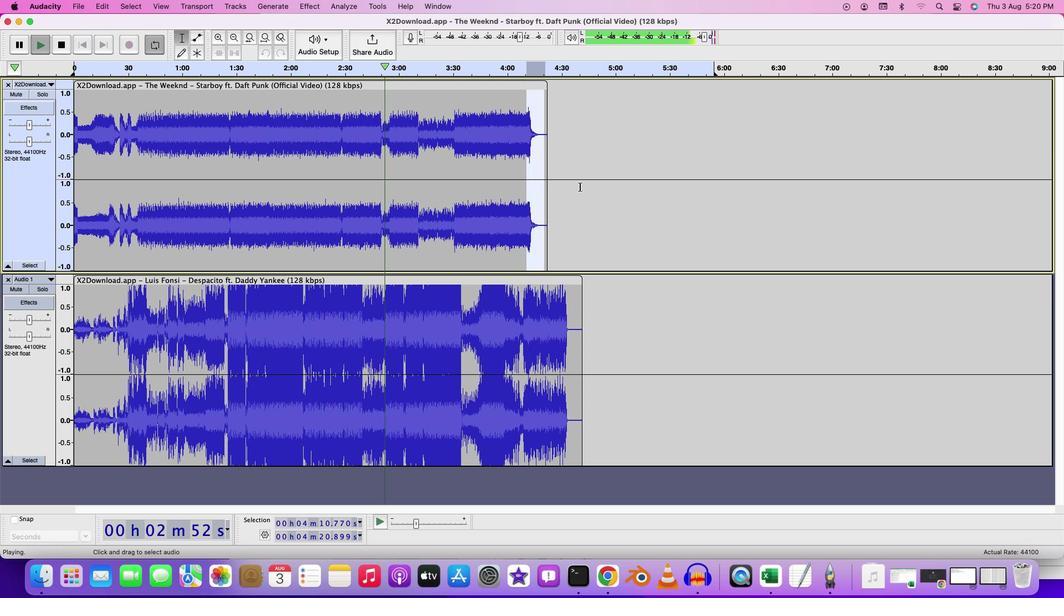 
Action: Mouse moved to (442, 285)
Screenshot: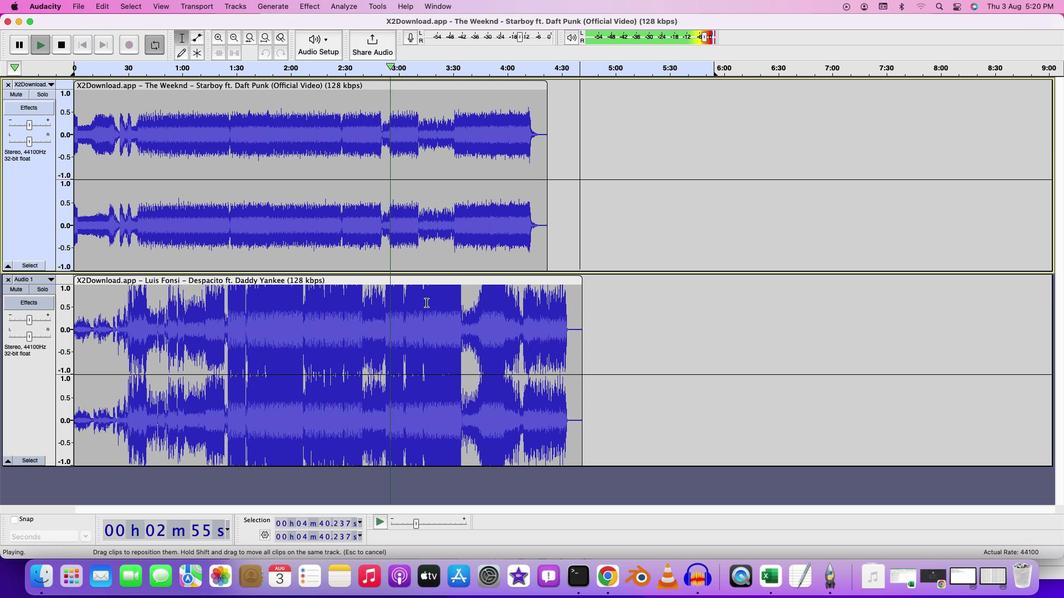 
Action: Key pressed Key.space
Screenshot: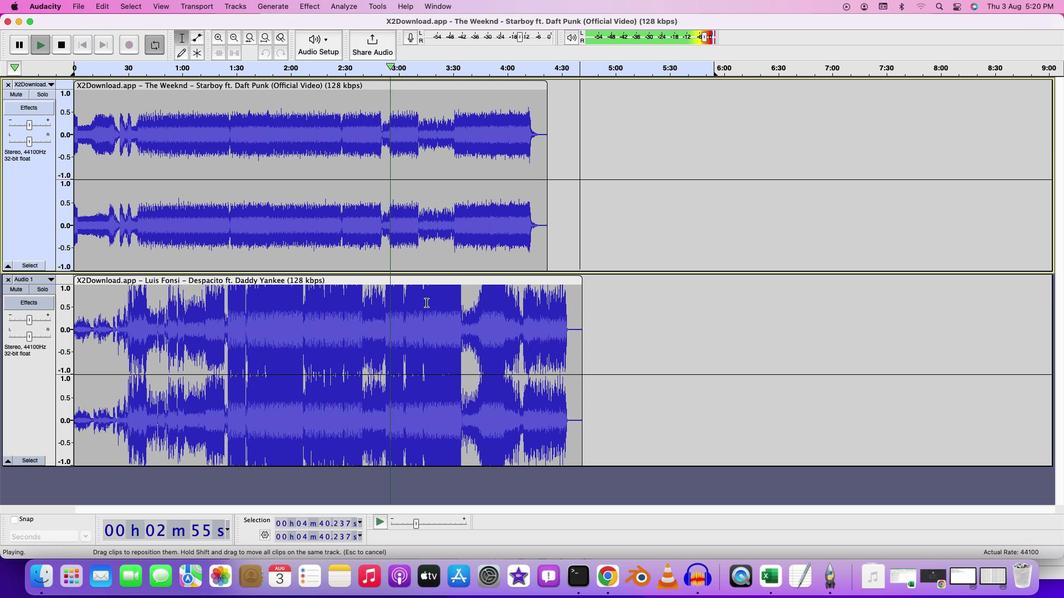
Action: Mouse moved to (389, 296)
Screenshot: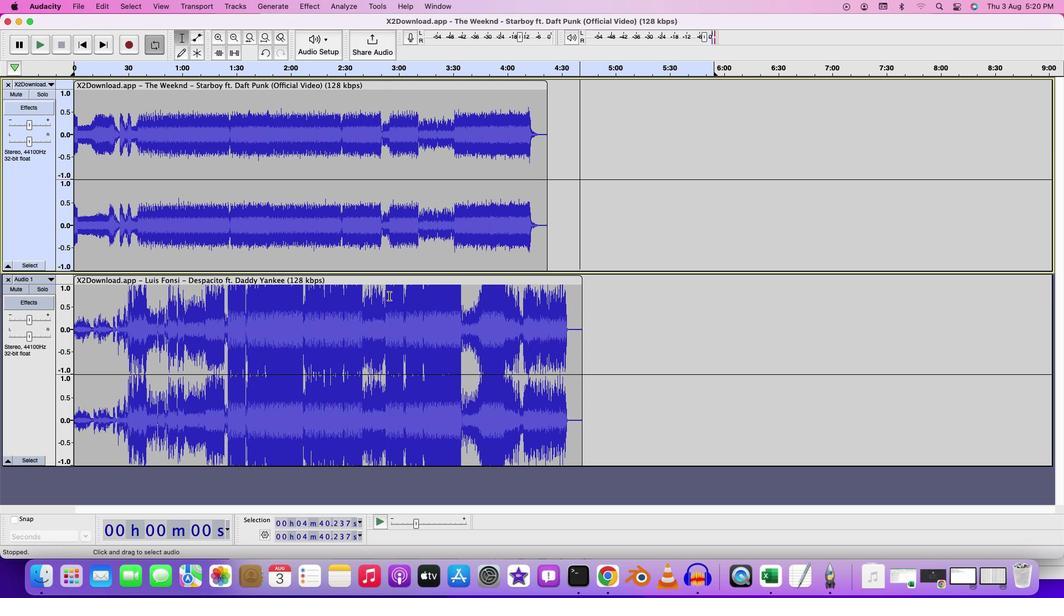 
Action: Mouse pressed left at (389, 296)
Screenshot: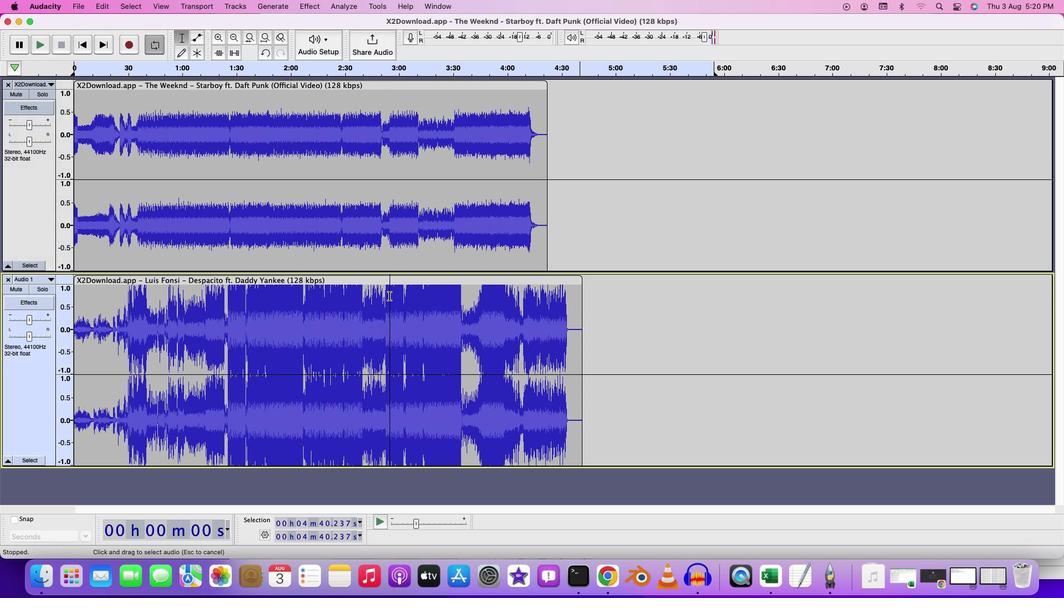 
Action: Mouse moved to (378, 294)
Screenshot: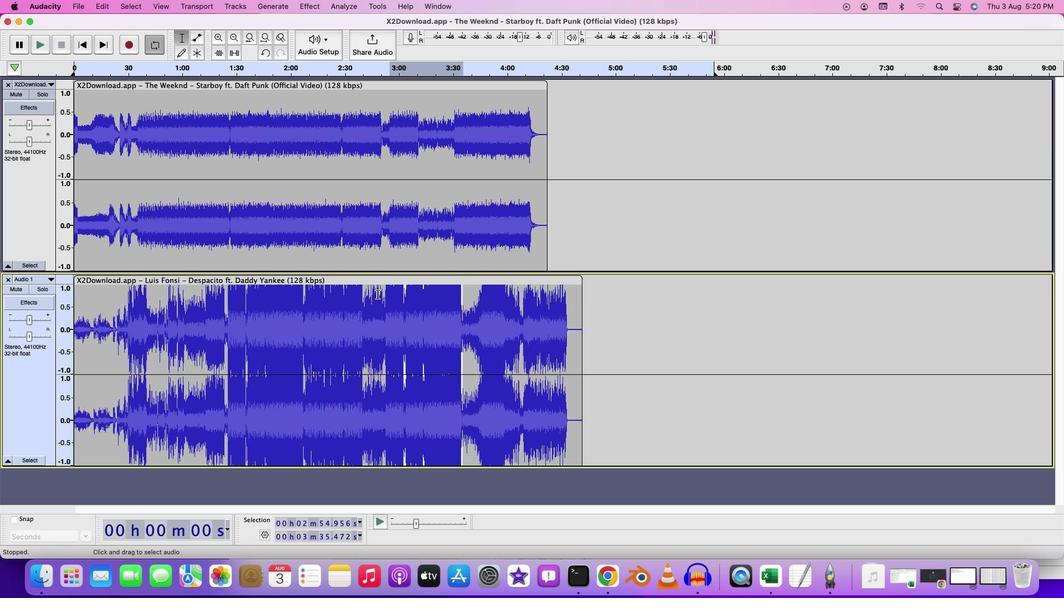 
Action: Mouse pressed left at (378, 294)
Screenshot: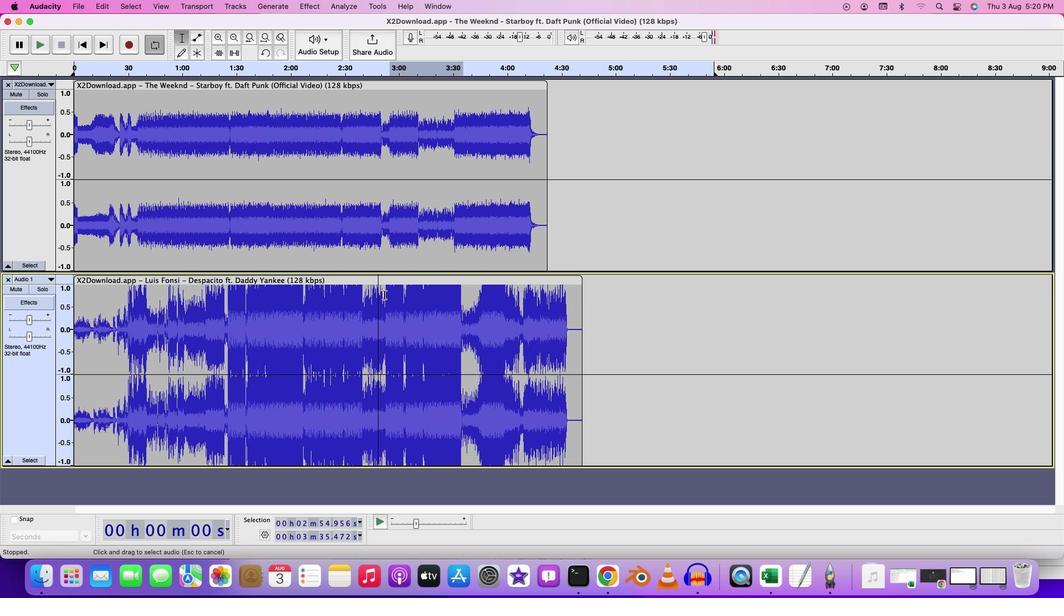 
Action: Mouse moved to (317, 4)
Screenshot: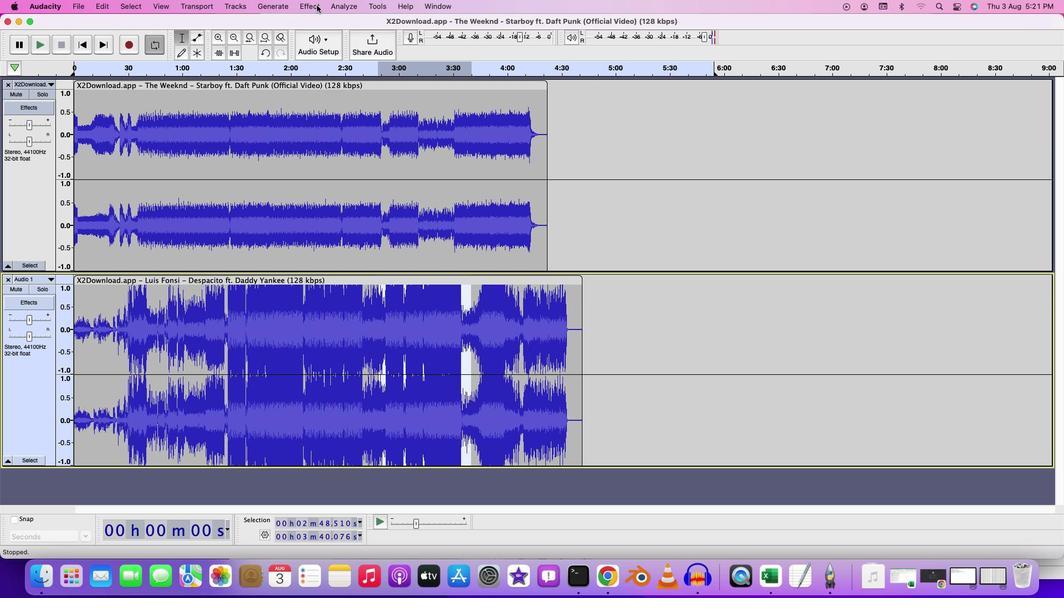 
Action: Mouse pressed left at (317, 4)
Screenshot: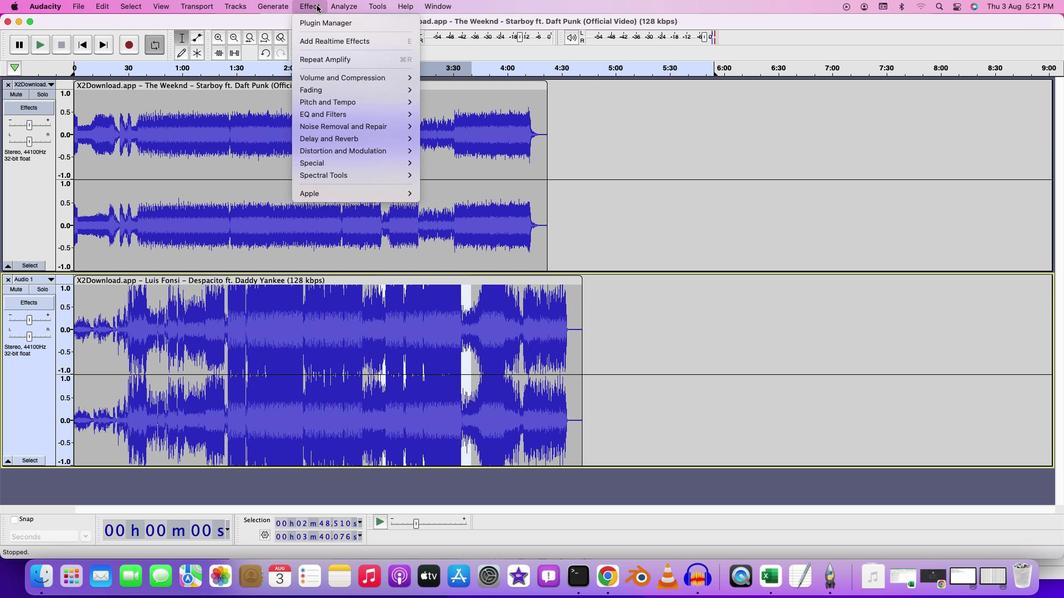 
Action: Mouse moved to (426, 77)
Screenshot: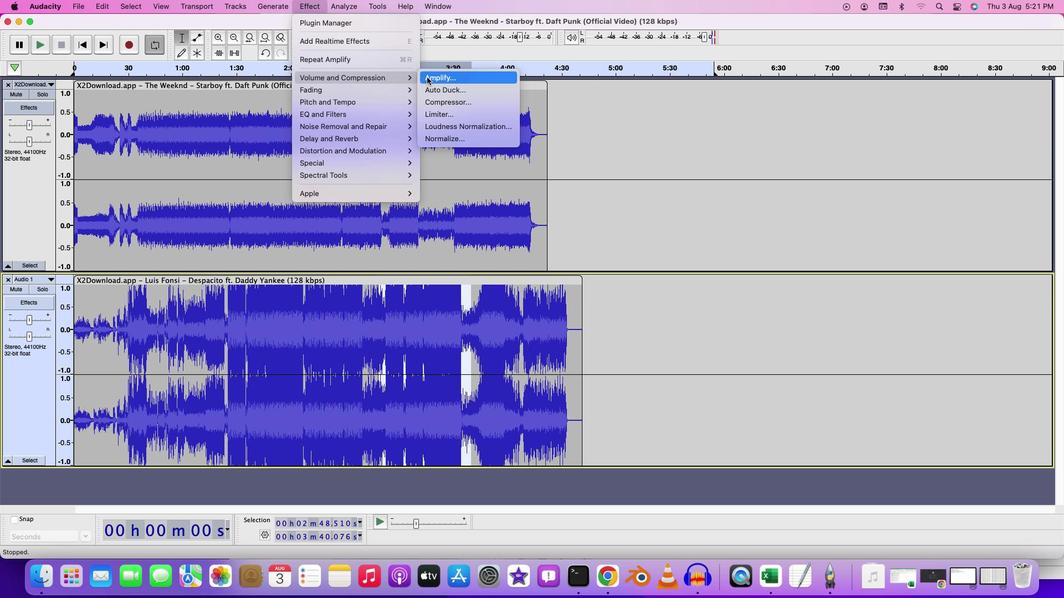 
Action: Mouse pressed left at (426, 77)
Screenshot: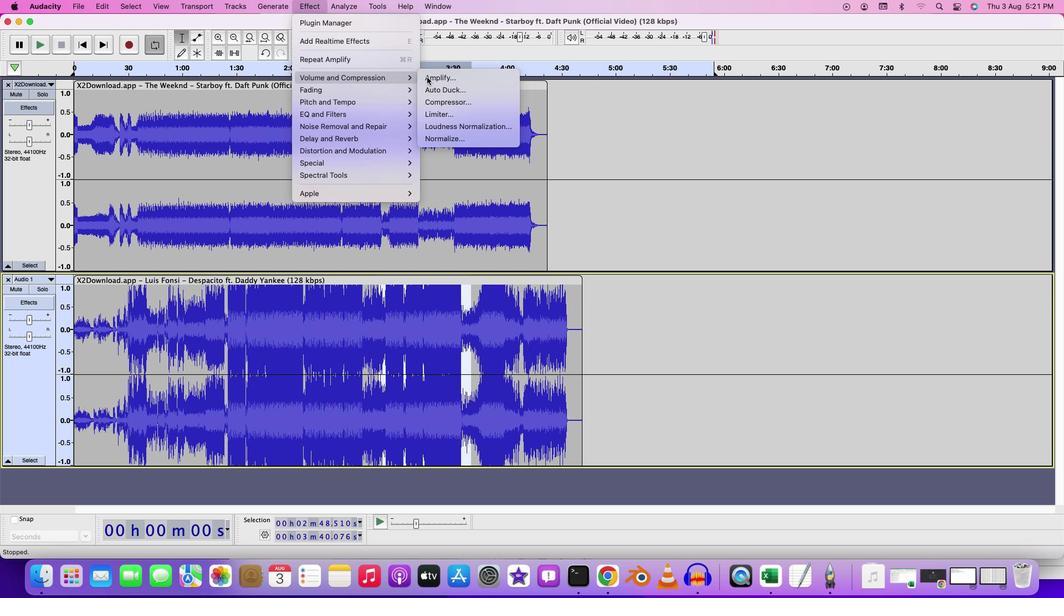 
Action: Mouse moved to (527, 296)
Screenshot: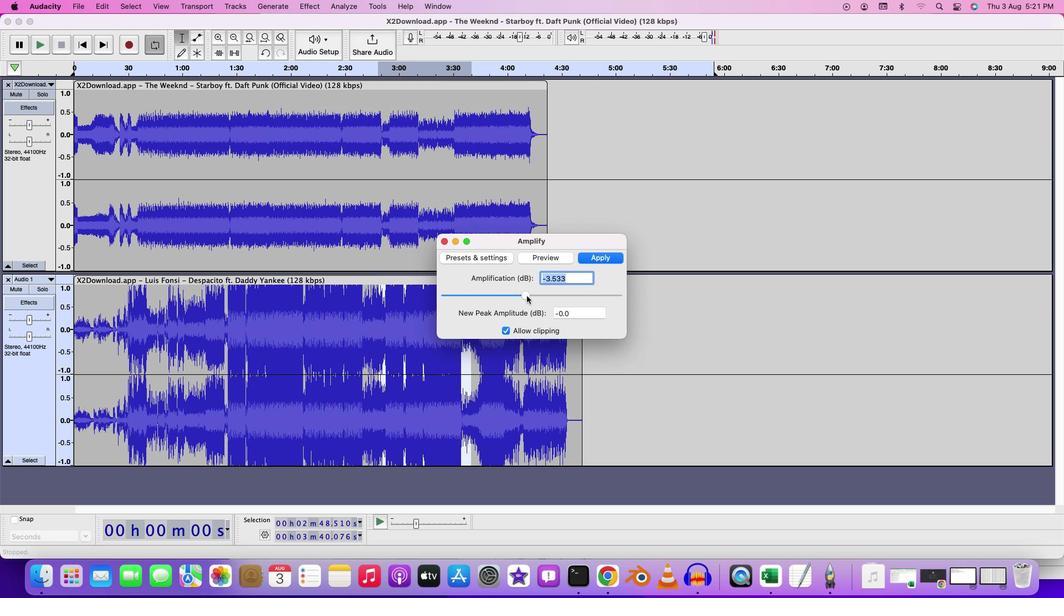 
Action: Mouse pressed left at (527, 296)
Screenshot: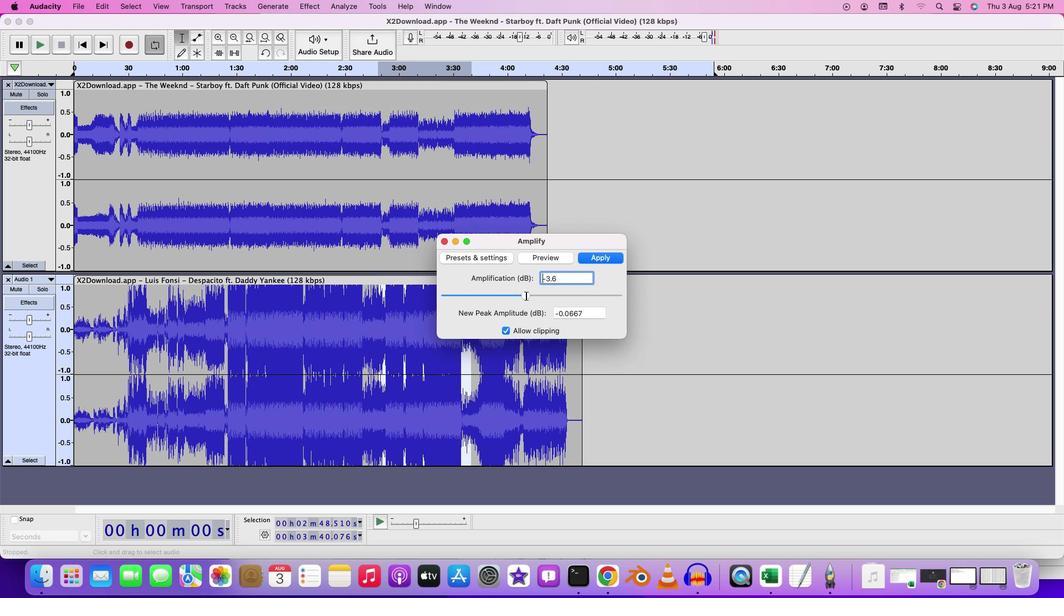 
Action: Mouse moved to (595, 262)
Screenshot: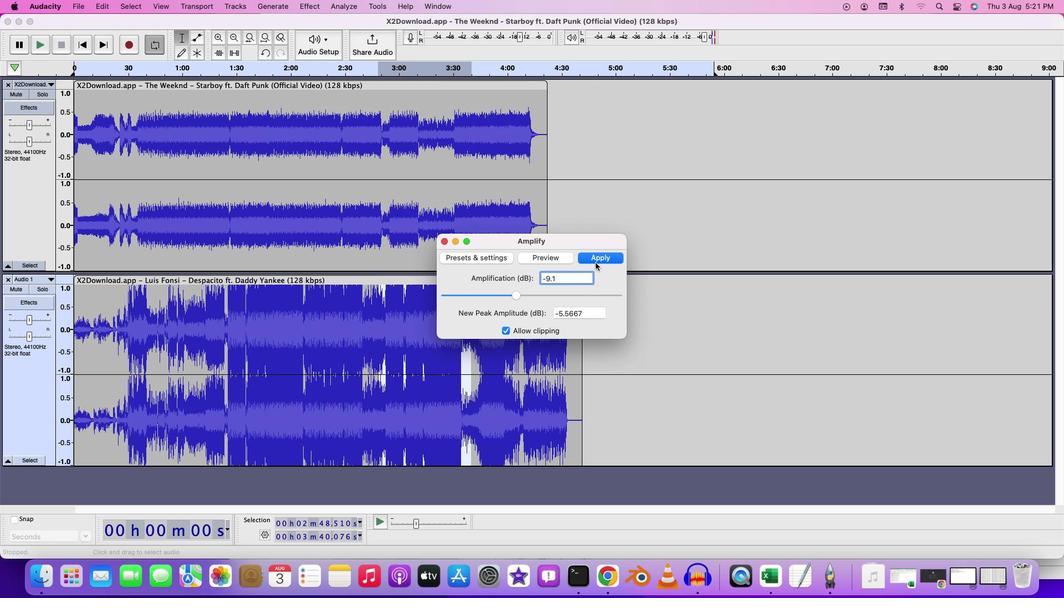 
Action: Mouse pressed left at (595, 262)
Screenshot: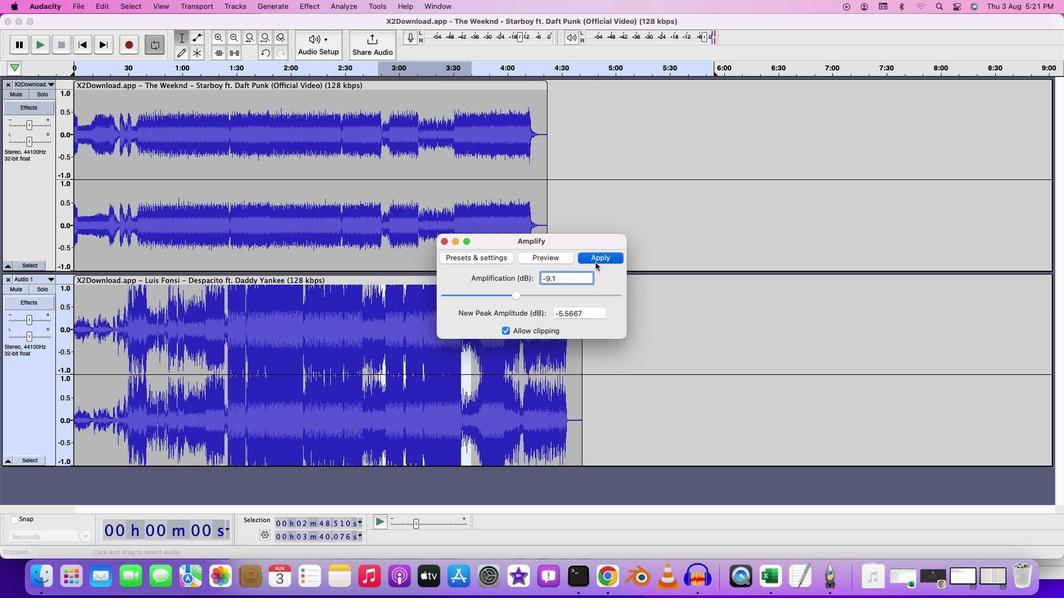 
Action: Mouse moved to (377, 100)
Screenshot: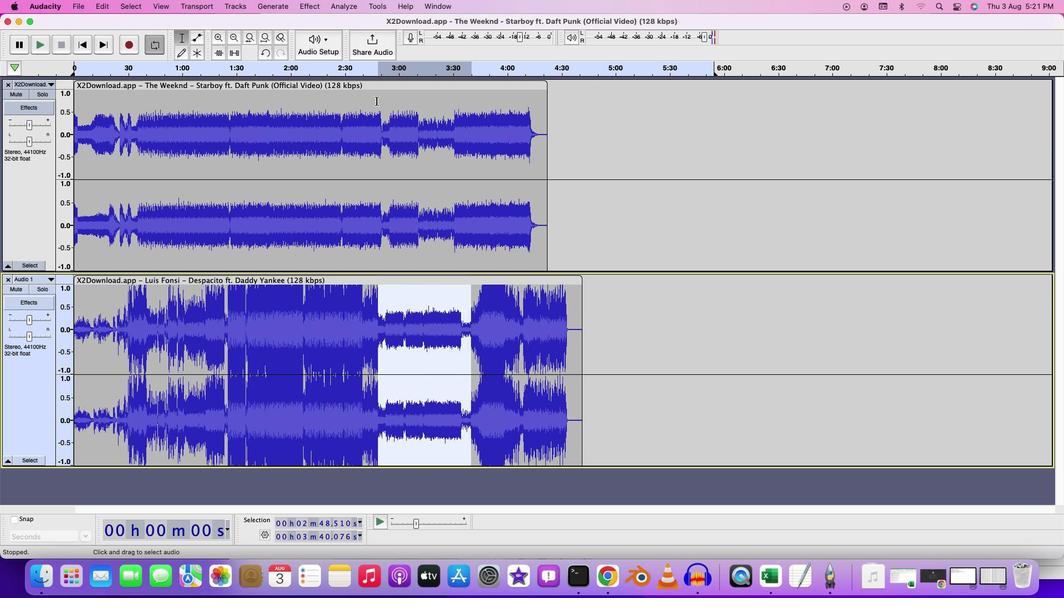 
Action: Mouse pressed left at (377, 100)
Screenshot: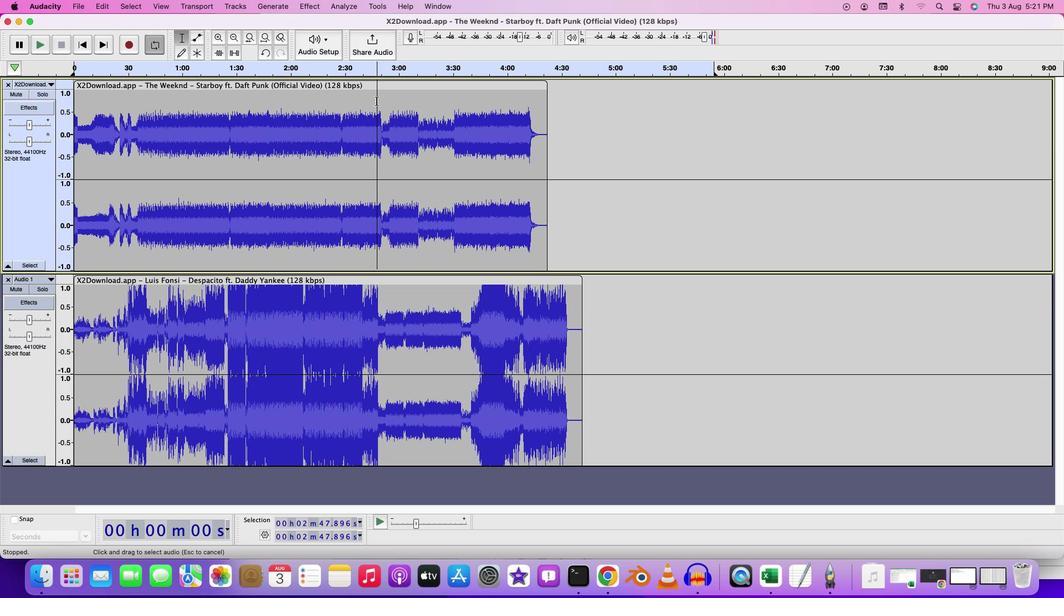 
Action: Key pressed Key.space
Screenshot: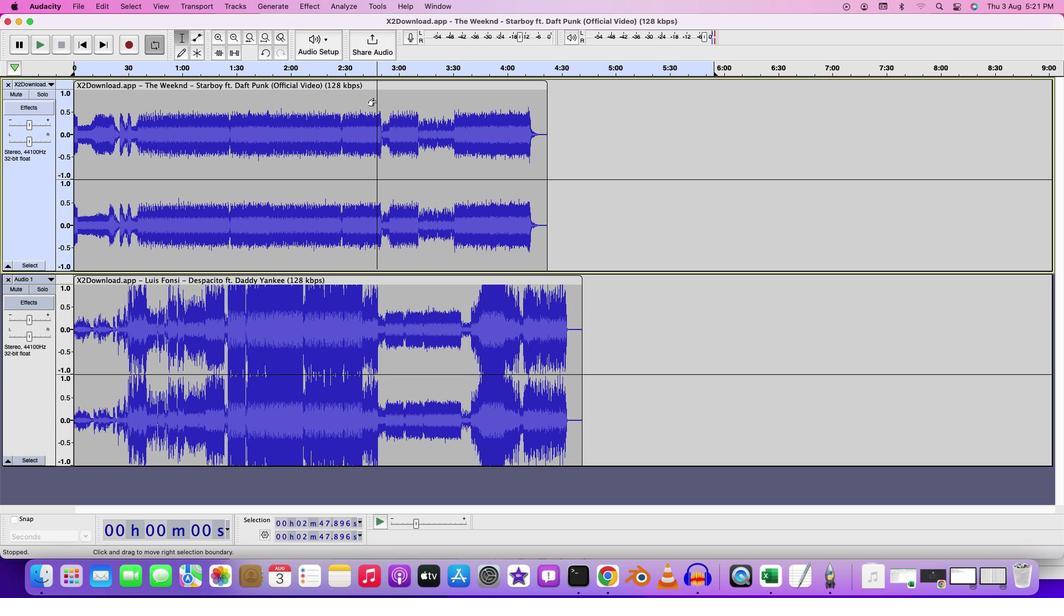 
Action: Mouse moved to (437, 103)
Screenshot: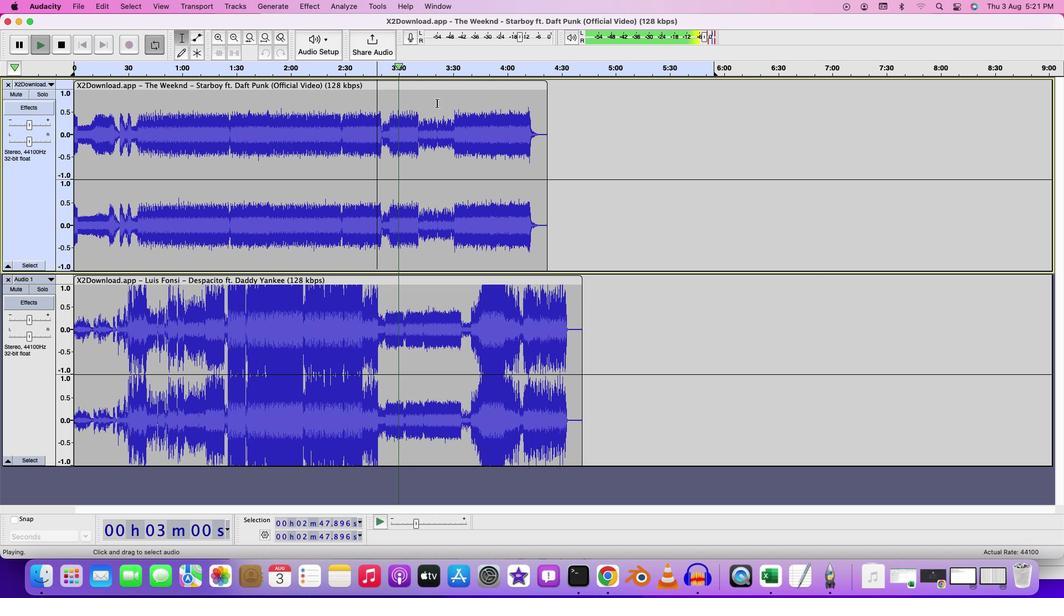 
Action: Mouse pressed left at (437, 103)
Screenshot: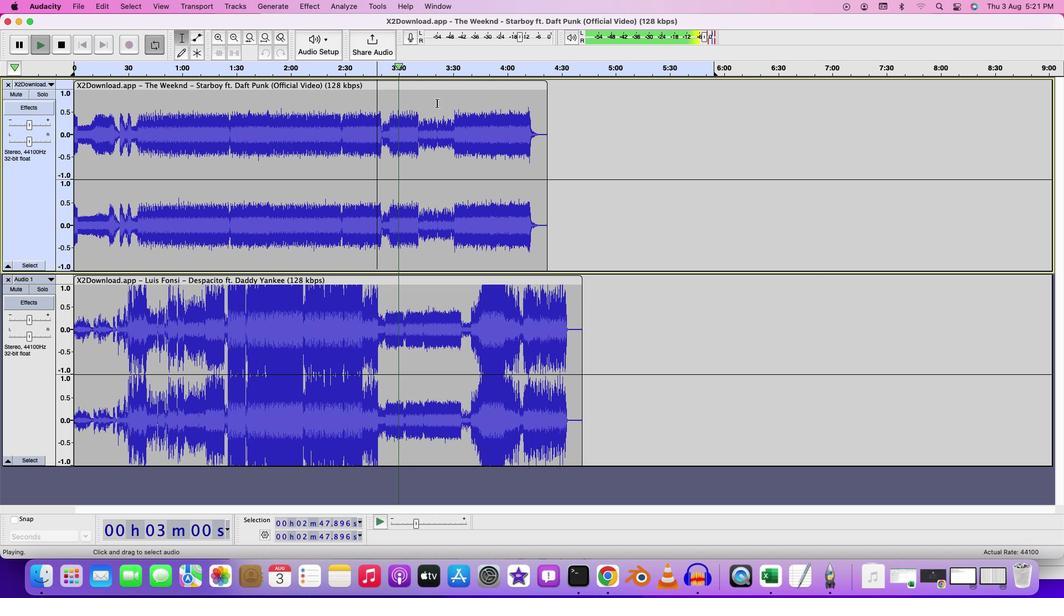 
Action: Mouse moved to (486, 106)
Screenshot: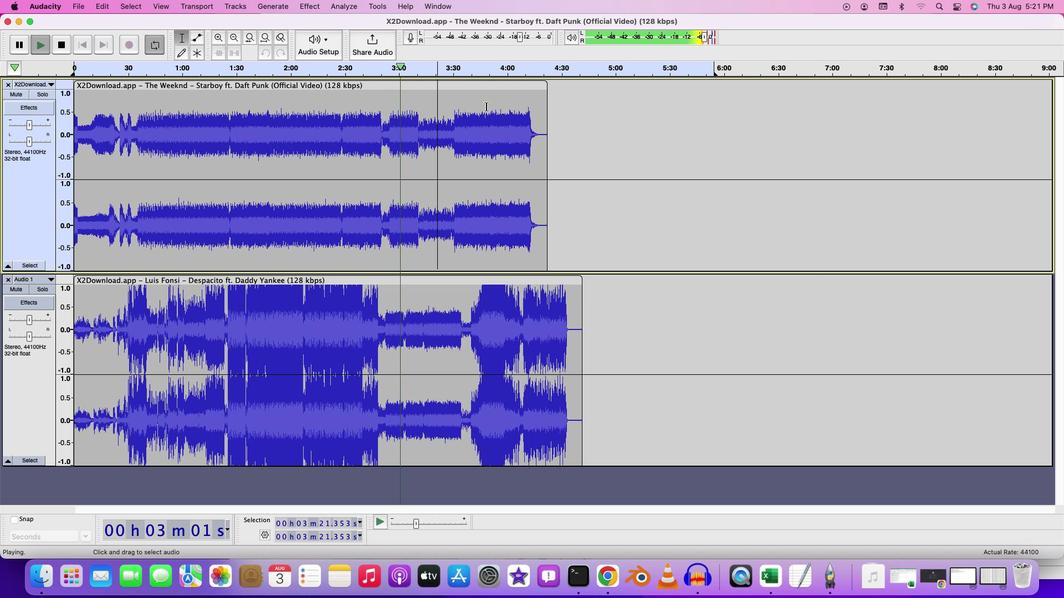 
Action: Key pressed Key.spaceKey.space
Screenshot: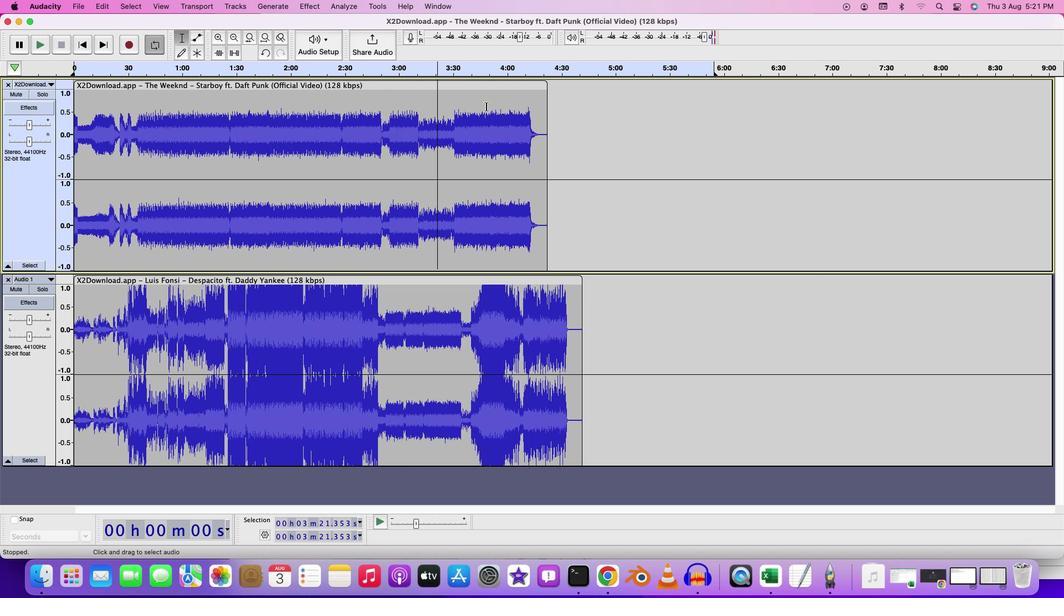 
Action: Mouse moved to (512, 115)
Screenshot: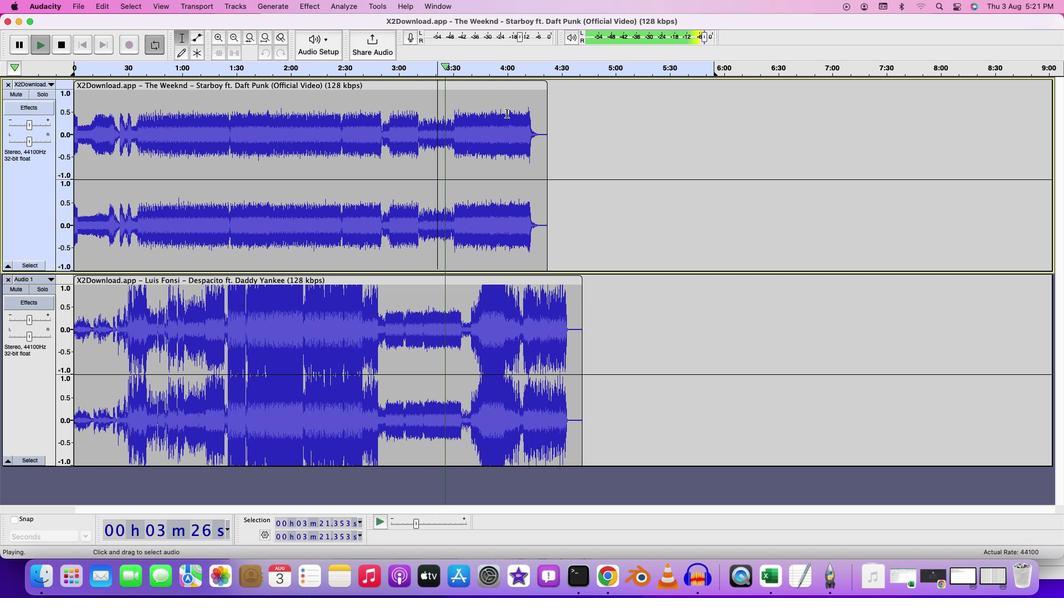 
Action: Key pressed Key.space
Screenshot: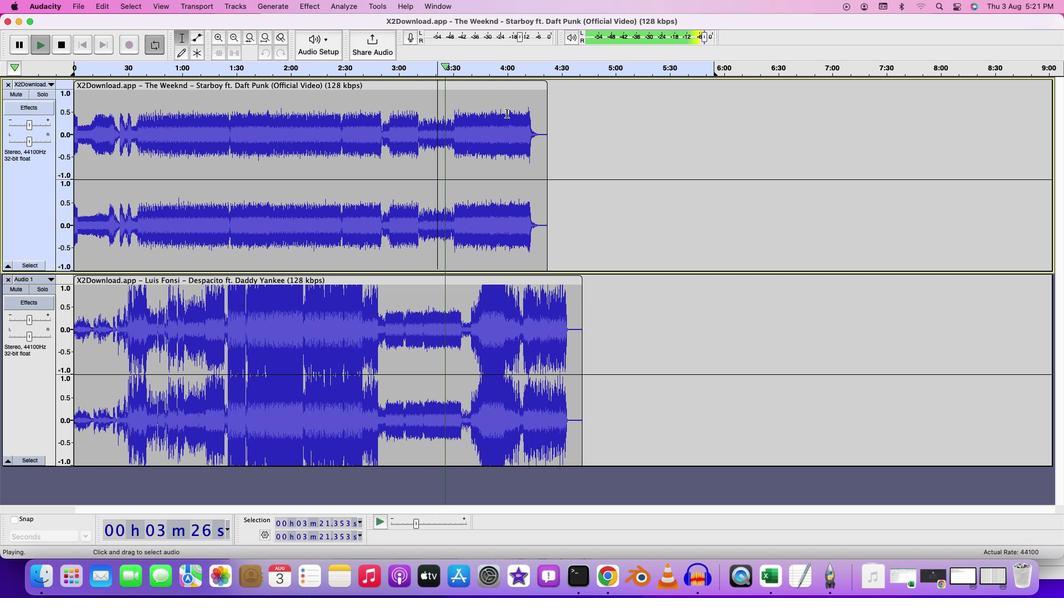 
Action: Mouse moved to (491, 105)
Screenshot: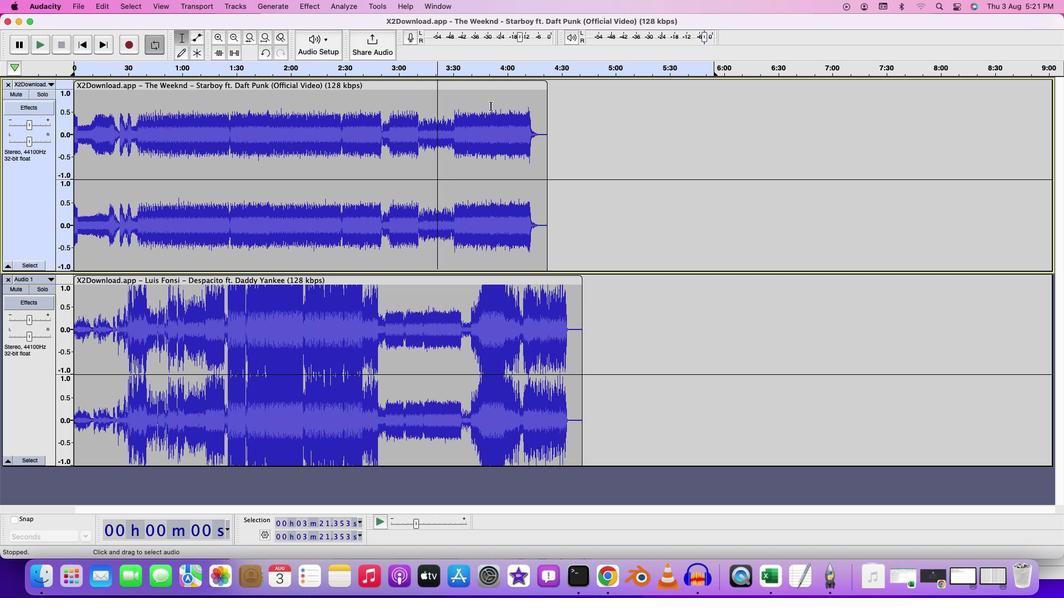 
Action: Mouse pressed left at (491, 105)
Screenshot: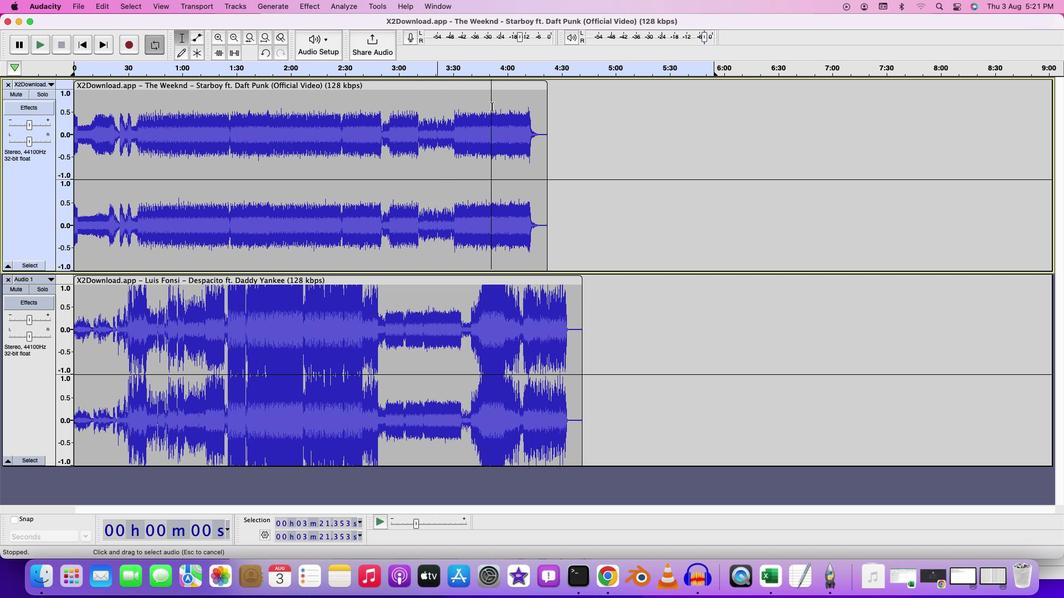 
Action: Mouse moved to (530, 129)
Screenshot: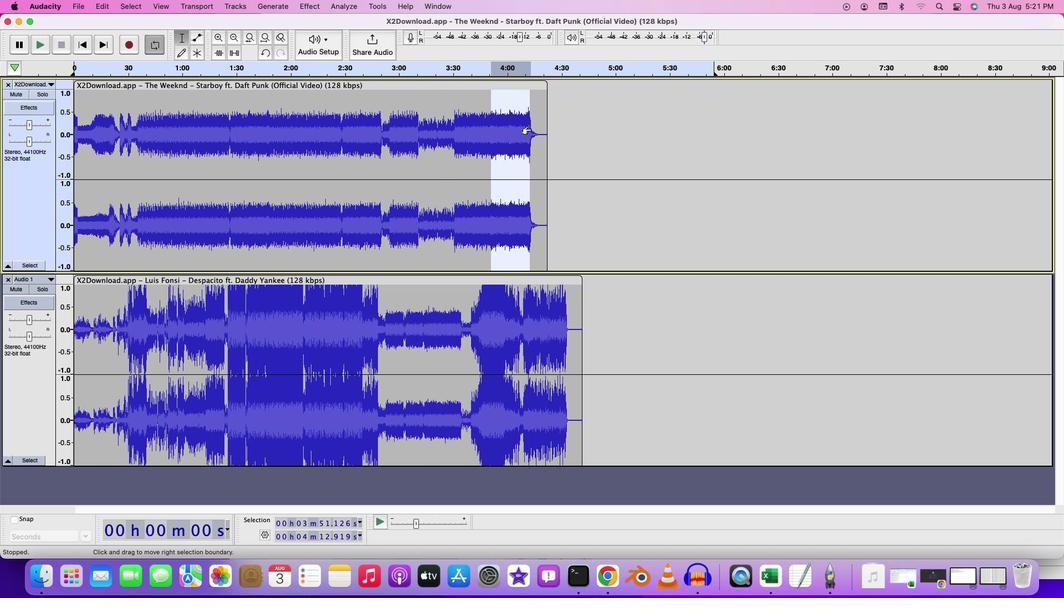 
Action: Key pressed Key.cmd'x'
Screenshot: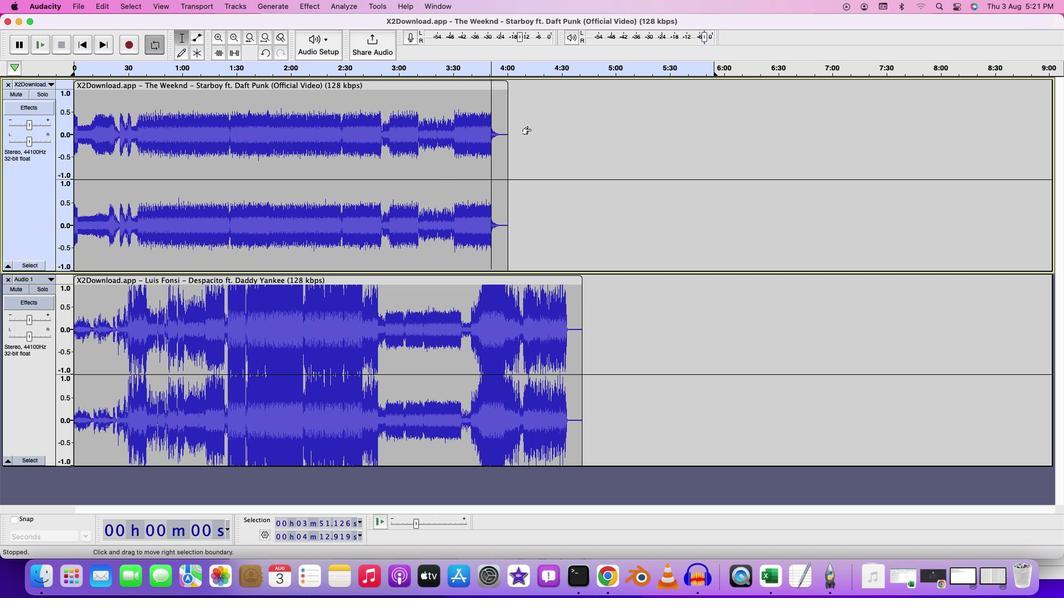 
Action: Mouse moved to (587, 280)
Screenshot: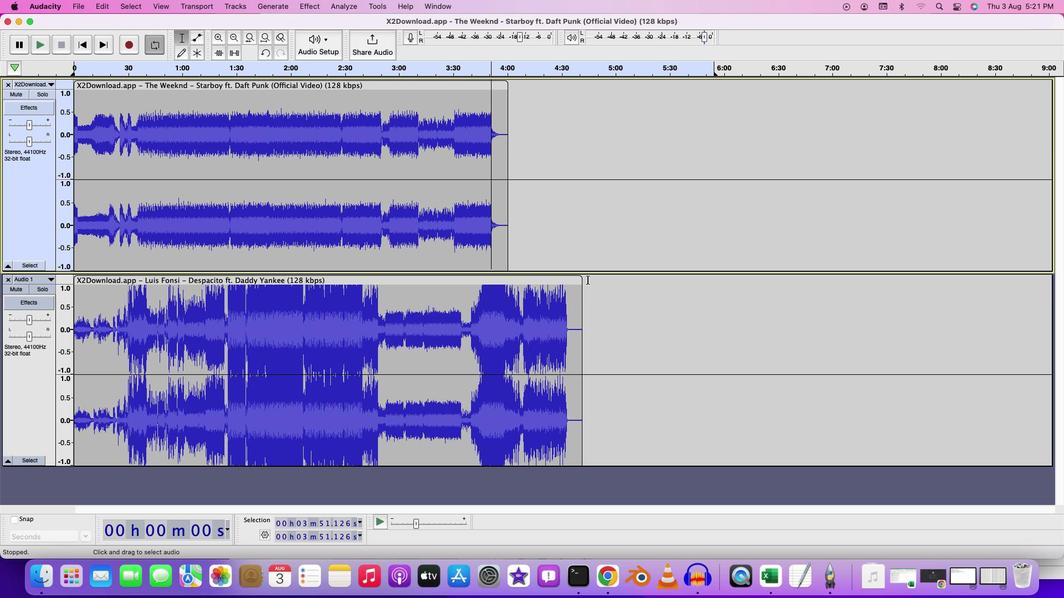 
Action: Mouse pressed left at (587, 280)
Screenshot: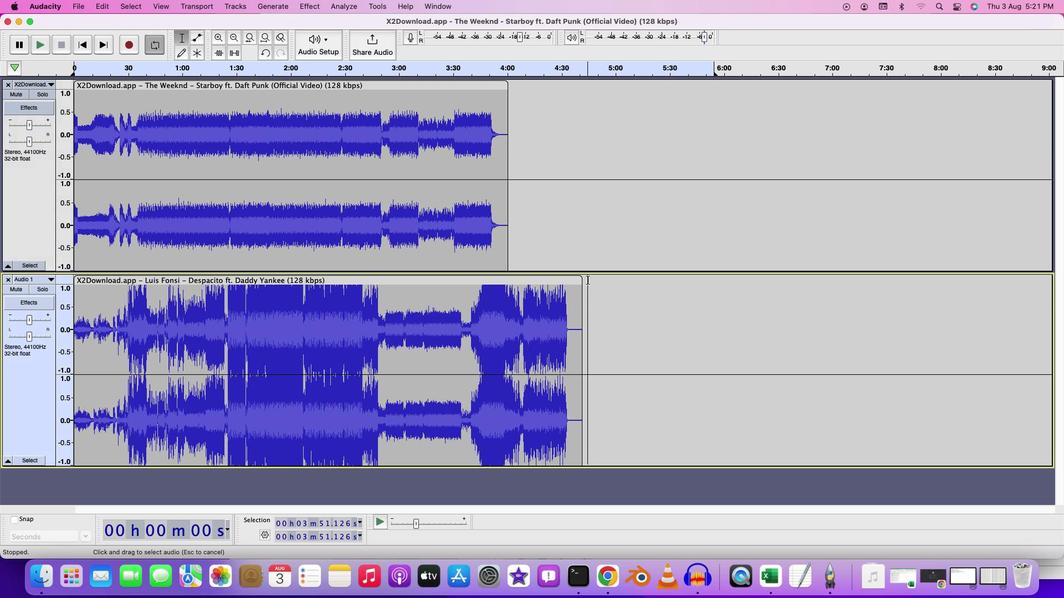 
Action: Mouse moved to (583, 287)
Screenshot: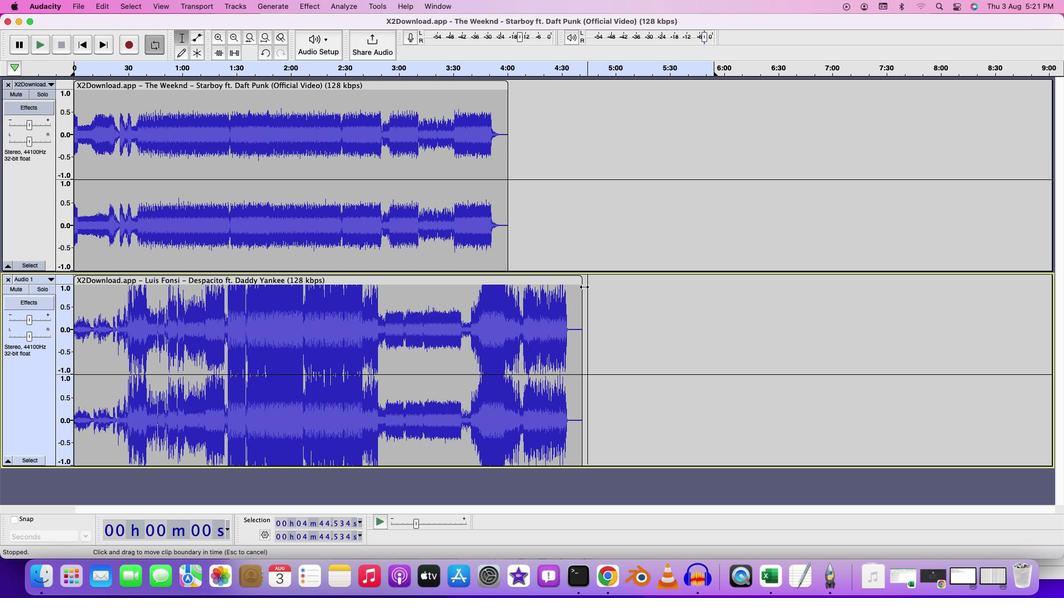 
Action: Mouse pressed left at (583, 287)
